 Task: Show me Airbnb apartments in Lake Tahoe and explore  with private access to Ski-in/out.
Action: Mouse moved to (488, 65)
Screenshot: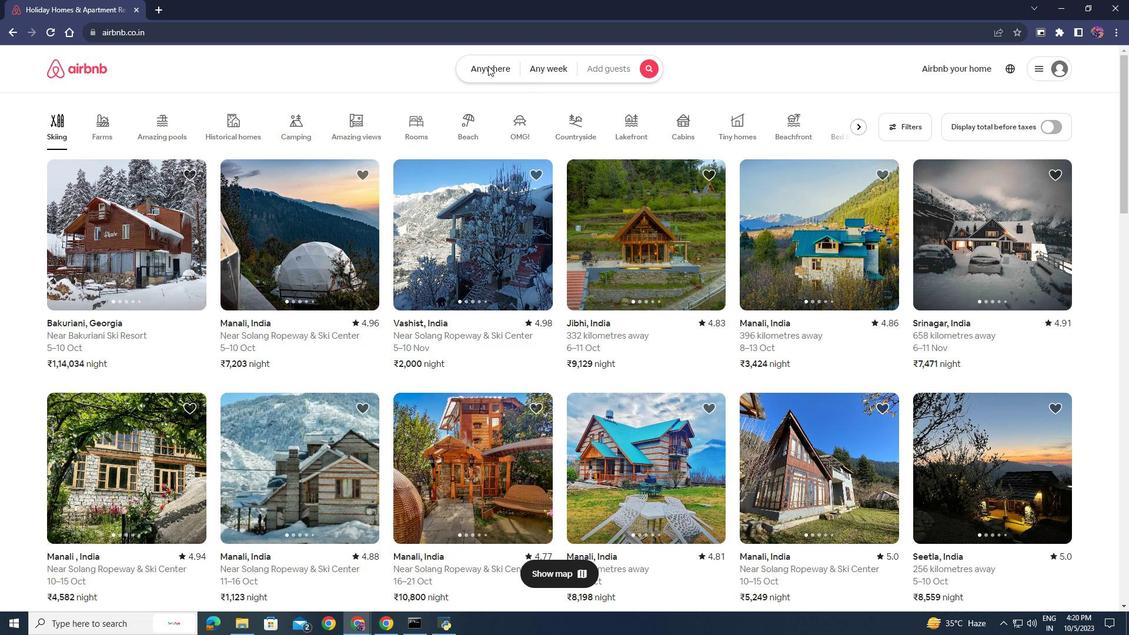 
Action: Mouse pressed left at (488, 65)
Screenshot: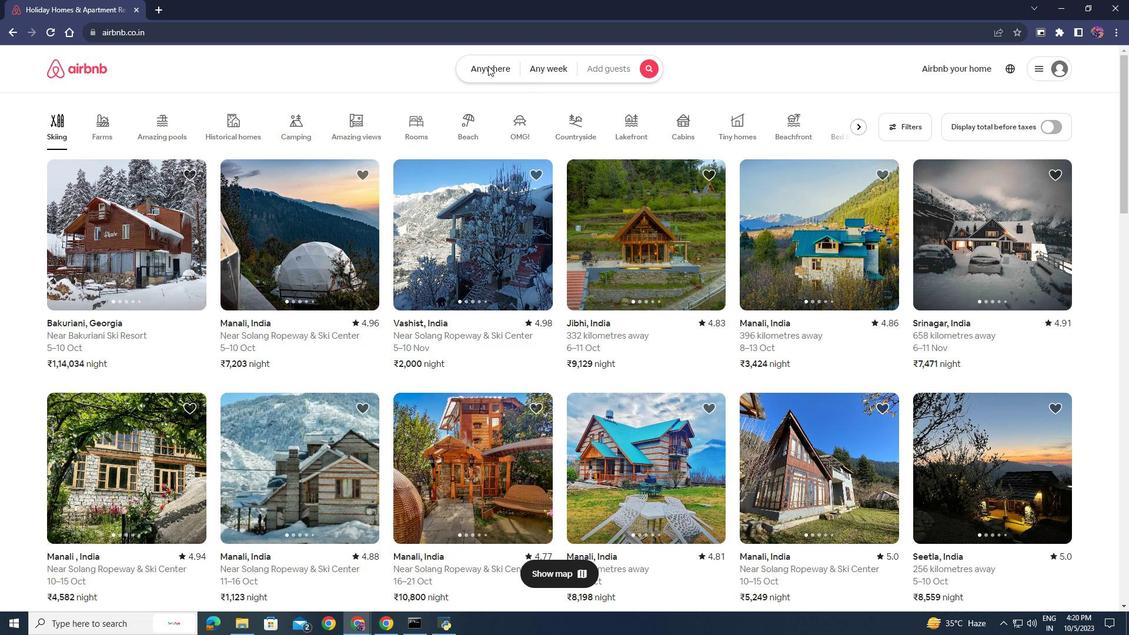 
Action: Mouse moved to (374, 115)
Screenshot: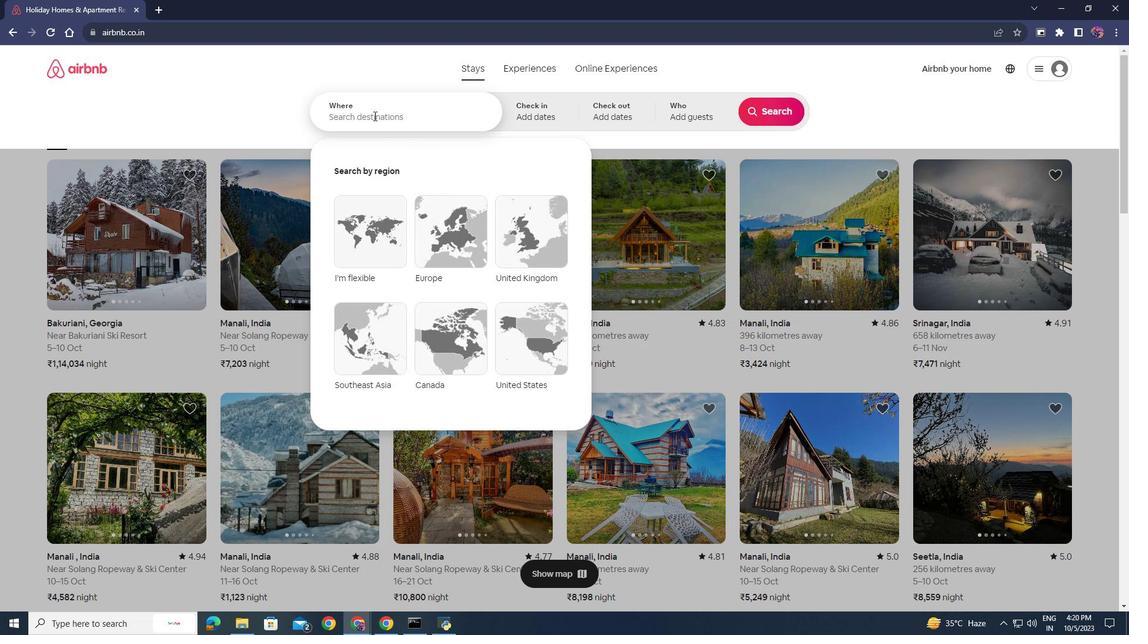 
Action: Mouse pressed left at (374, 115)
Screenshot: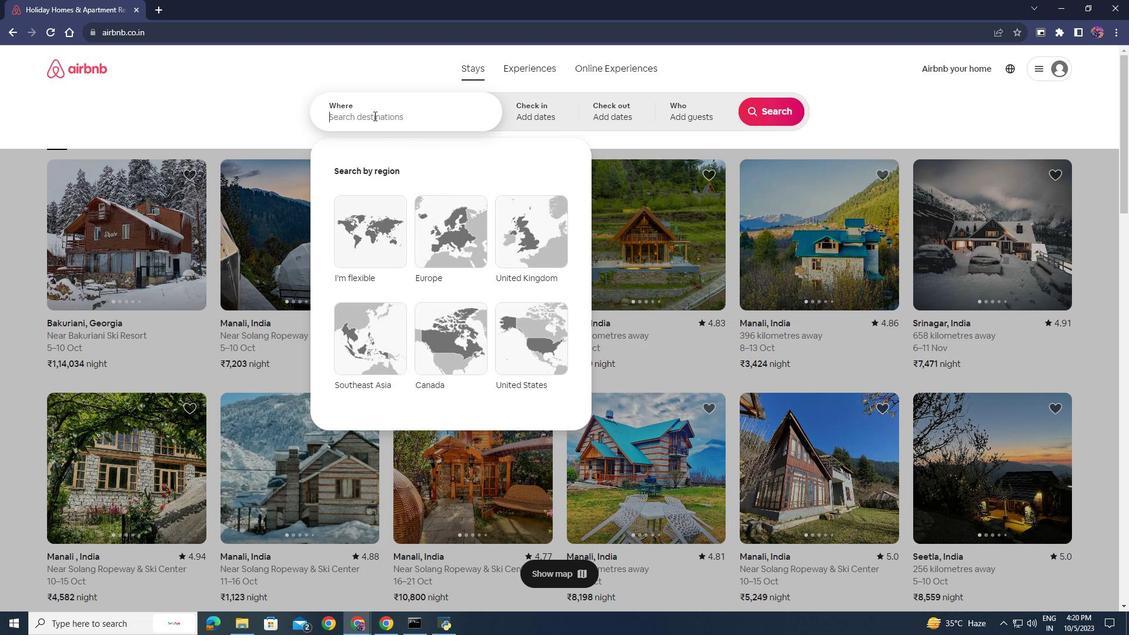 
Action: Key pressed a<Key.backspace>lakr<Key.backspace>e<Key.space>tahoe<Key.enter>
Screenshot: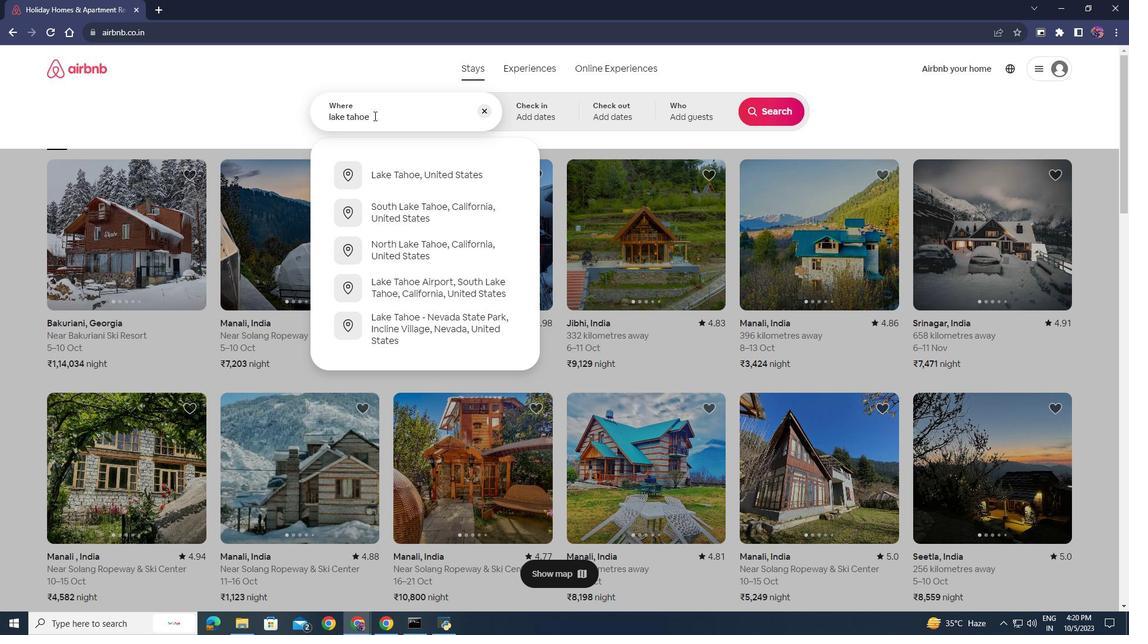 
Action: Mouse moved to (762, 109)
Screenshot: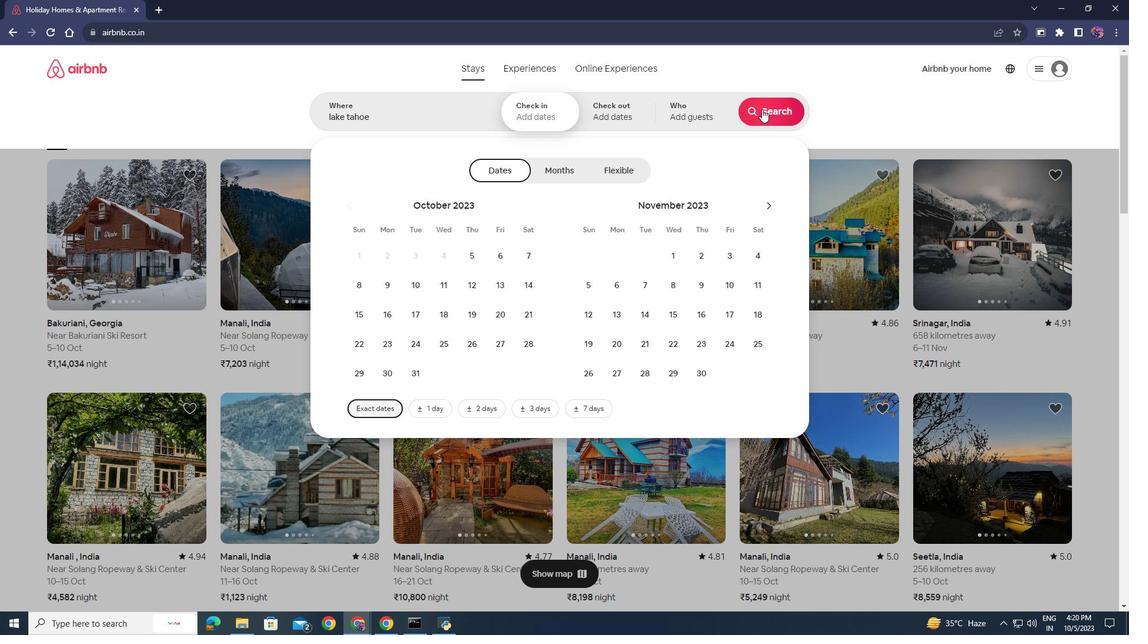 
Action: Mouse pressed left at (762, 109)
Screenshot: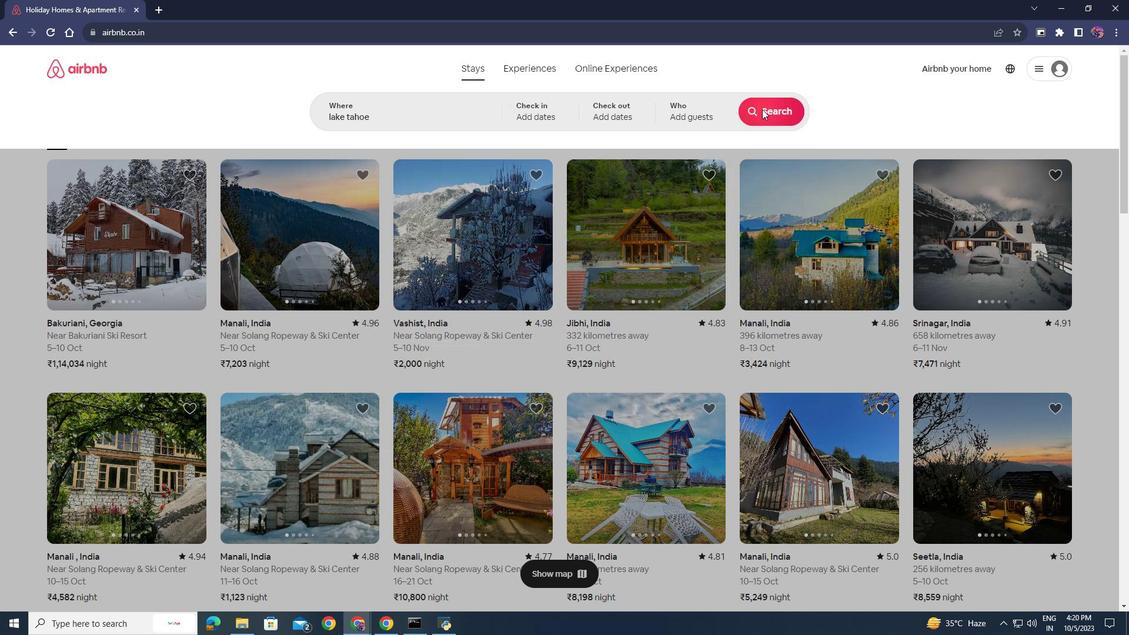 
Action: Mouse moved to (359, 113)
Screenshot: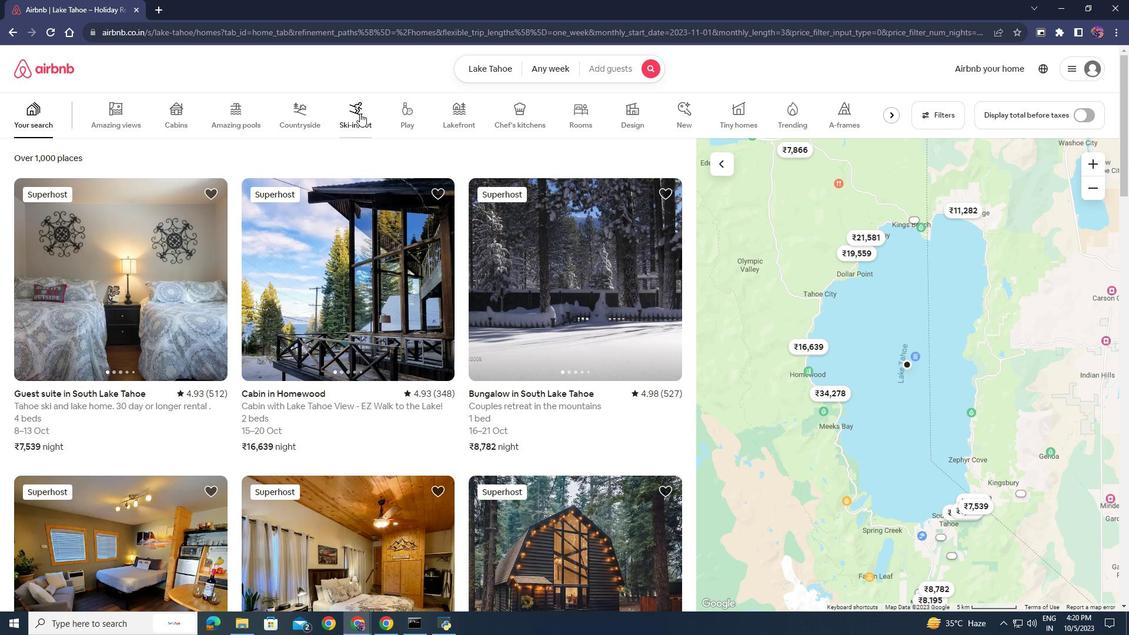 
Action: Mouse pressed left at (359, 113)
Screenshot: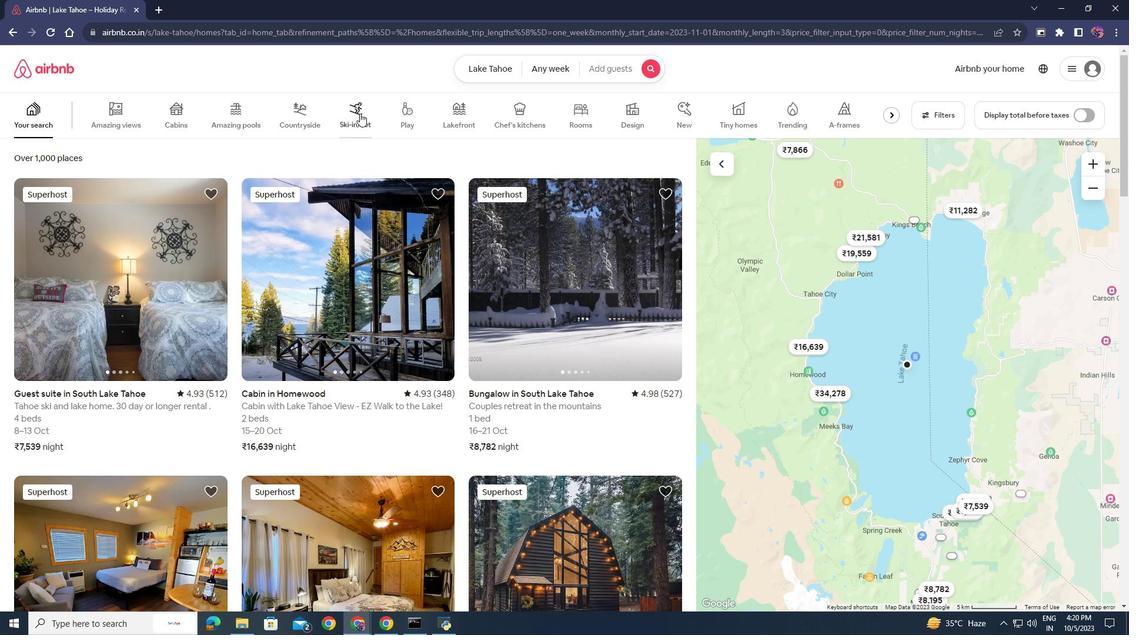 
Action: Mouse moved to (499, 288)
Screenshot: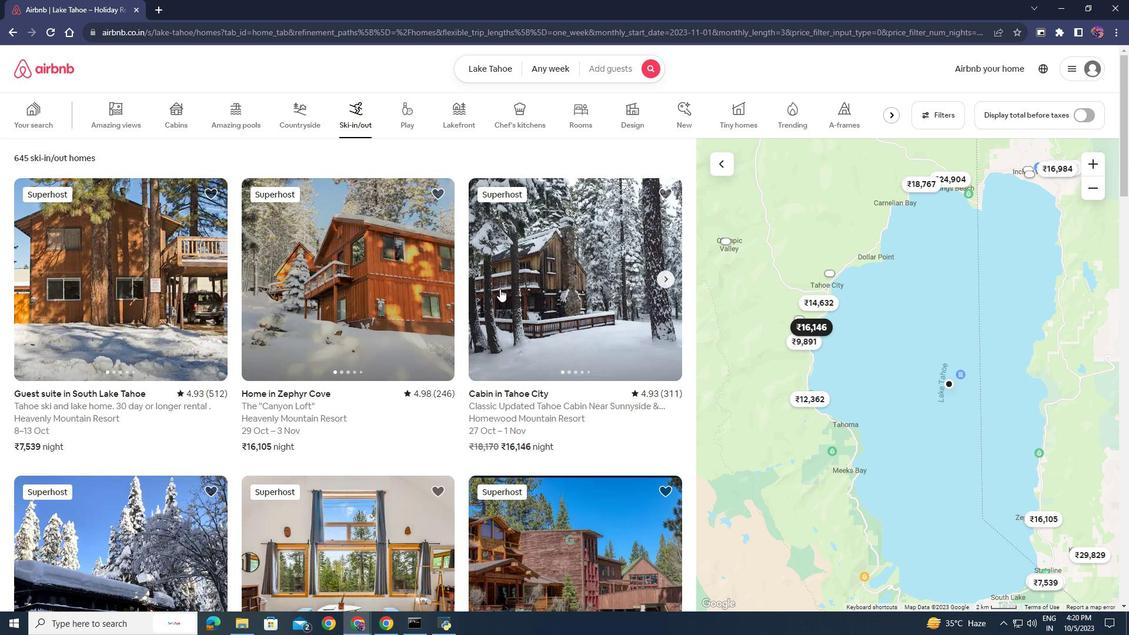 
Action: Mouse scrolled (499, 288) with delta (0, 0)
Screenshot: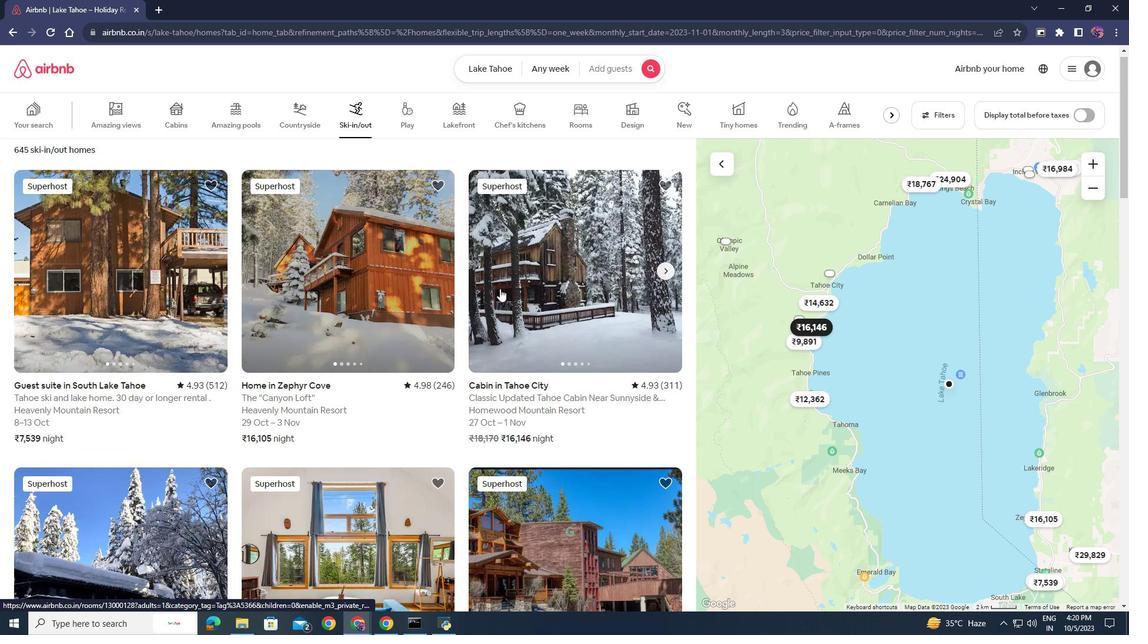 
Action: Mouse moved to (493, 285)
Screenshot: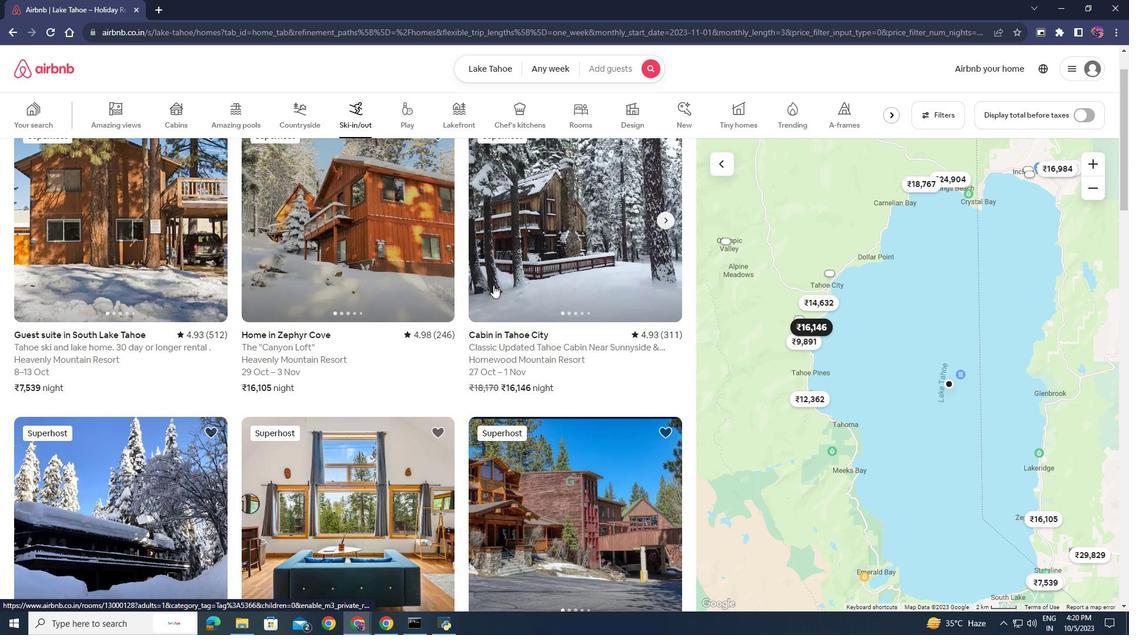 
Action: Mouse scrolled (493, 285) with delta (0, 0)
Screenshot: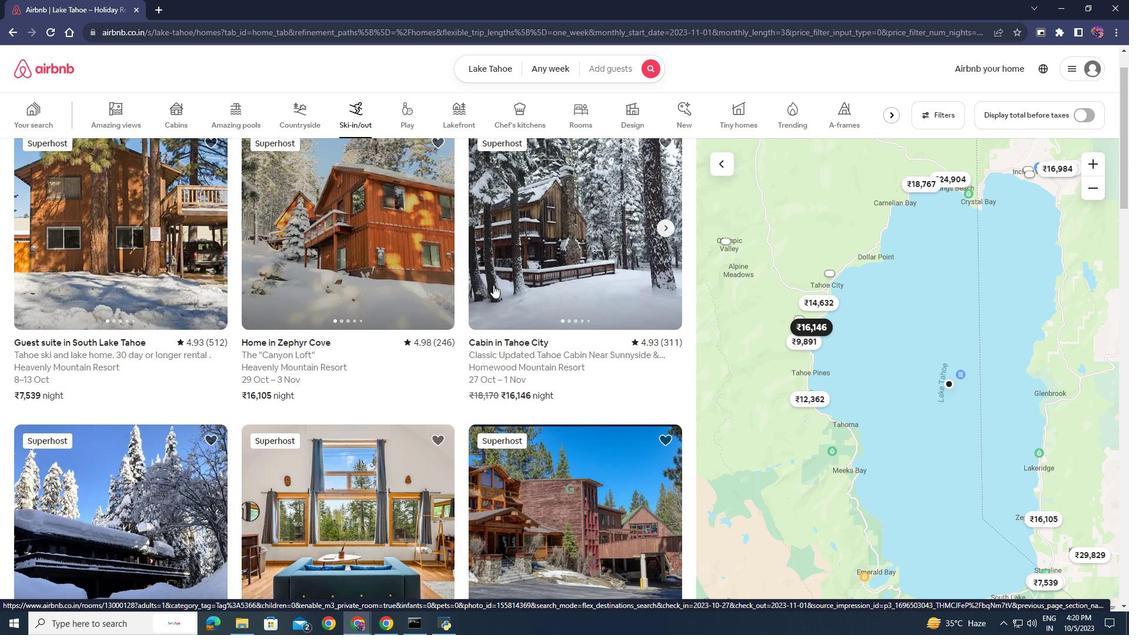 
Action: Mouse scrolled (493, 285) with delta (0, 0)
Screenshot: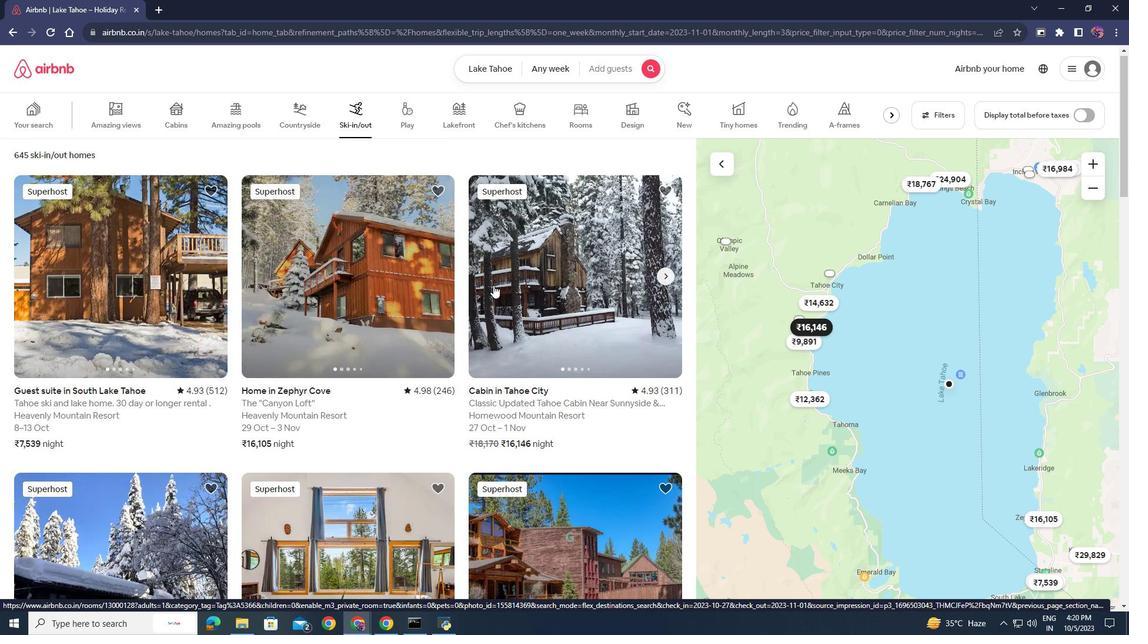 
Action: Mouse moved to (148, 289)
Screenshot: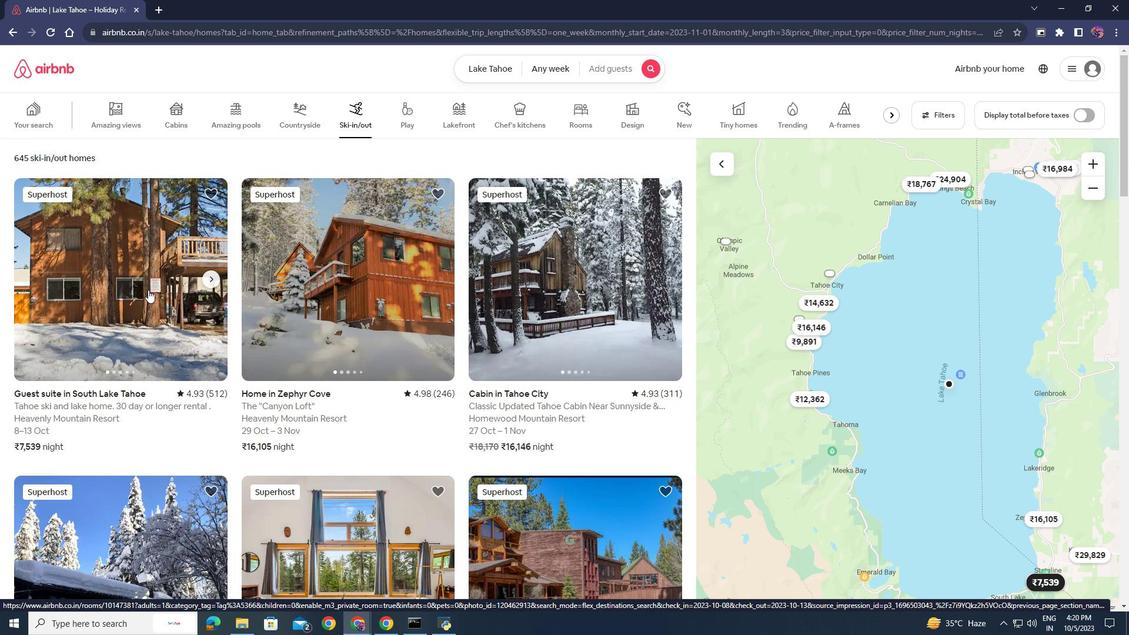 
Action: Mouse pressed left at (148, 289)
Screenshot: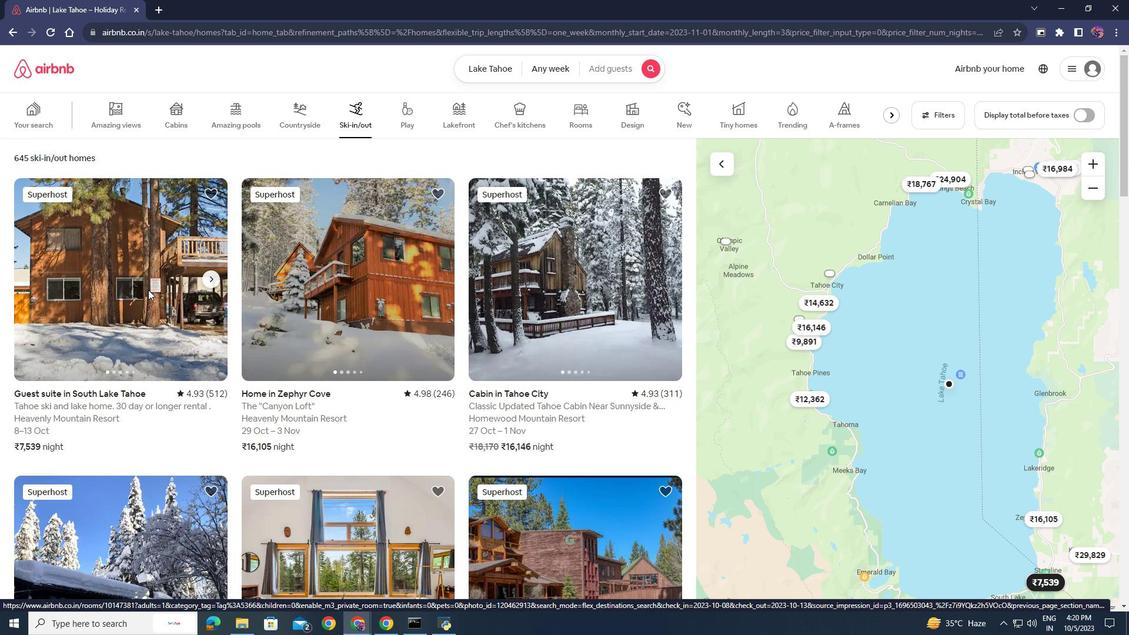 
Action: Mouse moved to (451, 329)
Screenshot: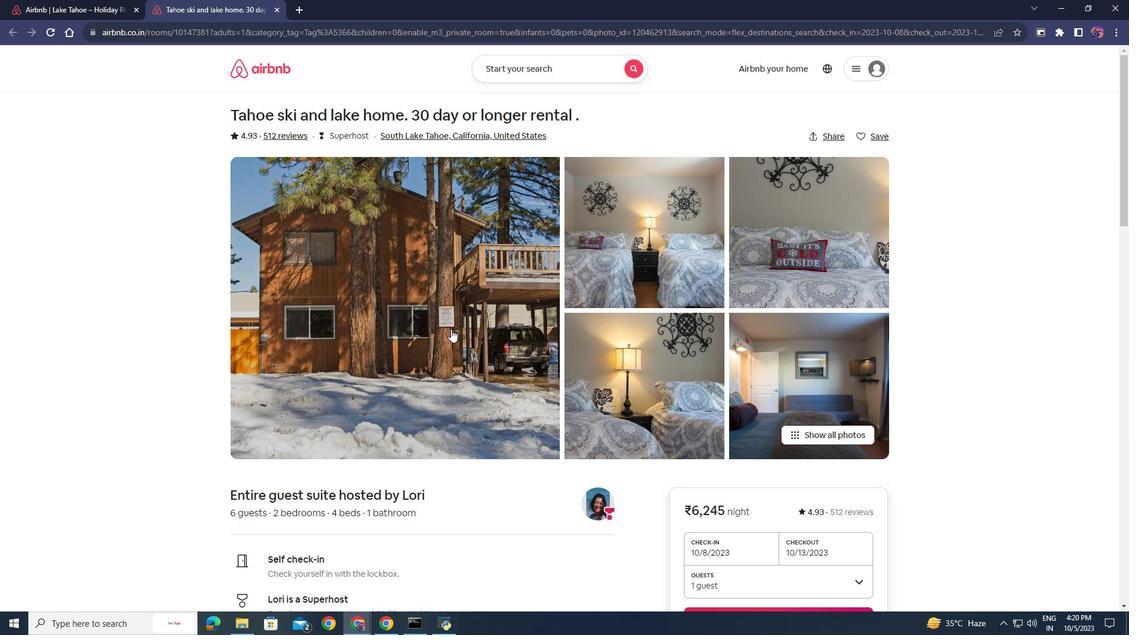 
Action: Mouse scrolled (451, 328) with delta (0, 0)
Screenshot: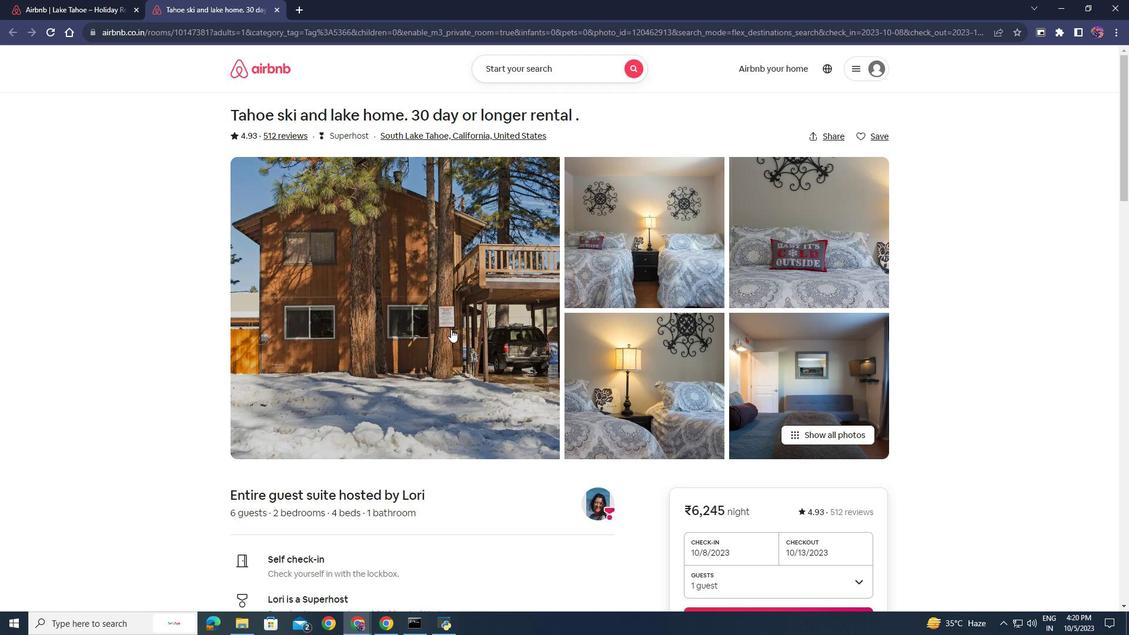 
Action: Mouse scrolled (451, 328) with delta (0, 0)
Screenshot: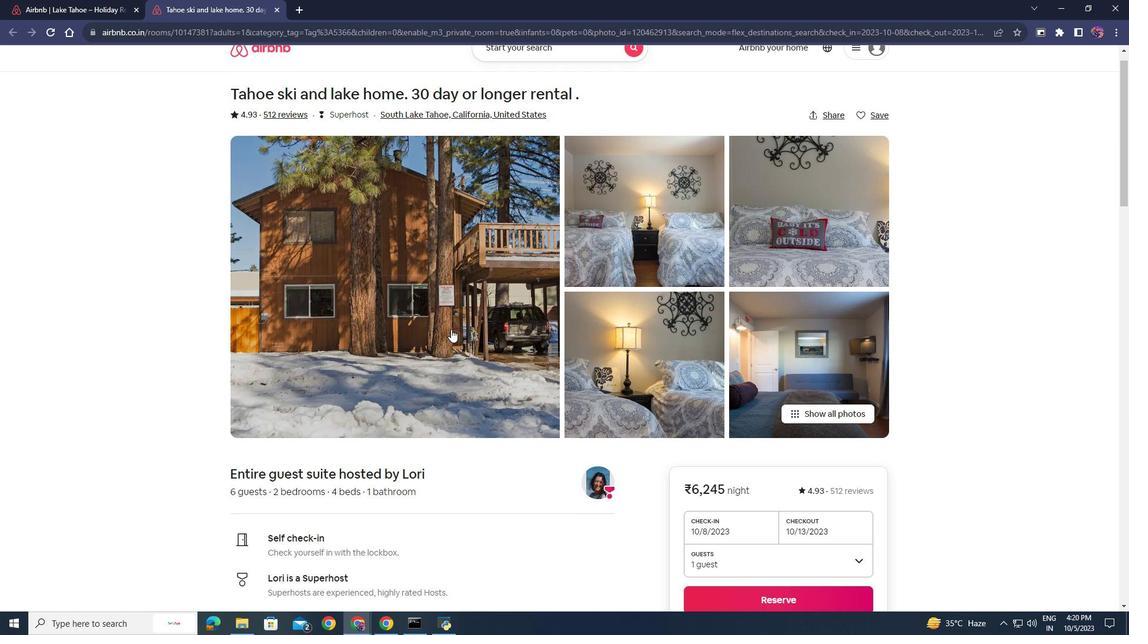 
Action: Mouse moved to (822, 316)
Screenshot: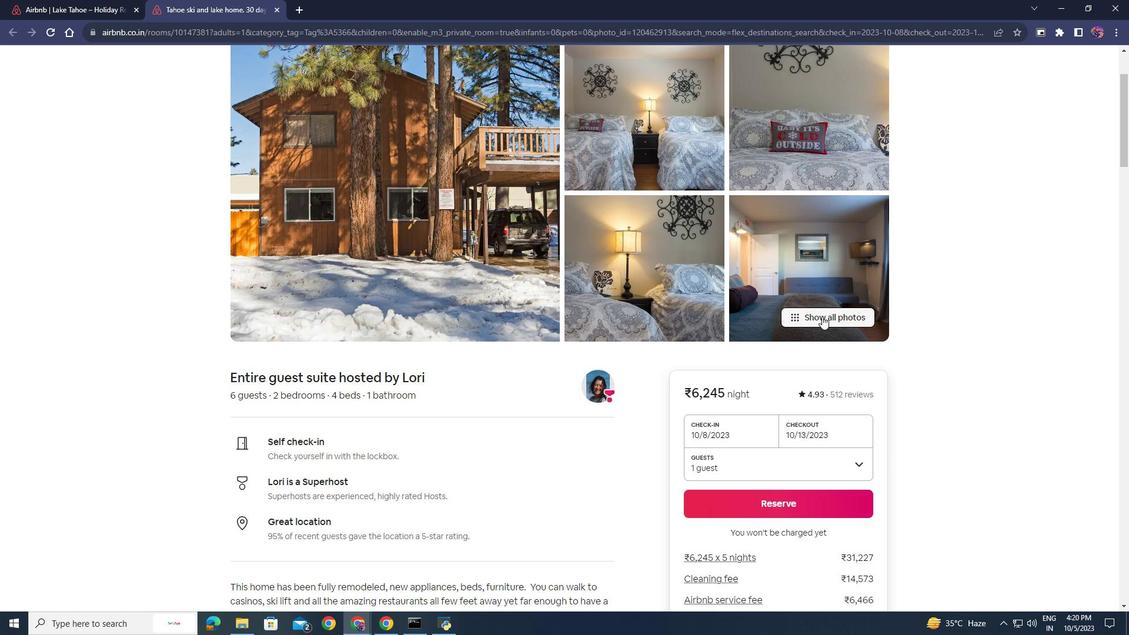 
Action: Mouse pressed left at (822, 316)
Screenshot: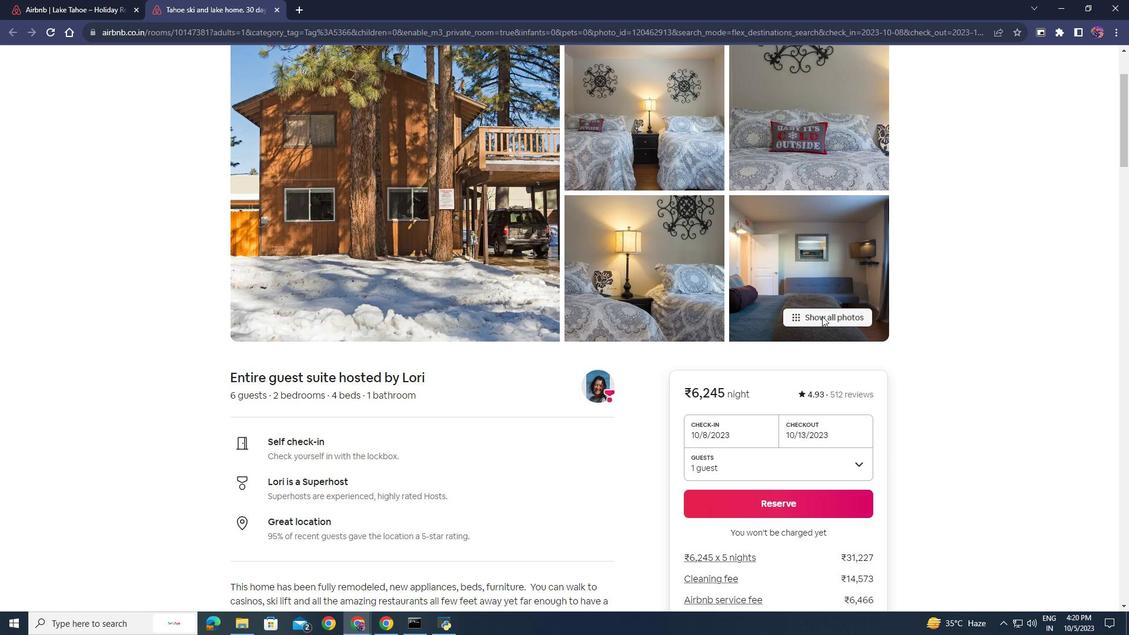 
Action: Mouse moved to (486, 396)
Screenshot: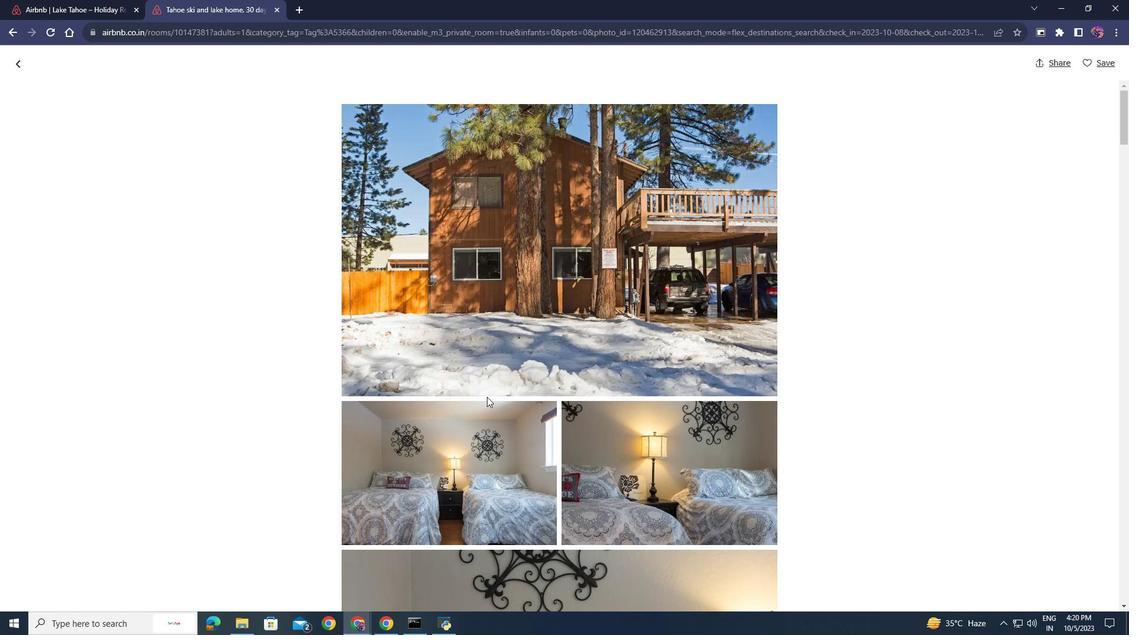 
Action: Mouse scrolled (486, 396) with delta (0, 0)
Screenshot: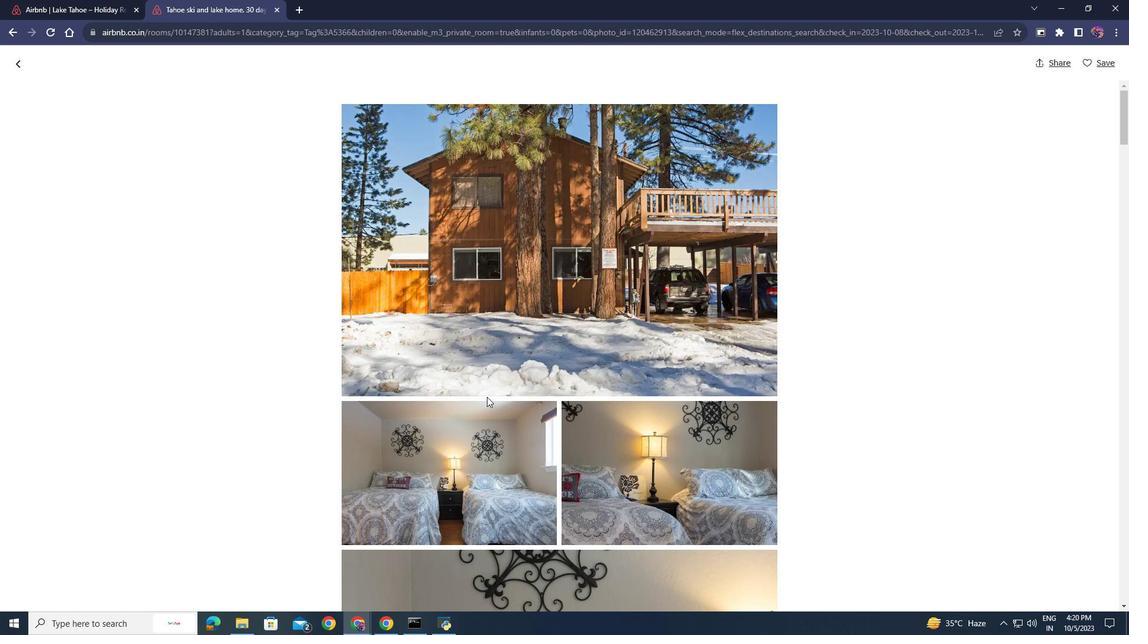 
Action: Mouse scrolled (486, 396) with delta (0, 0)
Screenshot: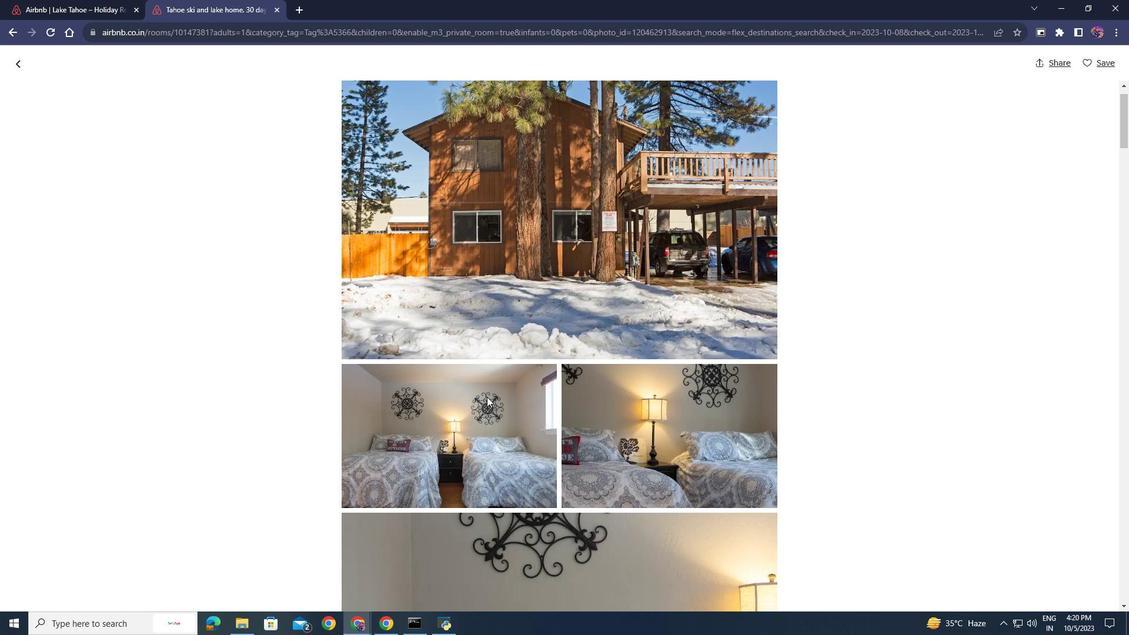 
Action: Mouse scrolled (486, 396) with delta (0, 0)
Screenshot: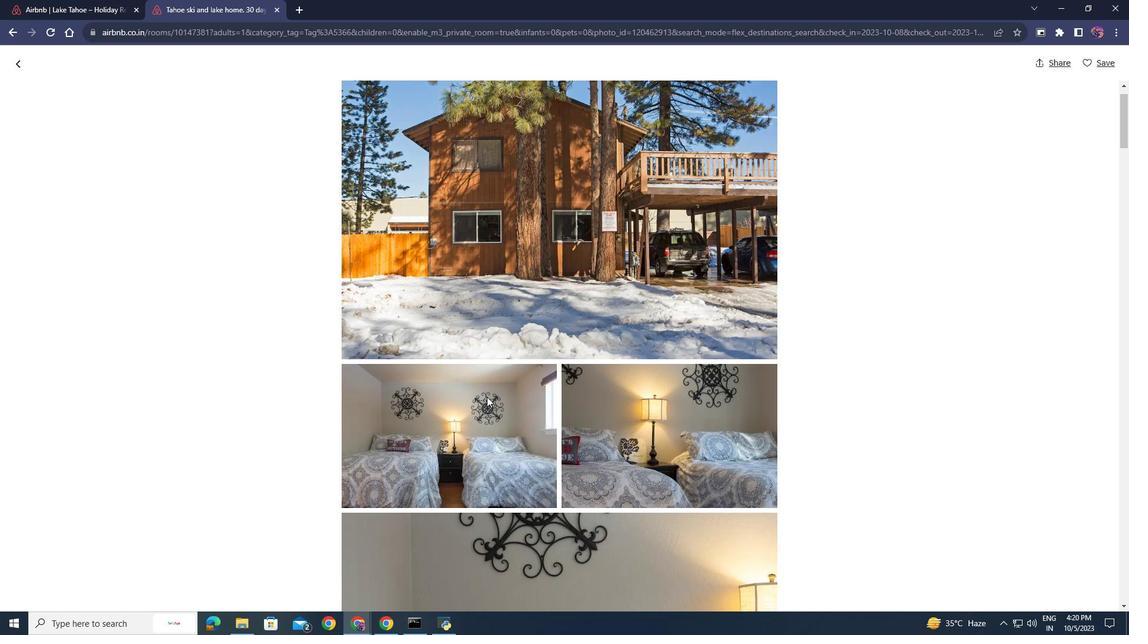 
Action: Mouse scrolled (486, 396) with delta (0, 0)
Screenshot: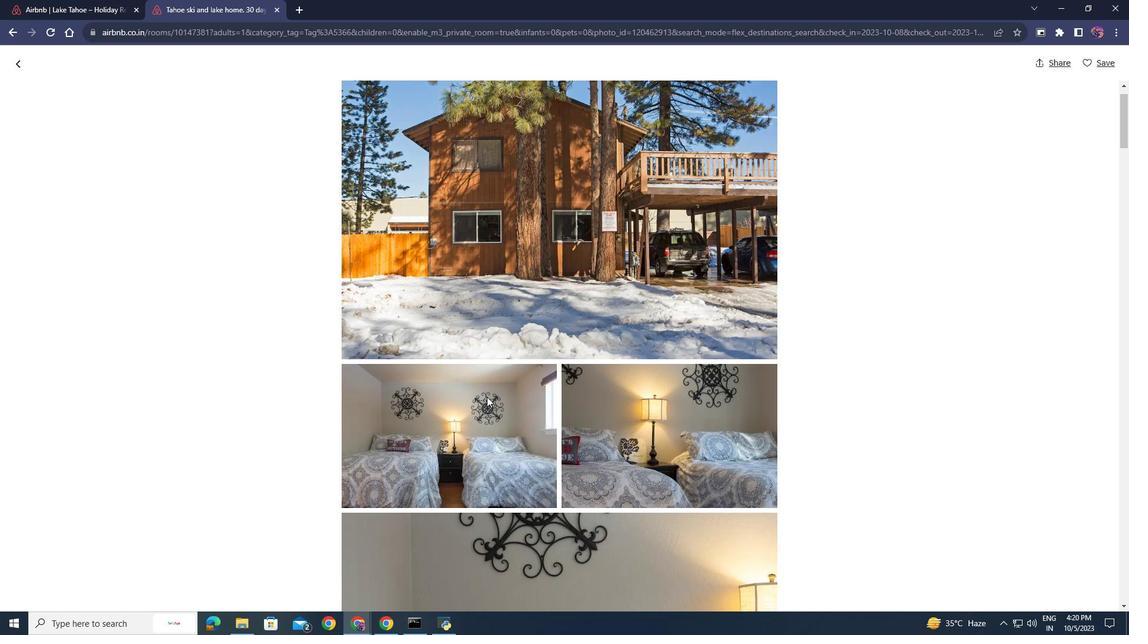 
Action: Mouse scrolled (486, 396) with delta (0, 0)
Screenshot: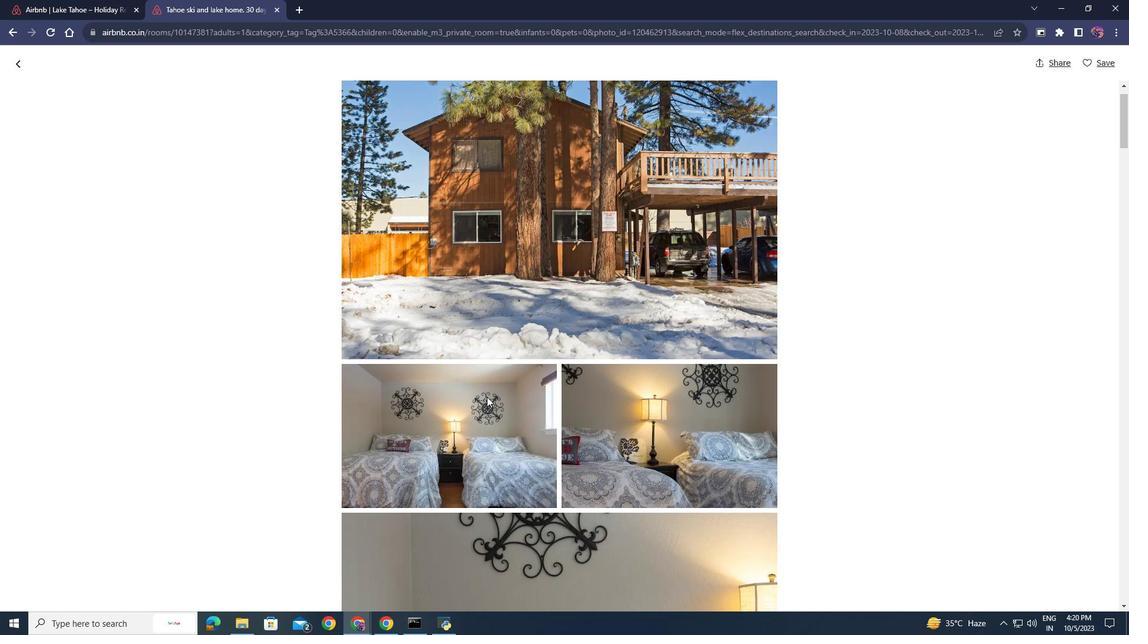
Action: Mouse scrolled (486, 396) with delta (0, 0)
Screenshot: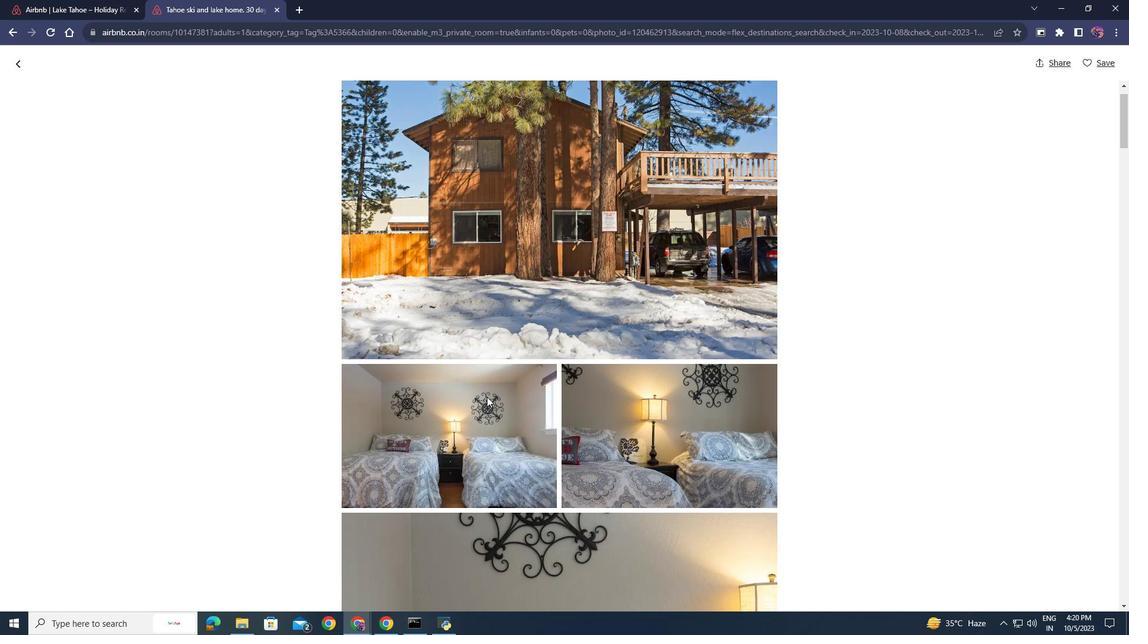 
Action: Mouse moved to (487, 395)
Screenshot: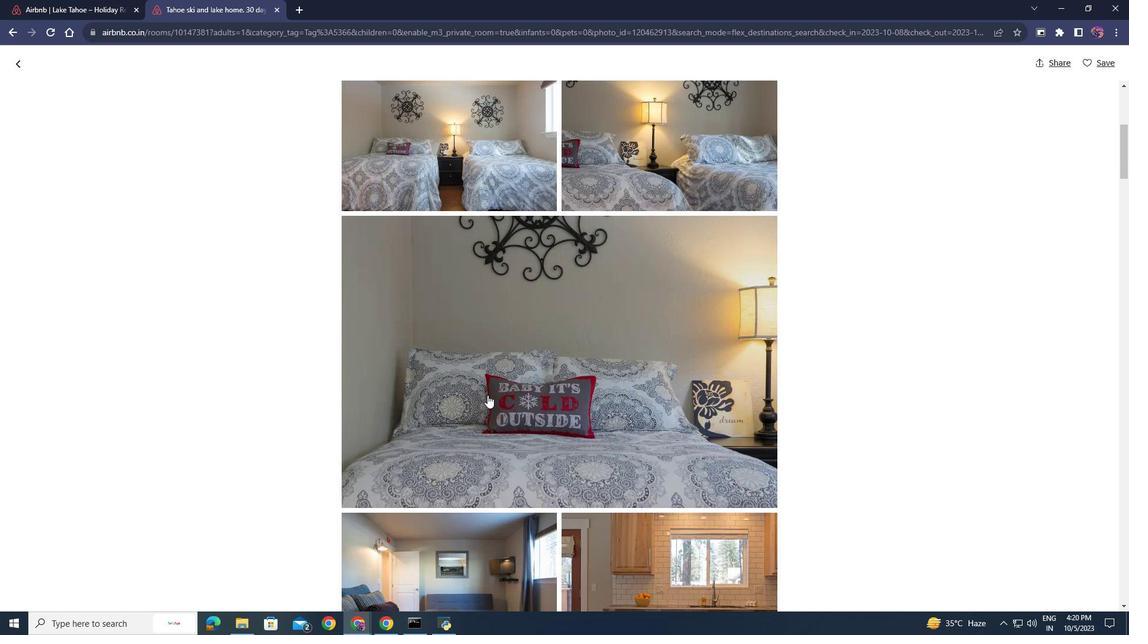 
Action: Mouse scrolled (487, 394) with delta (0, 0)
Screenshot: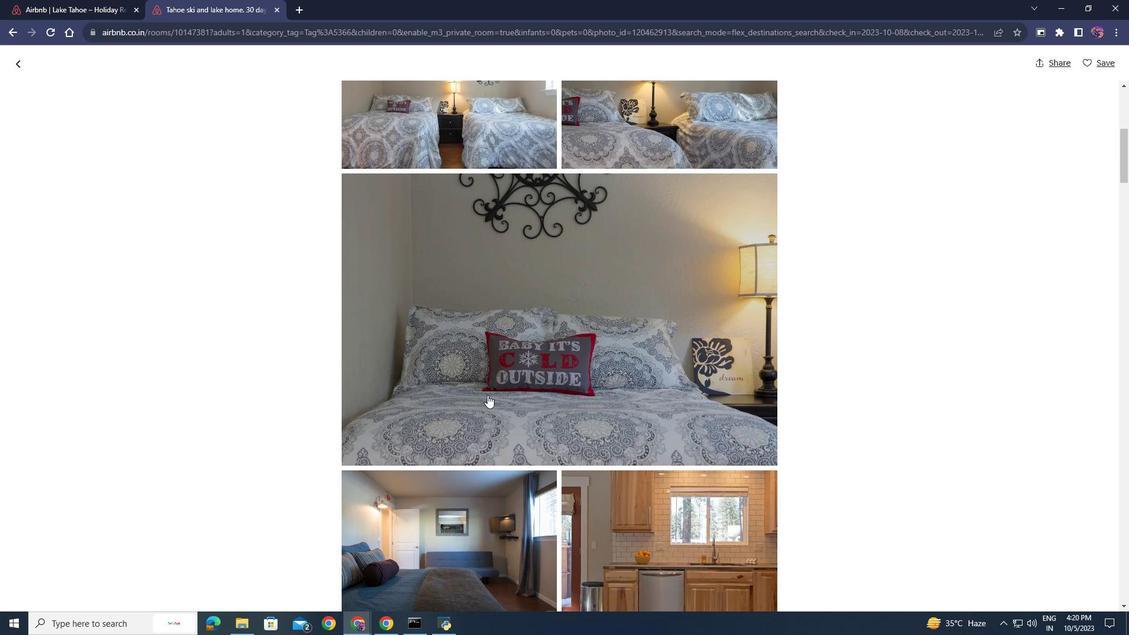 
Action: Mouse scrolled (487, 394) with delta (0, 0)
Screenshot: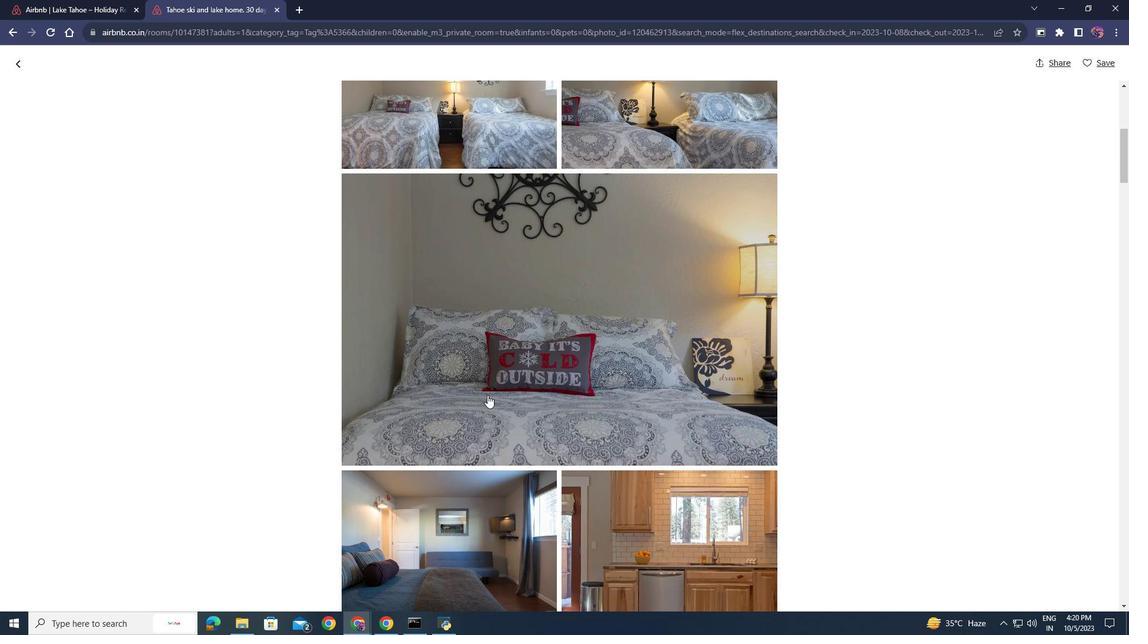 
Action: Mouse scrolled (487, 394) with delta (0, 0)
Screenshot: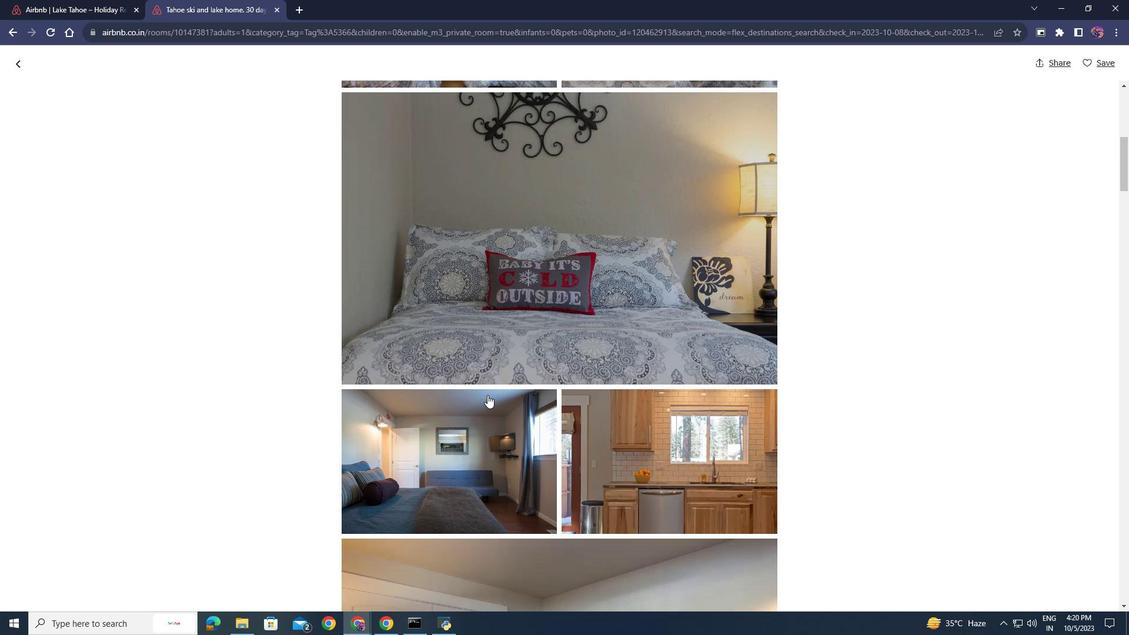
Action: Mouse scrolled (487, 394) with delta (0, 0)
Screenshot: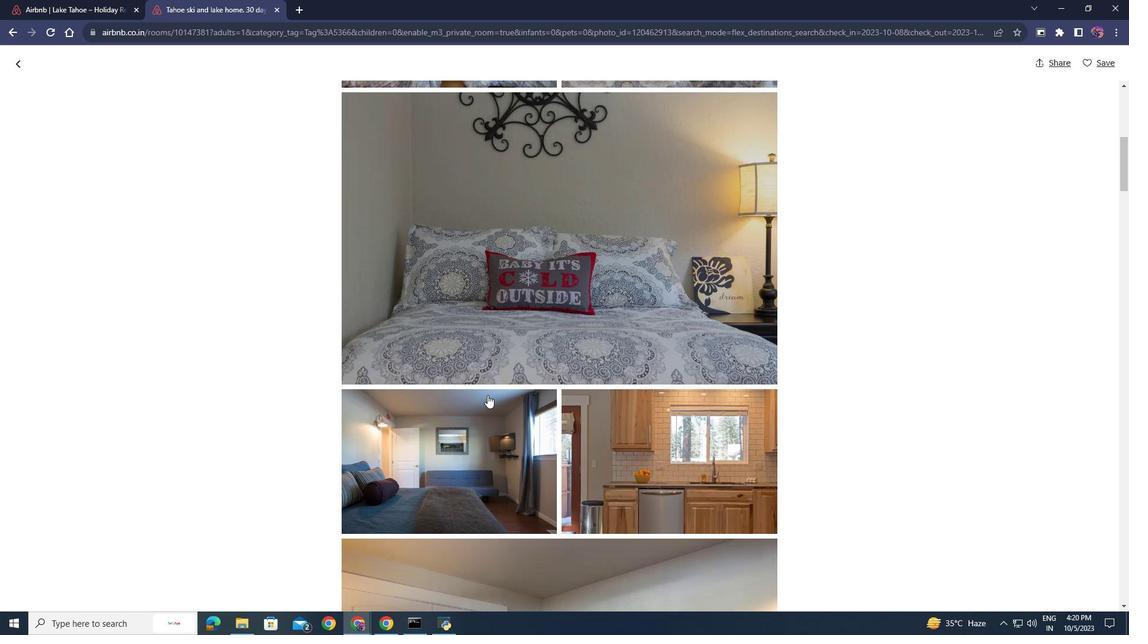
Action: Mouse scrolled (487, 394) with delta (0, 0)
Screenshot: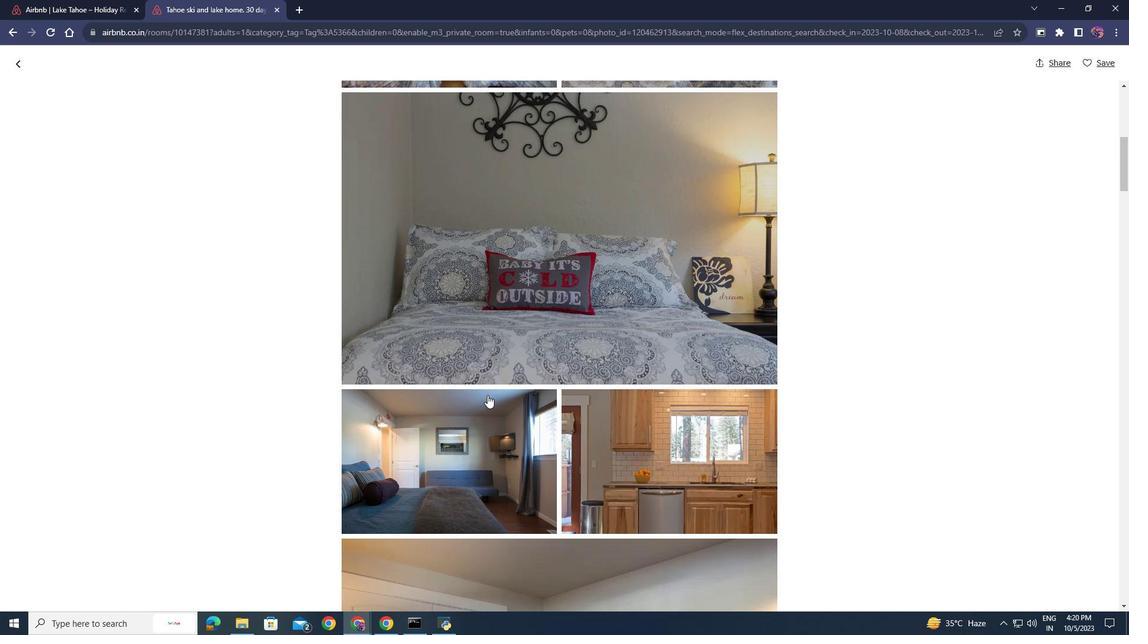 
Action: Mouse scrolled (487, 394) with delta (0, 0)
Screenshot: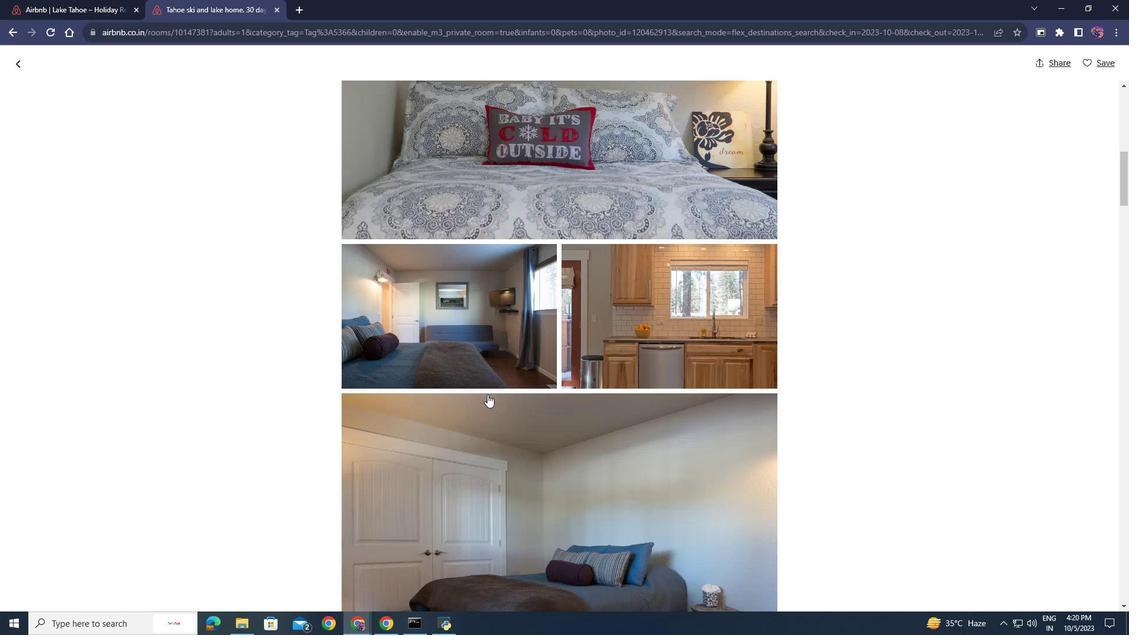 
Action: Mouse moved to (486, 394)
Screenshot: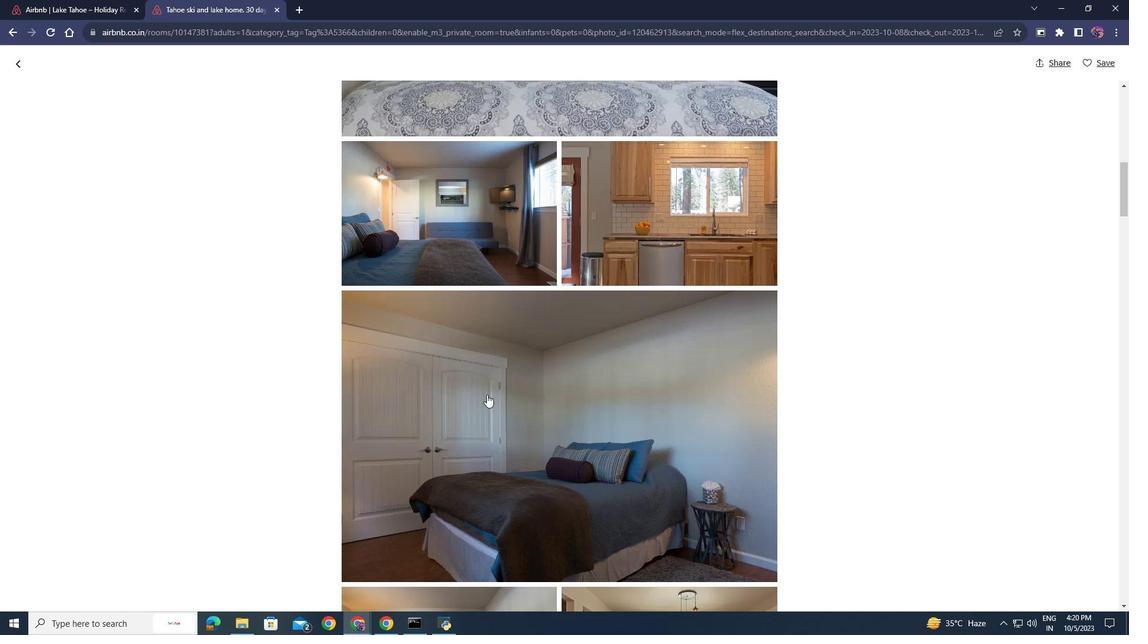 
Action: Mouse scrolled (486, 394) with delta (0, 0)
Screenshot: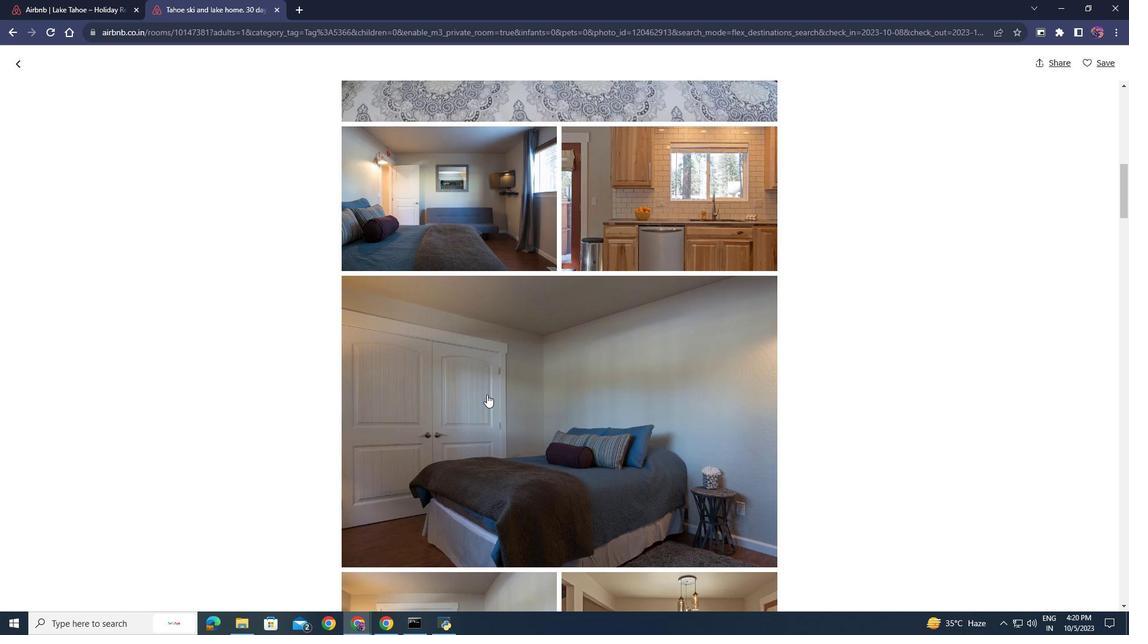 
Action: Mouse scrolled (486, 394) with delta (0, 0)
Screenshot: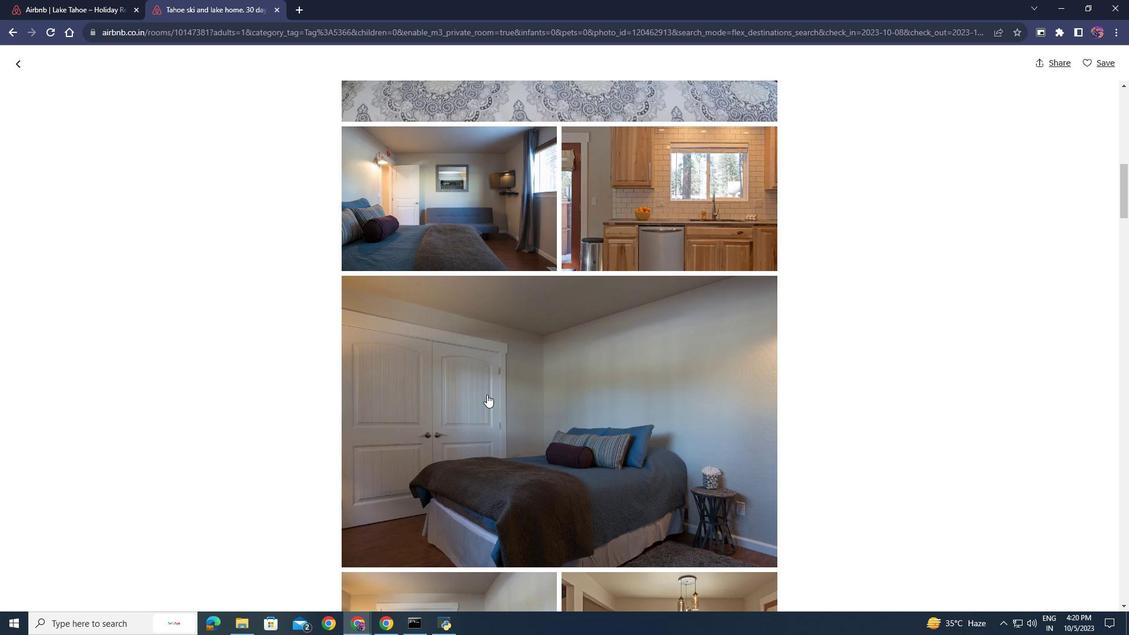 
Action: Mouse scrolled (486, 394) with delta (0, 0)
Screenshot: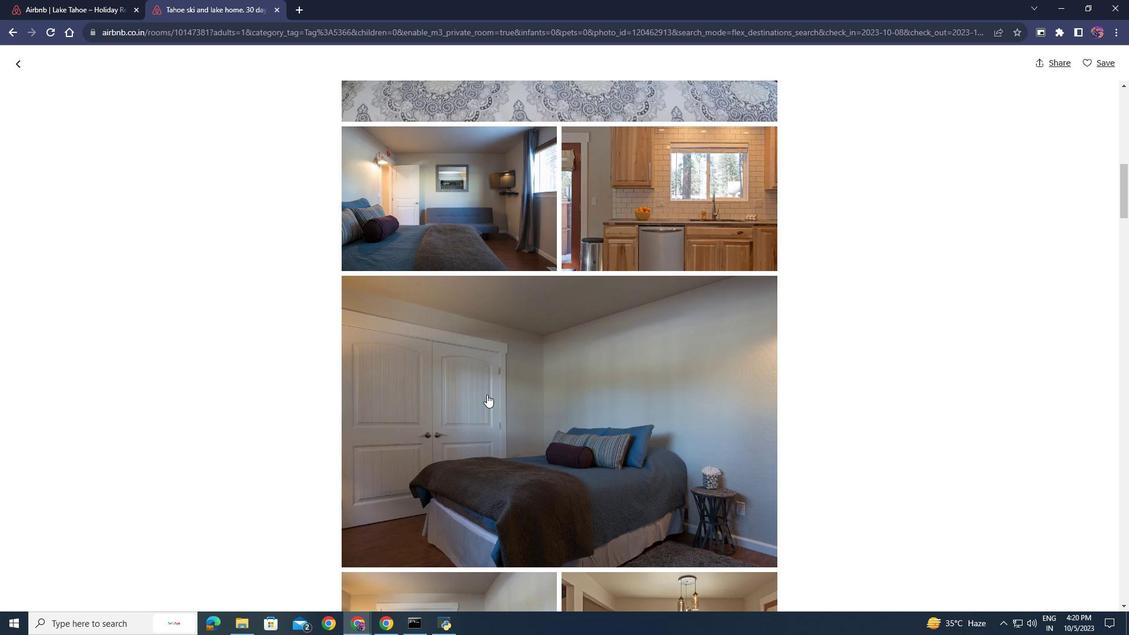 
Action: Mouse scrolled (486, 394) with delta (0, 0)
Screenshot: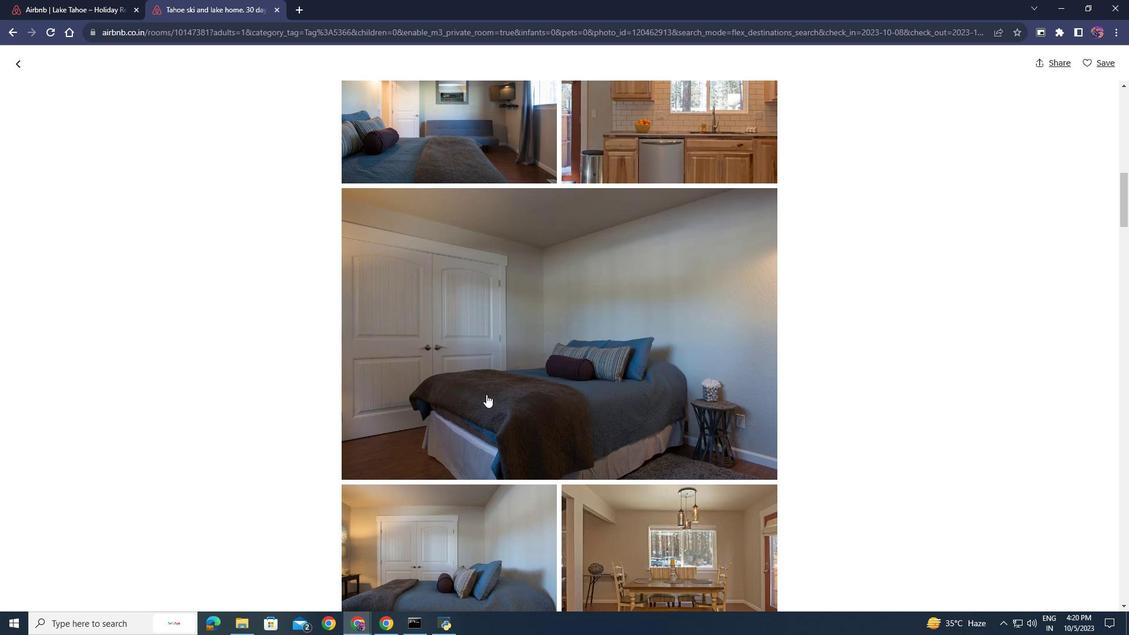 
Action: Mouse scrolled (486, 394) with delta (0, 0)
Screenshot: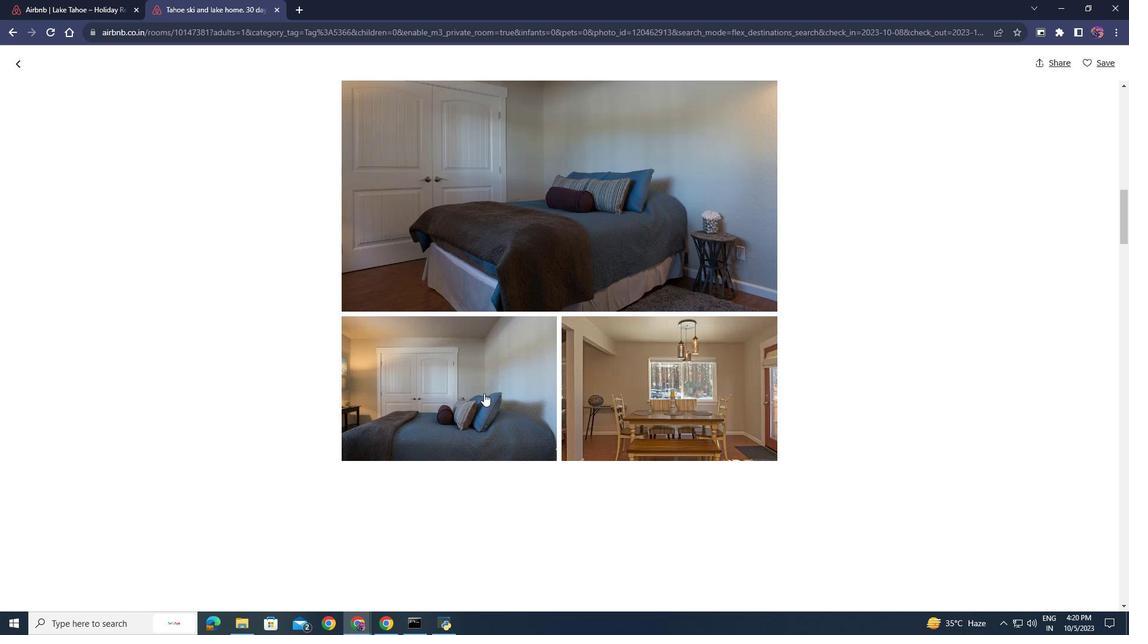 
Action: Mouse moved to (486, 394)
Screenshot: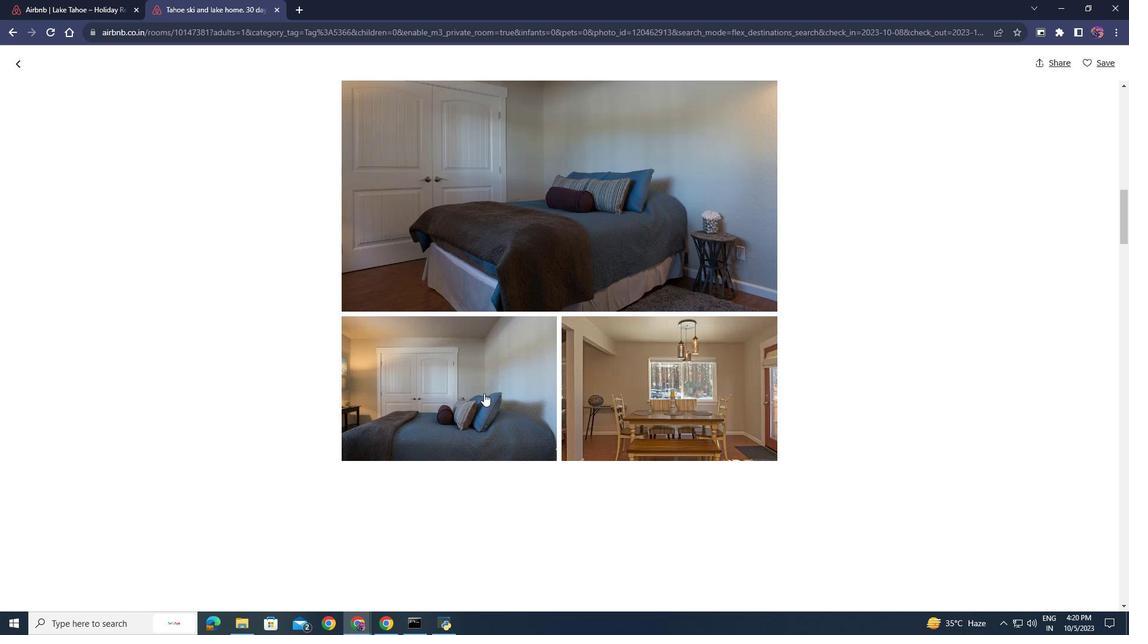 
Action: Mouse scrolled (486, 394) with delta (0, 0)
Screenshot: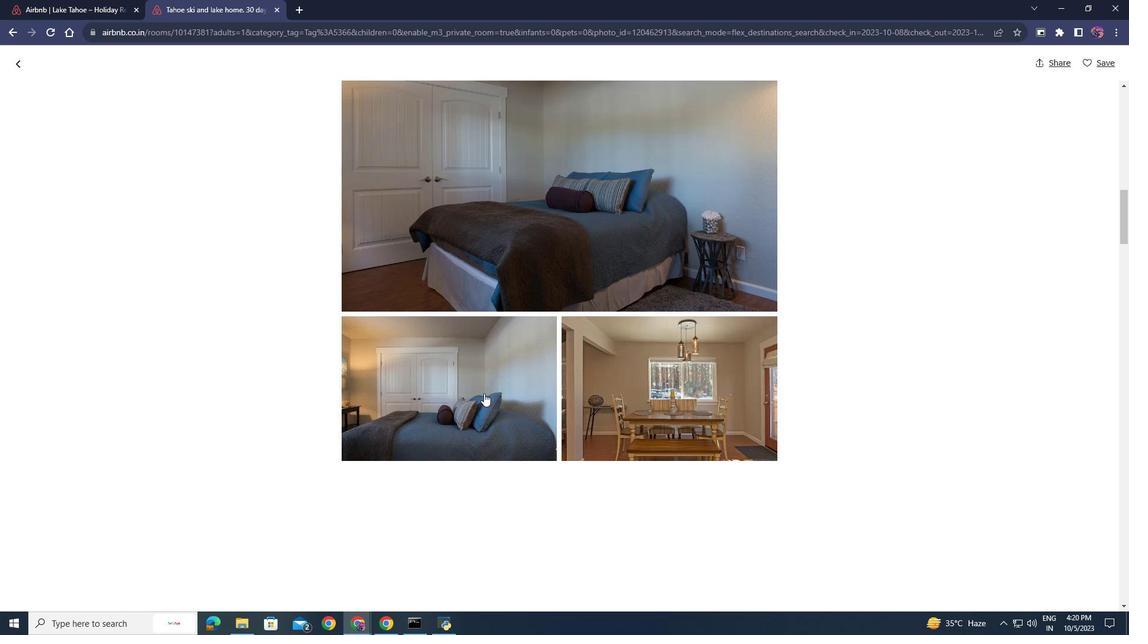 
Action: Mouse moved to (483, 393)
Screenshot: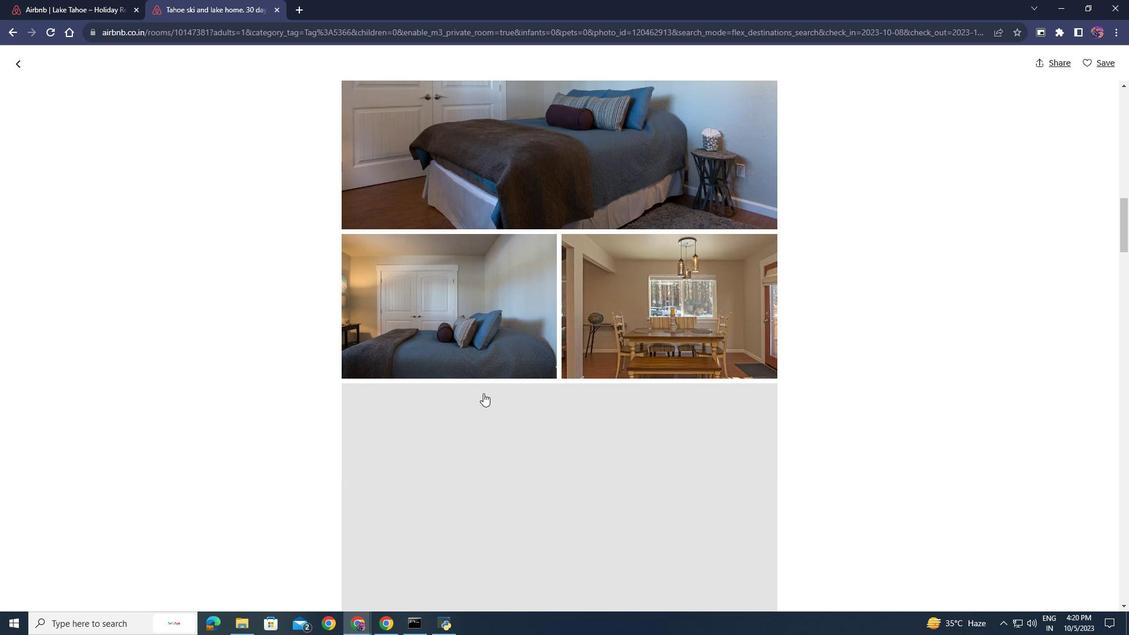 
Action: Mouse scrolled (483, 392) with delta (0, 0)
Screenshot: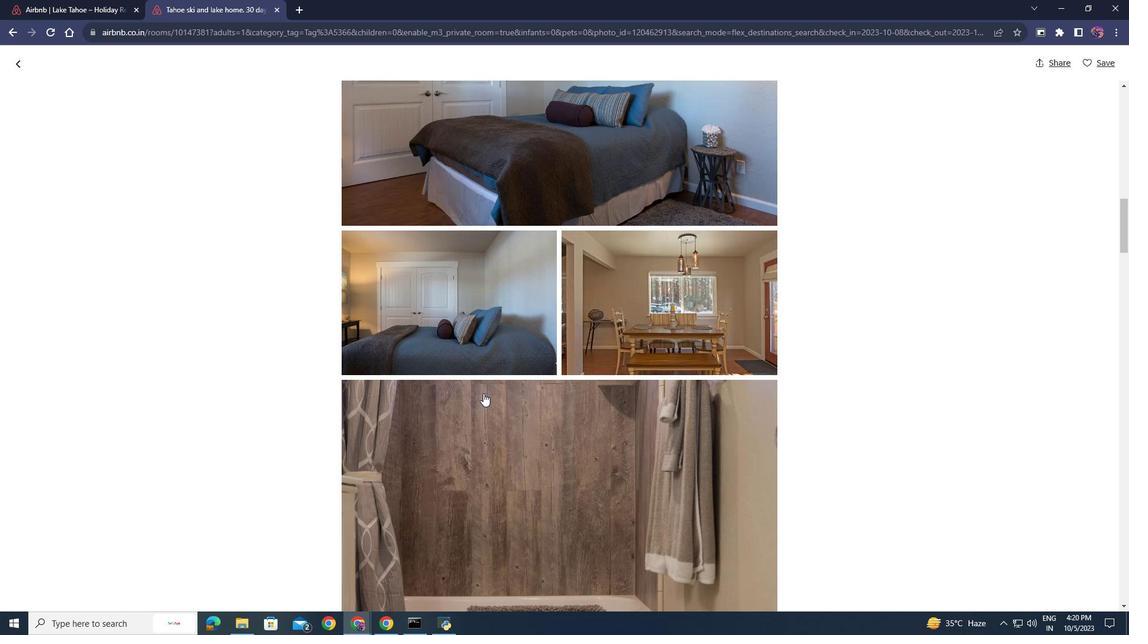 
Action: Mouse scrolled (483, 392) with delta (0, 0)
Screenshot: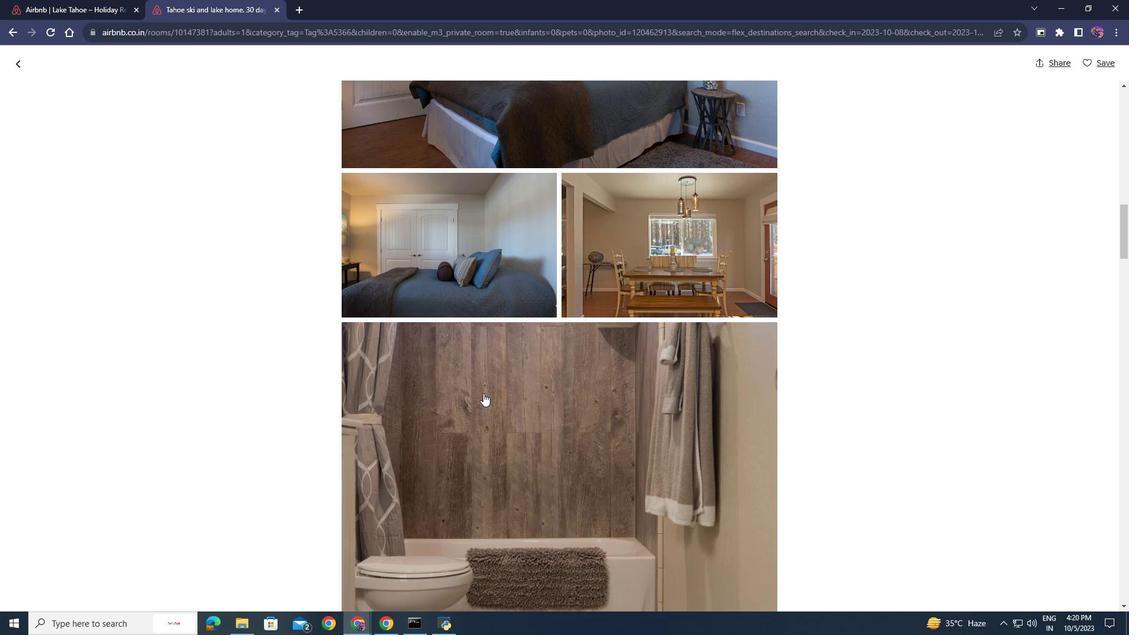 
Action: Mouse scrolled (483, 392) with delta (0, 0)
Screenshot: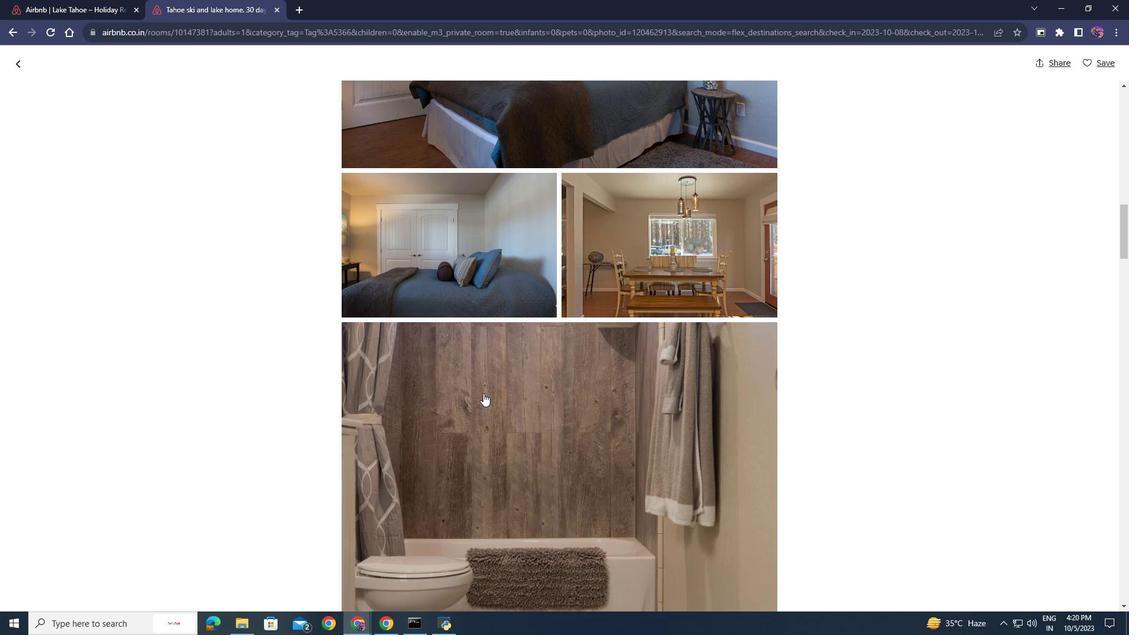 
Action: Mouse scrolled (483, 392) with delta (0, 0)
Screenshot: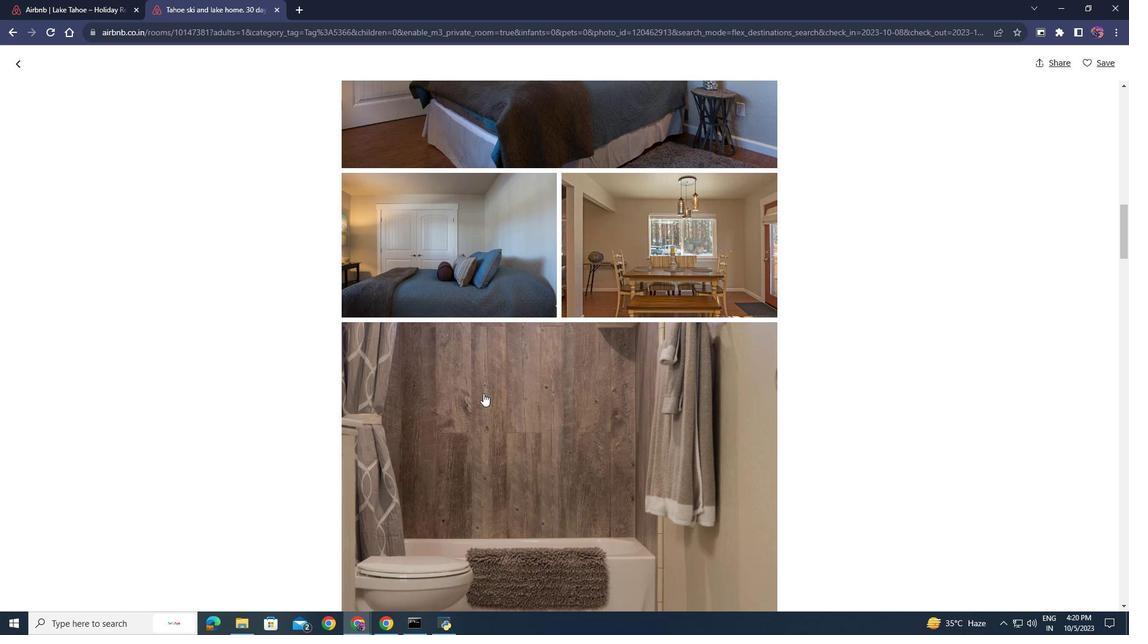 
Action: Mouse scrolled (483, 392) with delta (0, 0)
Screenshot: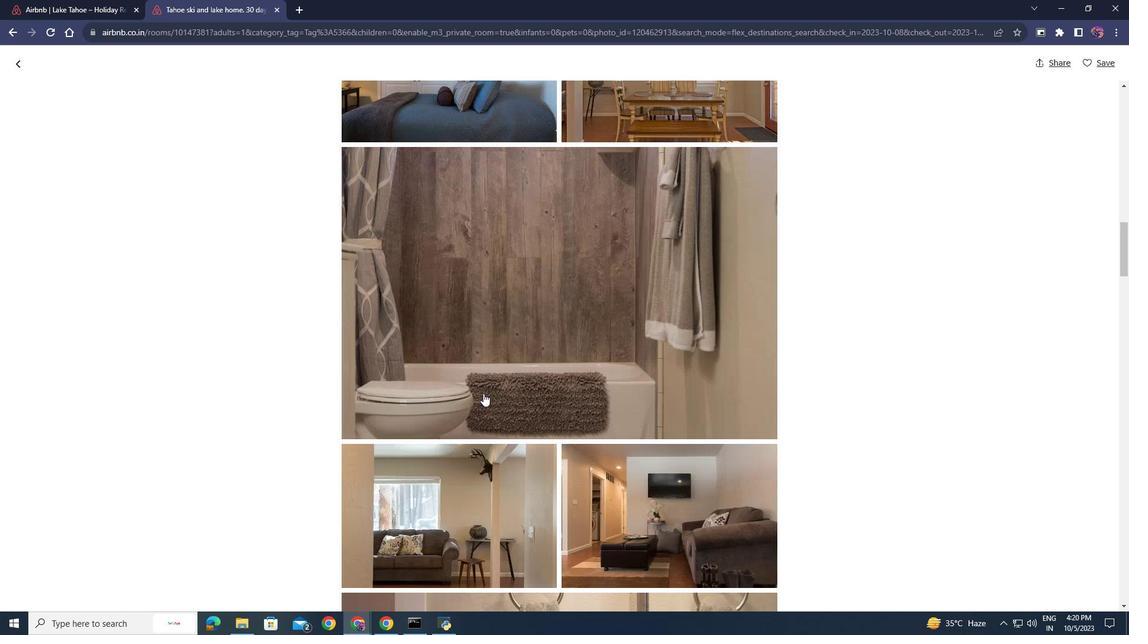 
Action: Mouse scrolled (483, 392) with delta (0, 0)
Screenshot: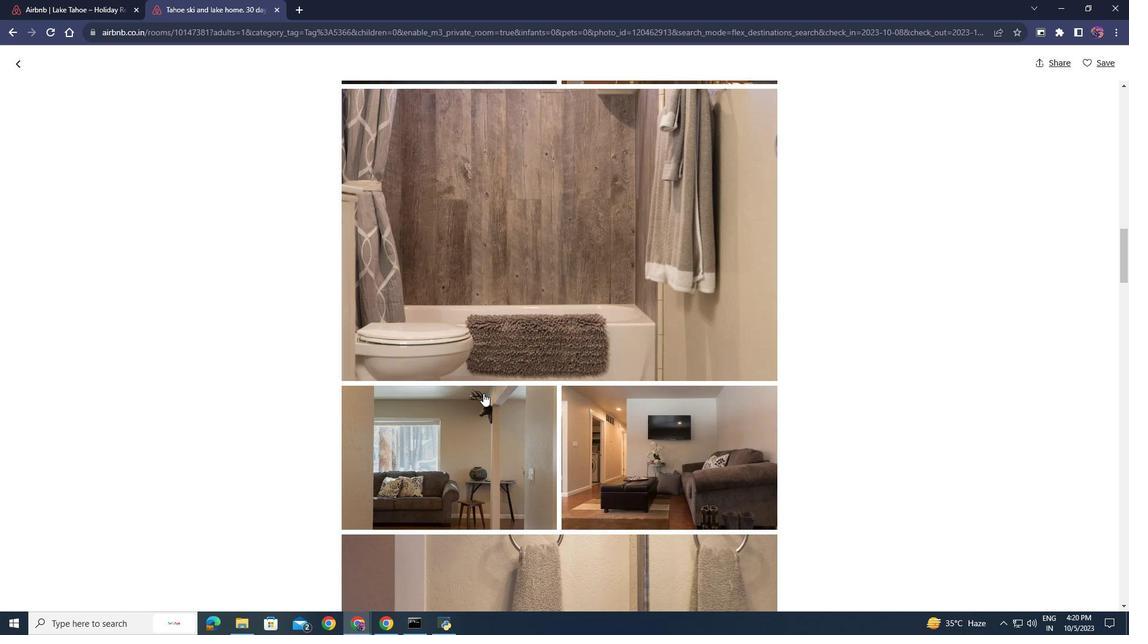 
Action: Mouse scrolled (483, 392) with delta (0, 0)
Screenshot: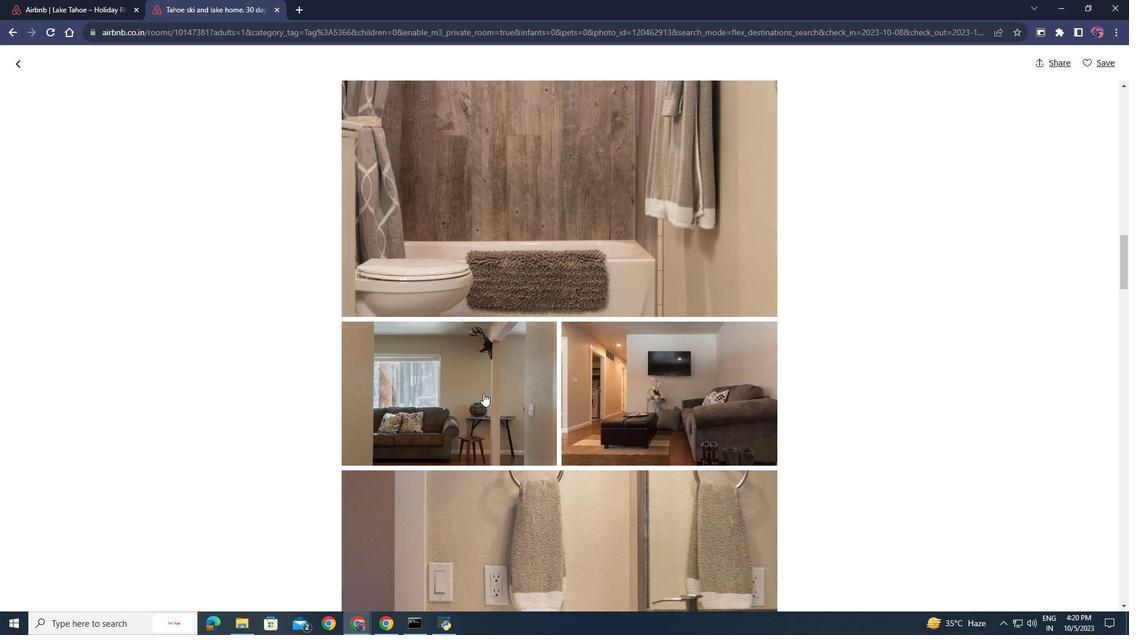 
Action: Mouse scrolled (483, 392) with delta (0, 0)
Screenshot: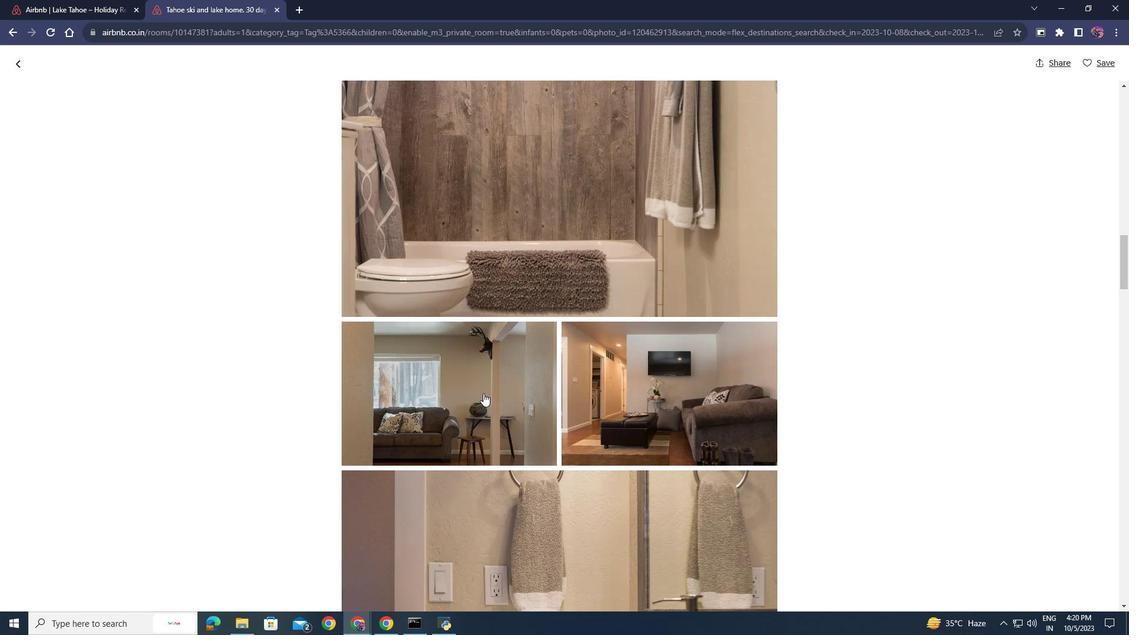 
Action: Mouse scrolled (483, 392) with delta (0, 0)
Screenshot: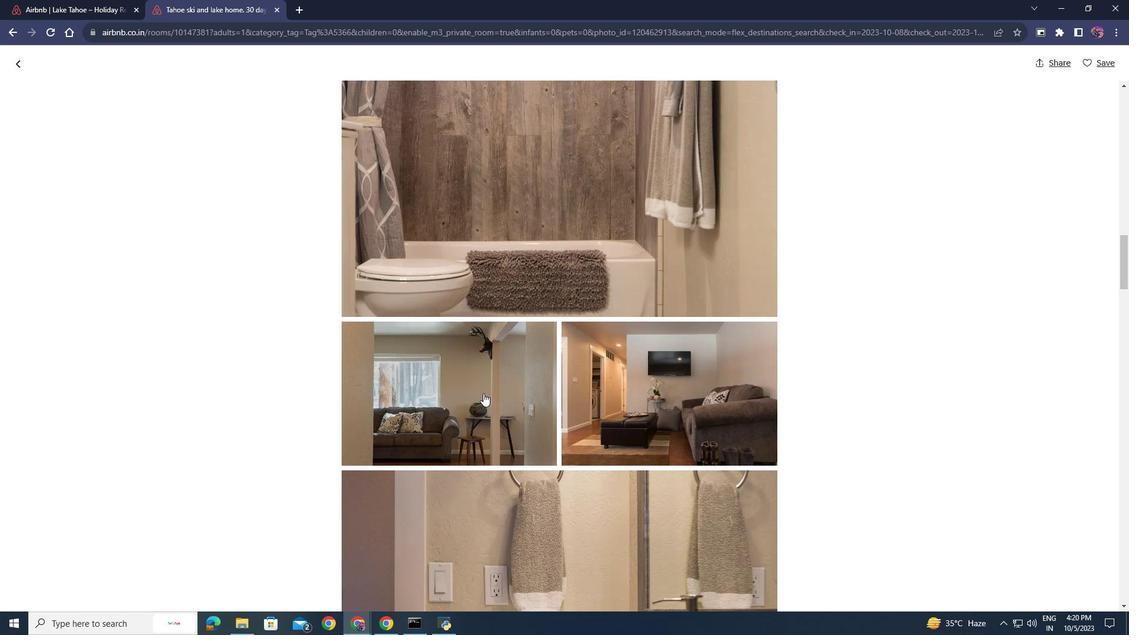 
Action: Mouse scrolled (483, 392) with delta (0, 0)
Screenshot: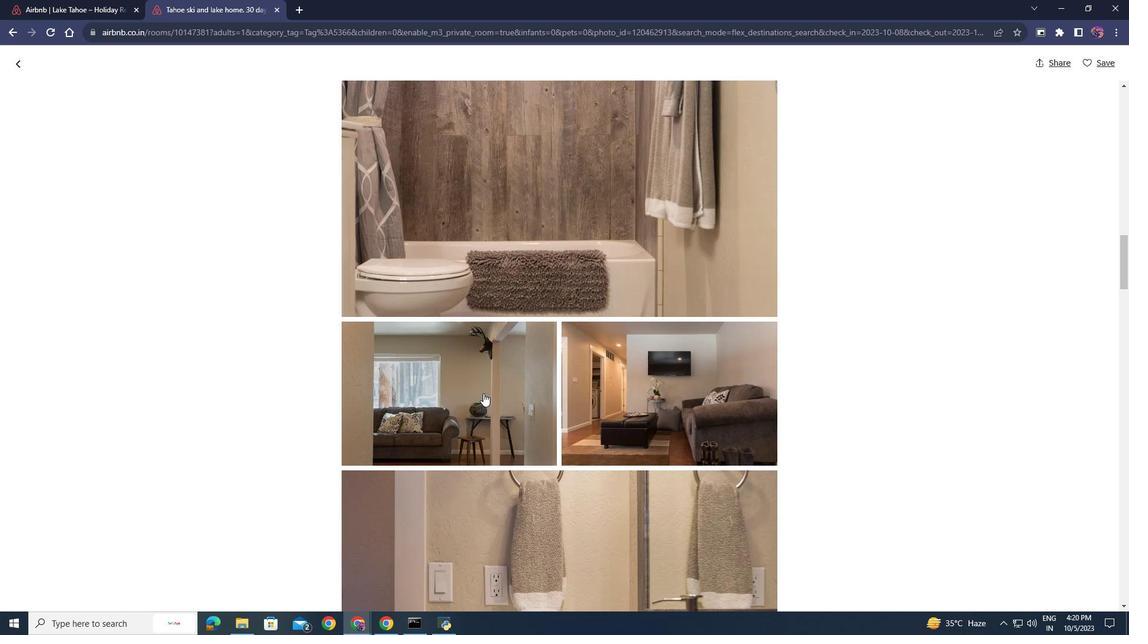 
Action: Mouse scrolled (483, 392) with delta (0, 0)
Screenshot: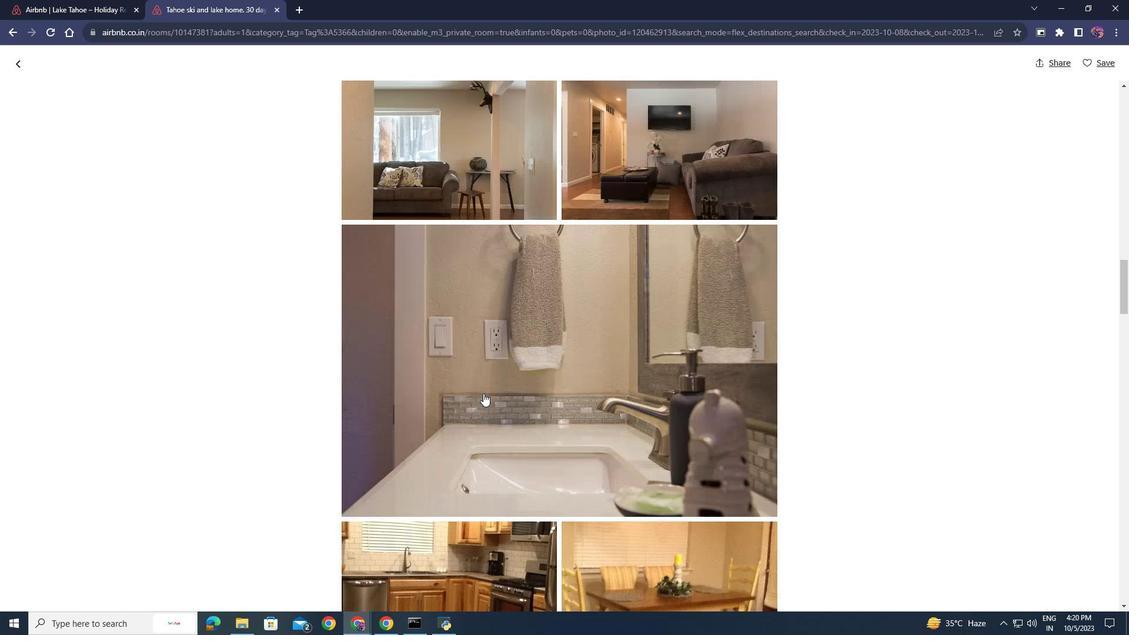 
Action: Mouse moved to (482, 392)
Screenshot: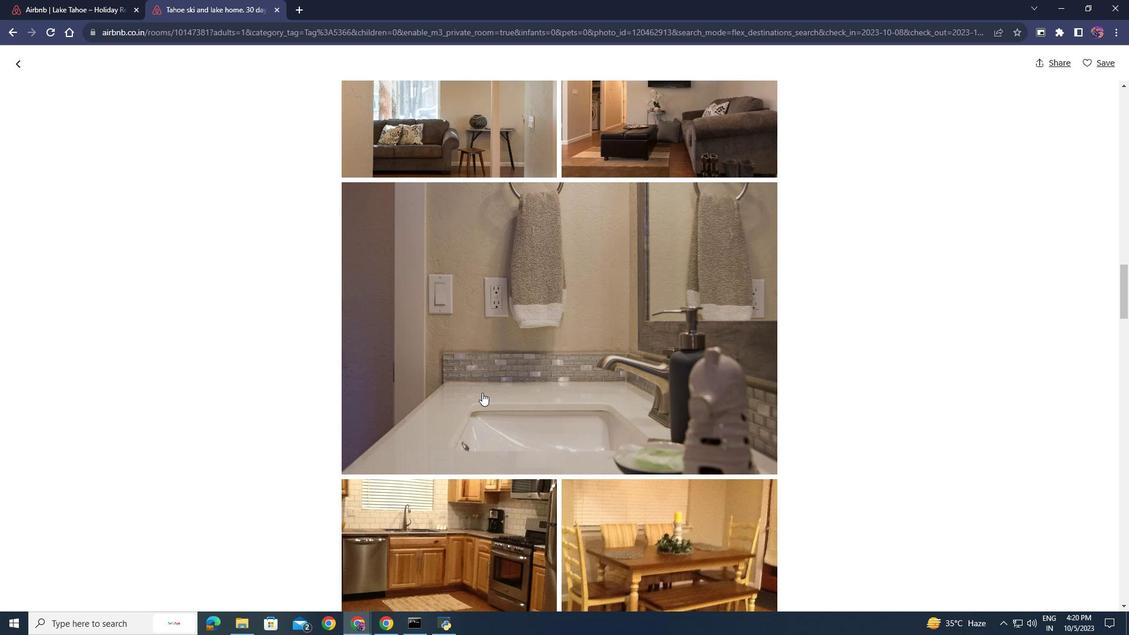 
Action: Mouse scrolled (482, 392) with delta (0, 0)
Screenshot: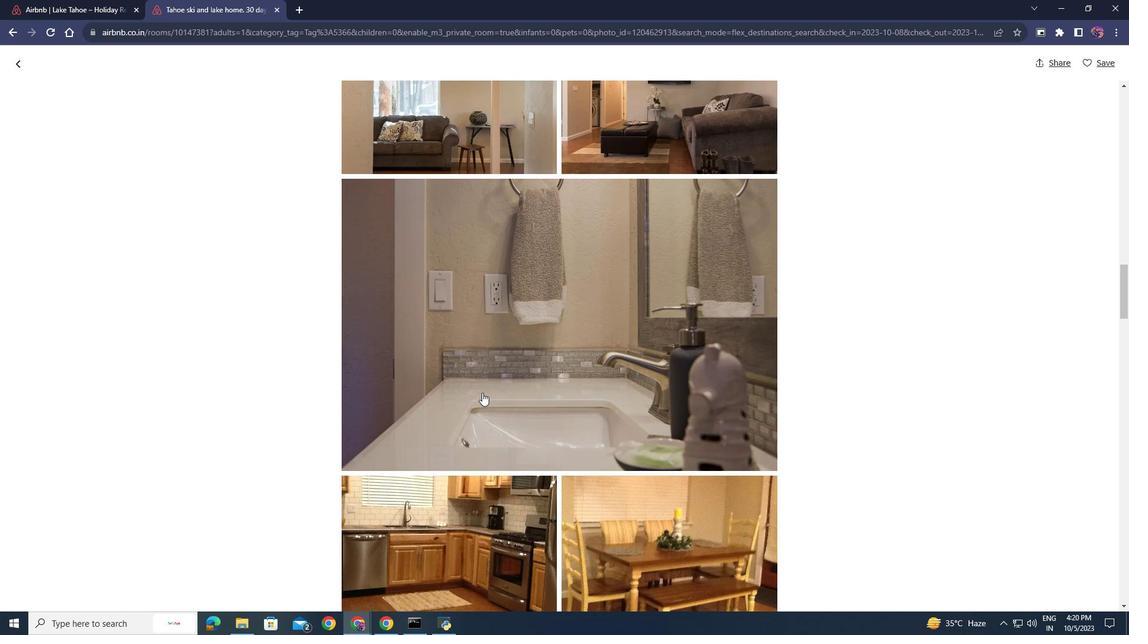 
Action: Mouse scrolled (482, 392) with delta (0, 0)
Screenshot: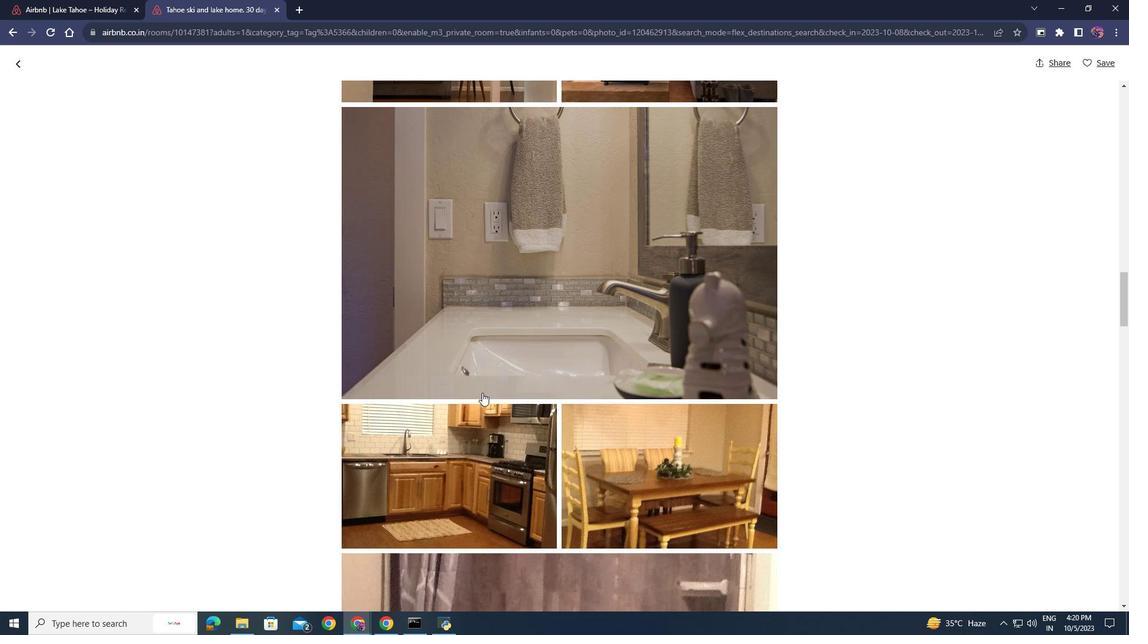 
Action: Mouse scrolled (482, 392) with delta (0, 0)
Screenshot: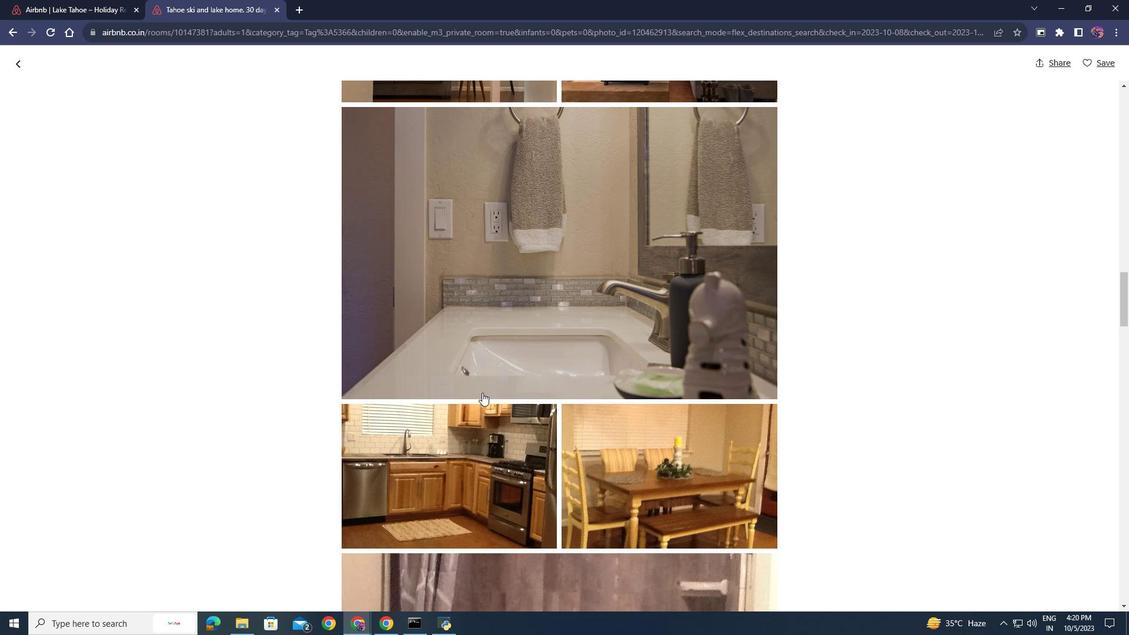
Action: Mouse scrolled (482, 392) with delta (0, 0)
Screenshot: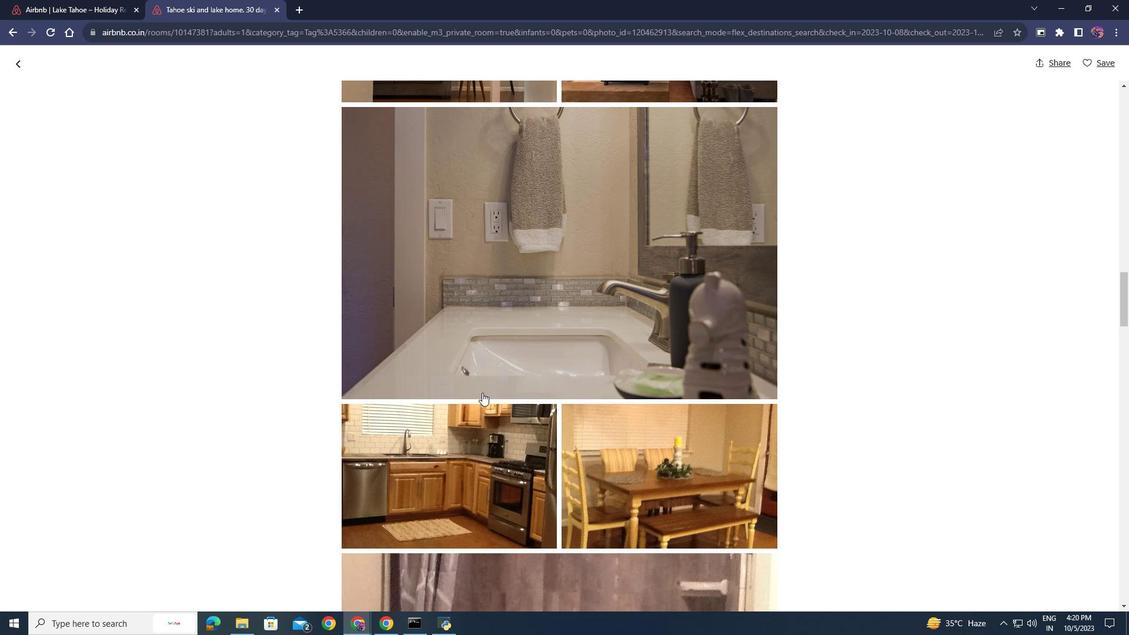 
Action: Mouse scrolled (482, 392) with delta (0, 0)
Screenshot: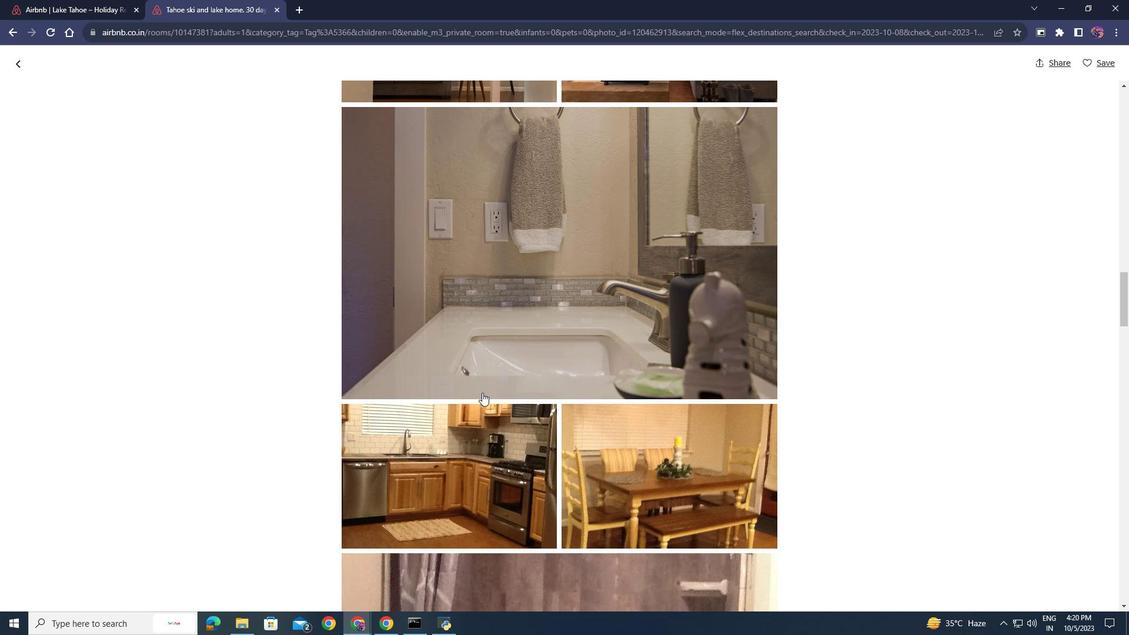 
Action: Mouse scrolled (482, 392) with delta (0, 0)
Screenshot: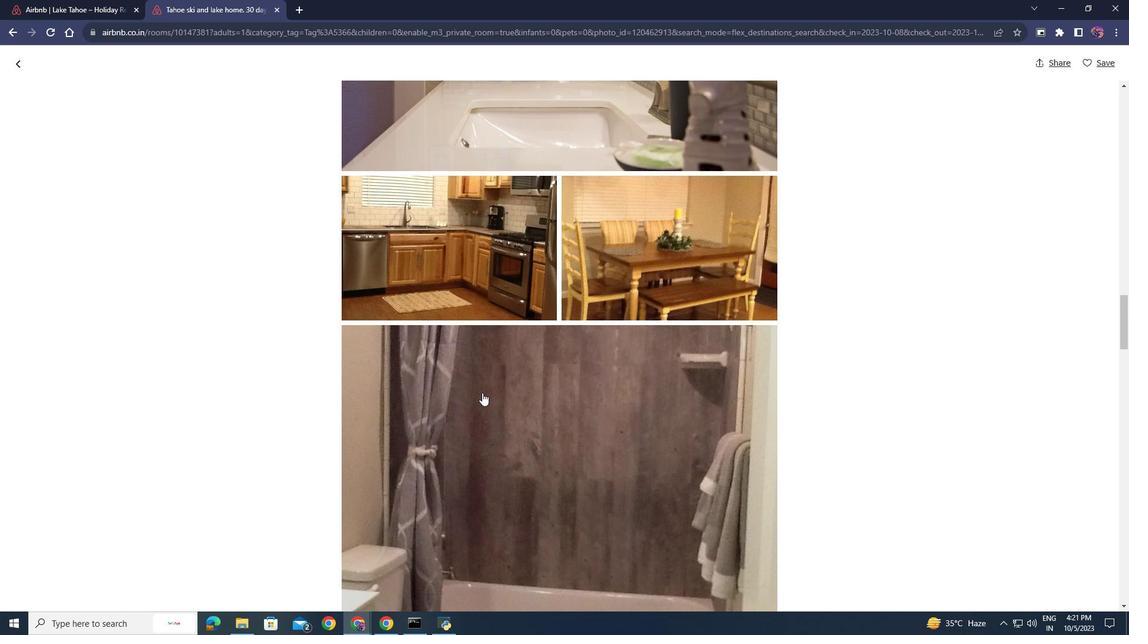 
Action: Mouse scrolled (482, 392) with delta (0, 0)
Screenshot: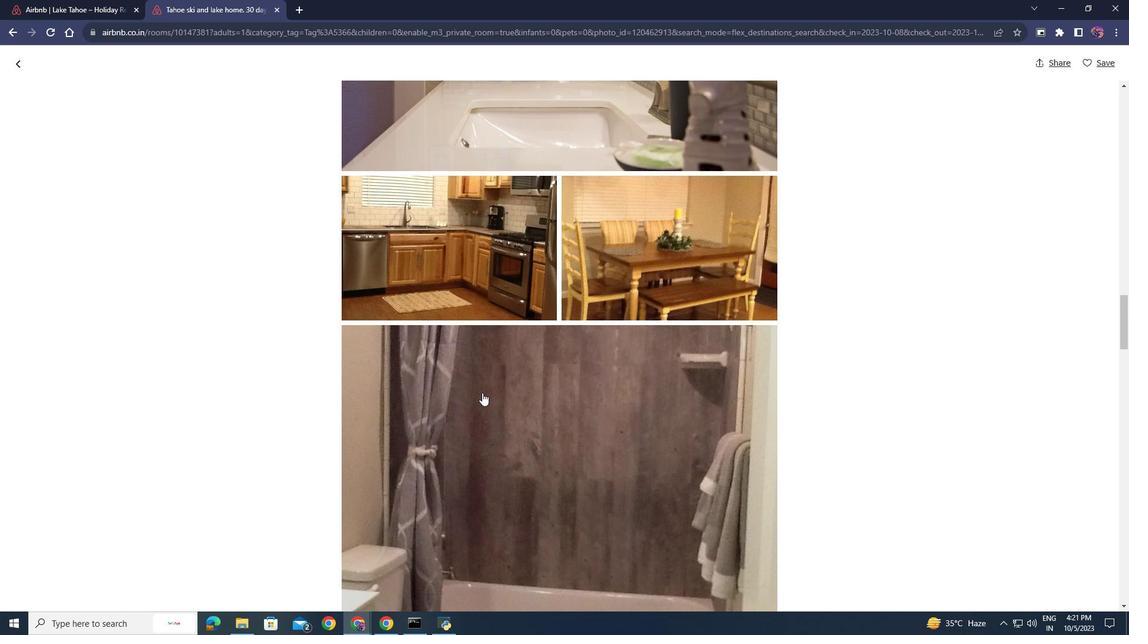 
Action: Mouse scrolled (482, 392) with delta (0, 0)
Screenshot: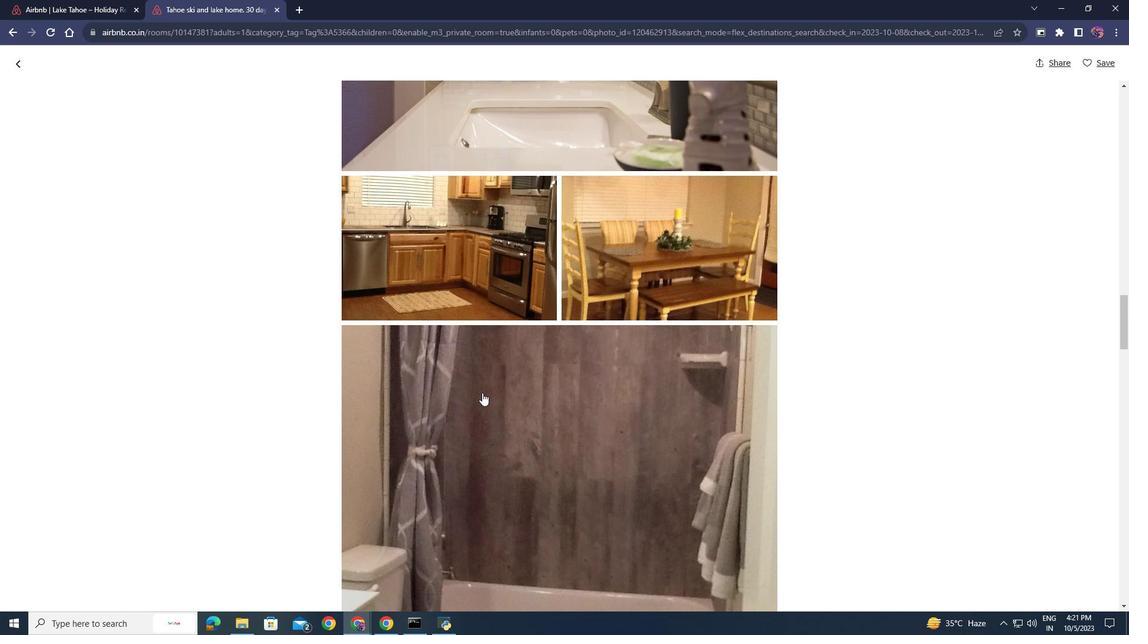
Action: Mouse scrolled (482, 392) with delta (0, 0)
Screenshot: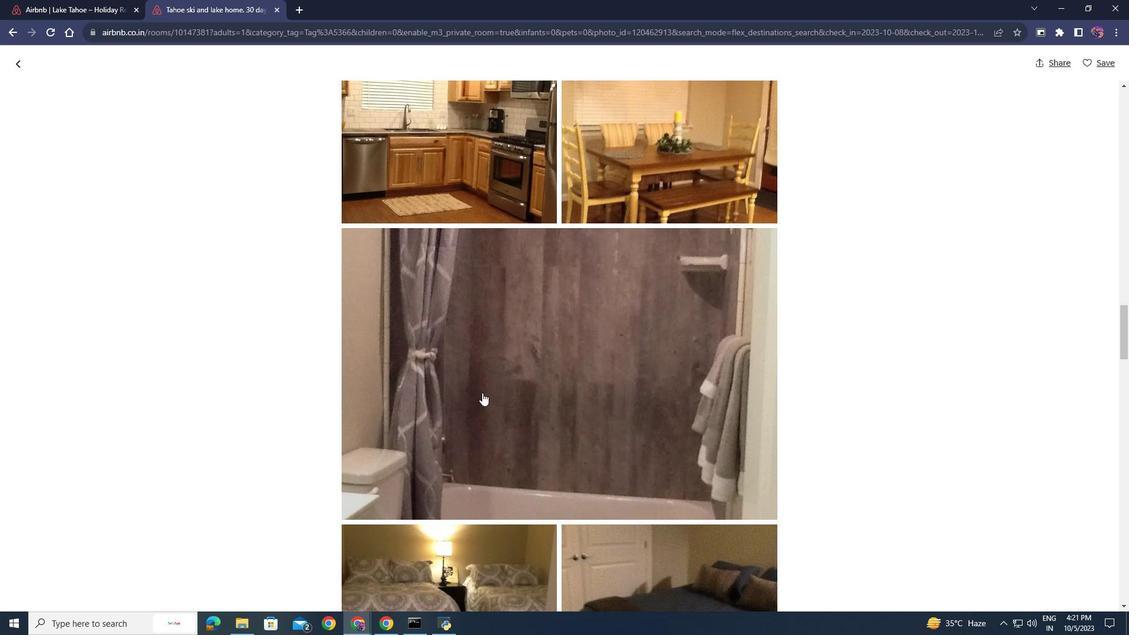 
Action: Mouse scrolled (482, 392) with delta (0, 0)
Screenshot: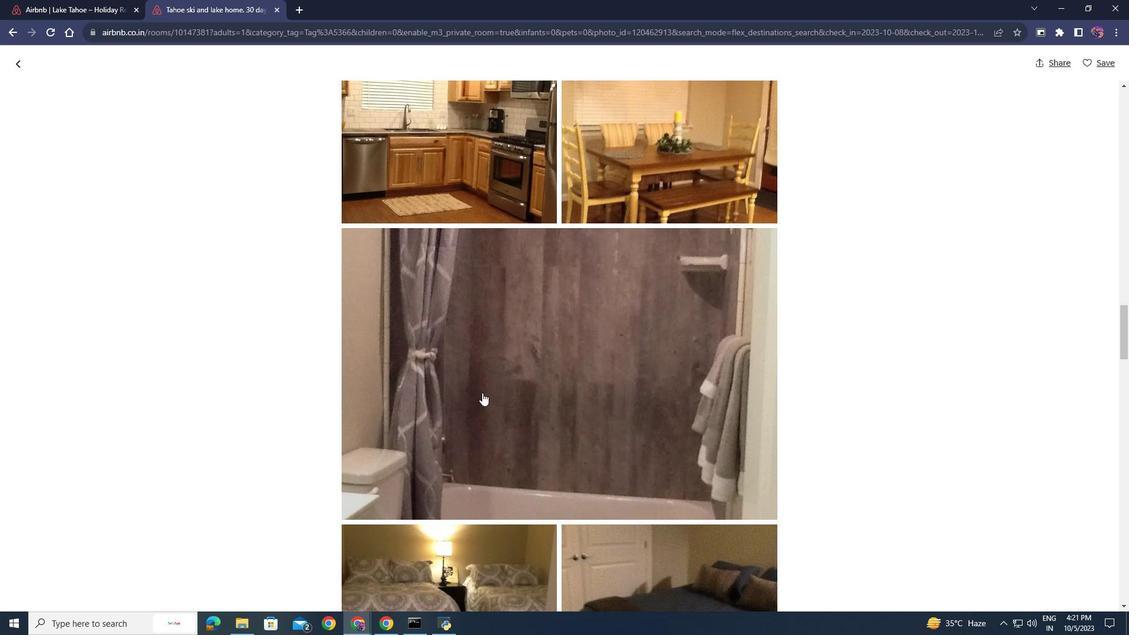 
Action: Mouse scrolled (482, 392) with delta (0, 0)
Screenshot: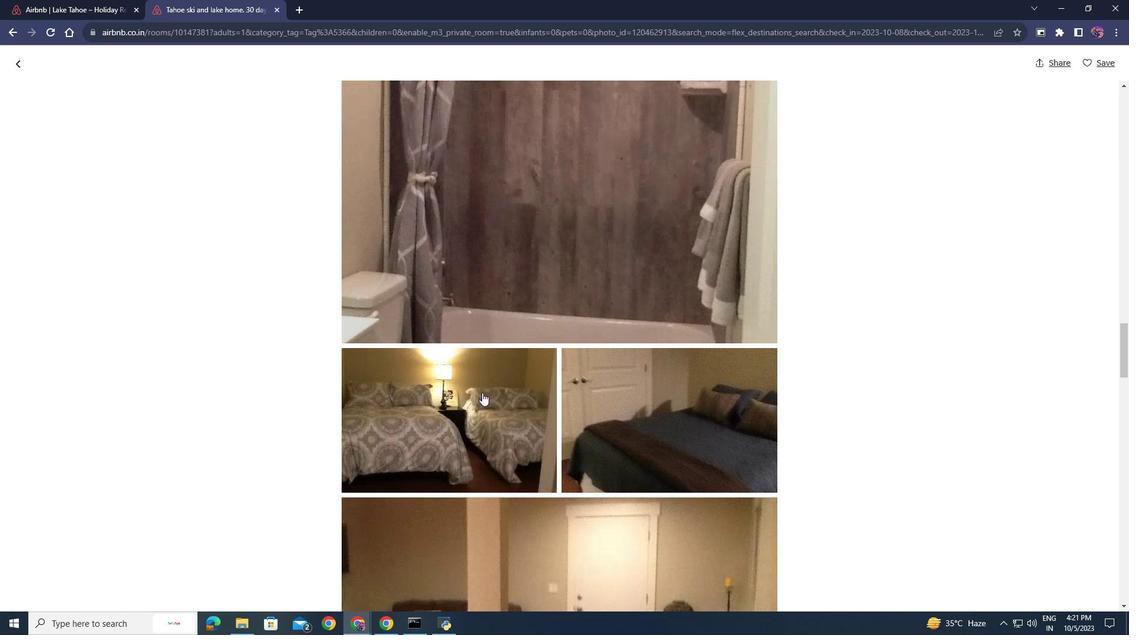 
Action: Mouse scrolled (482, 392) with delta (0, 0)
Screenshot: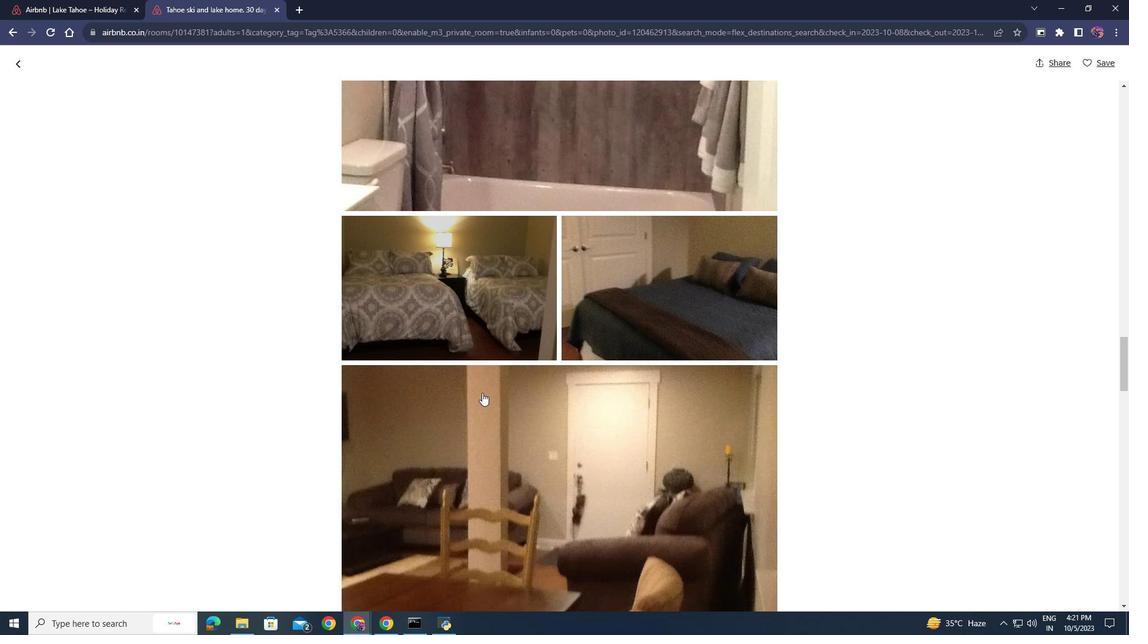 
Action: Mouse scrolled (482, 392) with delta (0, 0)
Screenshot: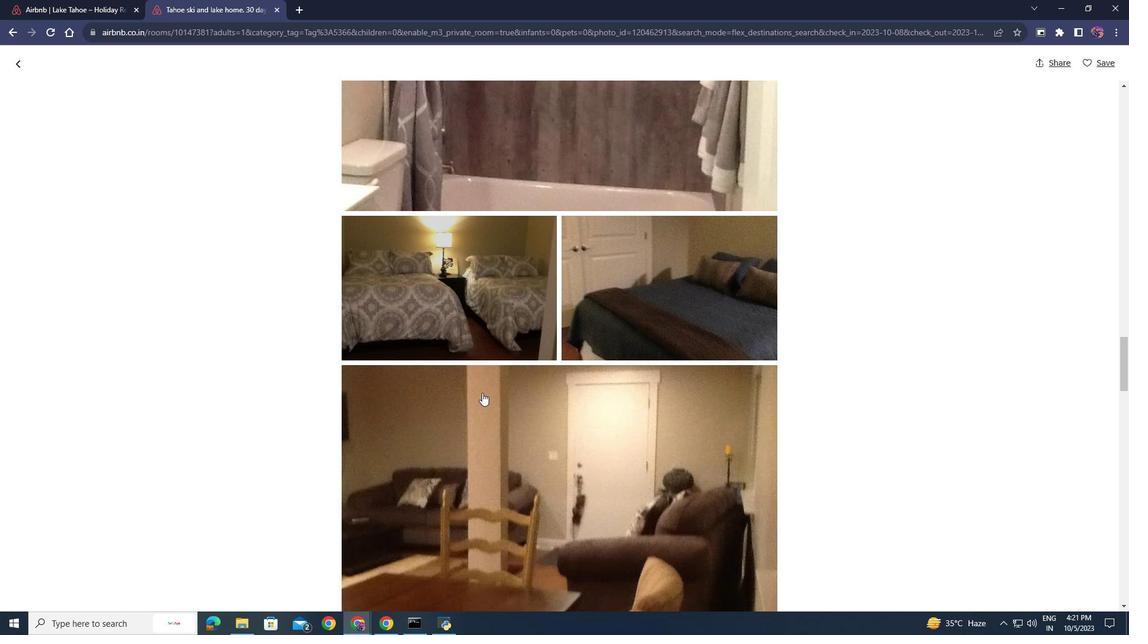 
Action: Mouse scrolled (482, 392) with delta (0, 0)
Screenshot: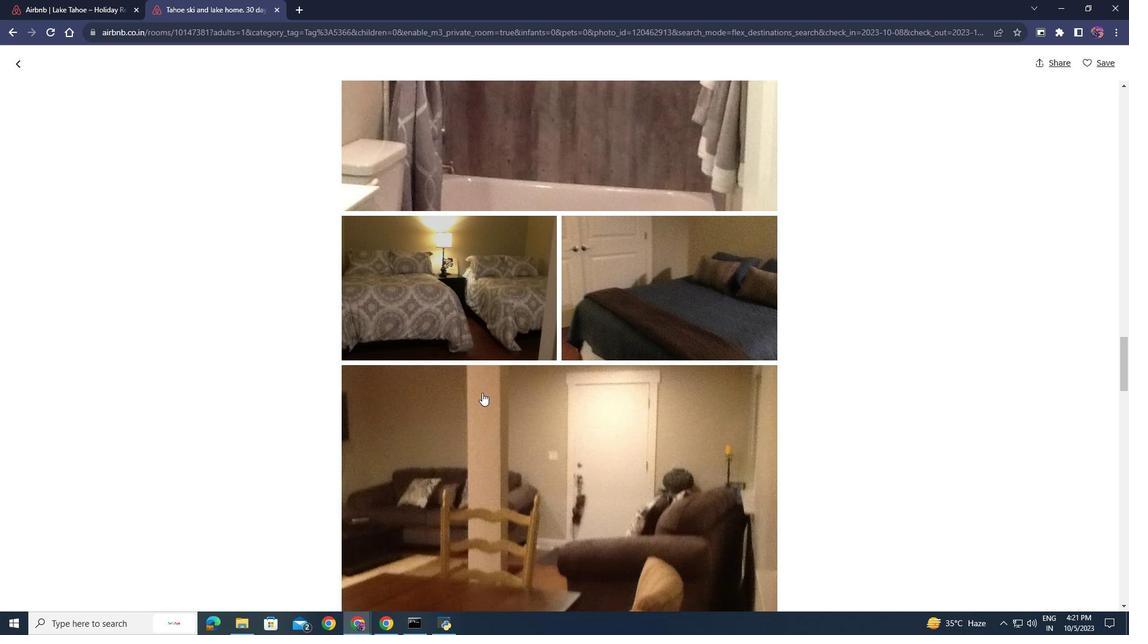 
Action: Mouse scrolled (482, 392) with delta (0, 0)
Screenshot: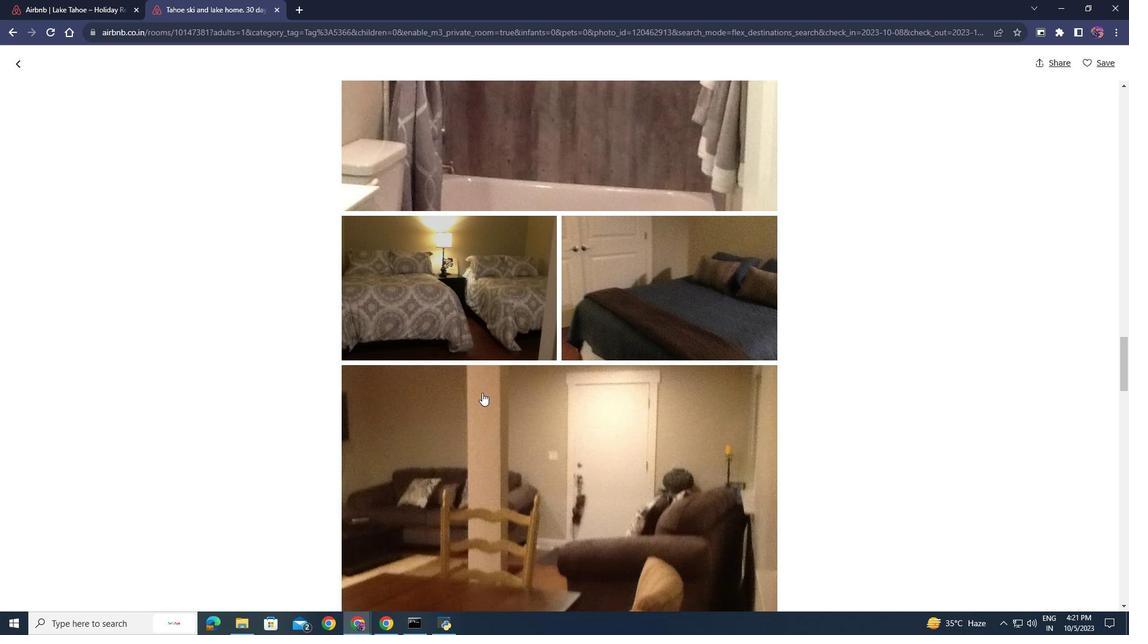 
Action: Mouse scrolled (482, 392) with delta (0, 0)
Screenshot: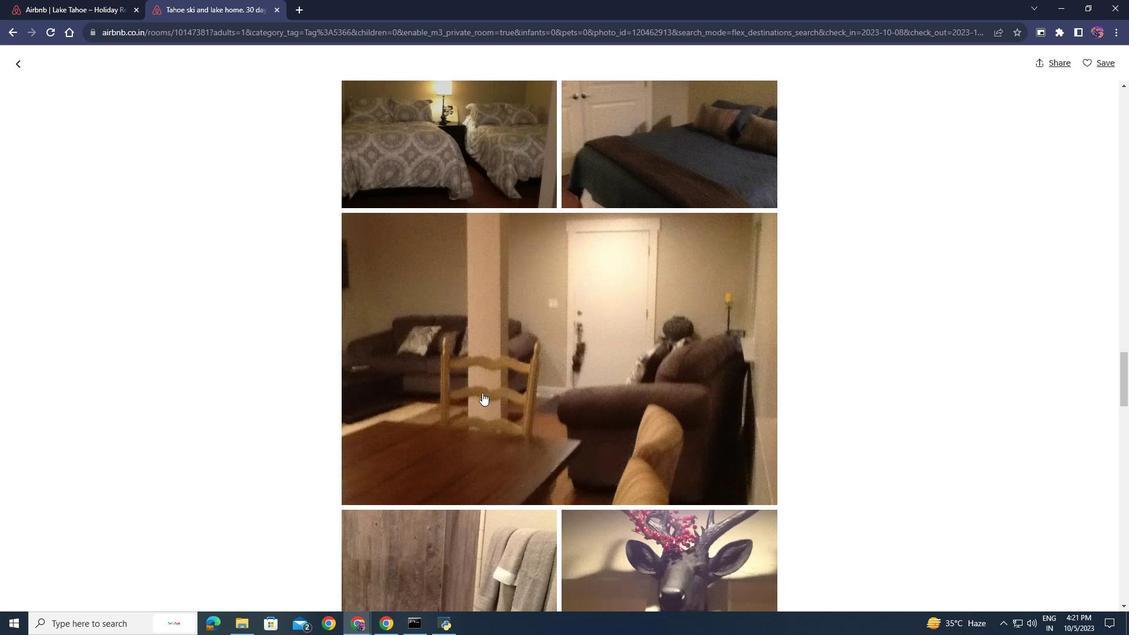 
Action: Mouse moved to (480, 392)
Screenshot: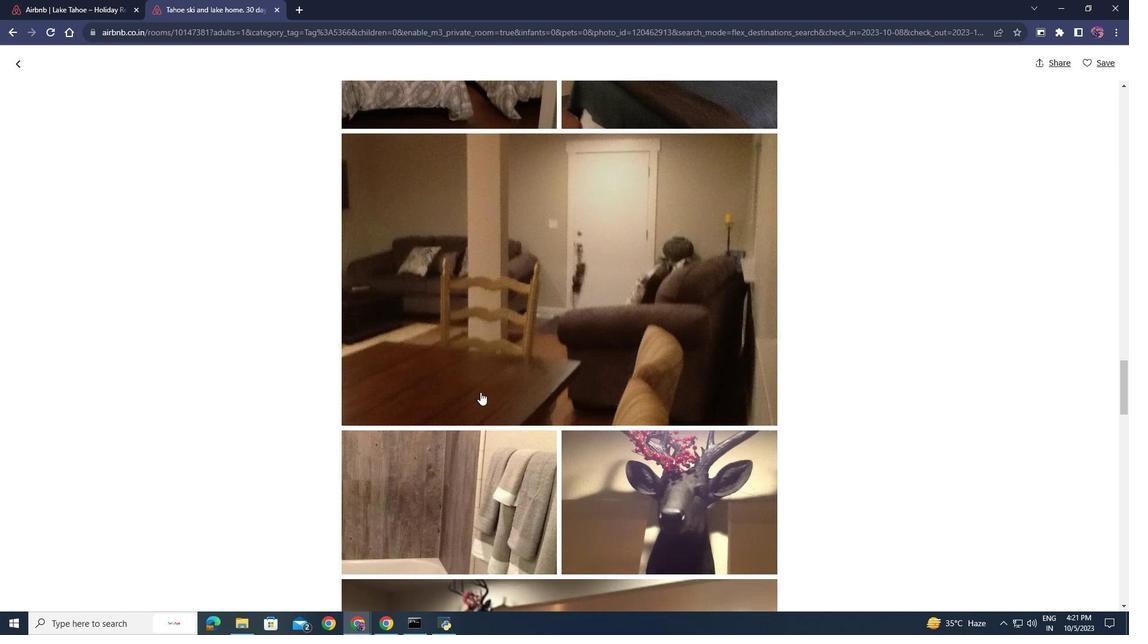 
Action: Mouse scrolled (480, 391) with delta (0, 0)
Screenshot: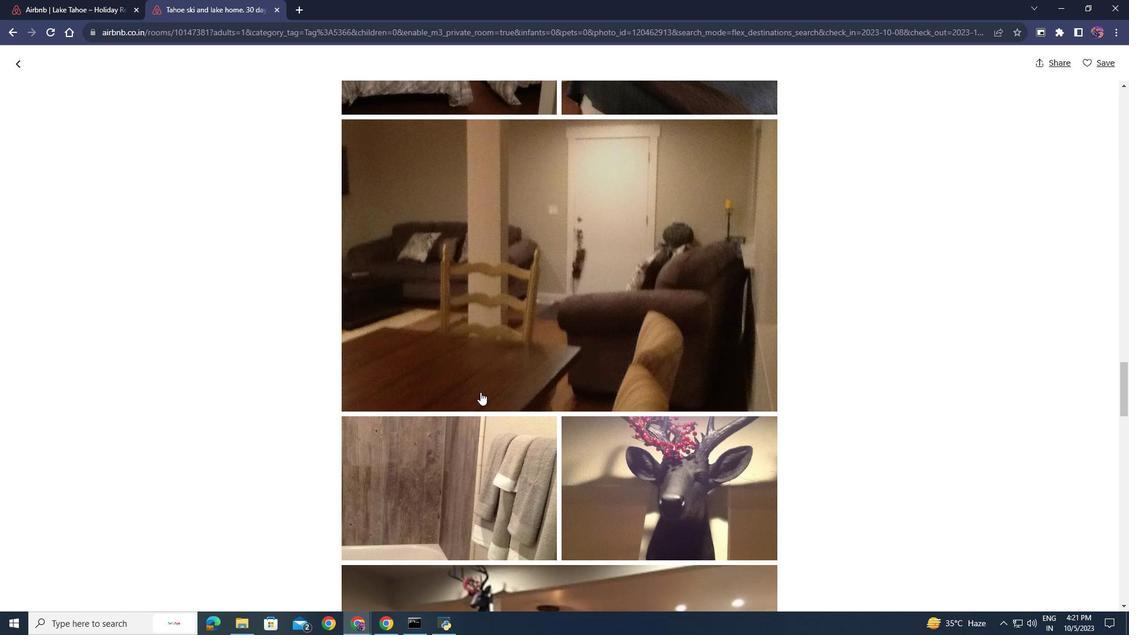 
Action: Mouse scrolled (480, 391) with delta (0, 0)
Screenshot: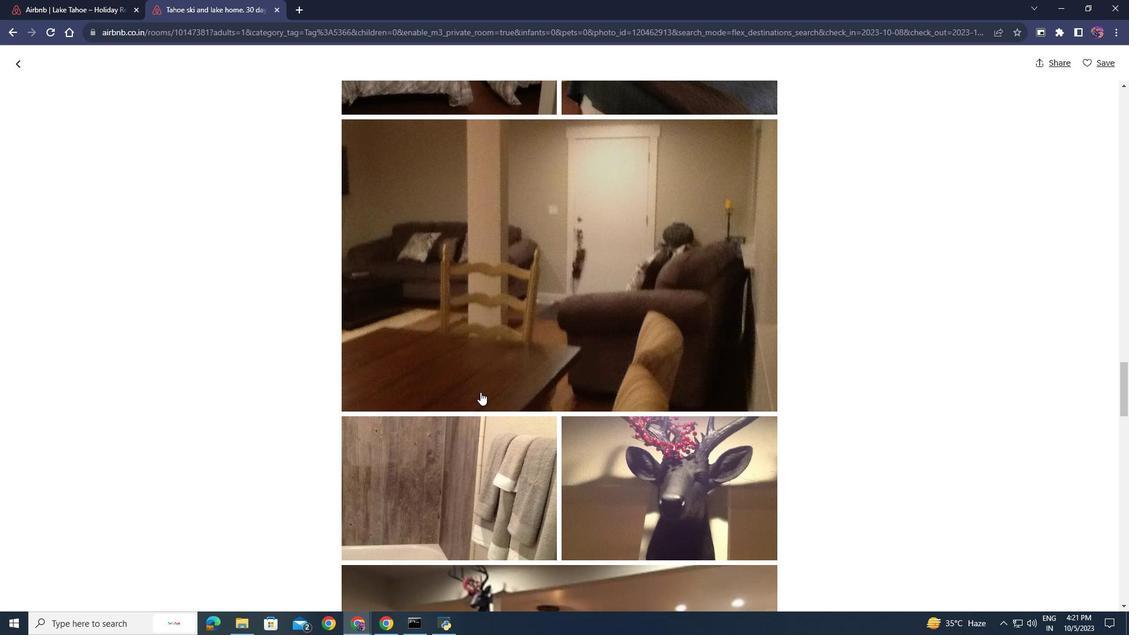 
Action: Mouse scrolled (480, 391) with delta (0, 0)
Screenshot: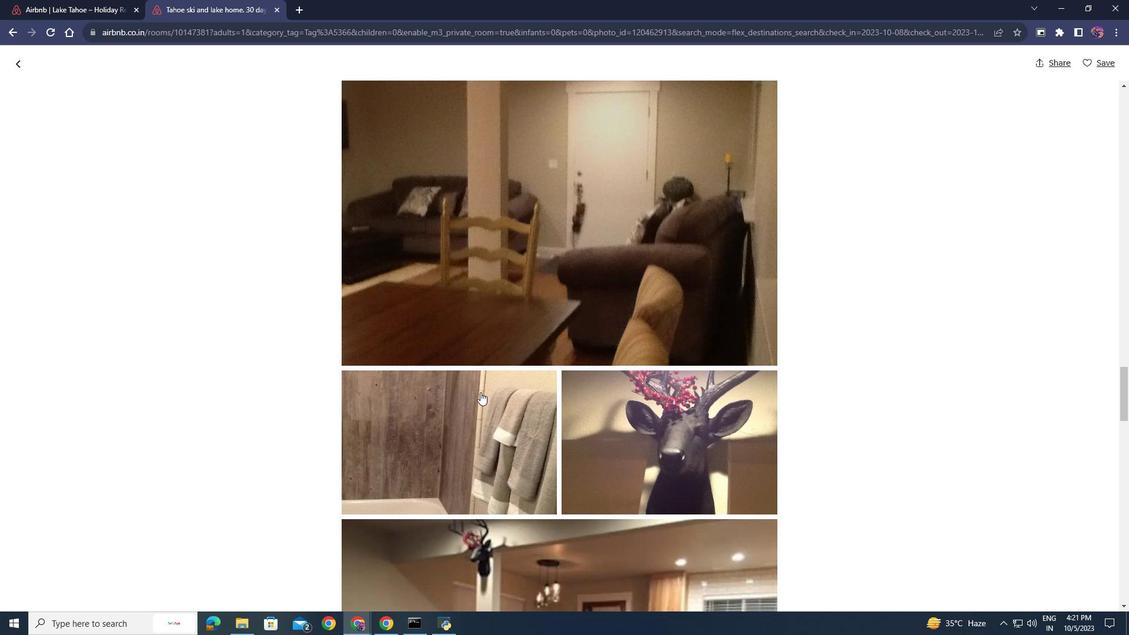 
Action: Mouse scrolled (480, 391) with delta (0, 0)
Screenshot: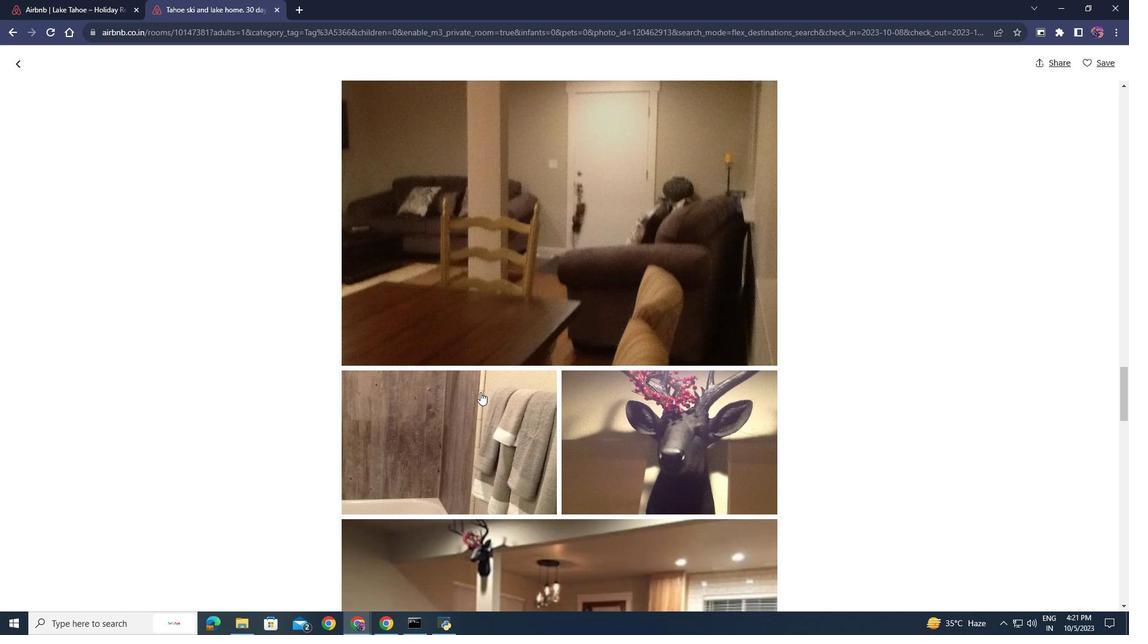 
Action: Mouse scrolled (480, 391) with delta (0, 0)
Screenshot: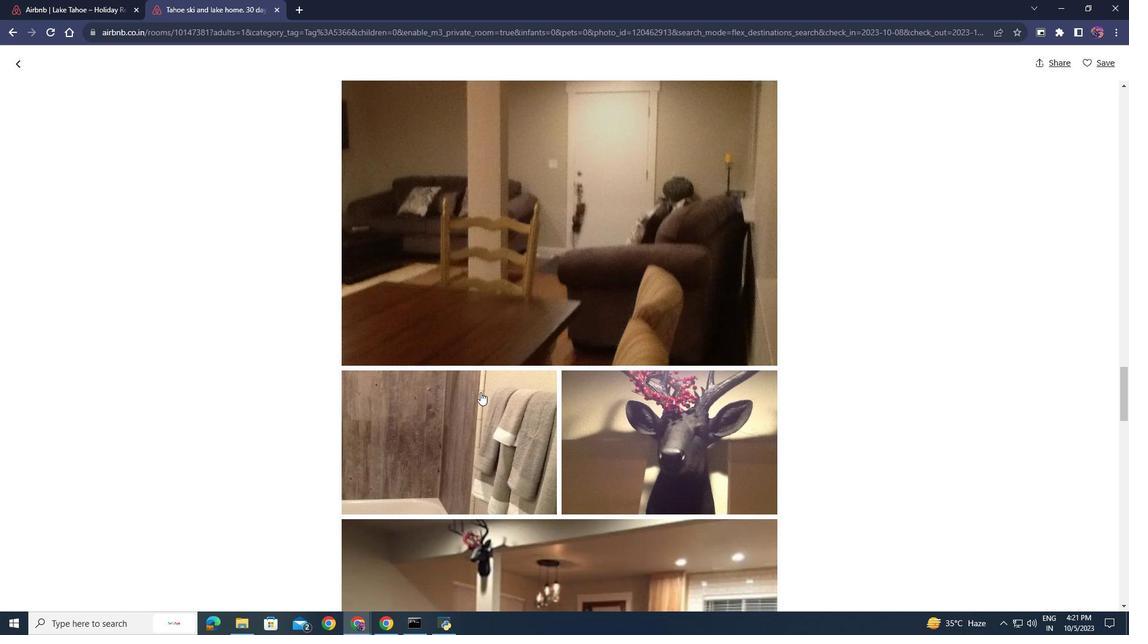 
Action: Mouse scrolled (480, 391) with delta (0, 0)
Screenshot: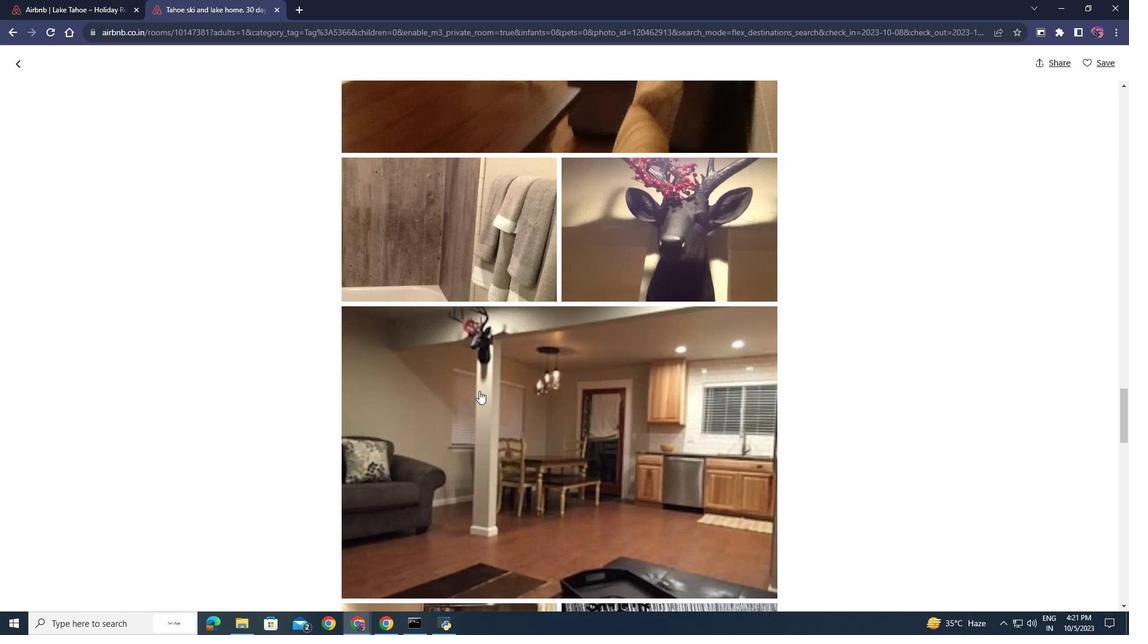 
Action: Mouse moved to (479, 391)
Screenshot: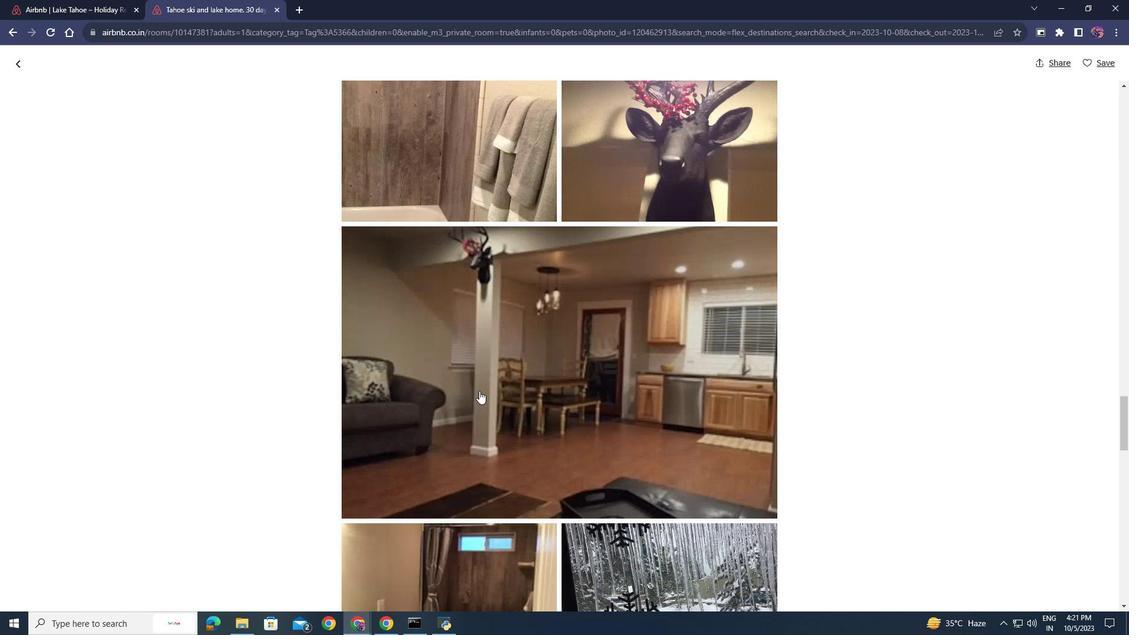 
Action: Mouse scrolled (479, 390) with delta (0, 0)
Screenshot: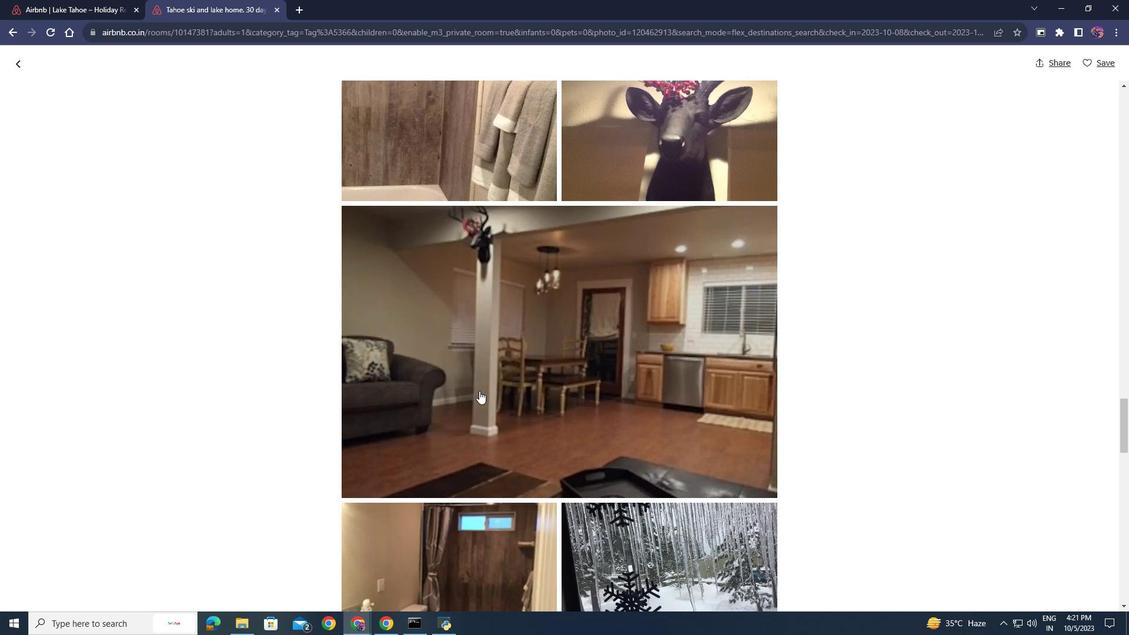 
Action: Mouse scrolled (479, 390) with delta (0, 0)
Screenshot: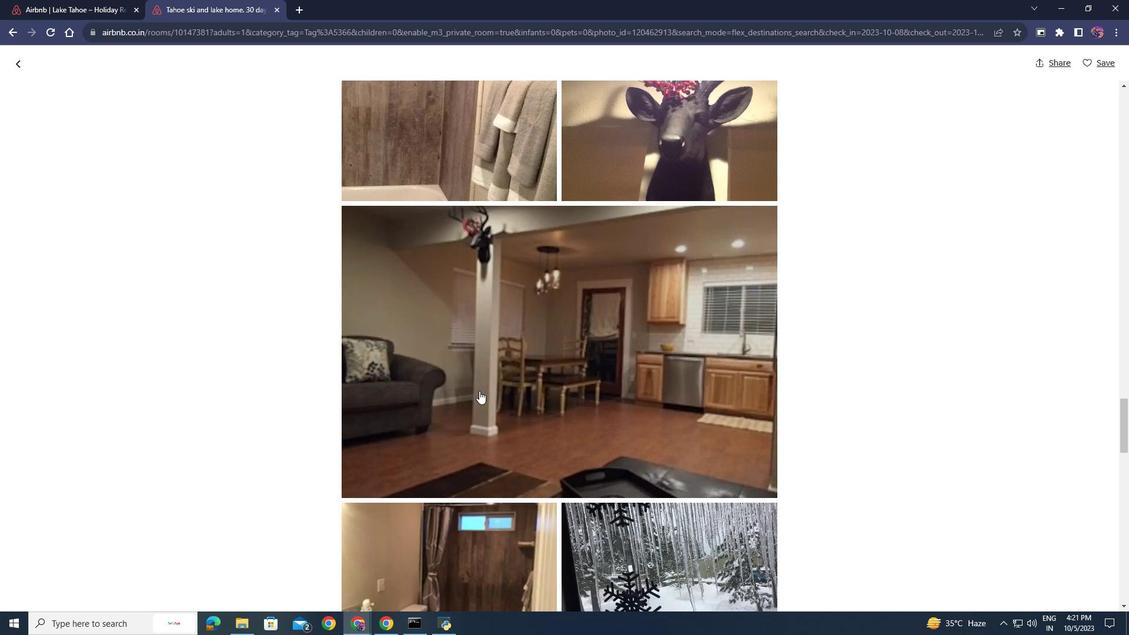 
Action: Mouse scrolled (479, 390) with delta (0, 0)
Screenshot: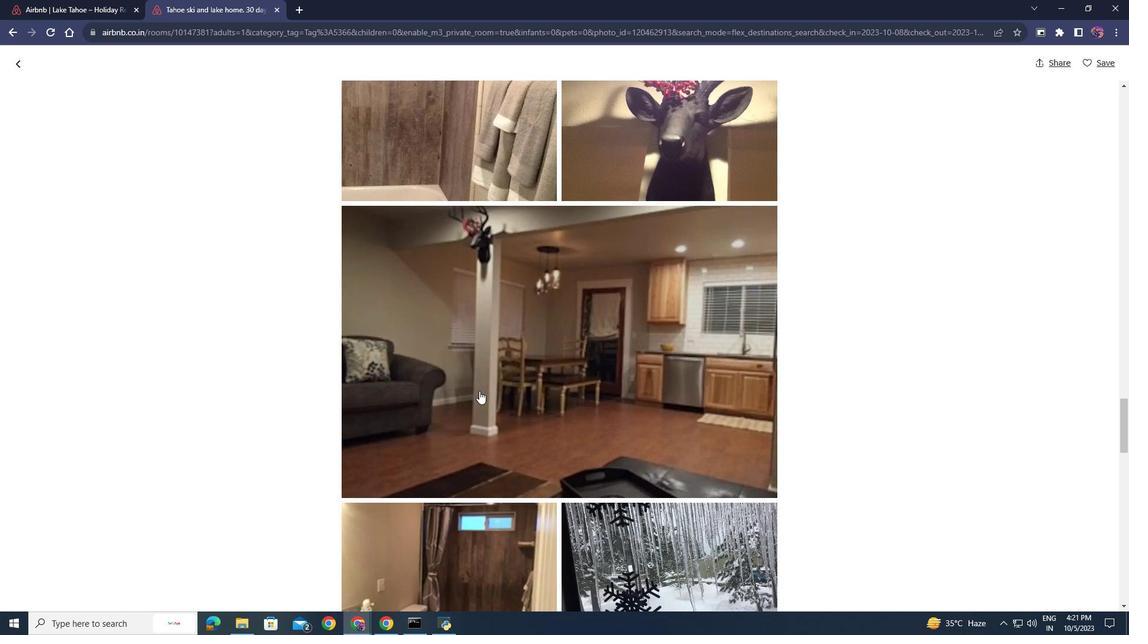 
Action: Mouse scrolled (479, 390) with delta (0, 0)
Screenshot: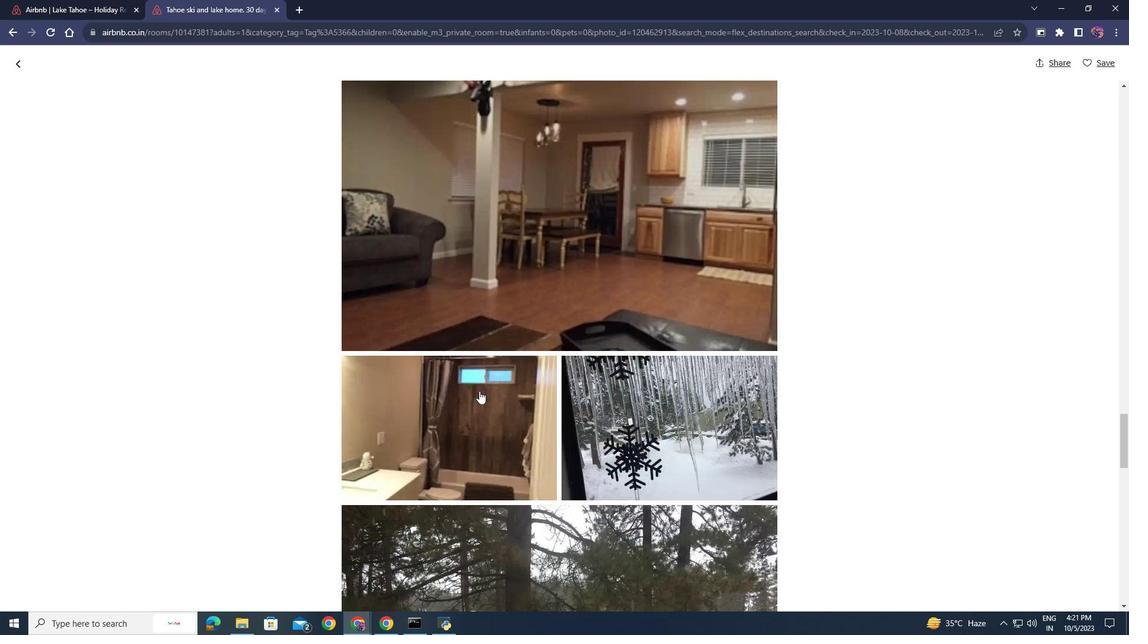 
Action: Mouse scrolled (479, 390) with delta (0, 0)
Screenshot: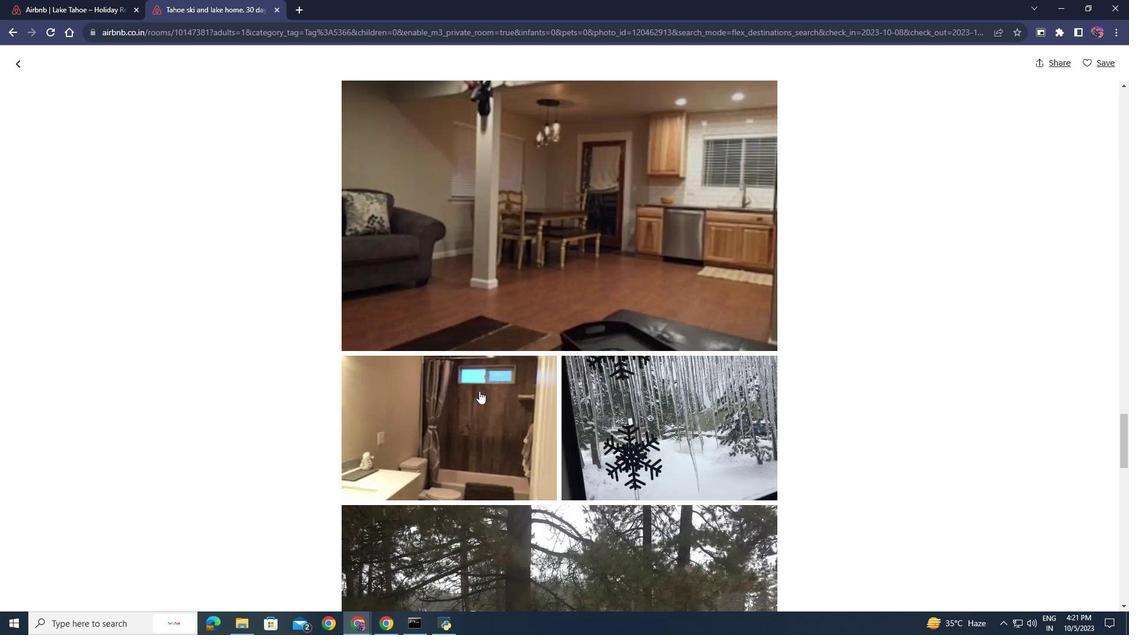 
Action: Mouse scrolled (479, 390) with delta (0, 0)
Screenshot: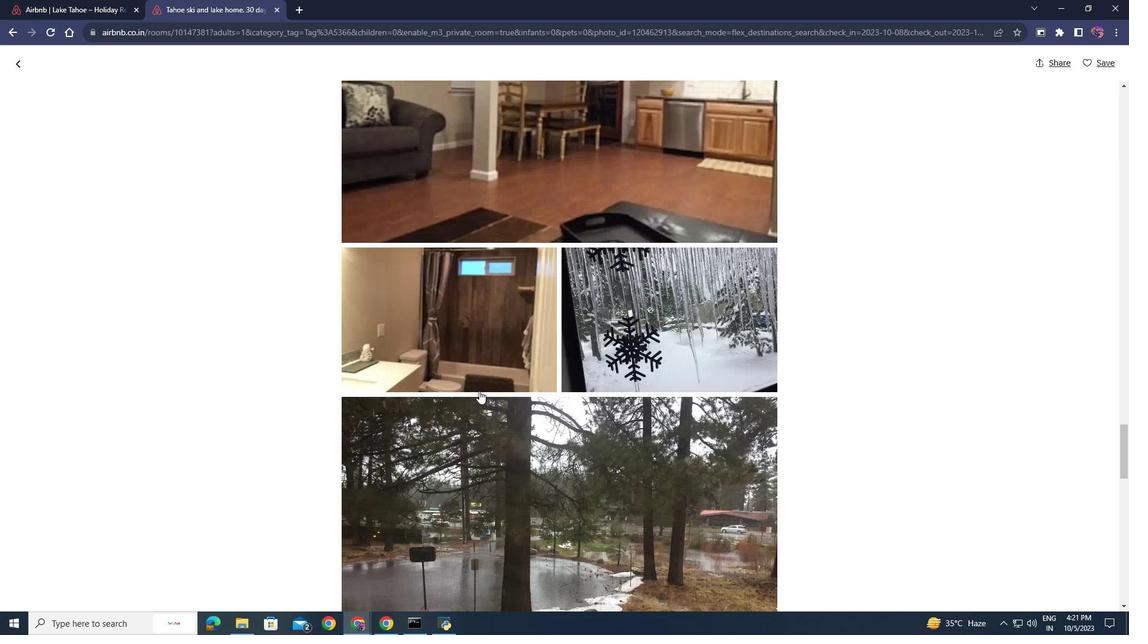 
Action: Mouse scrolled (479, 390) with delta (0, 0)
Screenshot: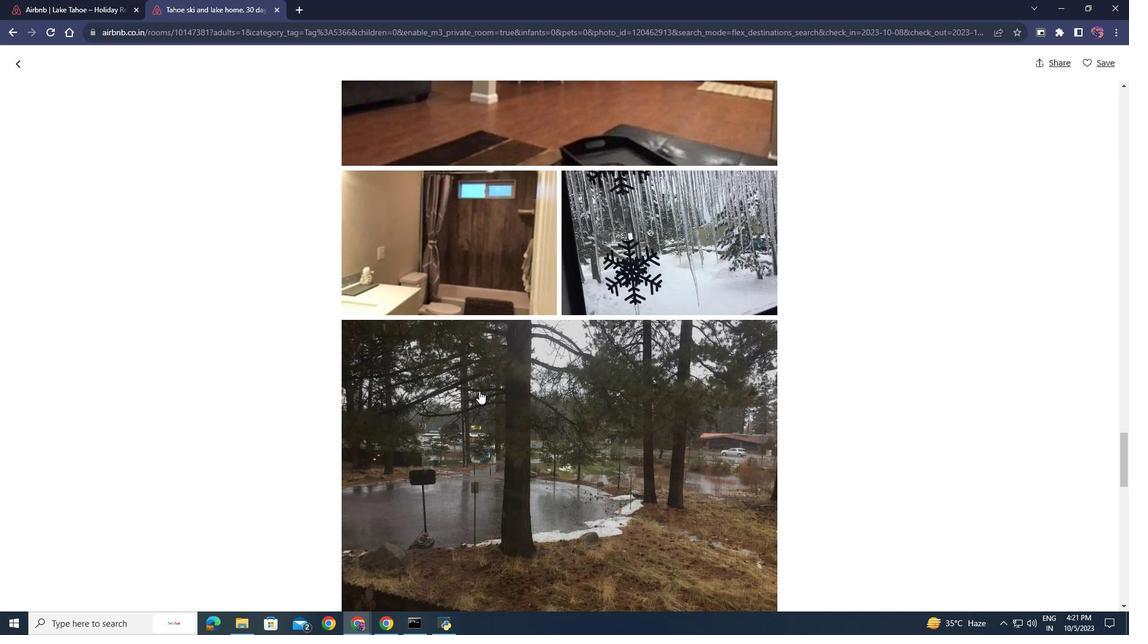 
Action: Mouse scrolled (479, 390) with delta (0, 0)
Screenshot: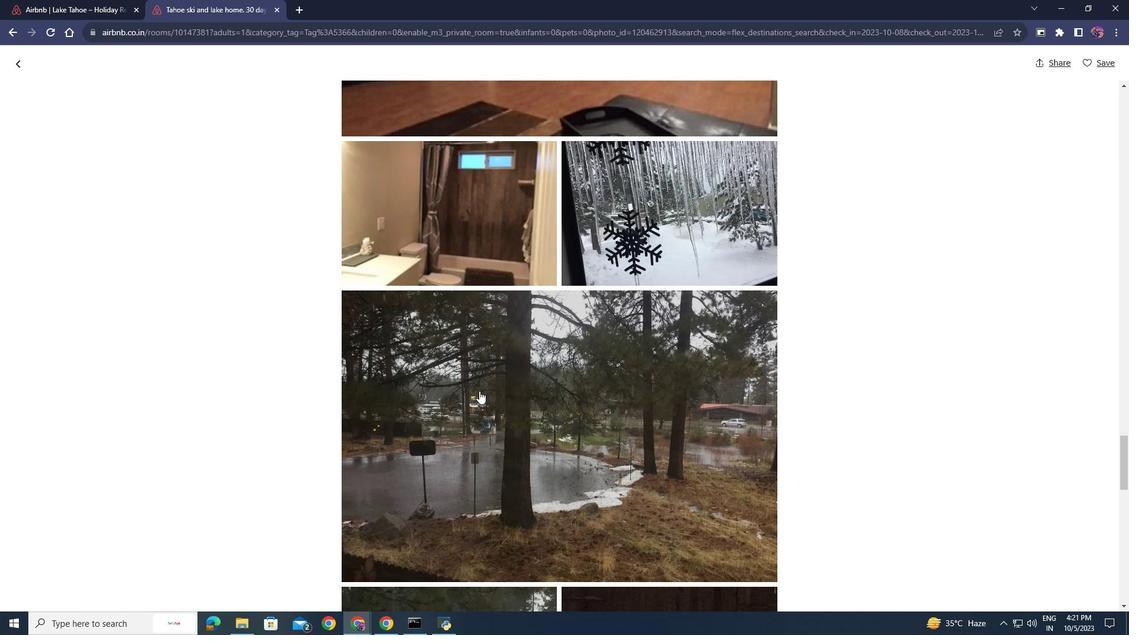 
Action: Mouse scrolled (479, 390) with delta (0, 0)
Screenshot: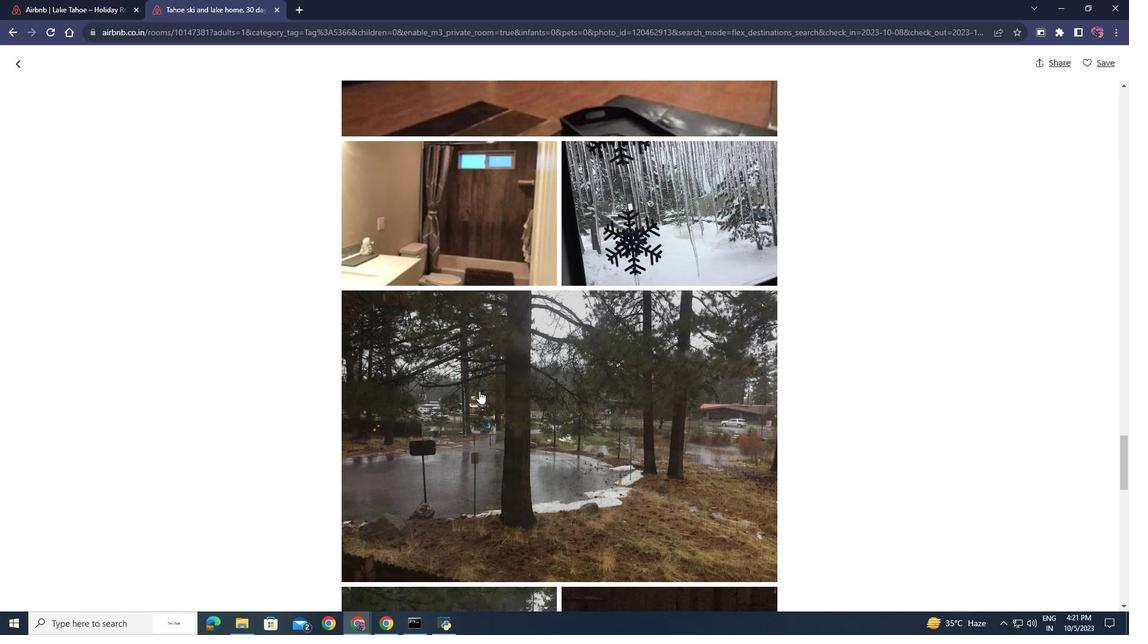 
Action: Mouse scrolled (479, 390) with delta (0, 0)
Screenshot: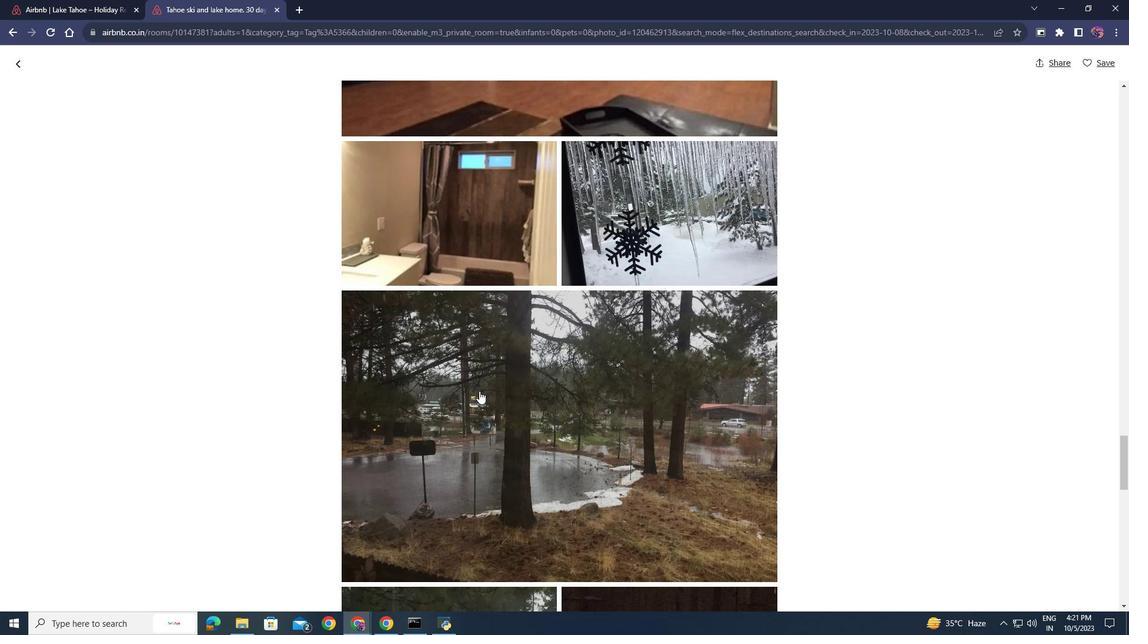 
Action: Mouse scrolled (479, 390) with delta (0, 0)
Screenshot: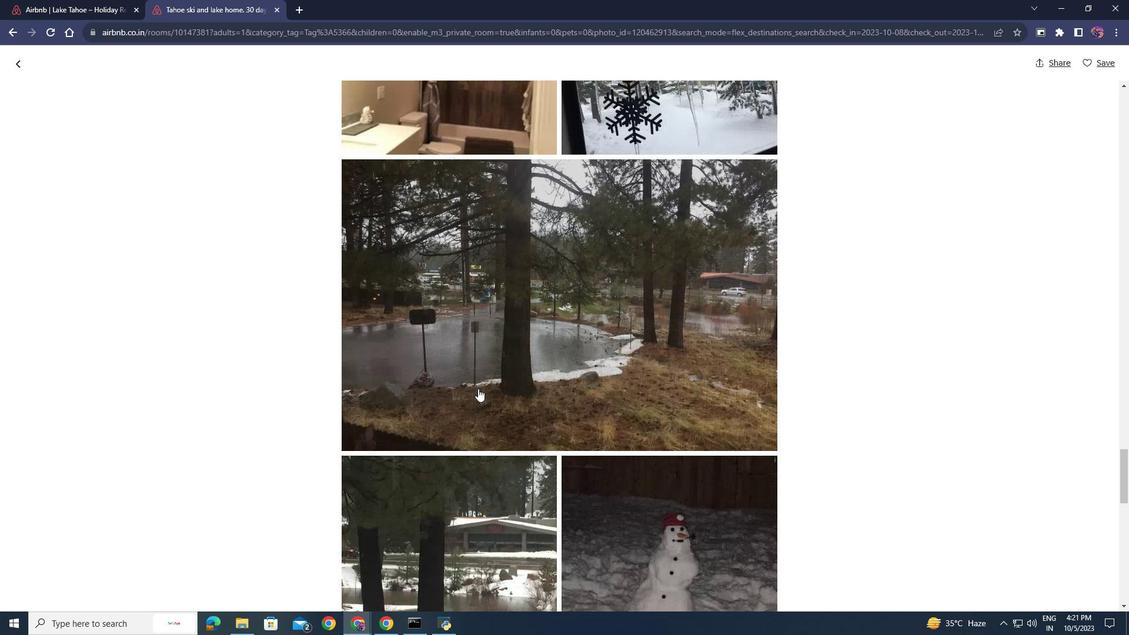 
Action: Mouse moved to (478, 388)
Screenshot: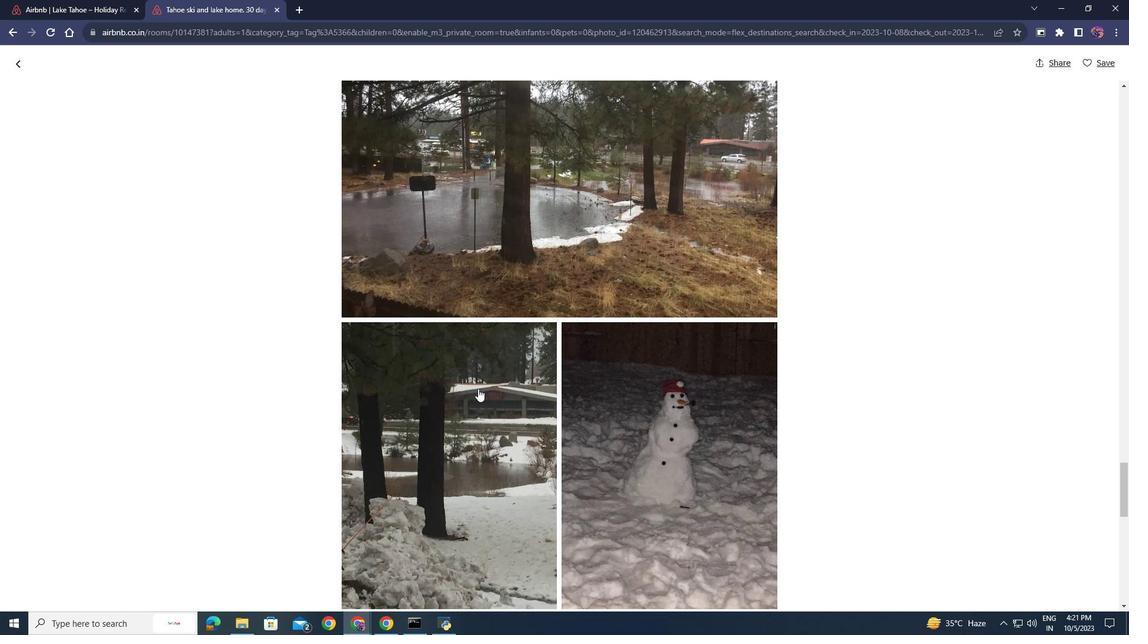 
Action: Mouse scrolled (478, 388) with delta (0, 0)
Screenshot: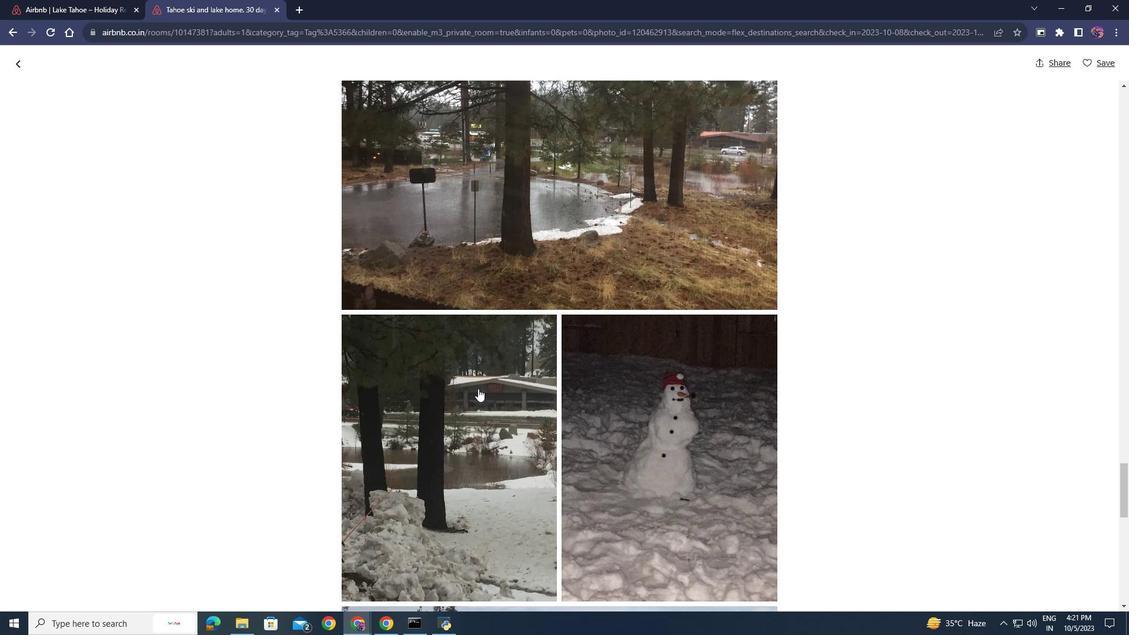 
Action: Mouse scrolled (478, 388) with delta (0, 0)
Screenshot: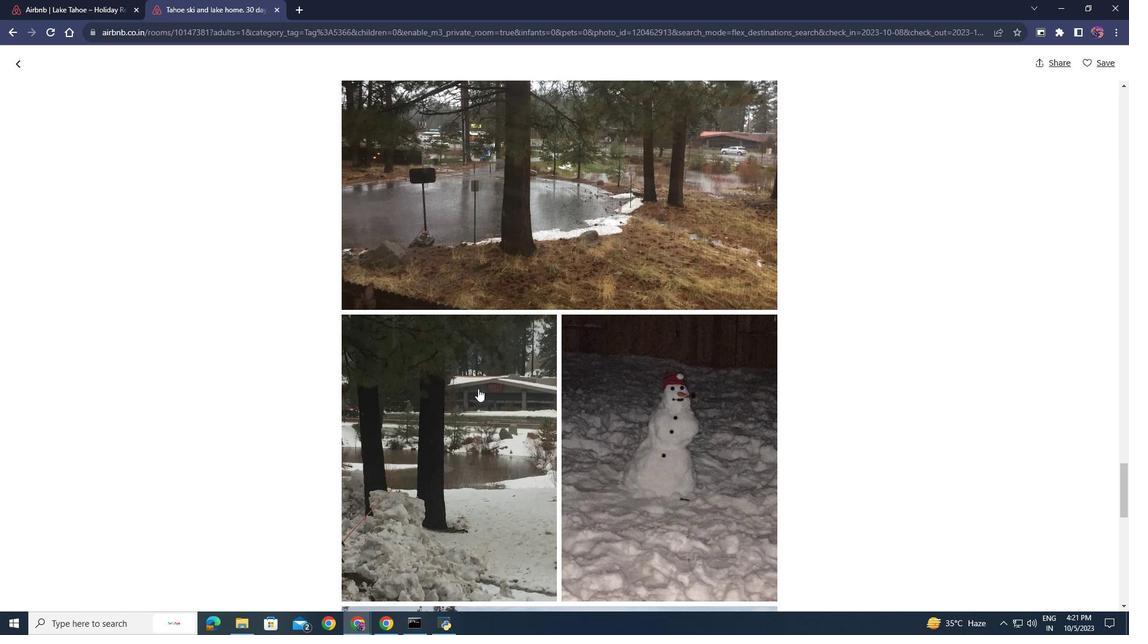 
Action: Mouse scrolled (478, 388) with delta (0, 0)
Screenshot: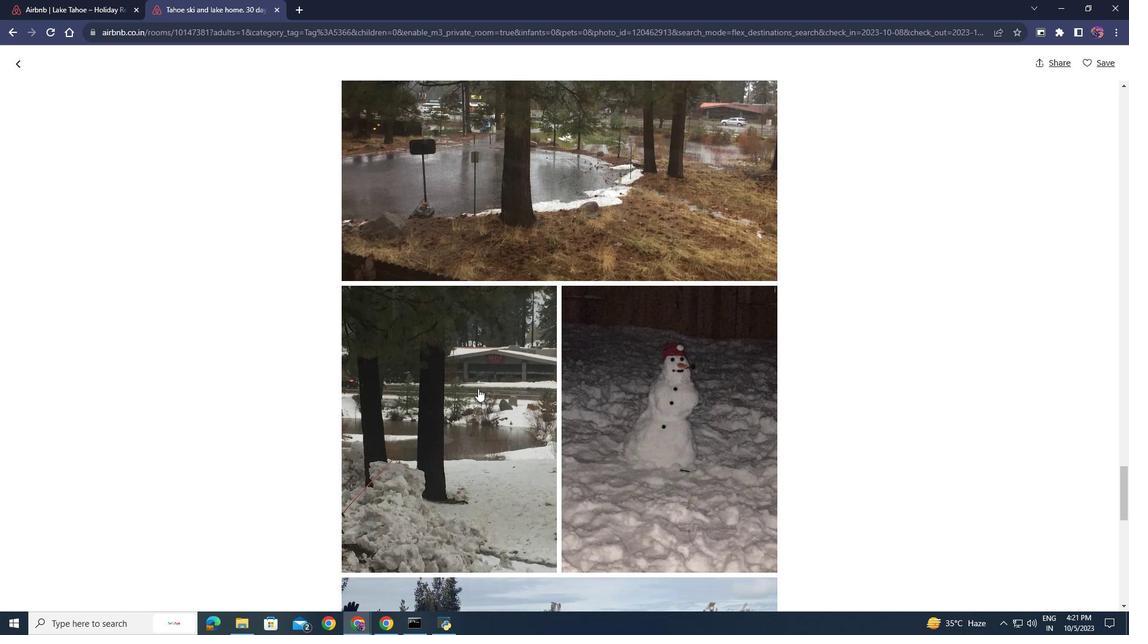 
Action: Mouse scrolled (478, 388) with delta (0, 0)
Screenshot: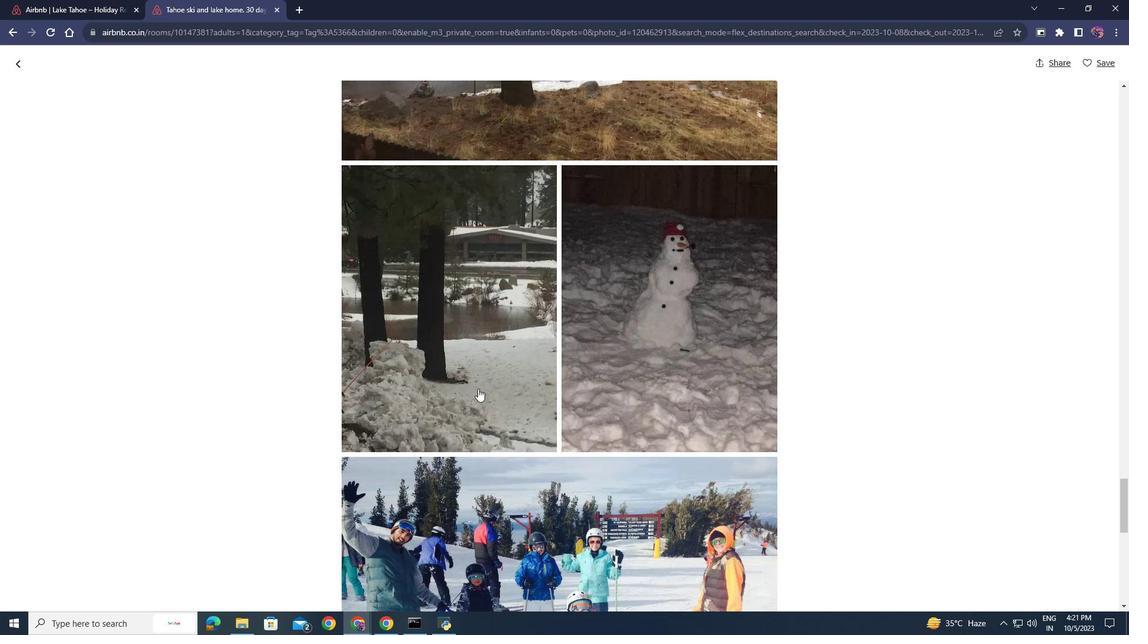
Action: Mouse moved to (475, 389)
Screenshot: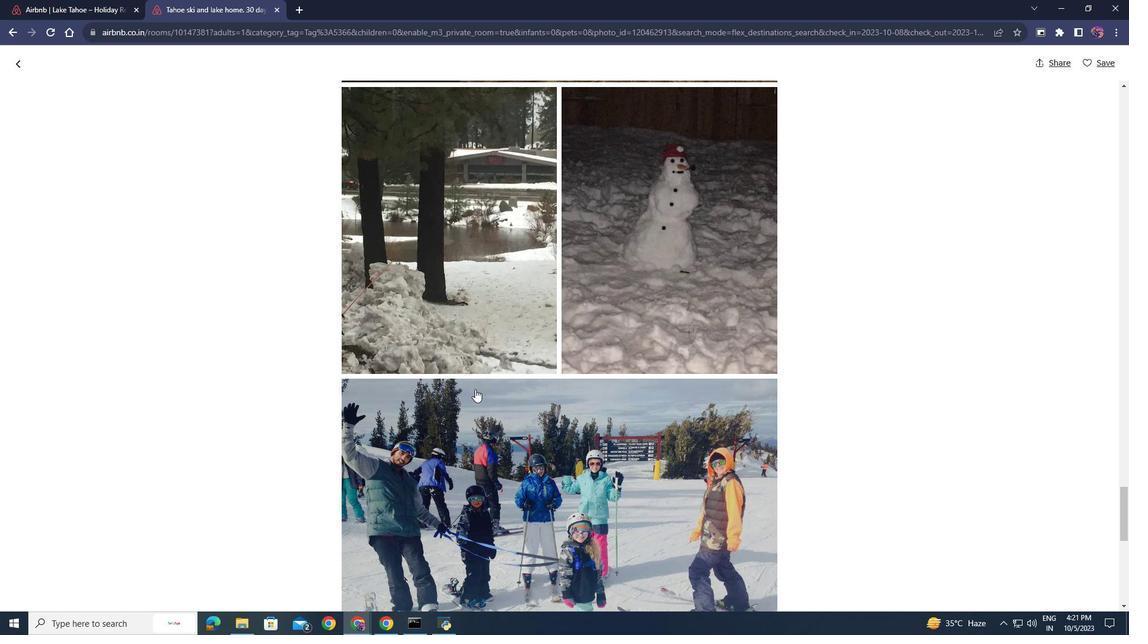 
Action: Mouse scrolled (475, 388) with delta (0, 0)
Screenshot: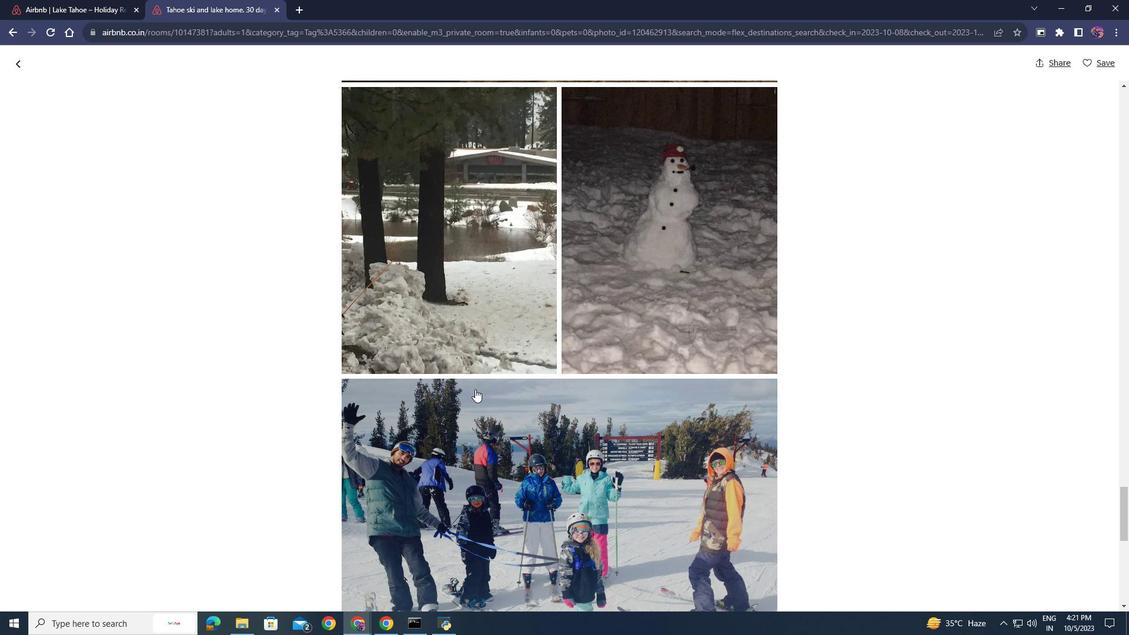 
Action: Mouse scrolled (475, 388) with delta (0, 0)
Screenshot: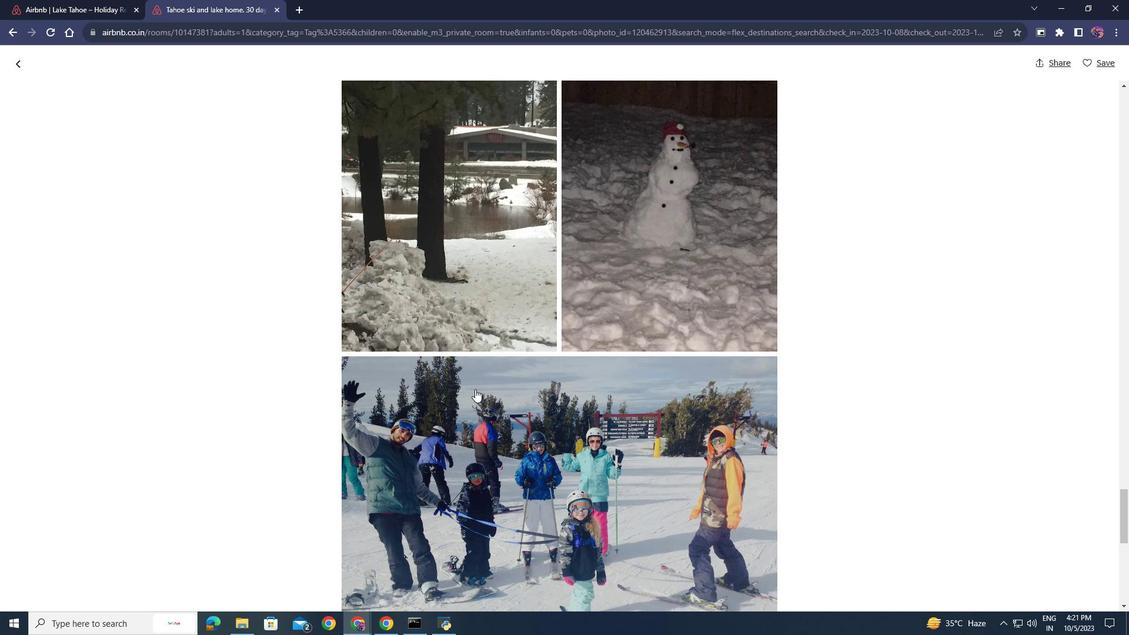 
Action: Mouse scrolled (475, 388) with delta (0, 0)
Screenshot: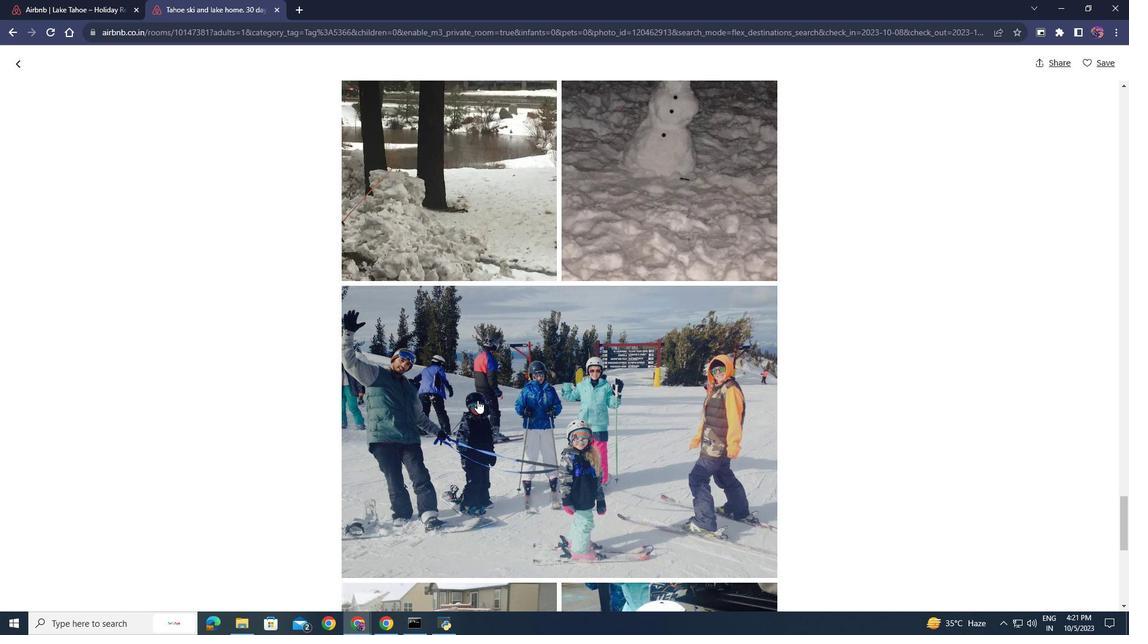
Action: Mouse moved to (481, 466)
Screenshot: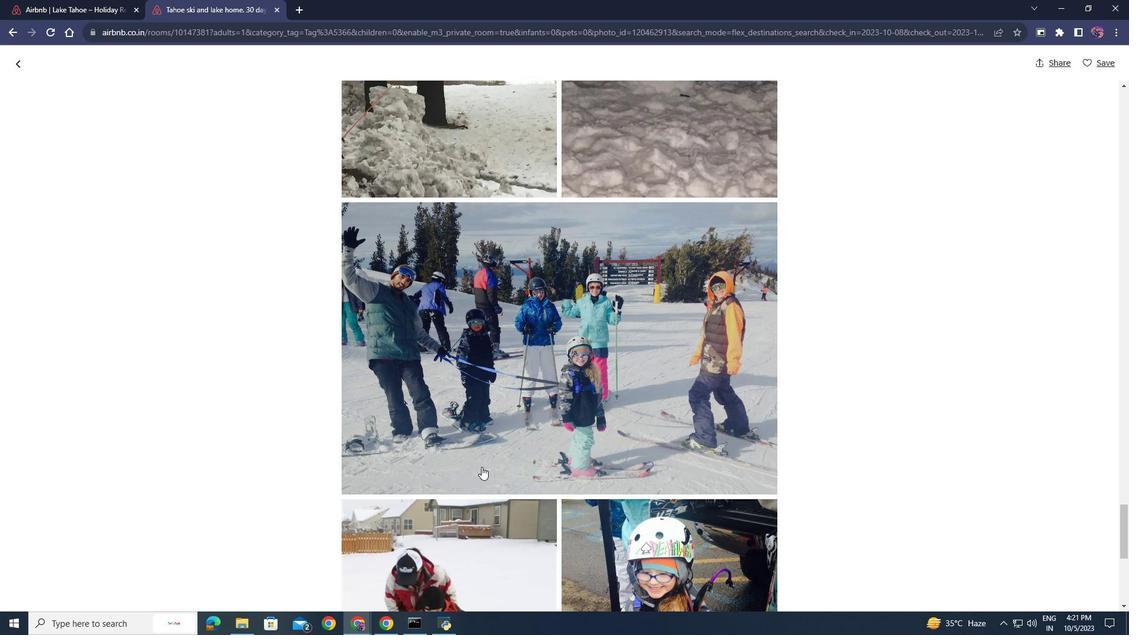 
Action: Mouse scrolled (481, 466) with delta (0, 0)
Screenshot: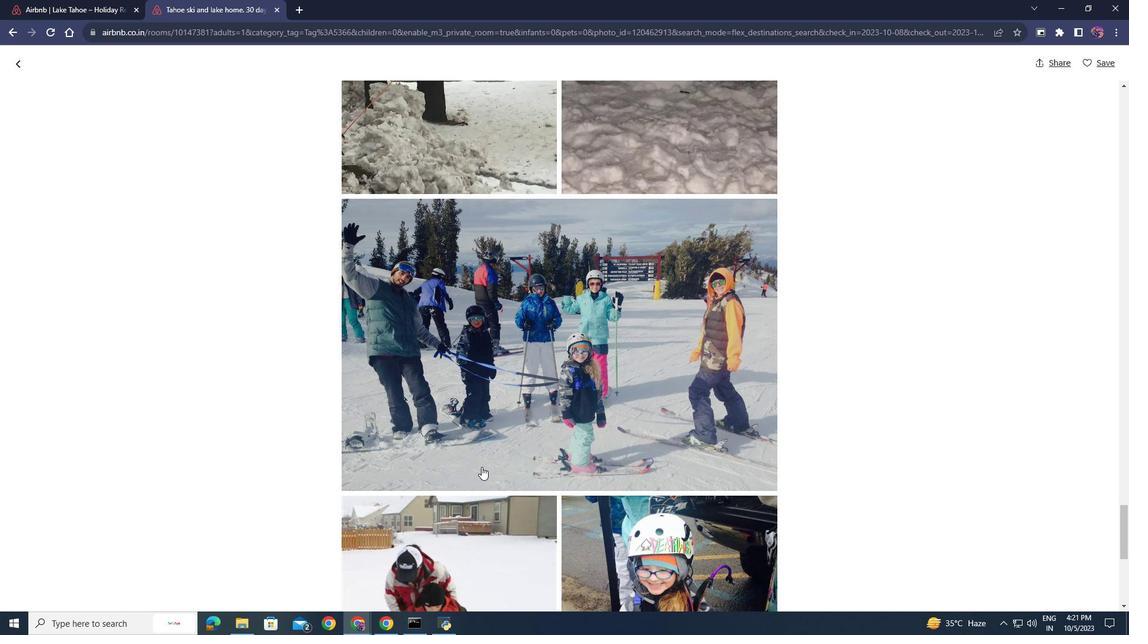 
Action: Mouse scrolled (481, 466) with delta (0, 0)
Screenshot: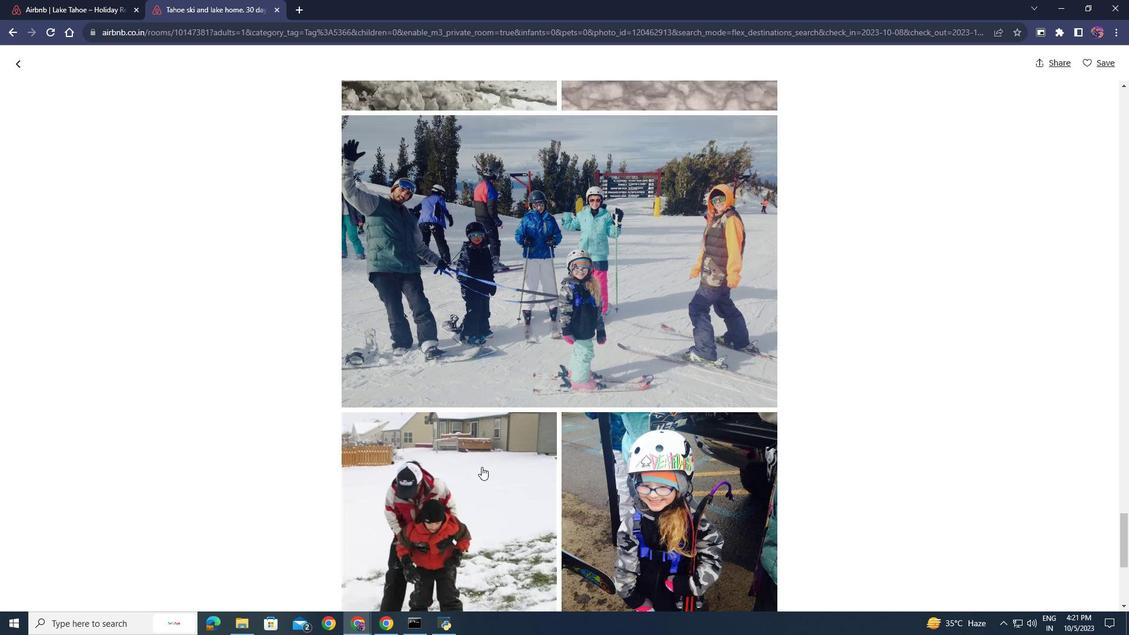 
Action: Mouse scrolled (481, 466) with delta (0, 0)
Screenshot: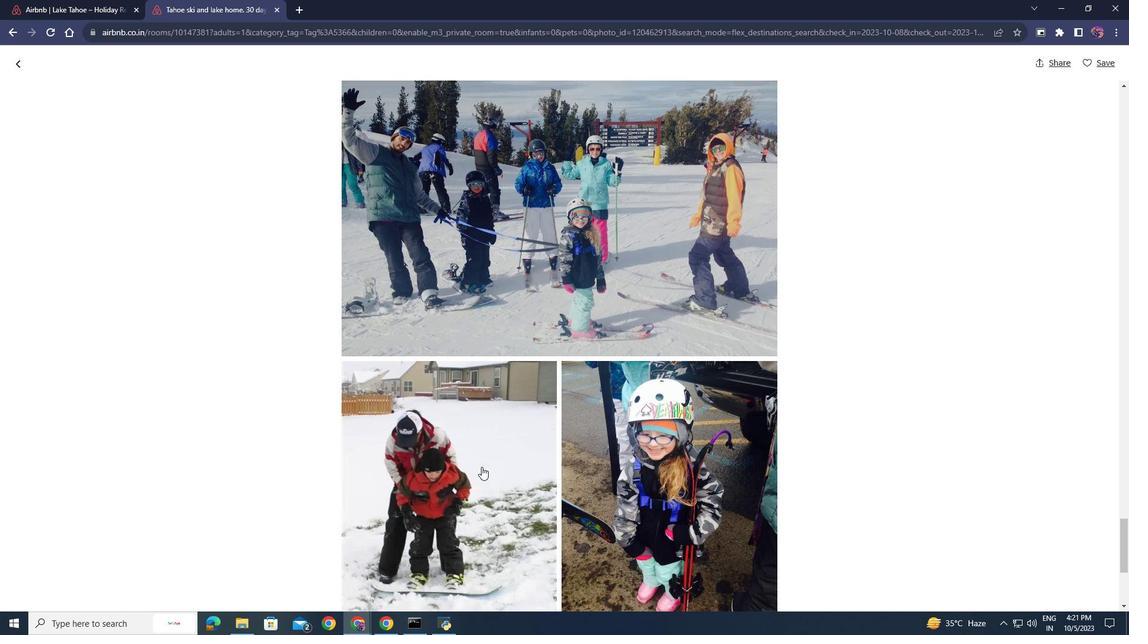 
Action: Mouse scrolled (481, 466) with delta (0, 0)
Screenshot: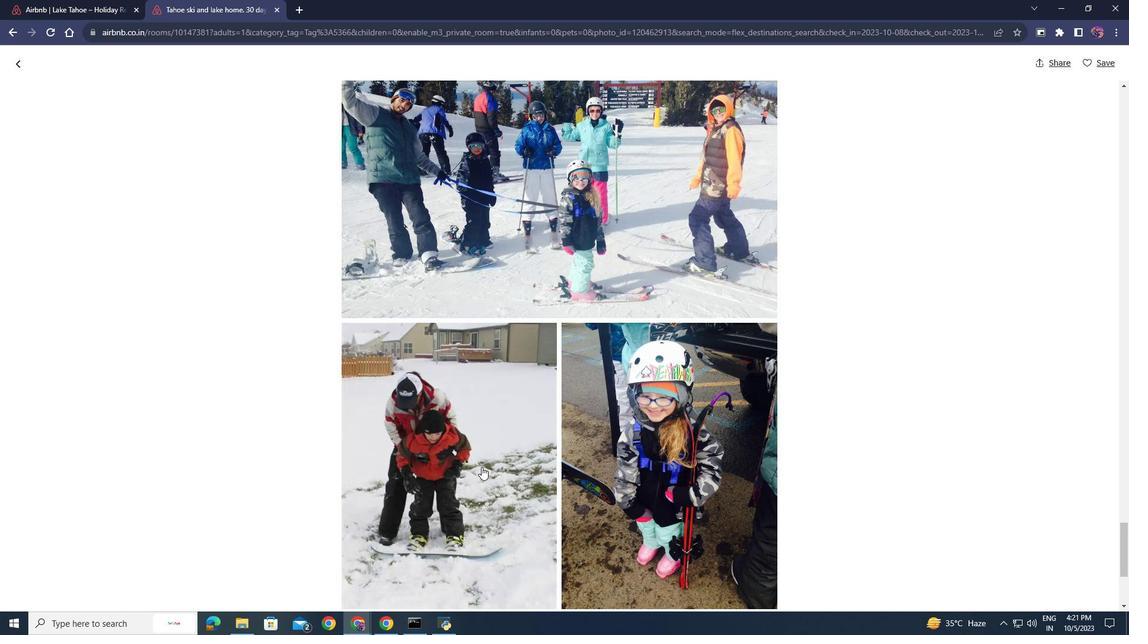 
Action: Mouse scrolled (481, 466) with delta (0, 0)
Screenshot: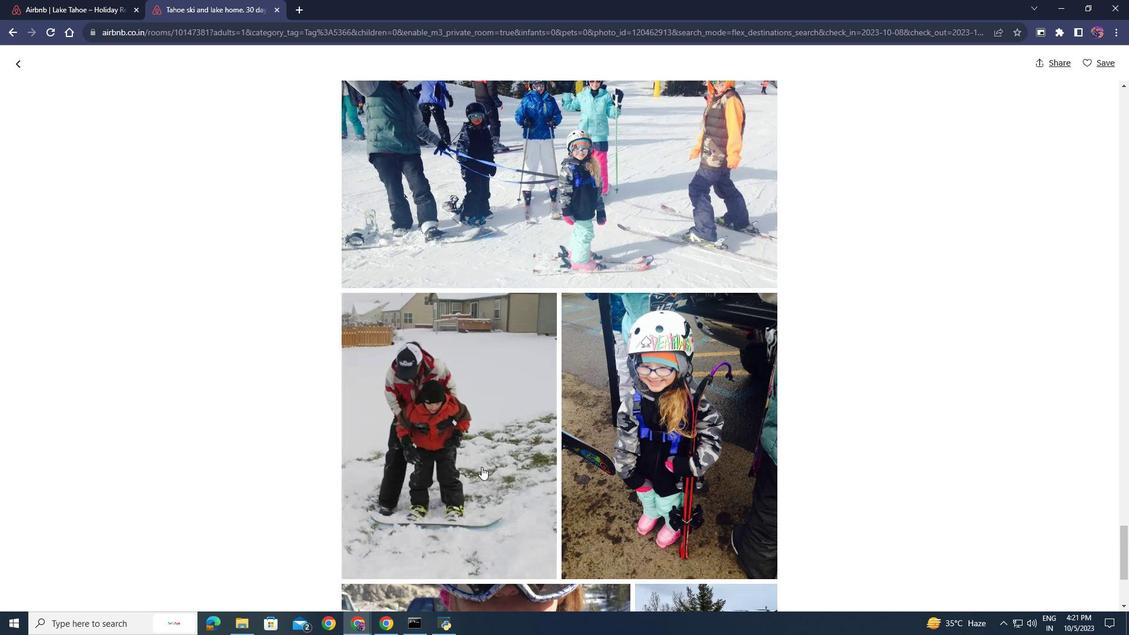 
Action: Mouse scrolled (481, 466) with delta (0, 0)
Screenshot: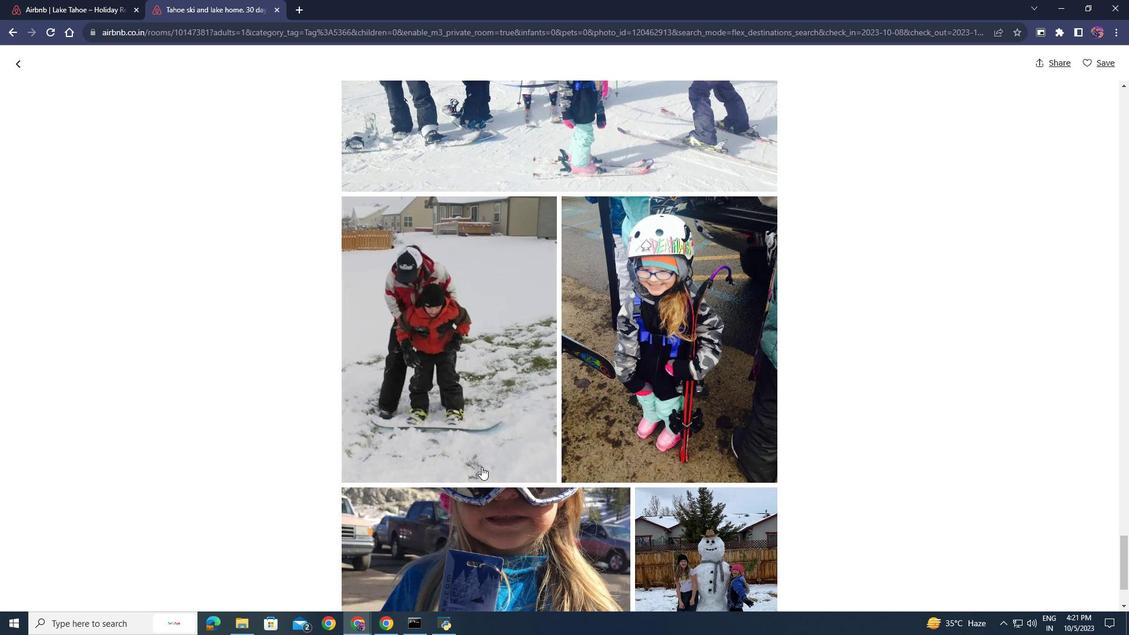 
Action: Mouse scrolled (481, 466) with delta (0, 0)
Screenshot: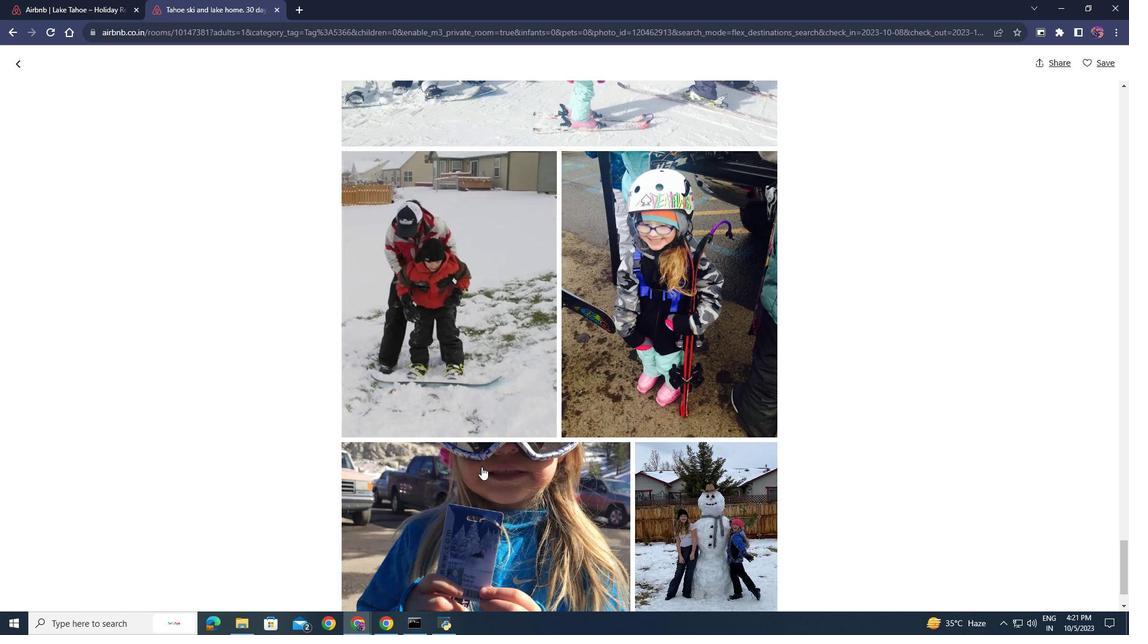 
Action: Mouse scrolled (481, 466) with delta (0, 0)
Screenshot: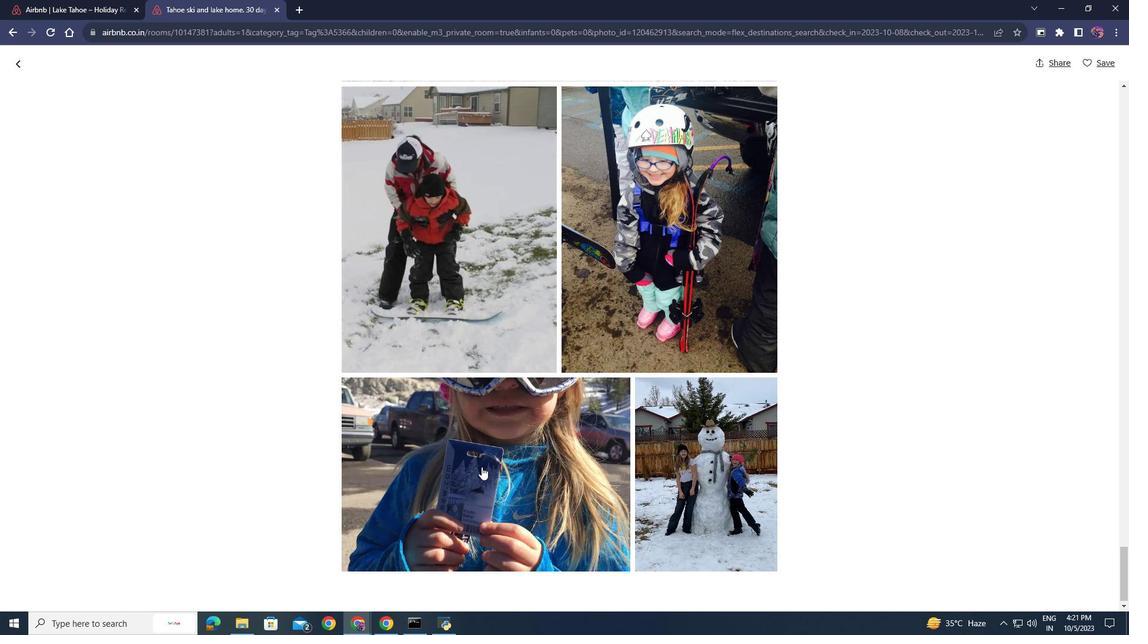 
Action: Mouse moved to (695, 466)
Screenshot: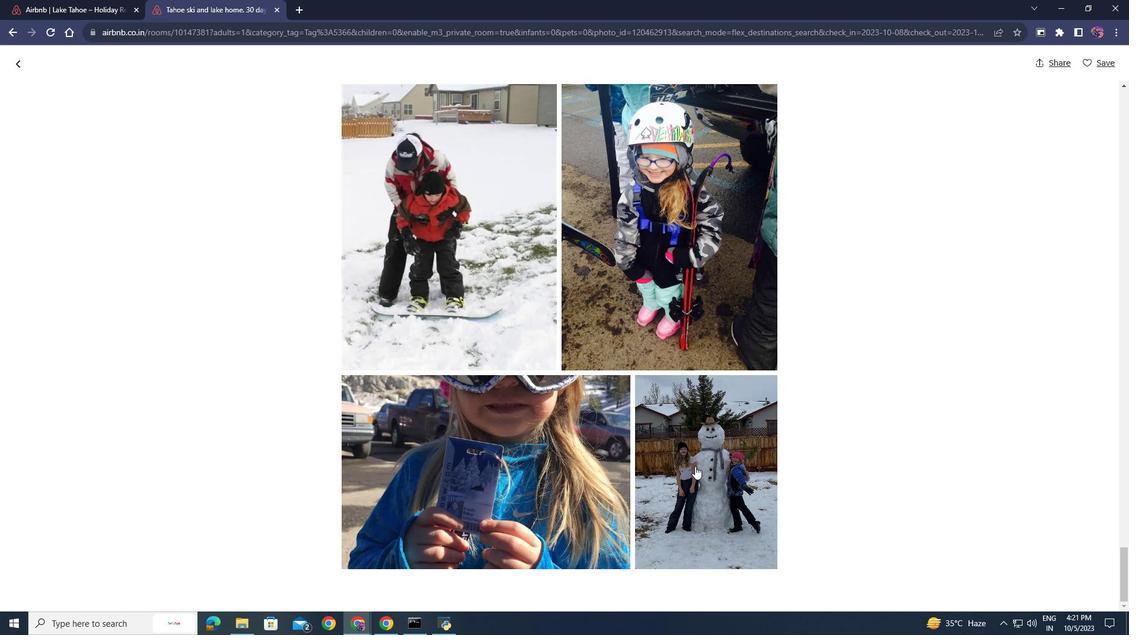 
Action: Mouse pressed left at (695, 466)
Screenshot: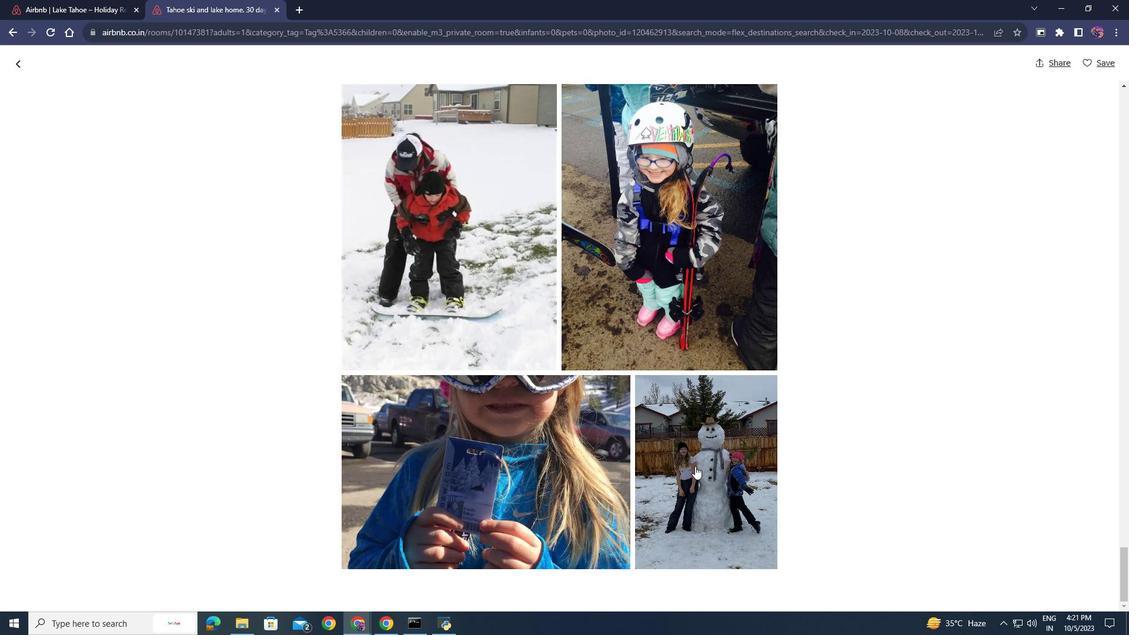 
Action: Mouse moved to (43, 75)
Screenshot: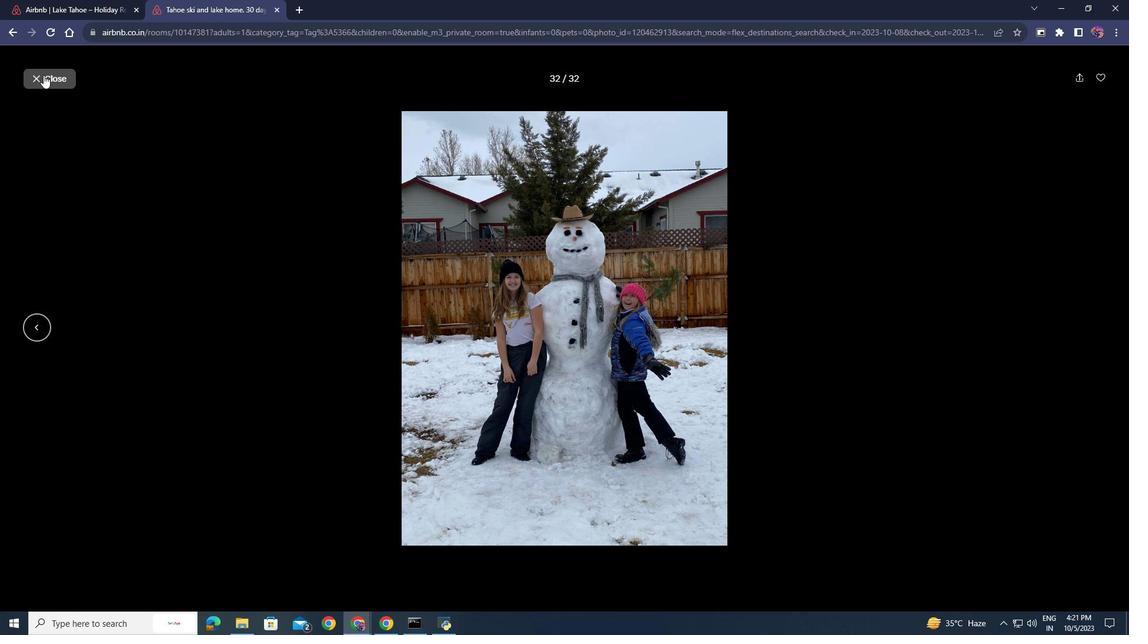
Action: Mouse pressed left at (43, 75)
Screenshot: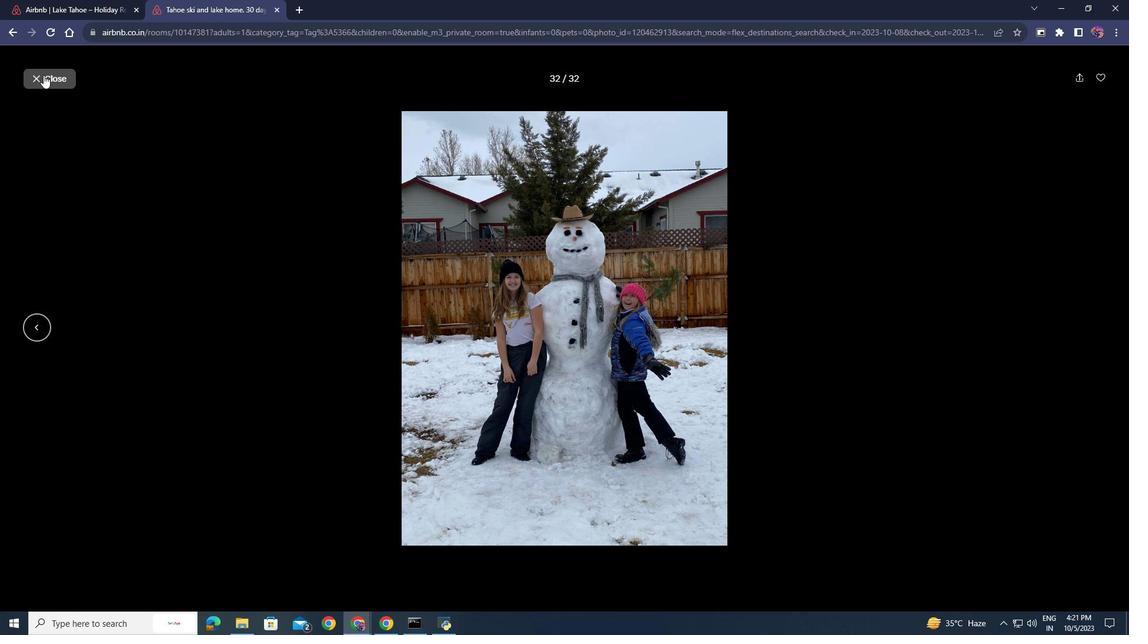 
Action: Mouse moved to (355, 284)
Screenshot: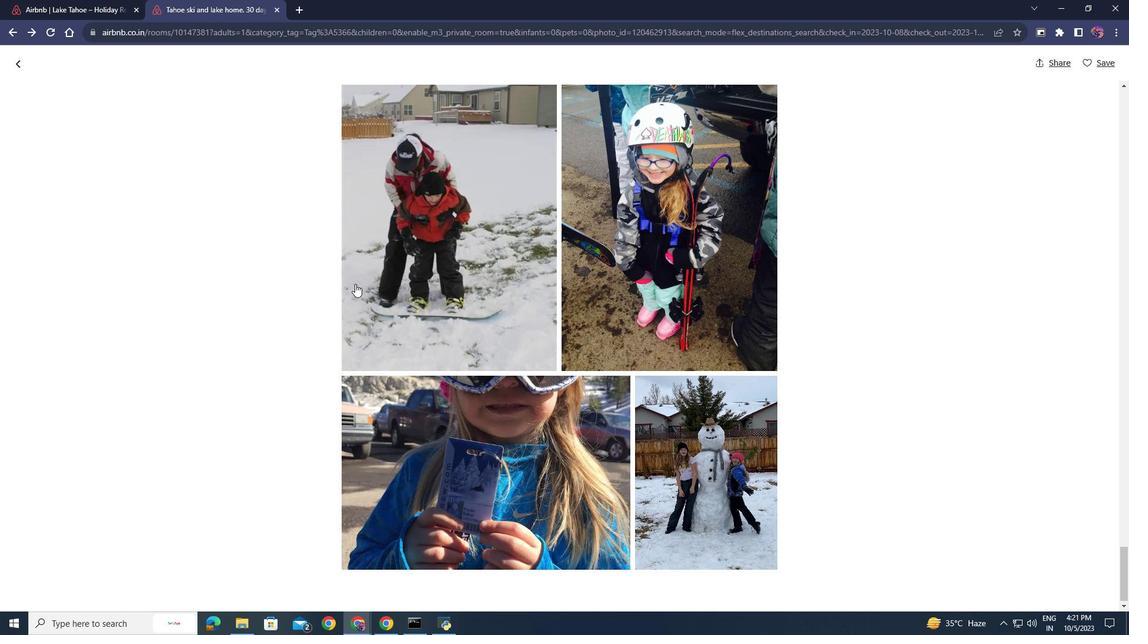 
Action: Mouse scrolled (355, 284) with delta (0, 0)
Screenshot: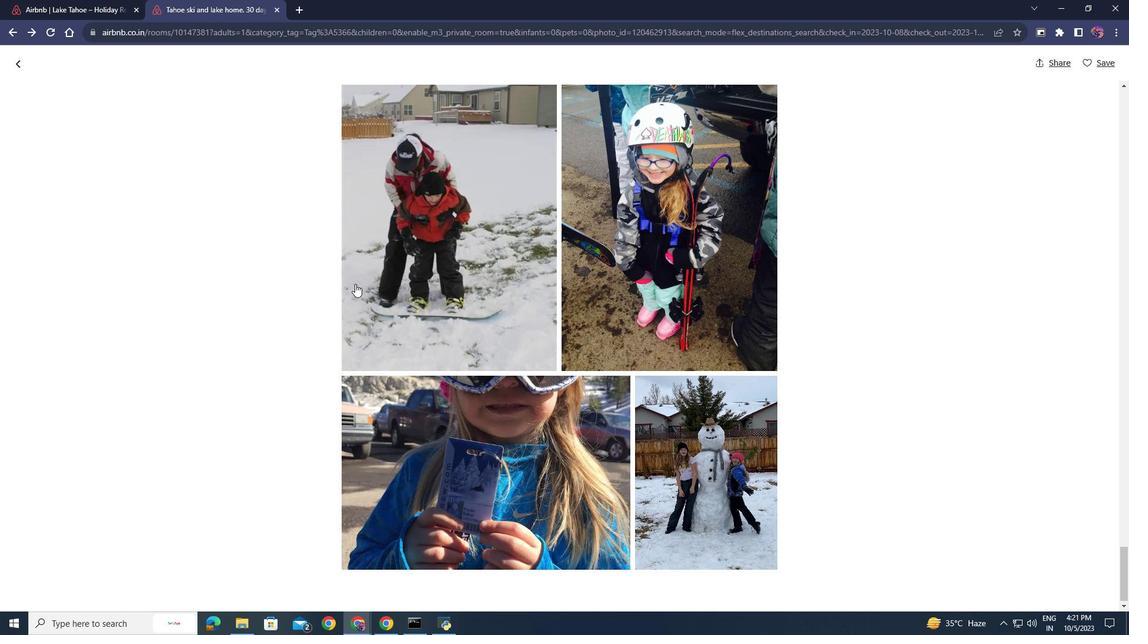 
Action: Mouse scrolled (355, 284) with delta (0, 0)
Screenshot: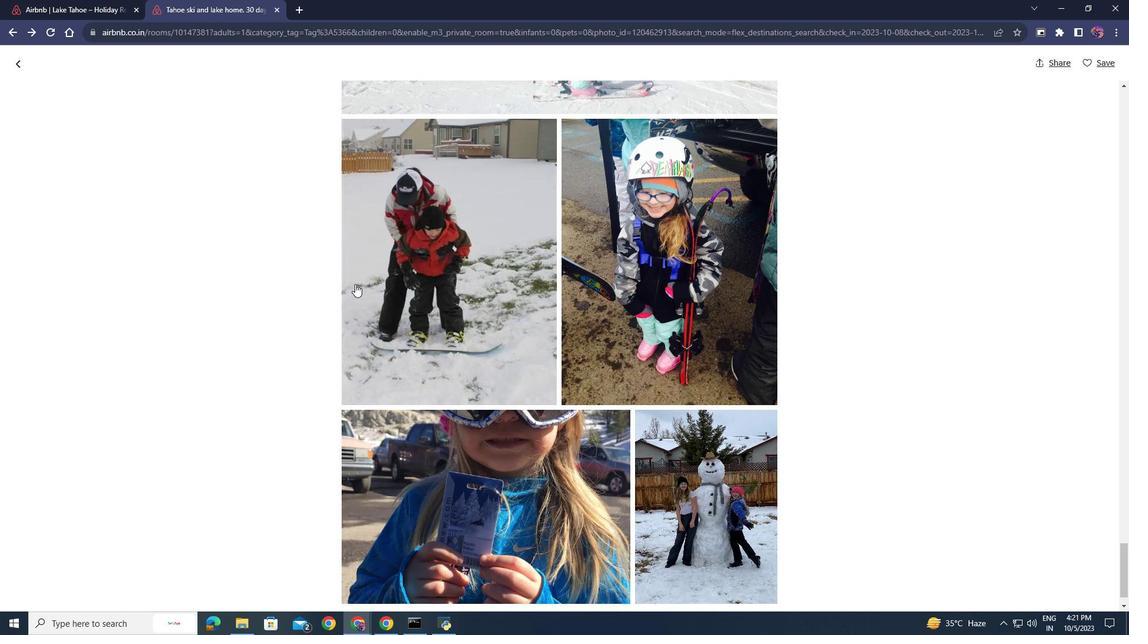
Action: Mouse scrolled (355, 284) with delta (0, 0)
Screenshot: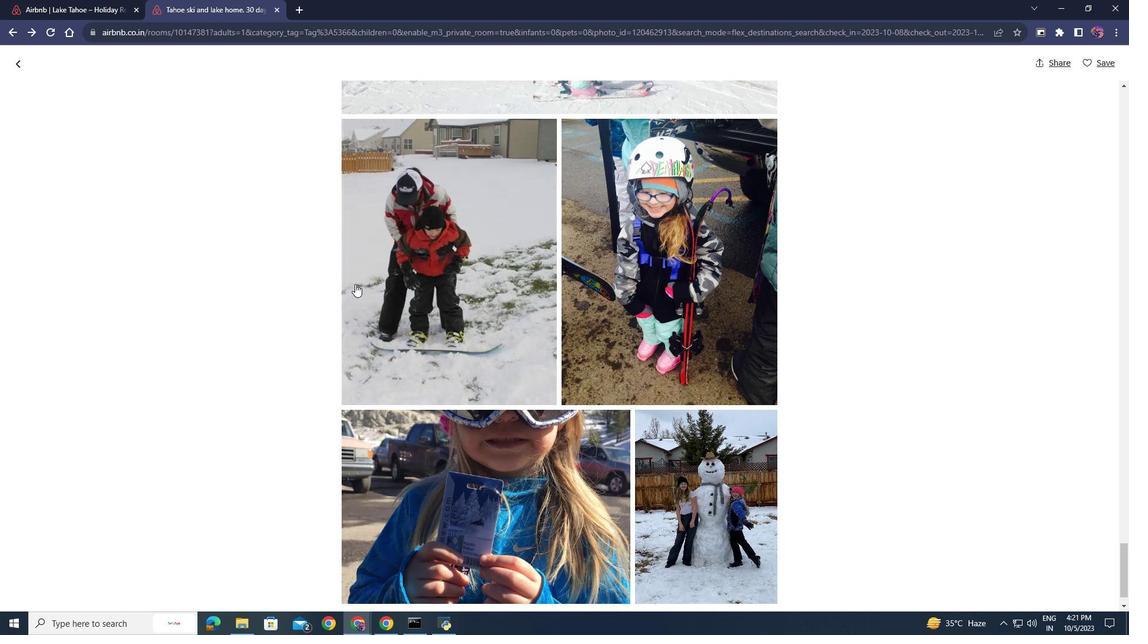 
Action: Mouse scrolled (355, 284) with delta (0, 0)
Screenshot: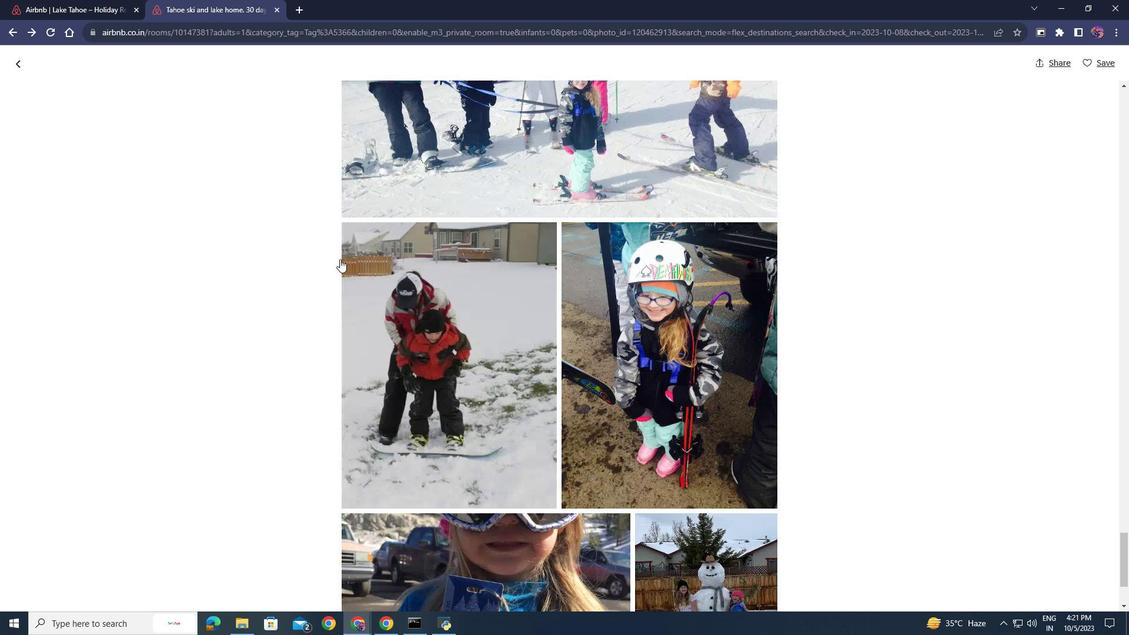 
Action: Mouse moved to (17, 61)
Screenshot: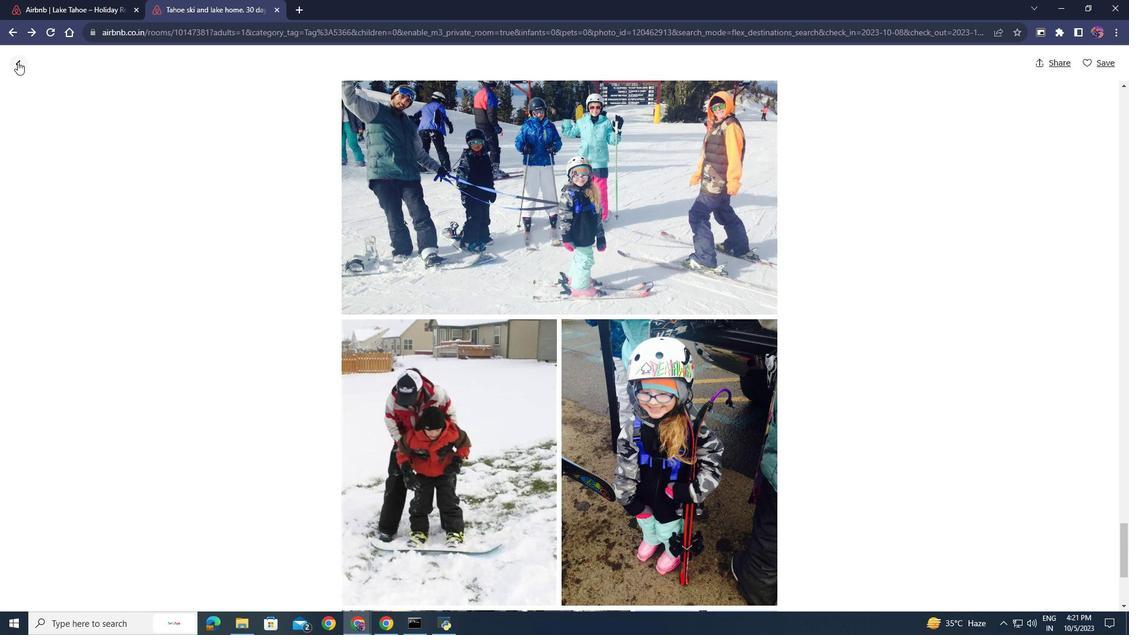 
Action: Mouse pressed left at (17, 61)
Screenshot: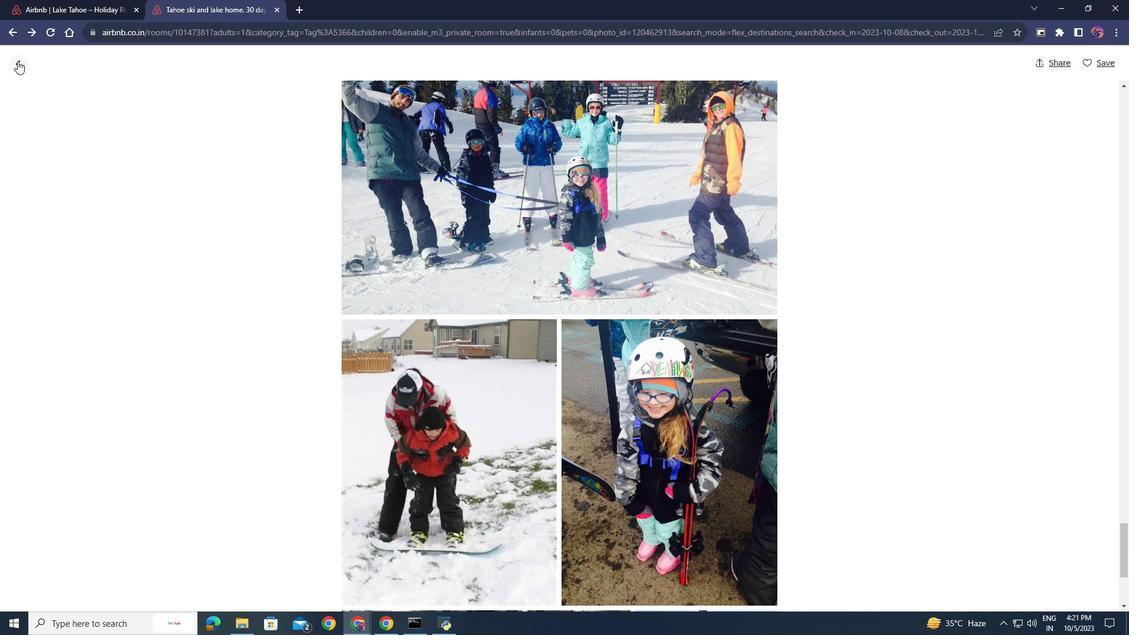 
Action: Mouse moved to (485, 430)
Screenshot: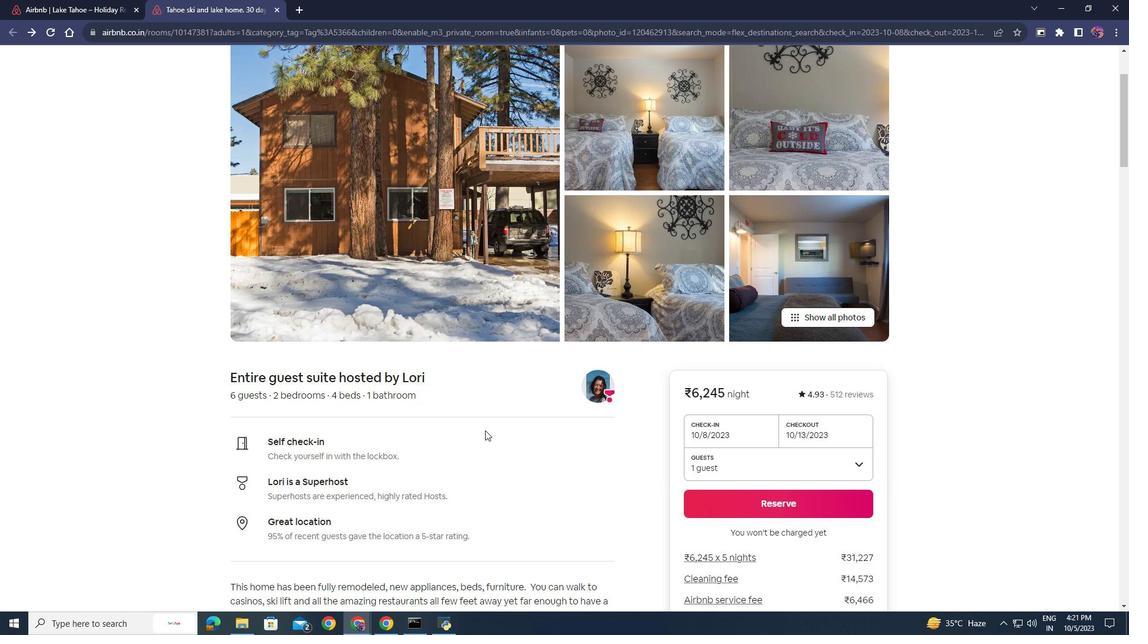 
Action: Mouse scrolled (485, 429) with delta (0, 0)
Screenshot: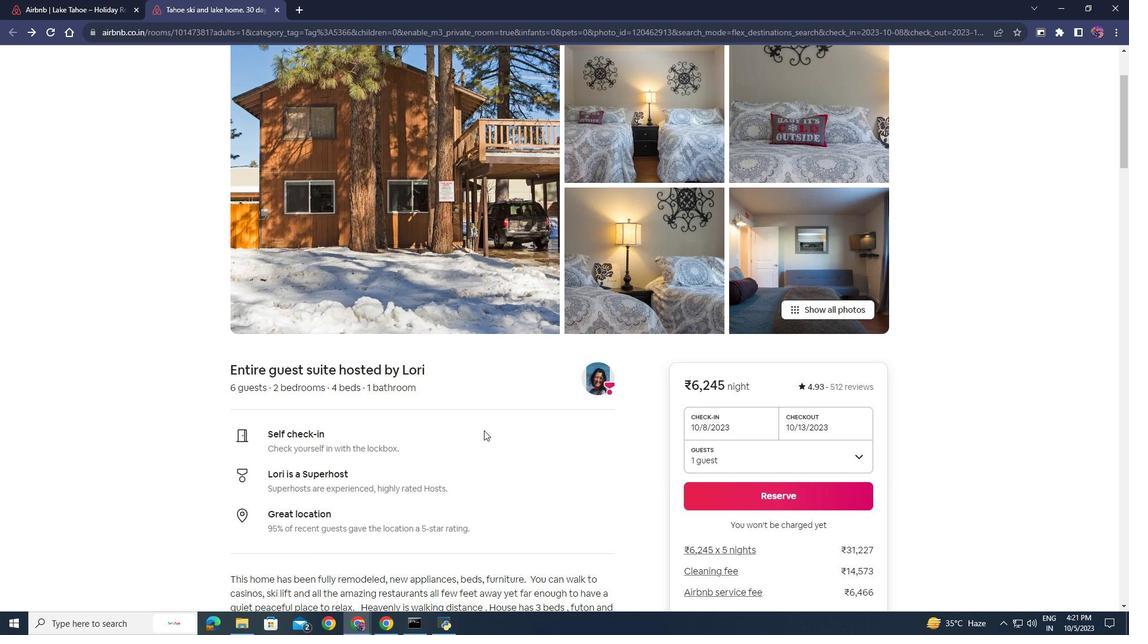 
Action: Mouse moved to (484, 430)
Screenshot: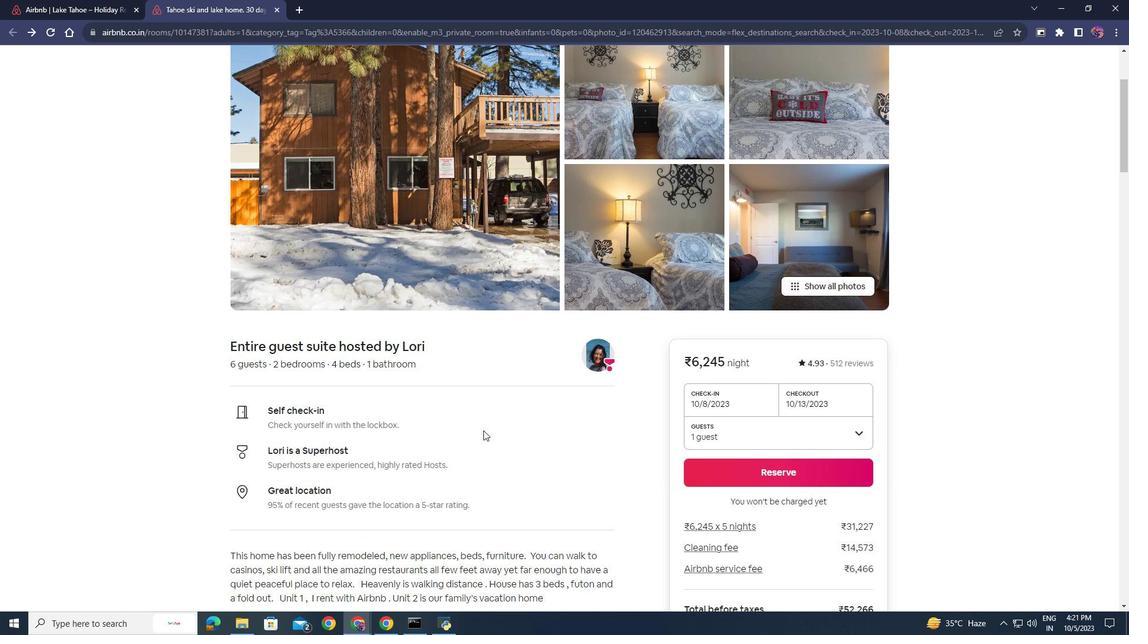 
Action: Mouse scrolled (484, 429) with delta (0, 0)
Screenshot: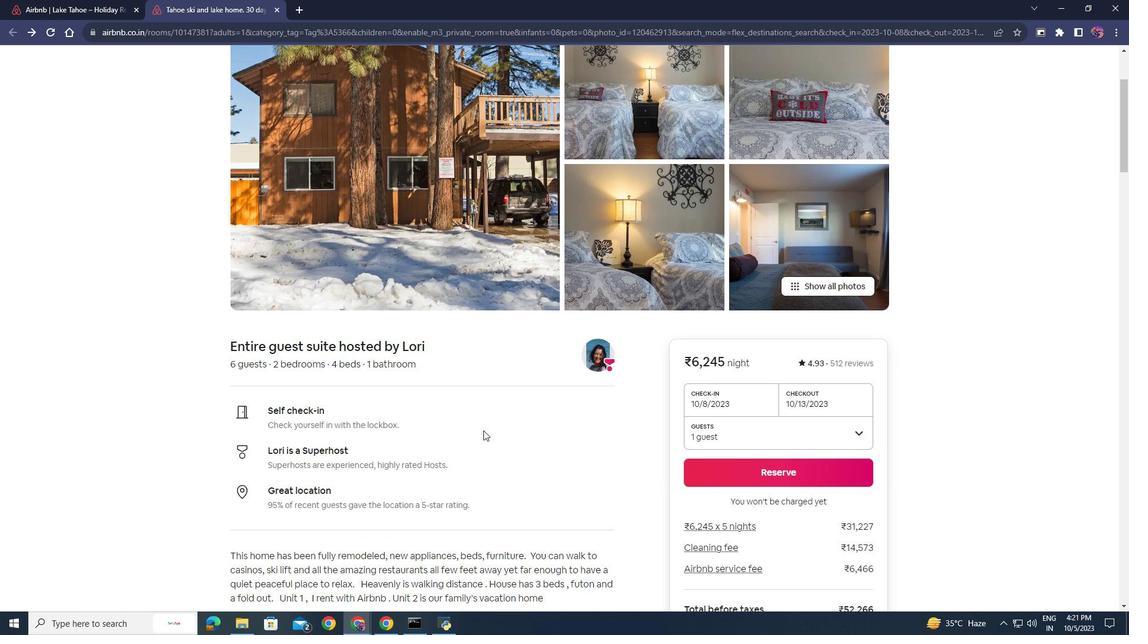 
Action: Mouse moved to (483, 430)
Screenshot: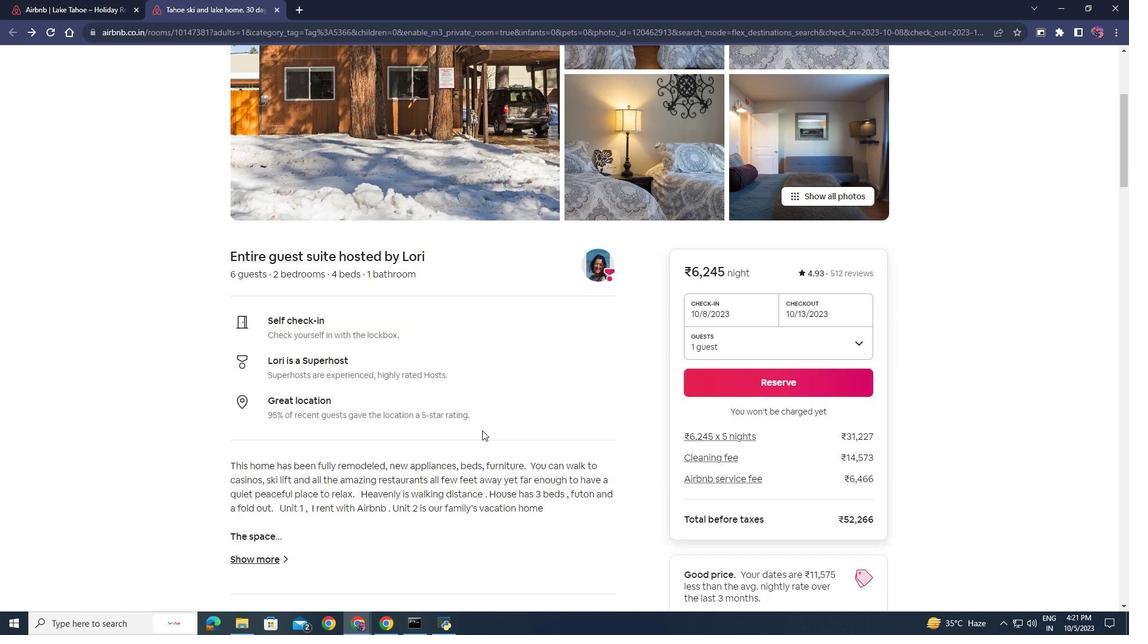 
Action: Mouse scrolled (483, 429) with delta (0, 0)
Screenshot: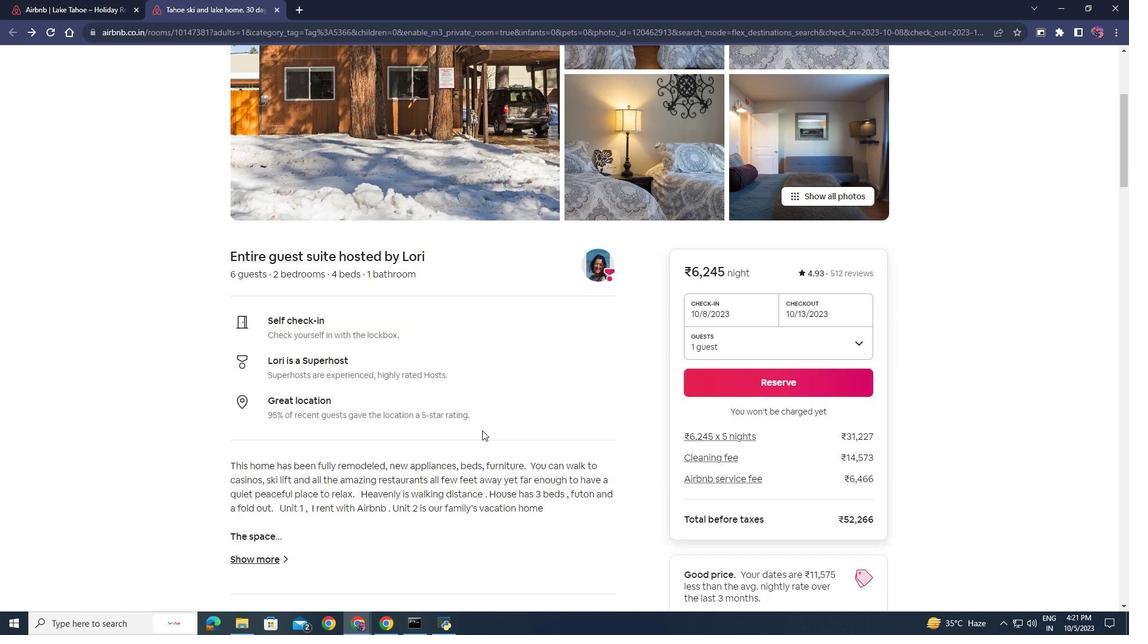 
Action: Mouse moved to (482, 430)
Screenshot: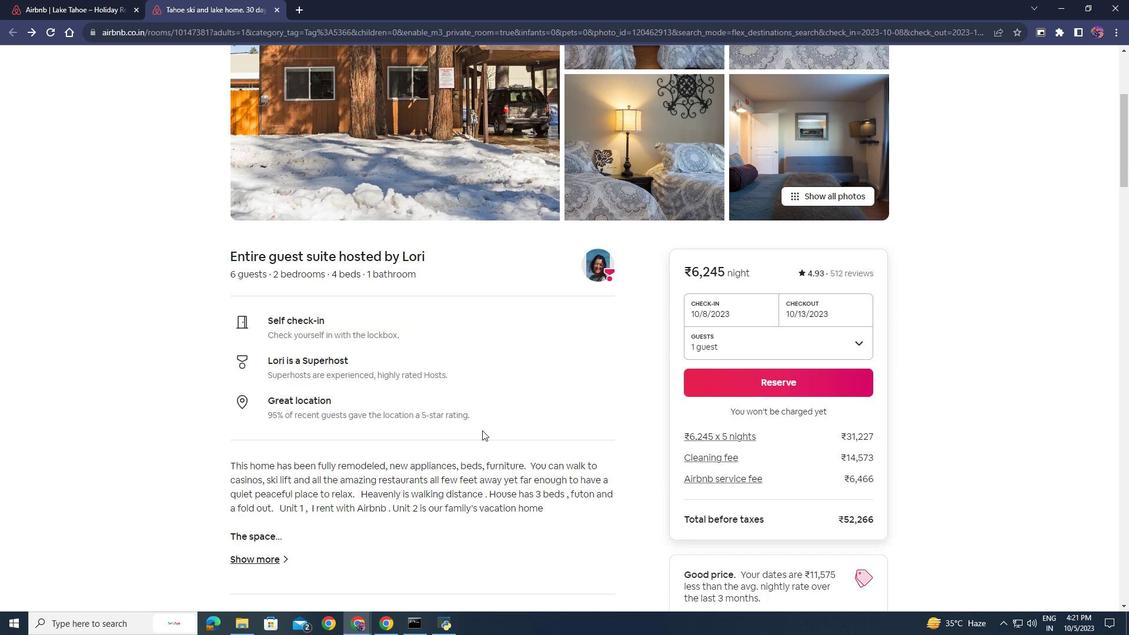 
Action: Mouse scrolled (482, 429) with delta (0, 0)
Screenshot: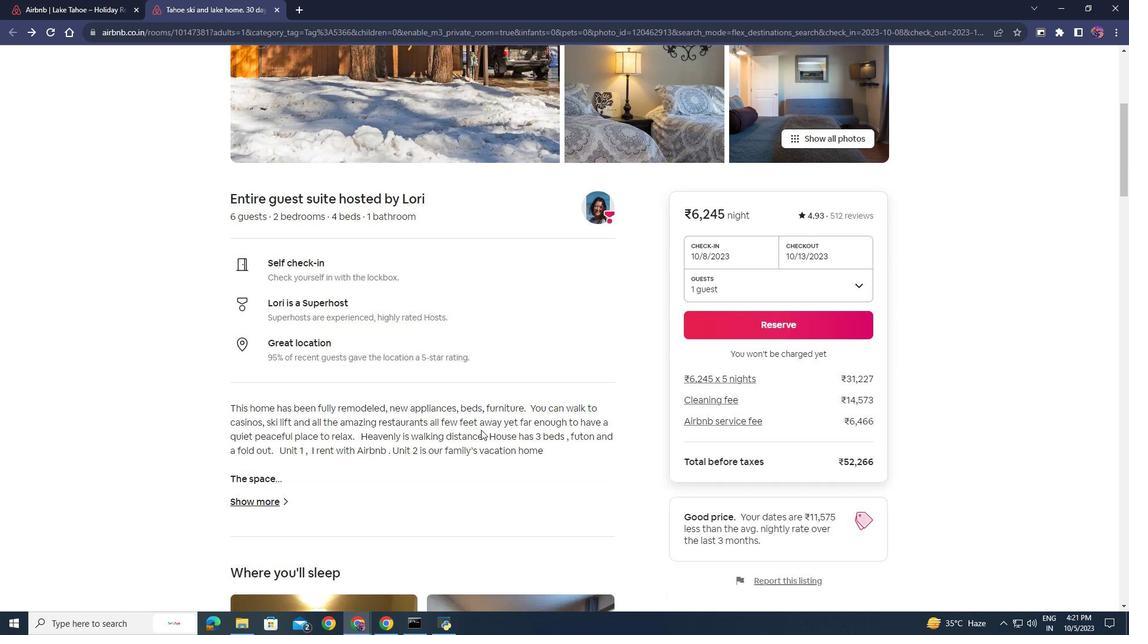 
Action: Mouse moved to (477, 427)
Screenshot: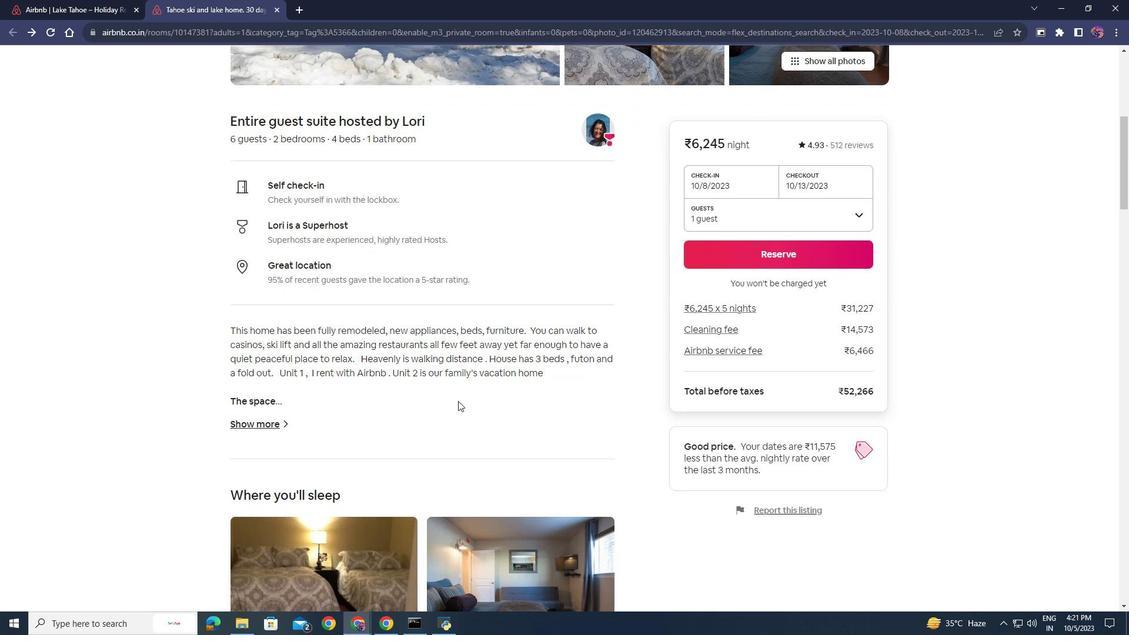 
Action: Mouse scrolled (477, 426) with delta (0, 0)
Screenshot: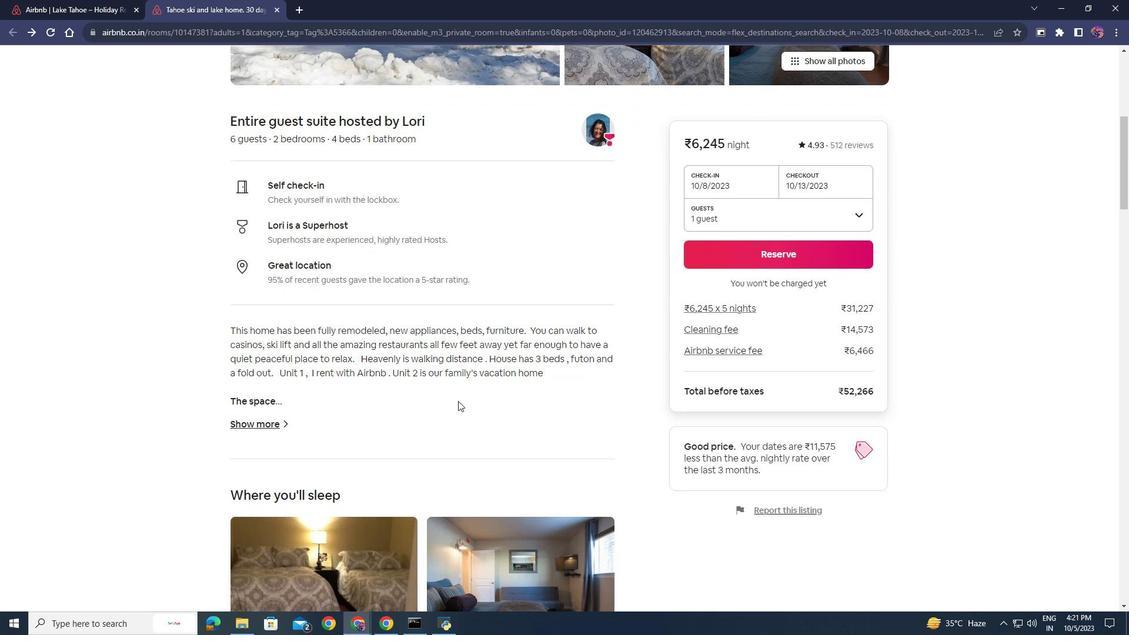 
Action: Mouse moved to (459, 404)
Screenshot: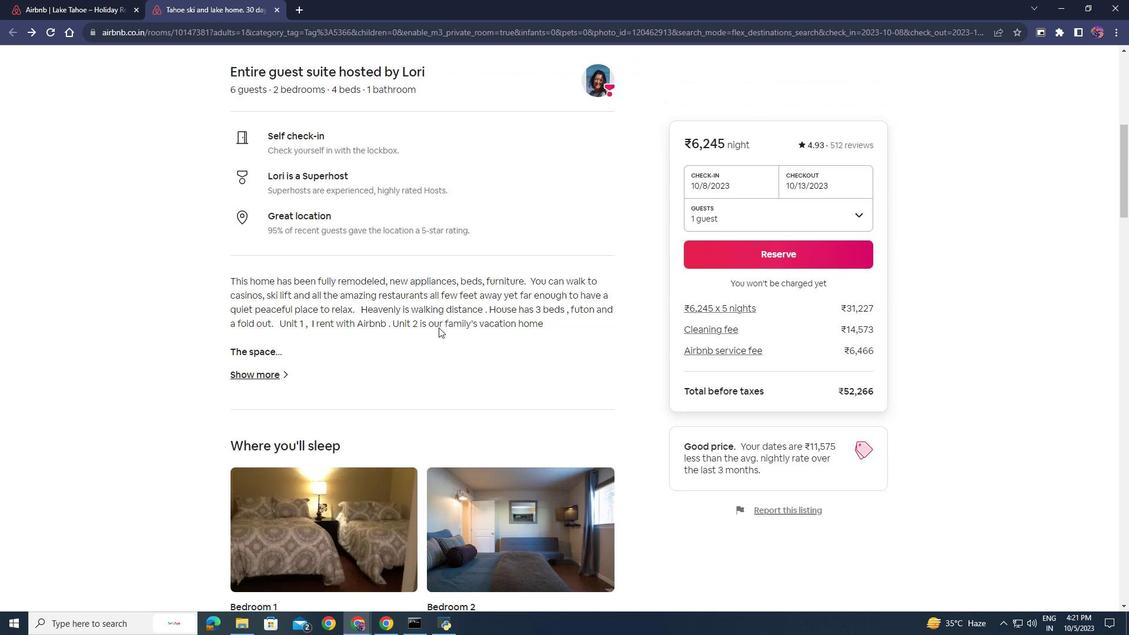 
Action: Mouse scrolled (459, 404) with delta (0, 0)
Screenshot: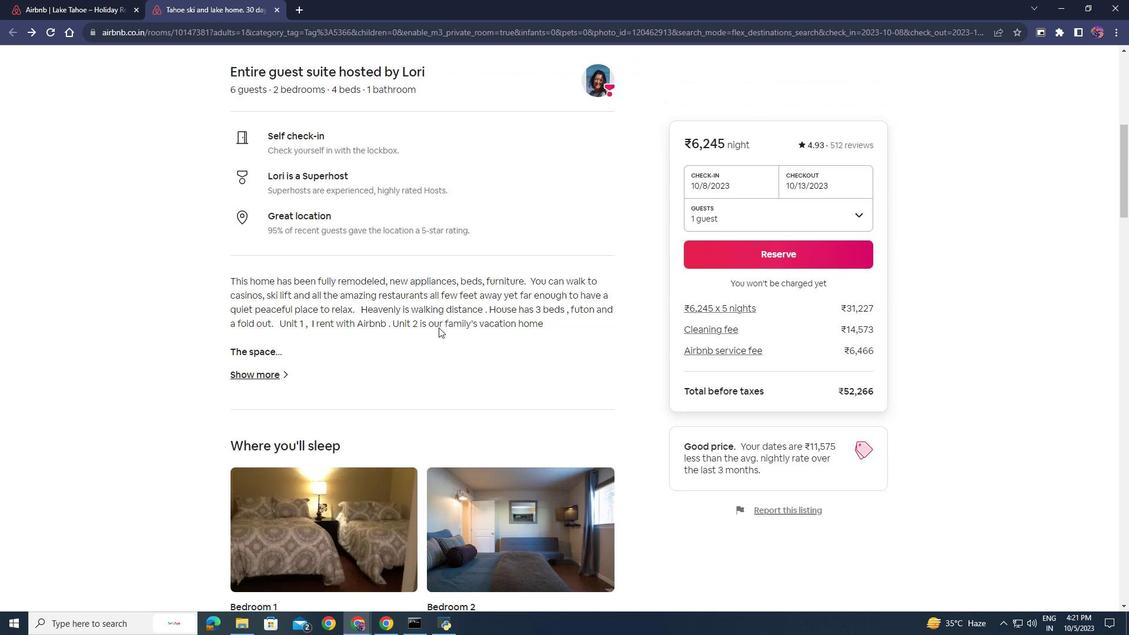 
Action: Mouse moved to (414, 254)
Screenshot: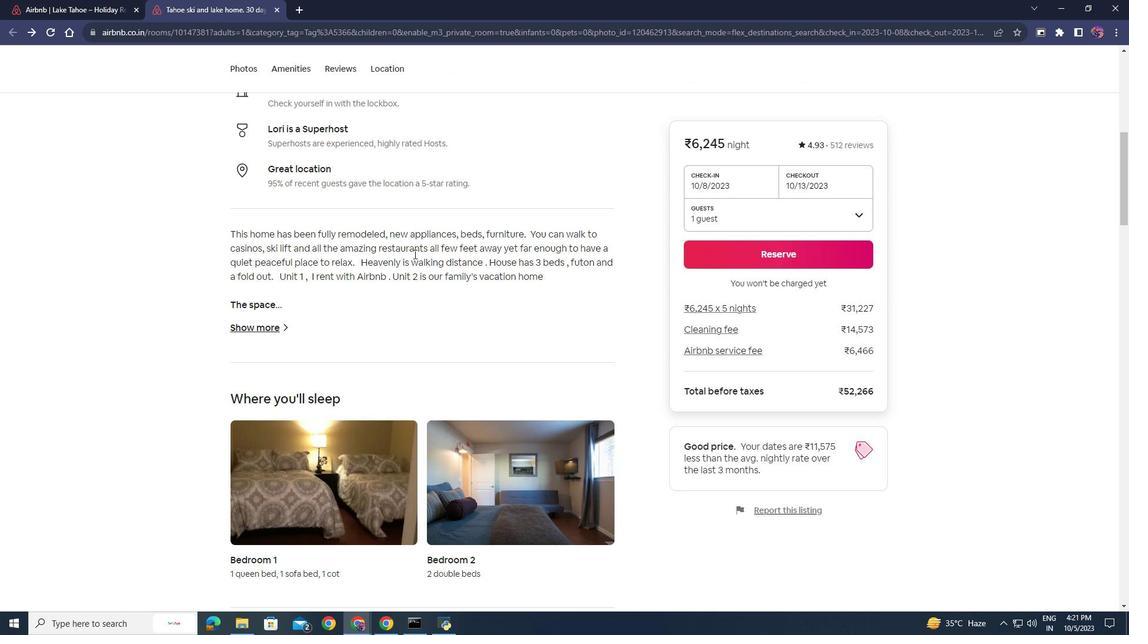 
Action: Mouse scrolled (414, 253) with delta (0, 0)
Screenshot: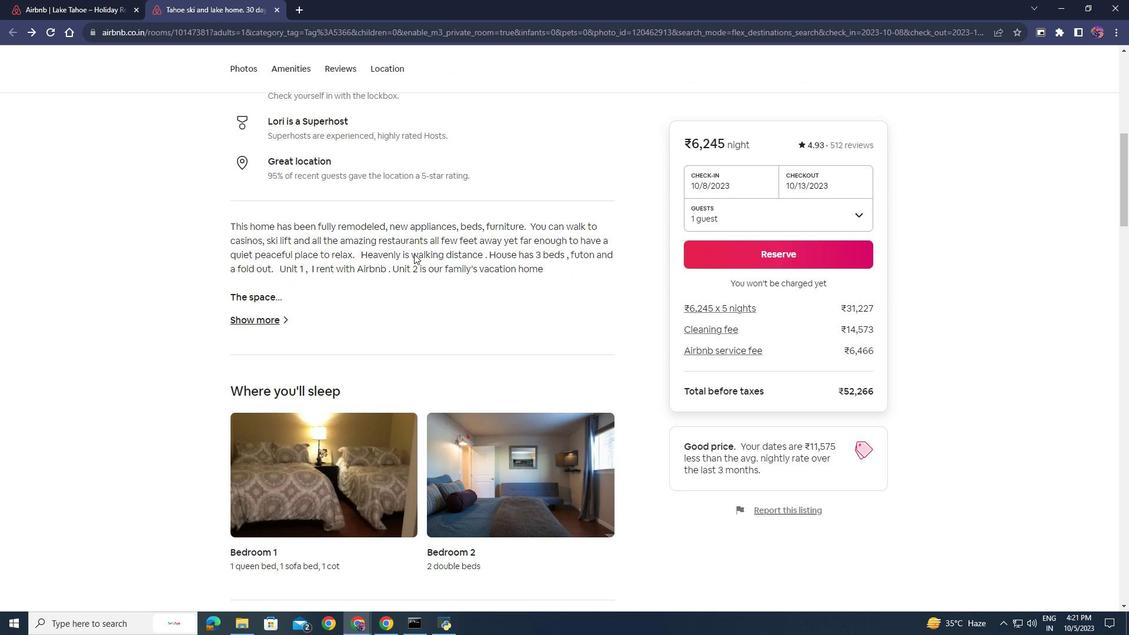 
Action: Mouse scrolled (414, 253) with delta (0, 0)
Screenshot: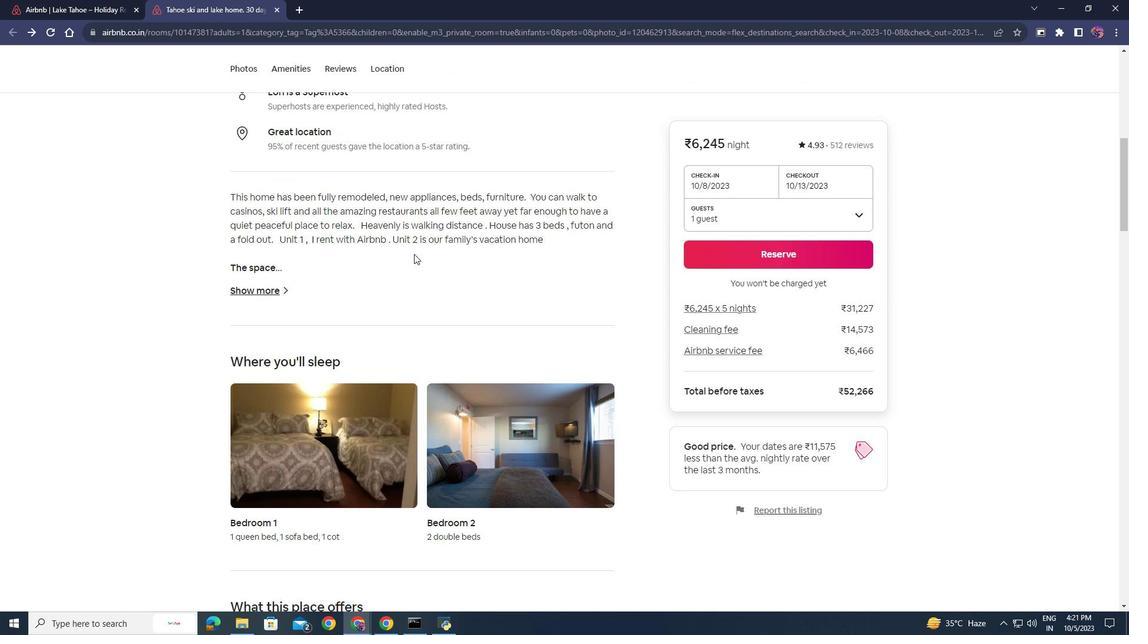 
Action: Mouse scrolled (414, 253) with delta (0, 0)
Screenshot: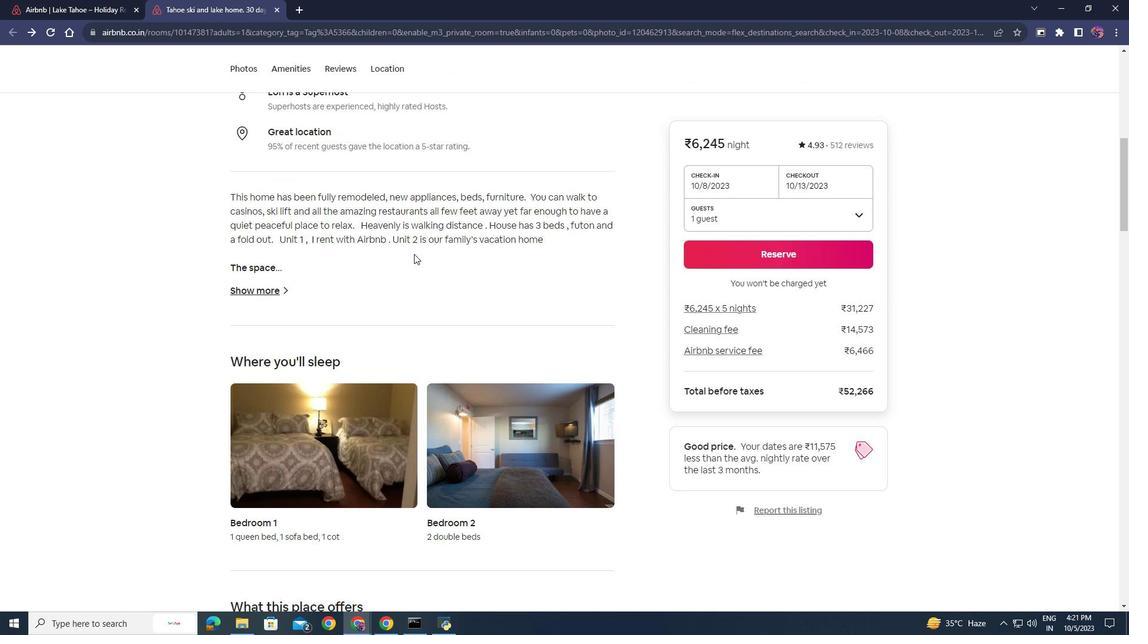 
Action: Mouse moved to (285, 67)
Screenshot: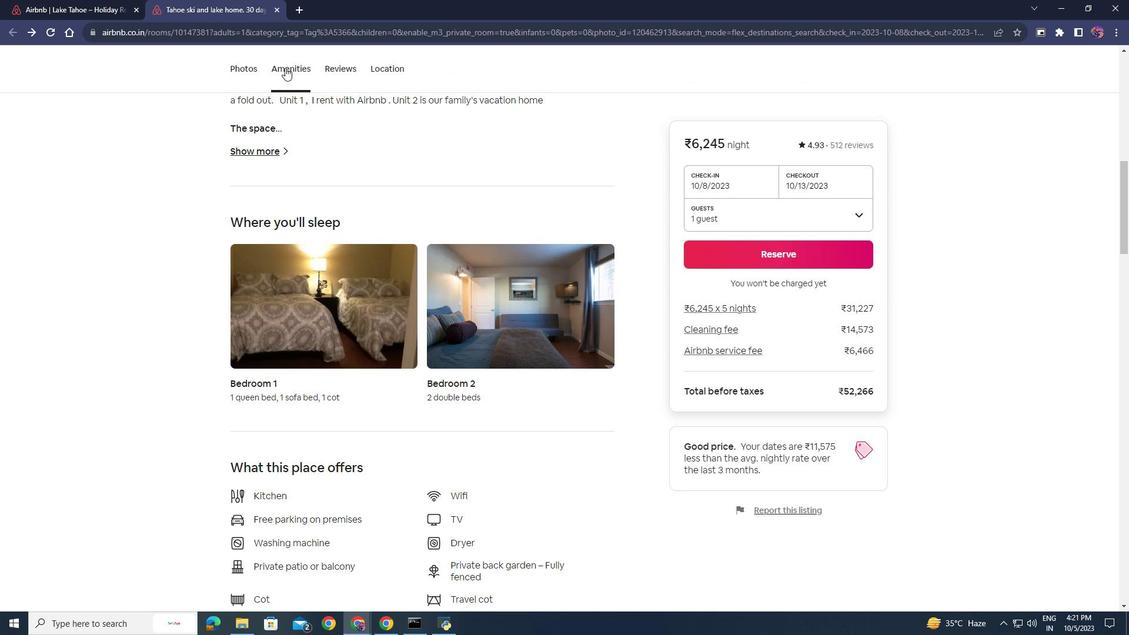 
Action: Mouse pressed left at (285, 67)
Screenshot: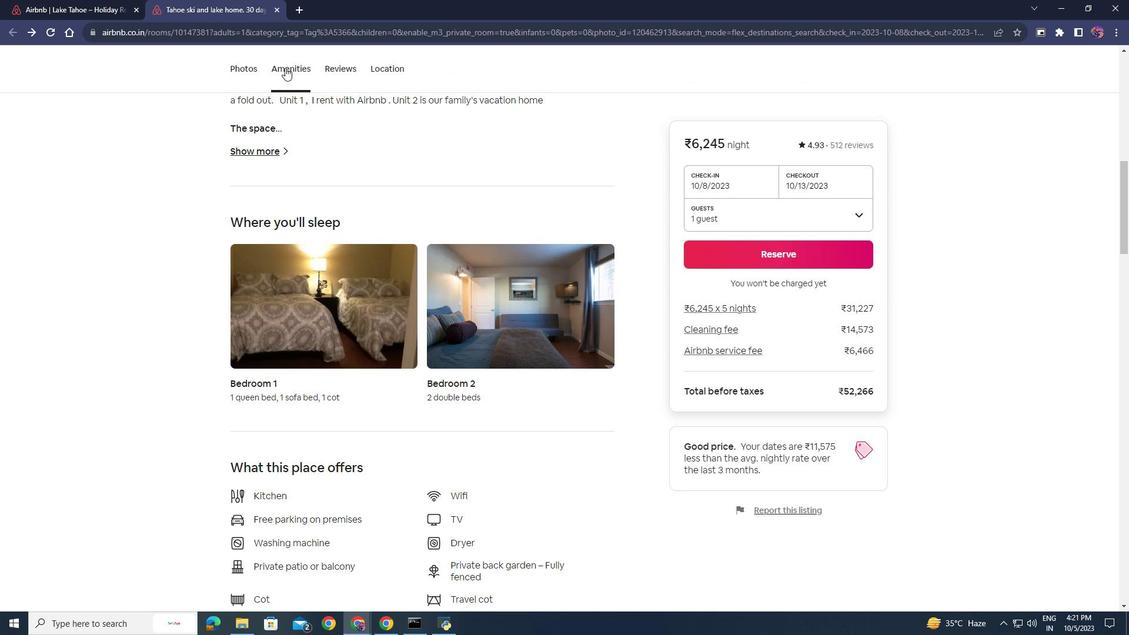 
Action: Mouse moved to (292, 301)
Screenshot: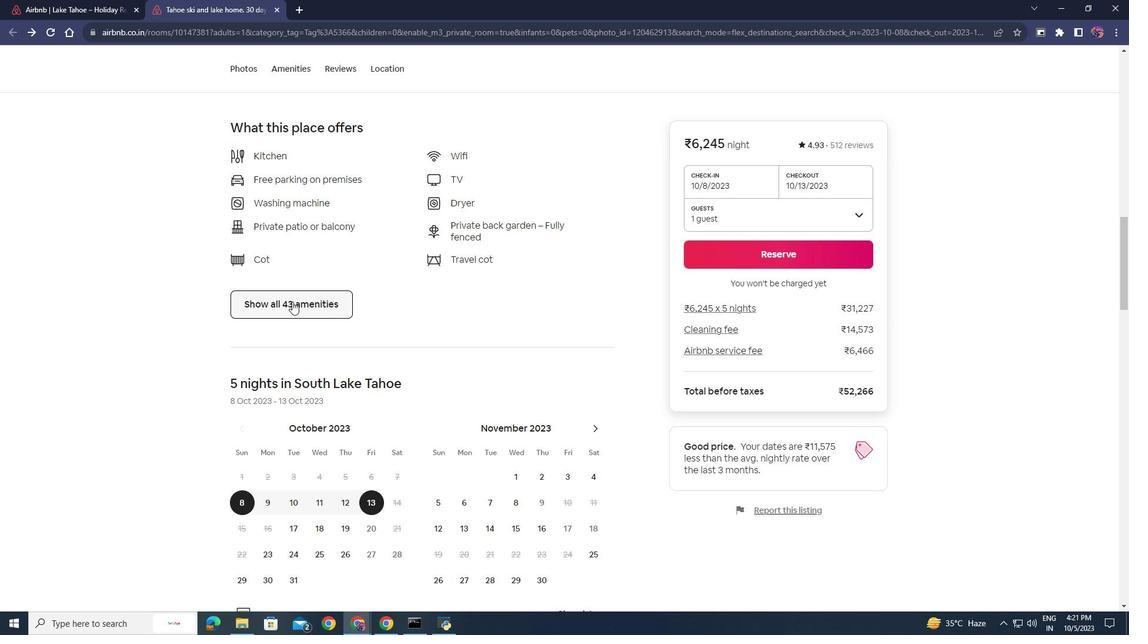 
Action: Mouse pressed left at (292, 301)
Screenshot: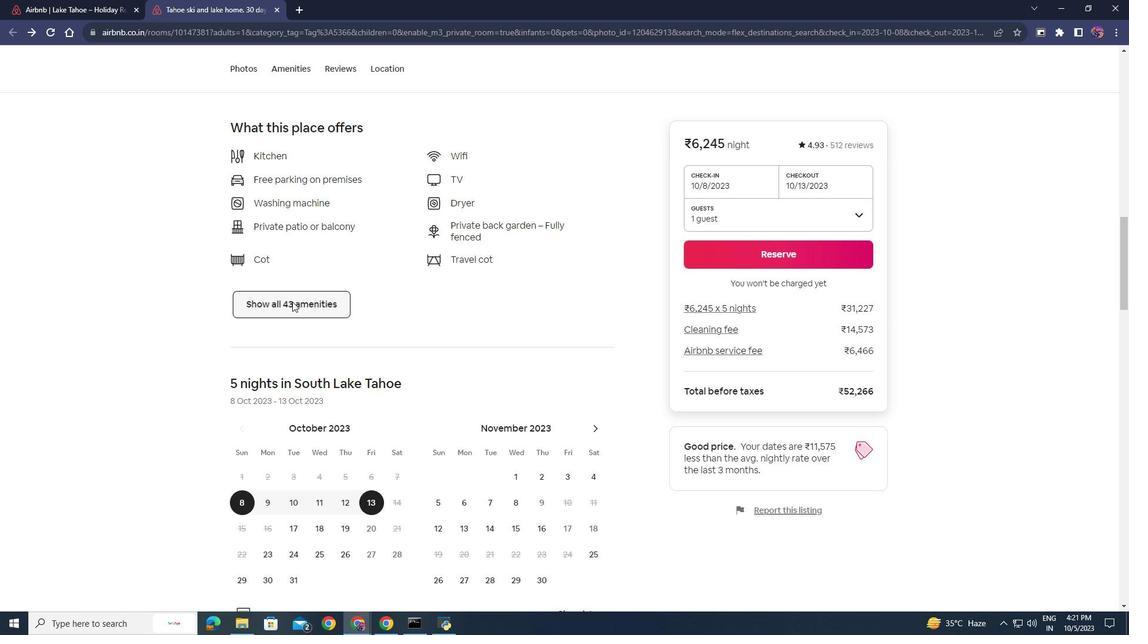 
Action: Mouse moved to (534, 388)
Screenshot: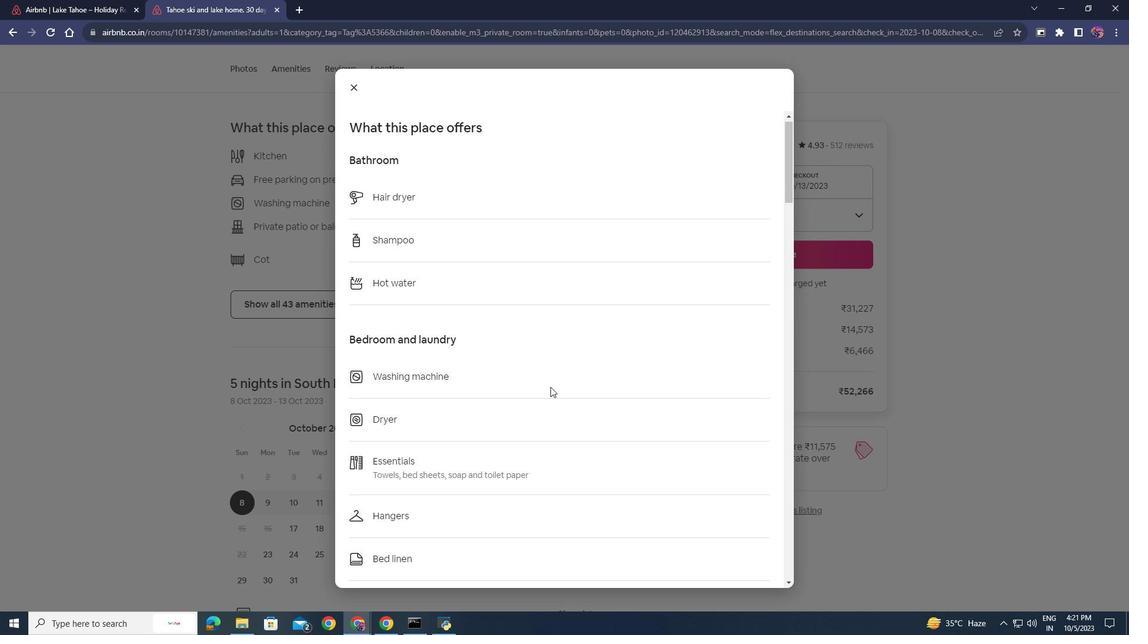 
Action: Mouse scrolled (534, 388) with delta (0, 0)
Screenshot: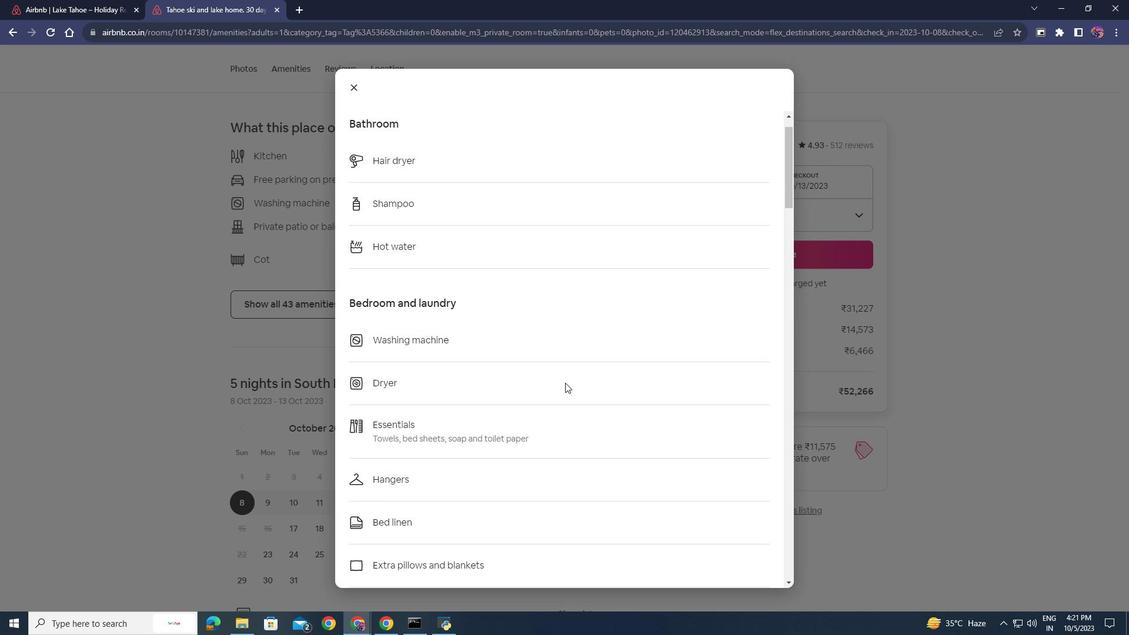 
Action: Mouse moved to (538, 388)
Screenshot: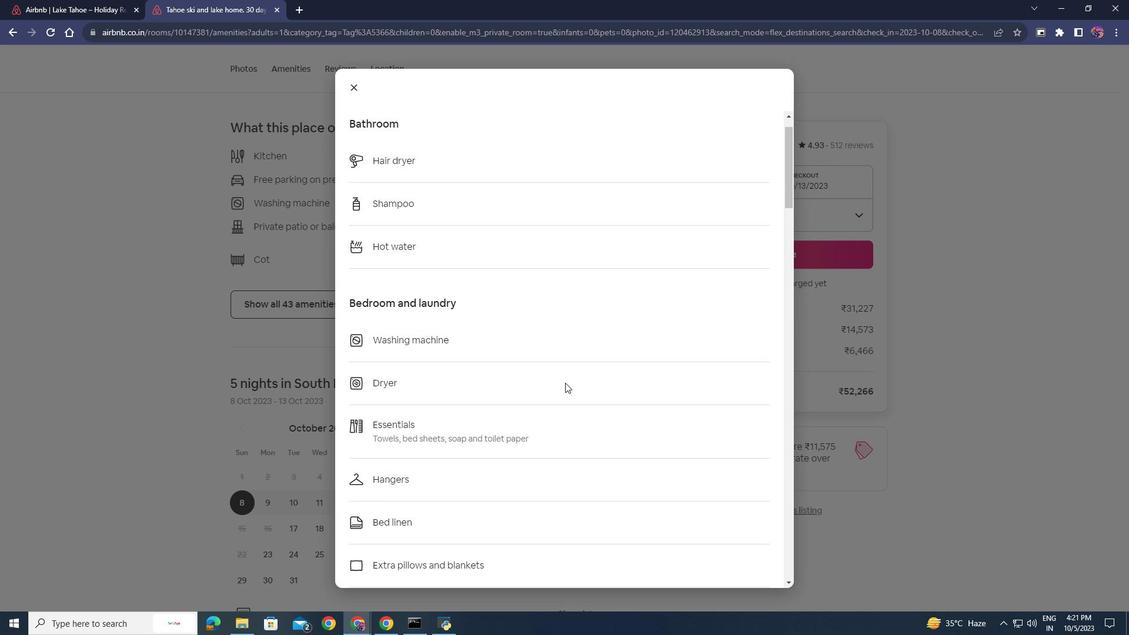 
Action: Mouse scrolled (538, 388) with delta (0, 0)
Screenshot: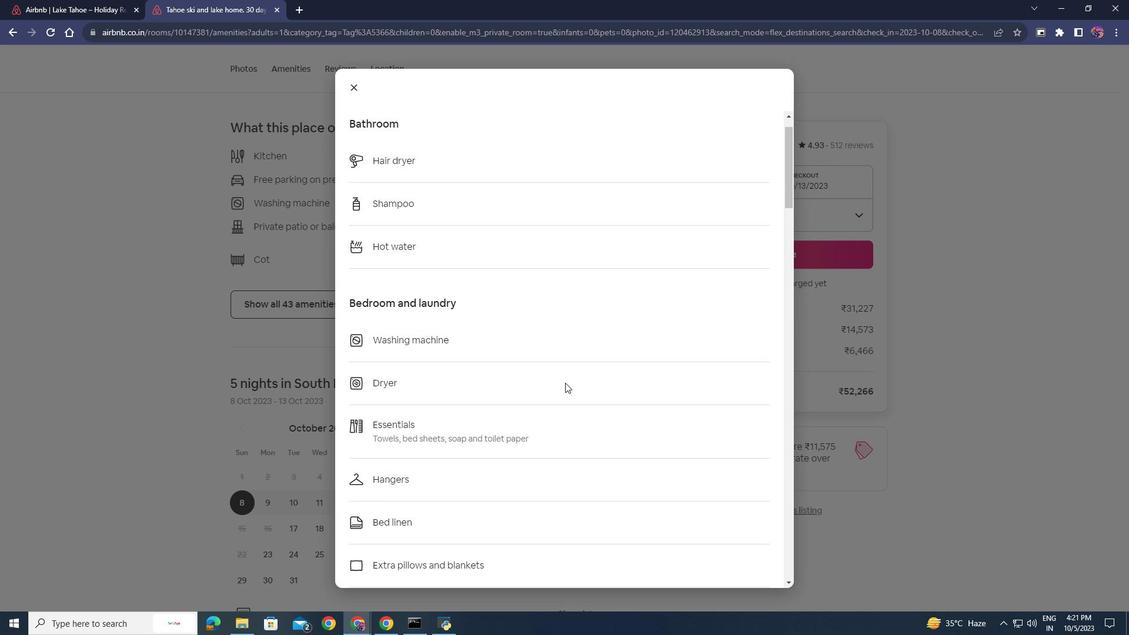 
Action: Mouse moved to (548, 387)
Screenshot: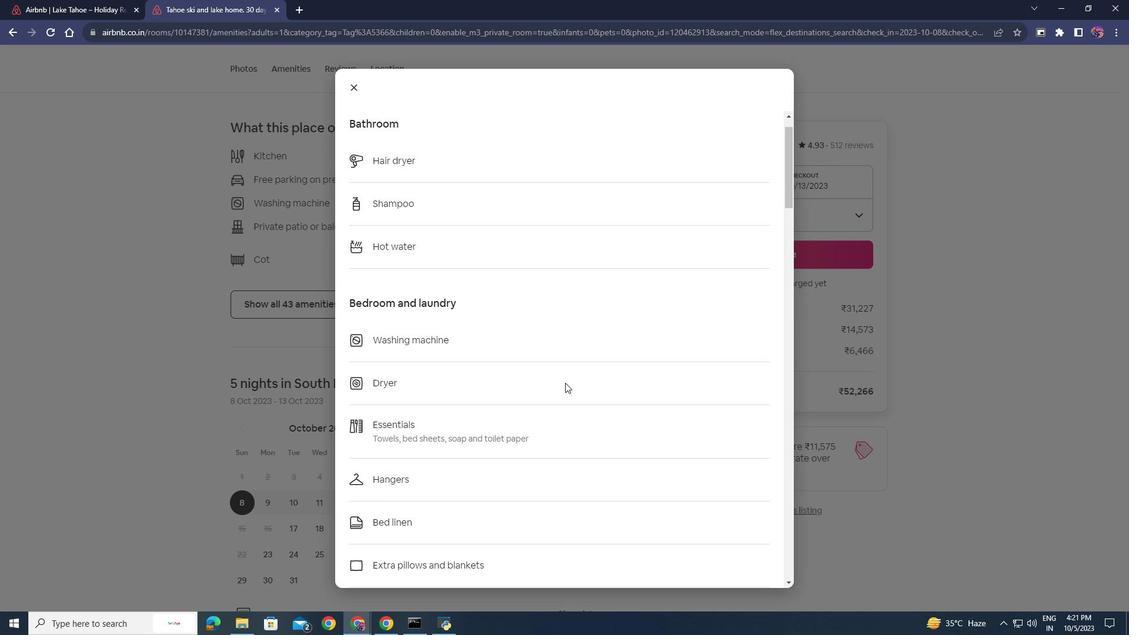 
Action: Mouse scrolled (548, 386) with delta (0, 0)
Screenshot: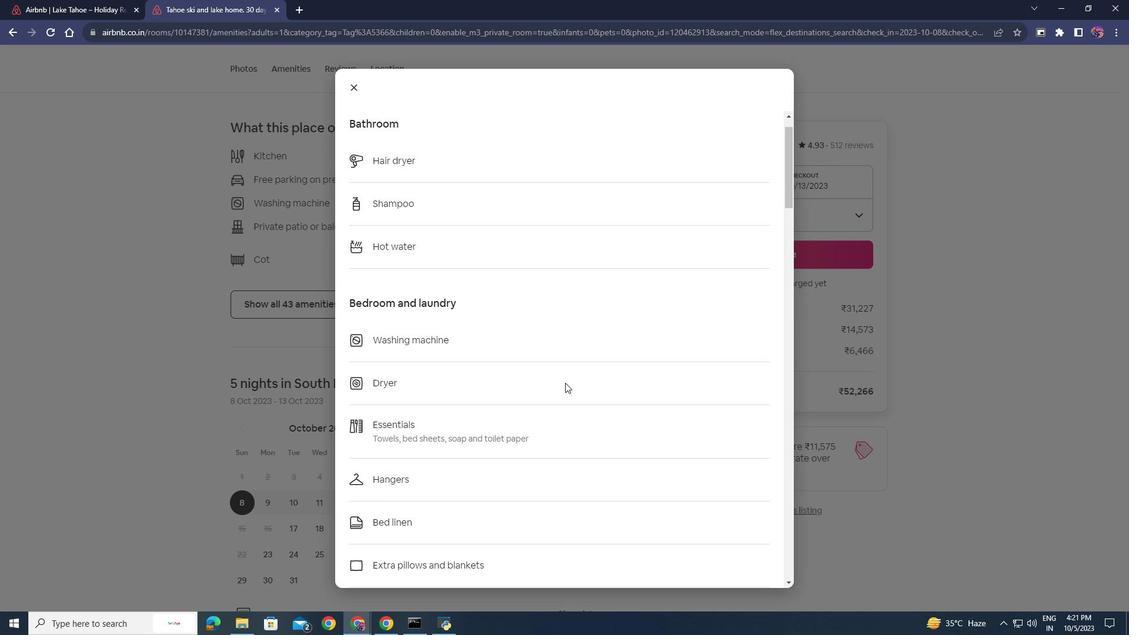 
Action: Mouse moved to (555, 385)
Screenshot: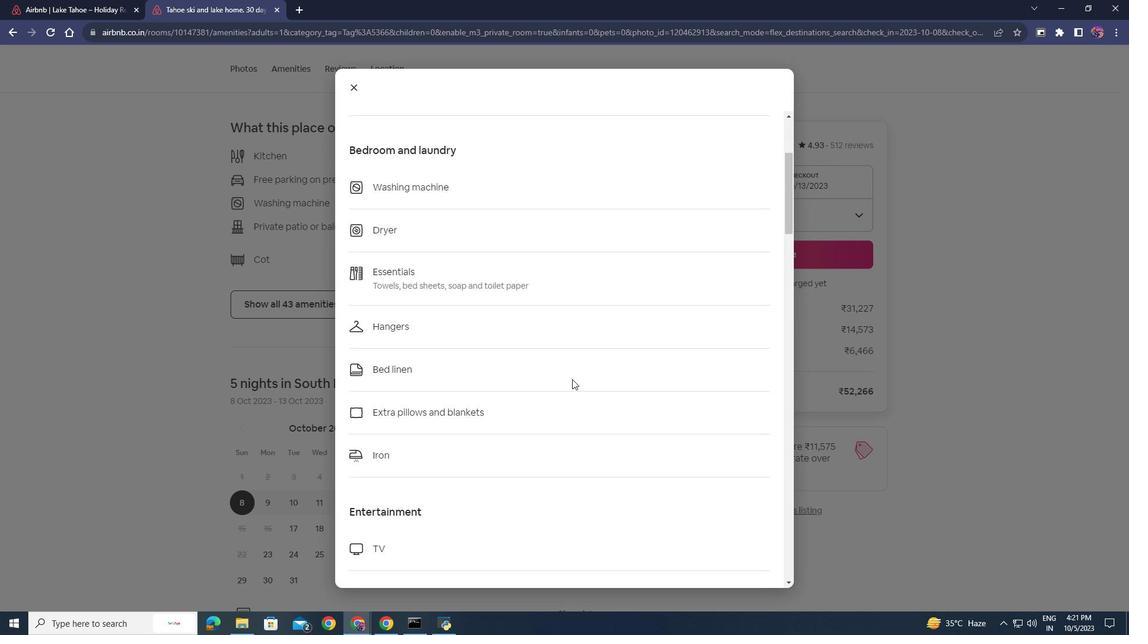 
Action: Mouse scrolled (555, 385) with delta (0, 0)
Screenshot: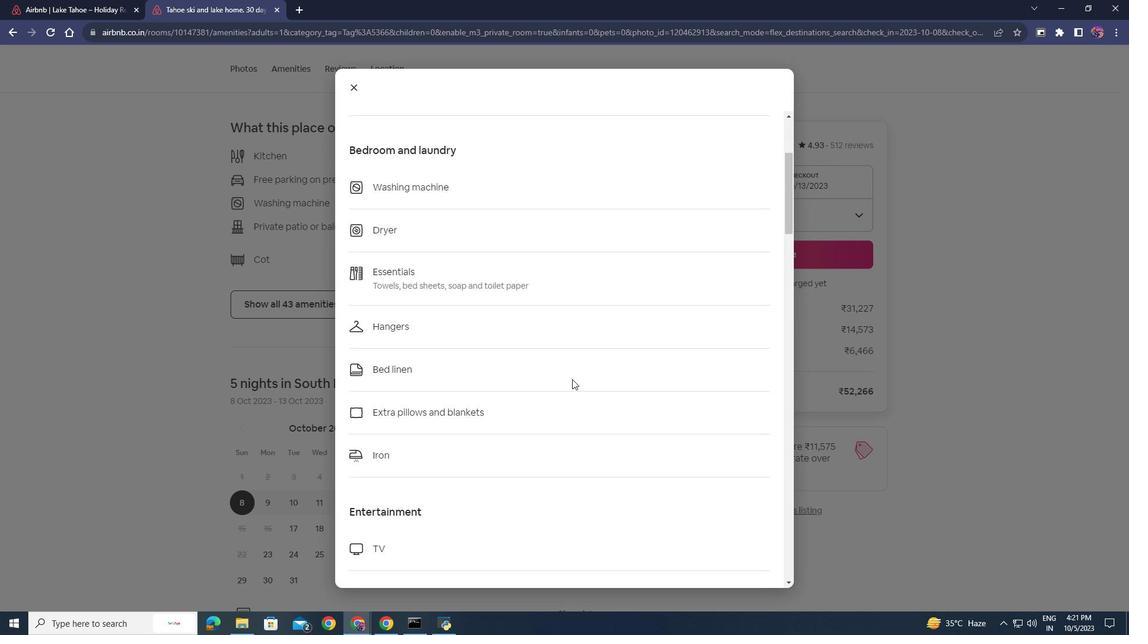 
Action: Mouse moved to (563, 383)
Screenshot: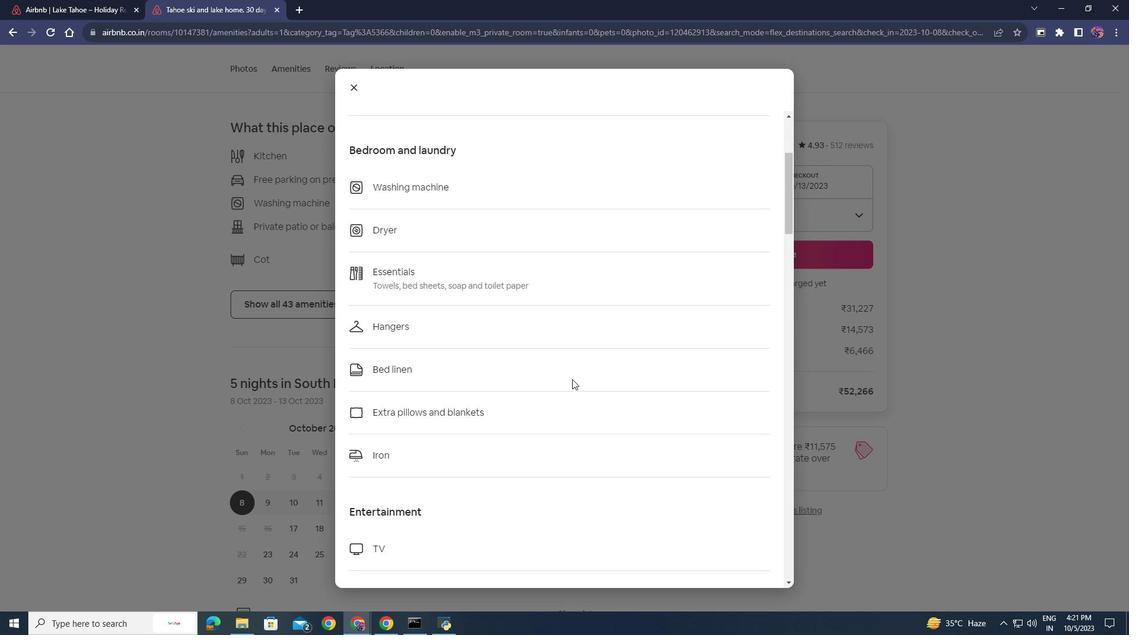 
Action: Mouse scrolled (563, 382) with delta (0, 0)
Screenshot: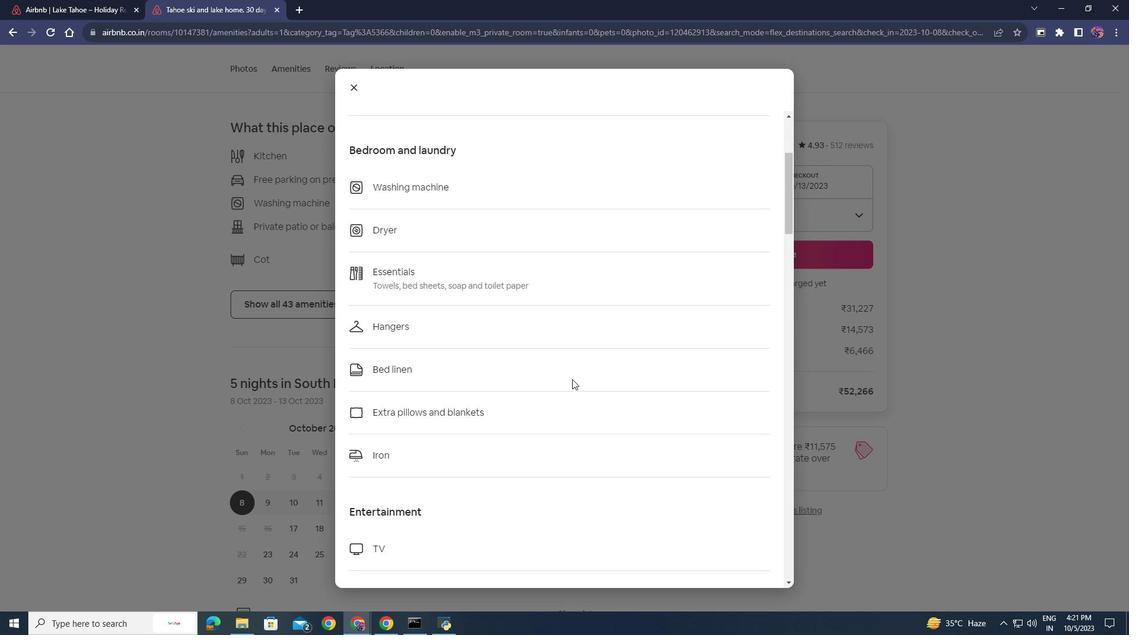 
Action: Mouse moved to (571, 379)
Screenshot: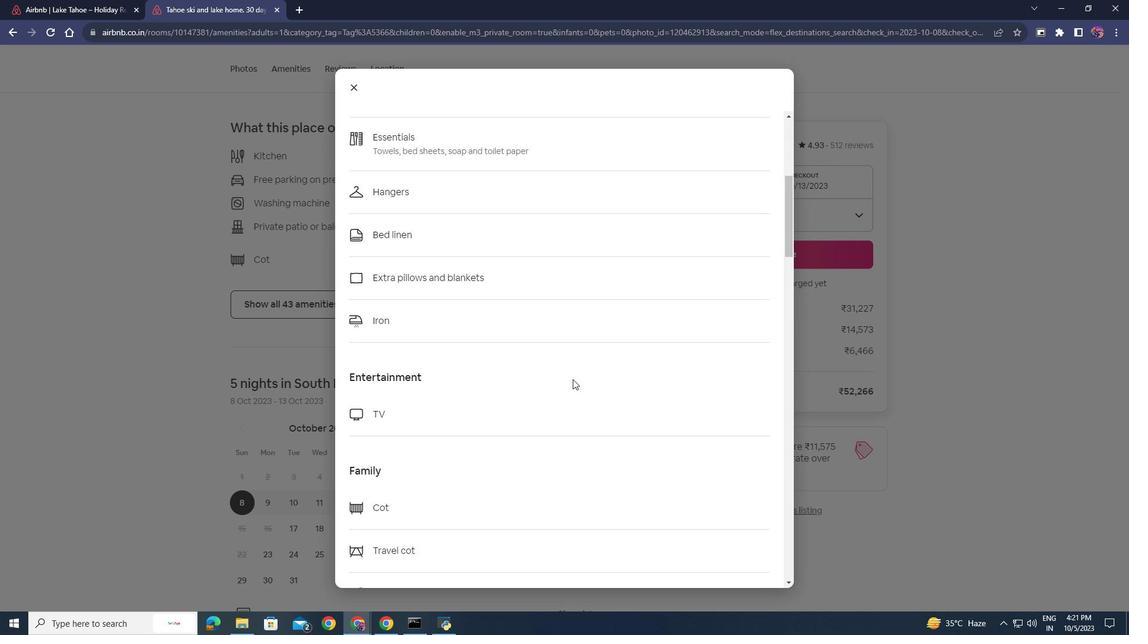 
Action: Mouse scrolled (571, 379) with delta (0, 0)
Screenshot: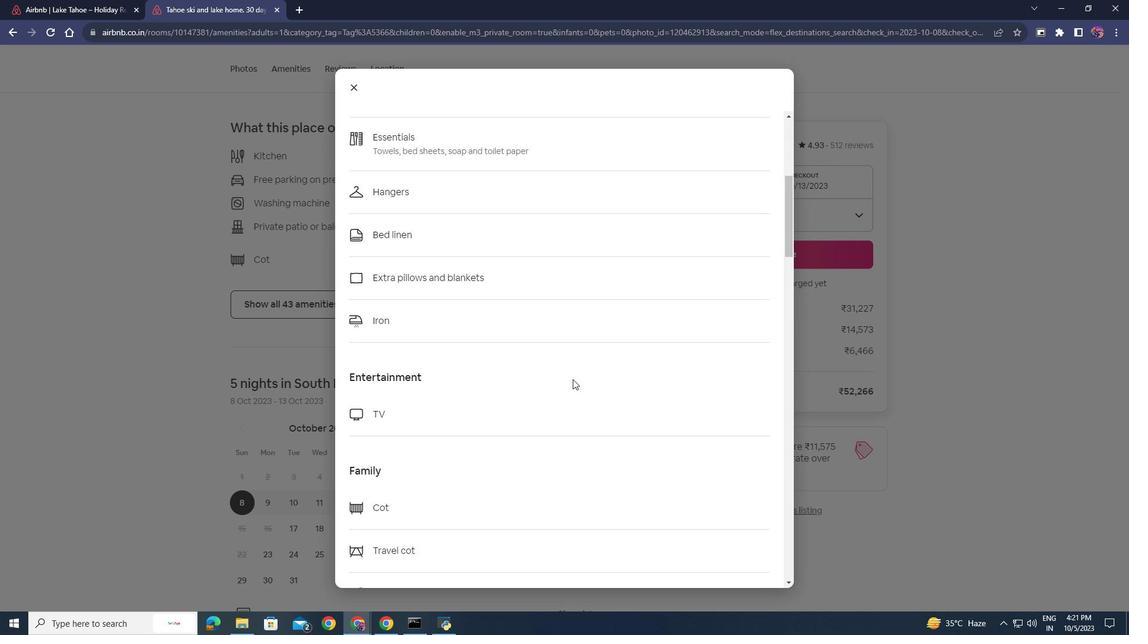 
Action: Mouse moved to (574, 377)
Screenshot: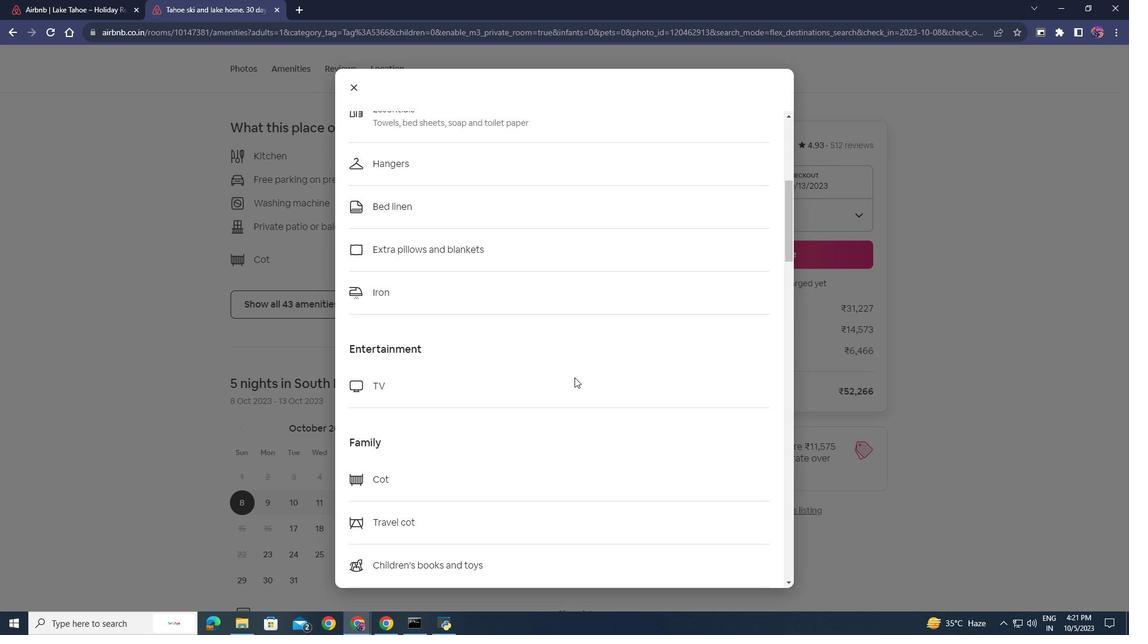 
Action: Mouse scrolled (574, 376) with delta (0, 0)
Screenshot: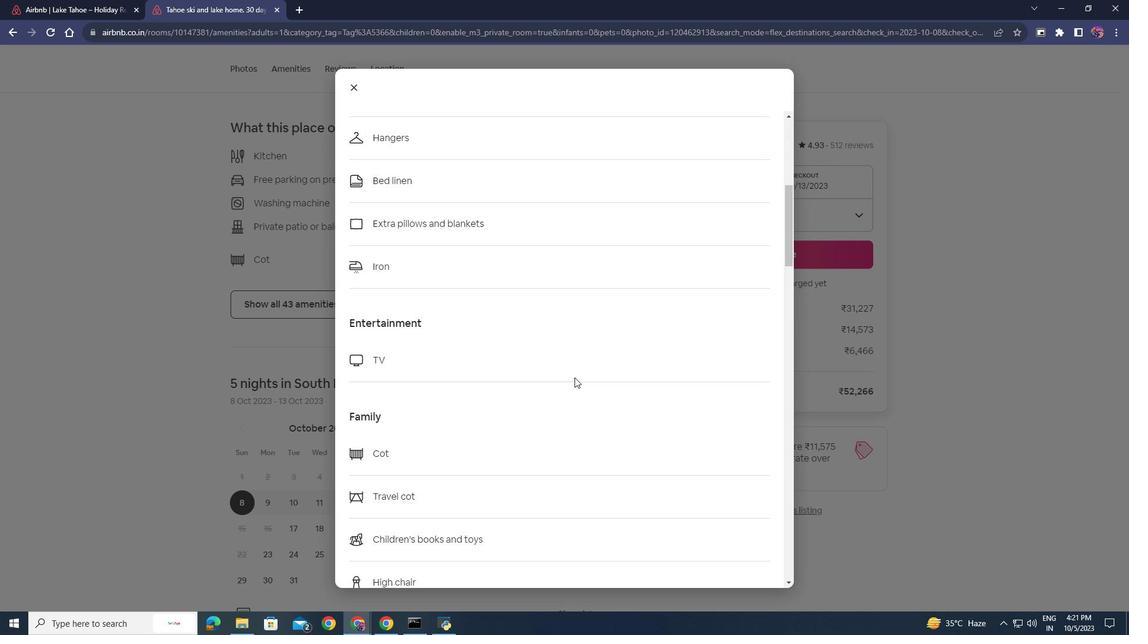 
Action: Mouse scrolled (574, 376) with delta (0, 0)
Screenshot: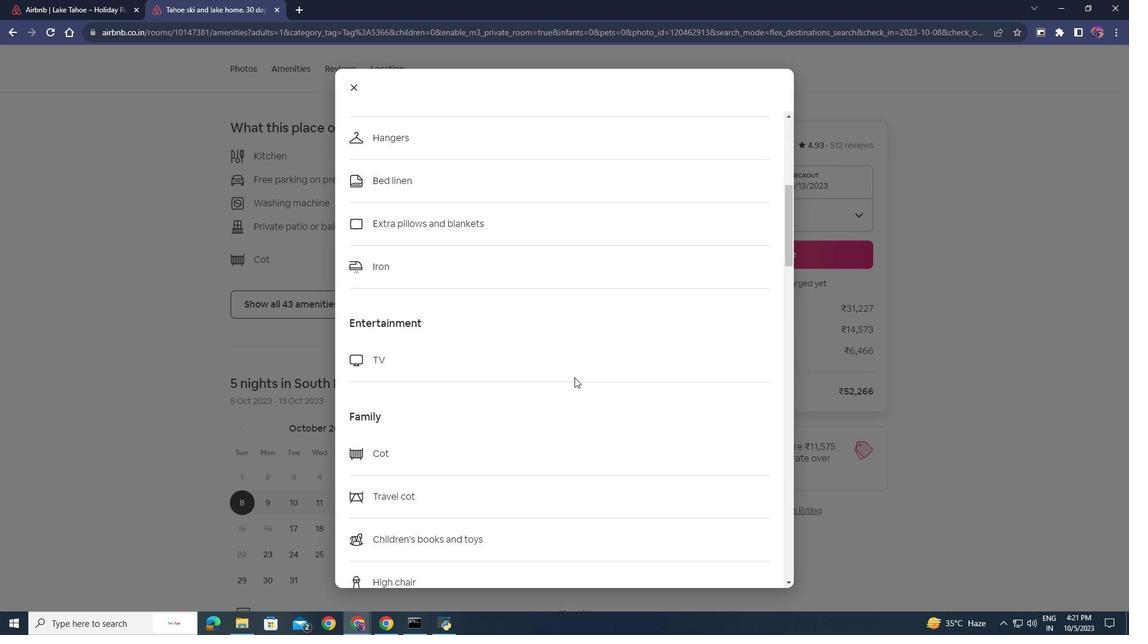 
Action: Mouse scrolled (574, 376) with delta (0, 0)
Screenshot: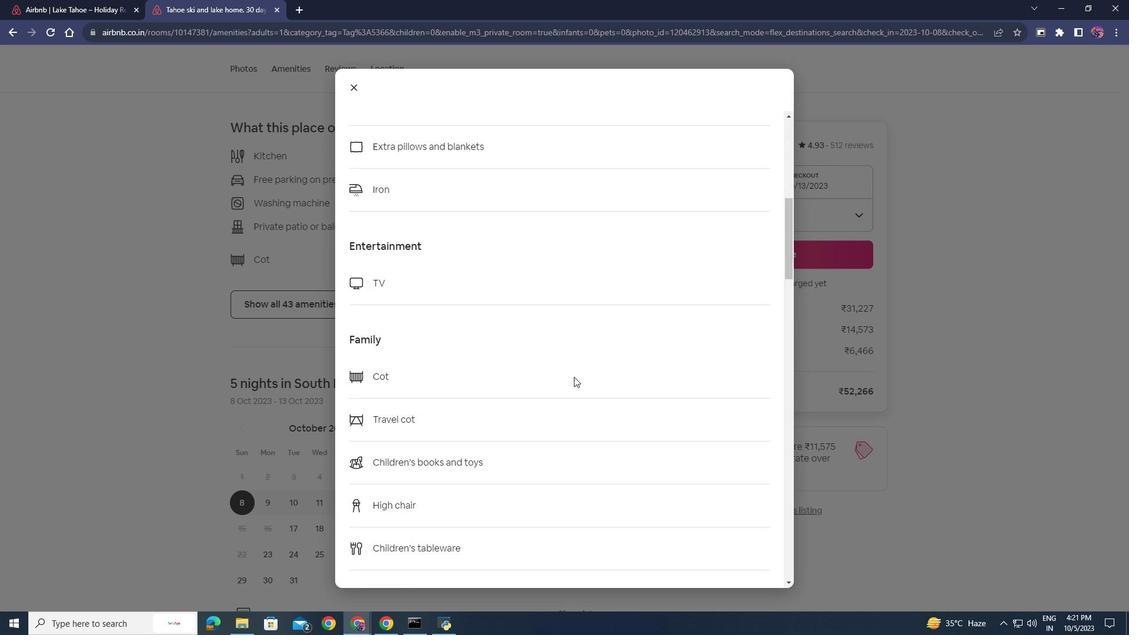 
Action: Mouse scrolled (574, 376) with delta (0, 0)
Screenshot: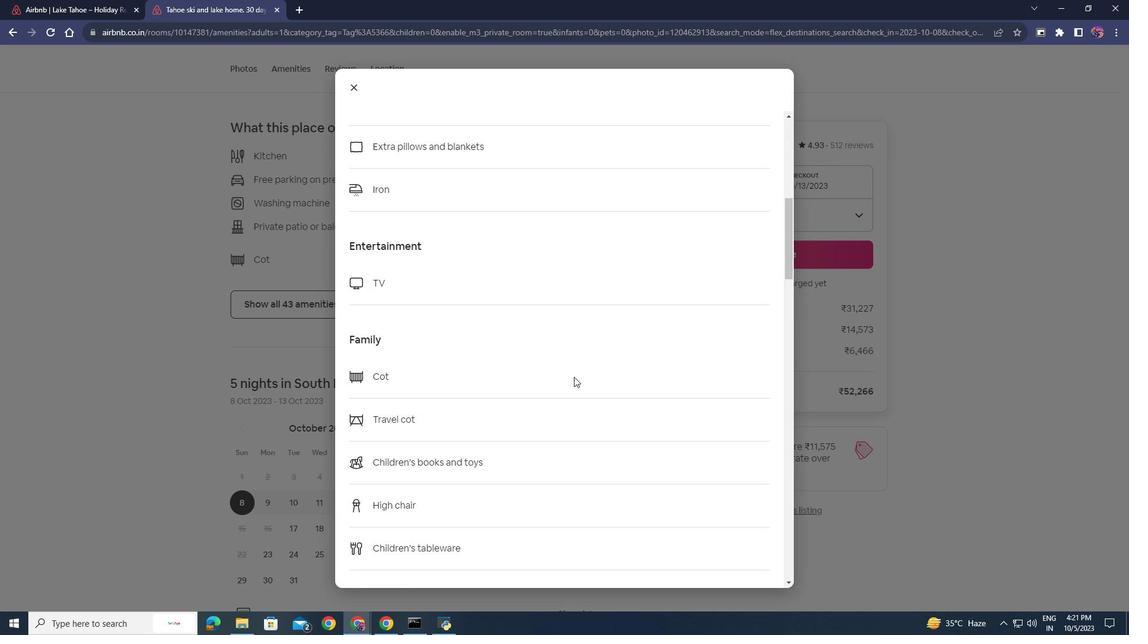 
Action: Mouse moved to (574, 376)
Screenshot: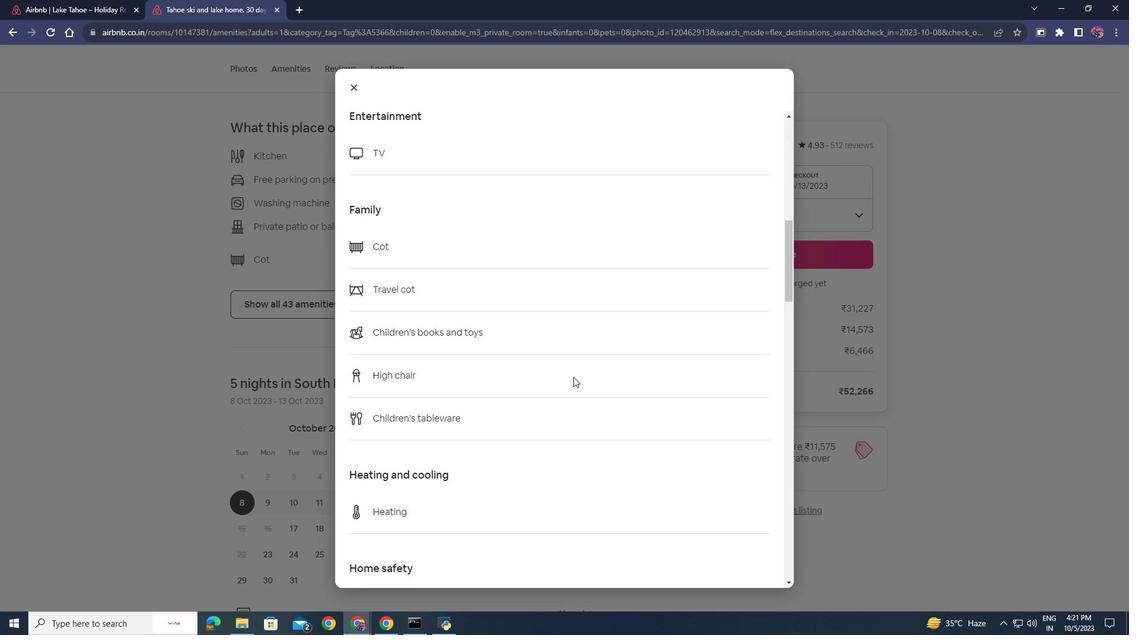 
Action: Mouse scrolled (574, 376) with delta (0, 0)
Screenshot: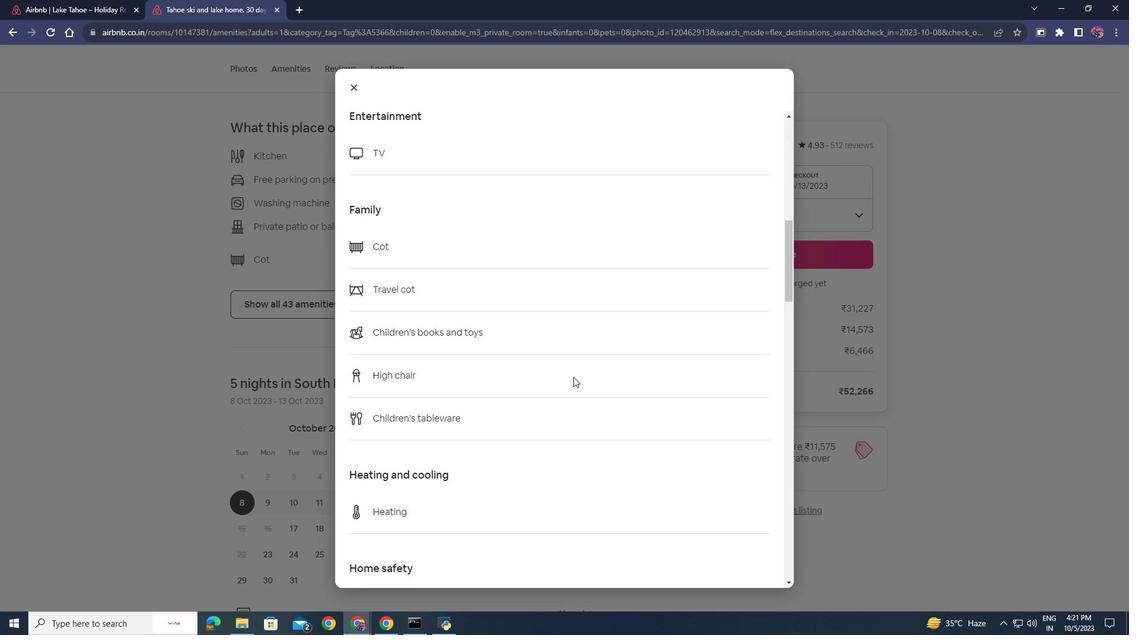 
Action: Mouse moved to (573, 376)
Screenshot: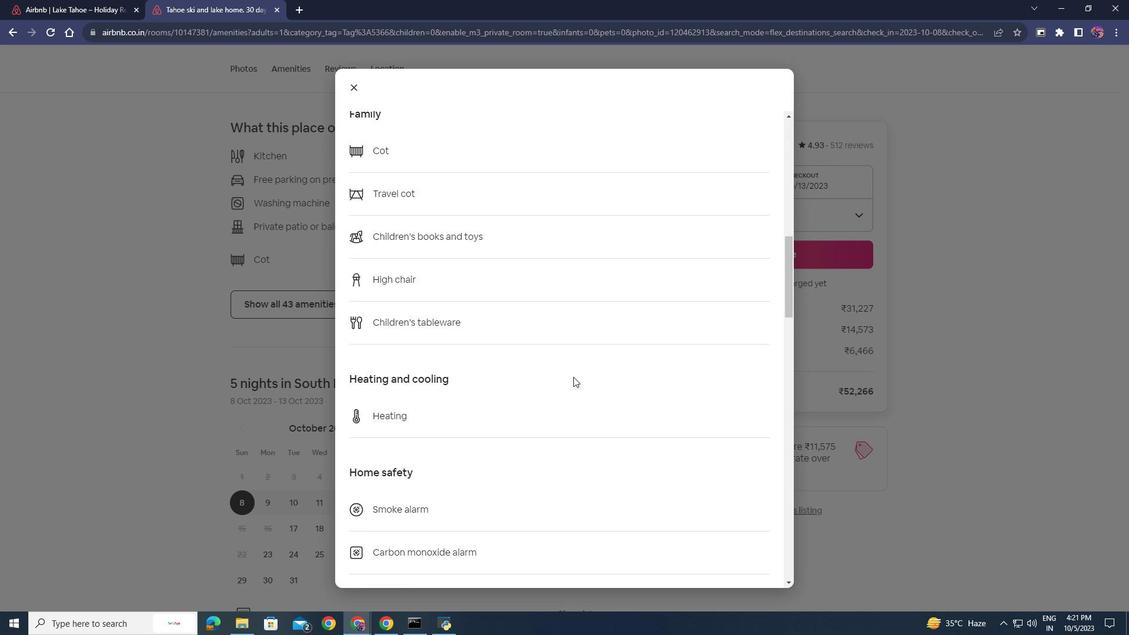 
Action: Mouse scrolled (573, 376) with delta (0, 0)
Screenshot: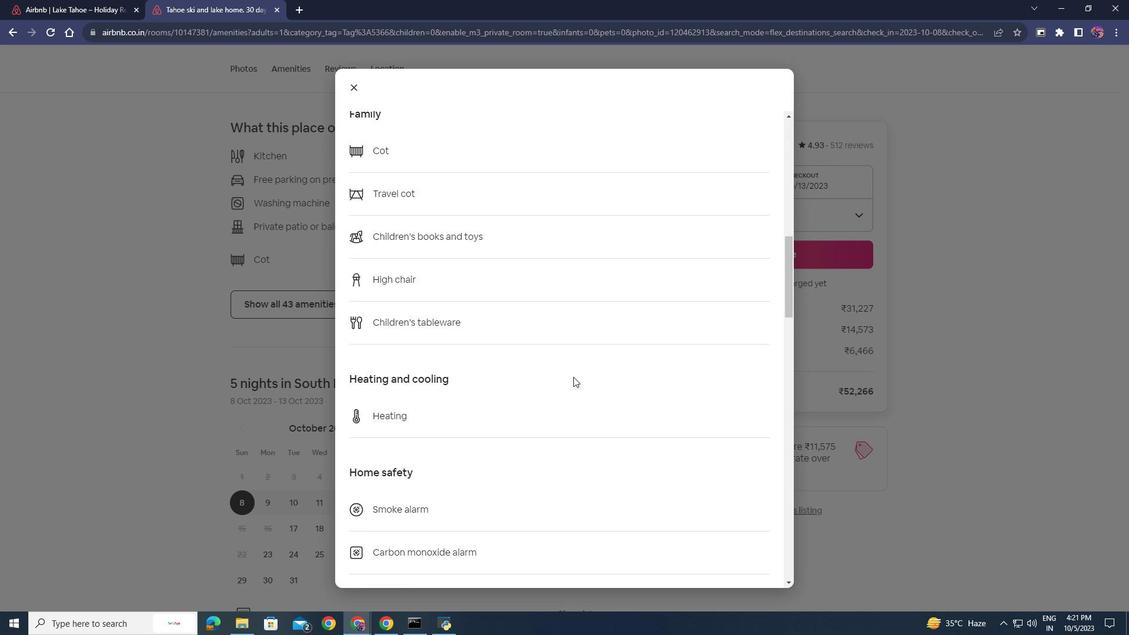 
Action: Mouse moved to (569, 375)
Screenshot: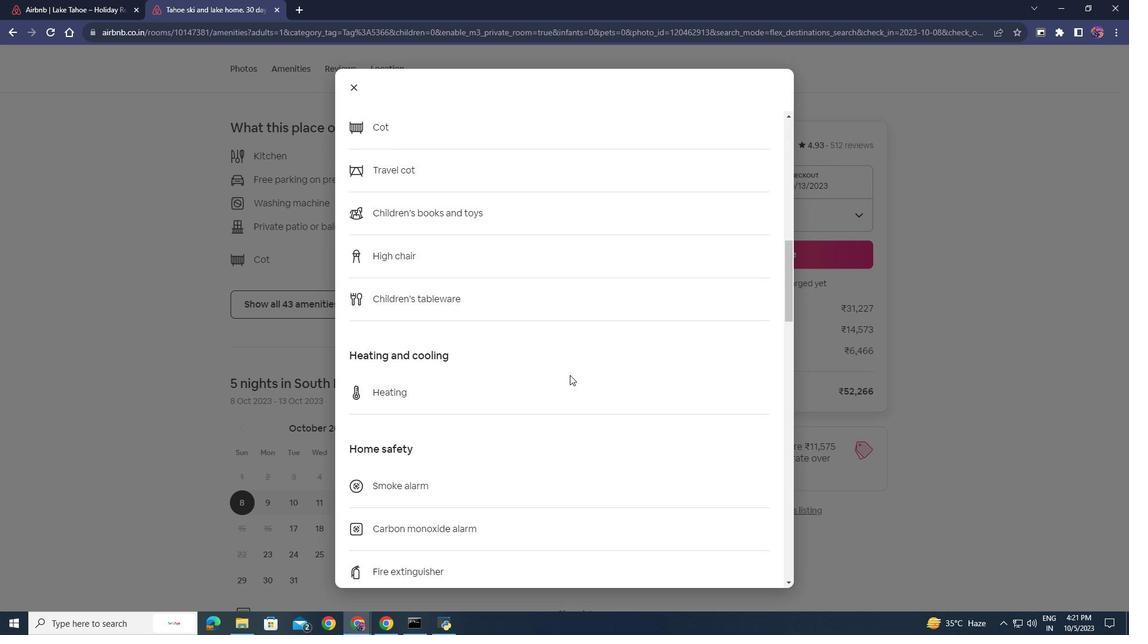 
Action: Mouse scrolled (569, 375) with delta (0, 0)
Screenshot: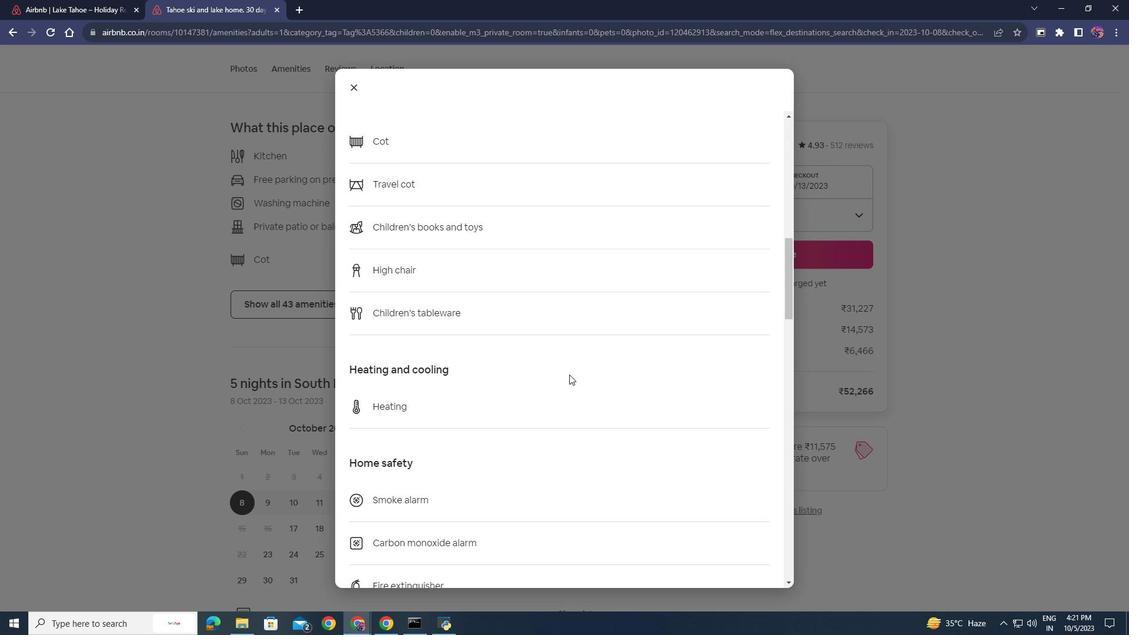 
Action: Mouse scrolled (569, 375) with delta (0, 0)
Screenshot: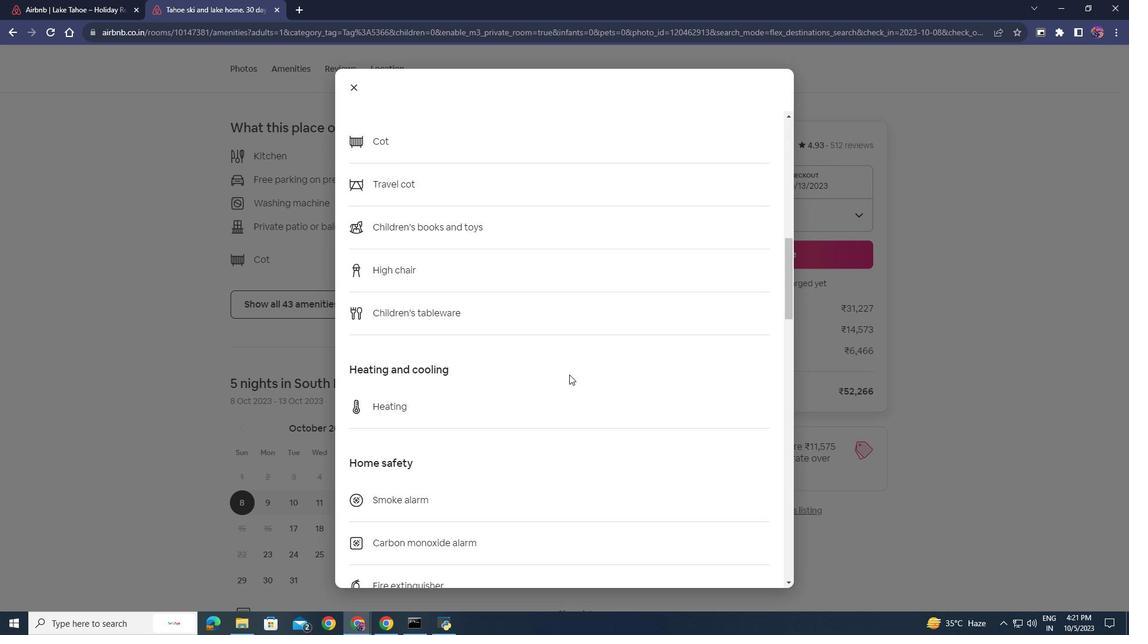 
Action: Mouse moved to (569, 375)
Screenshot: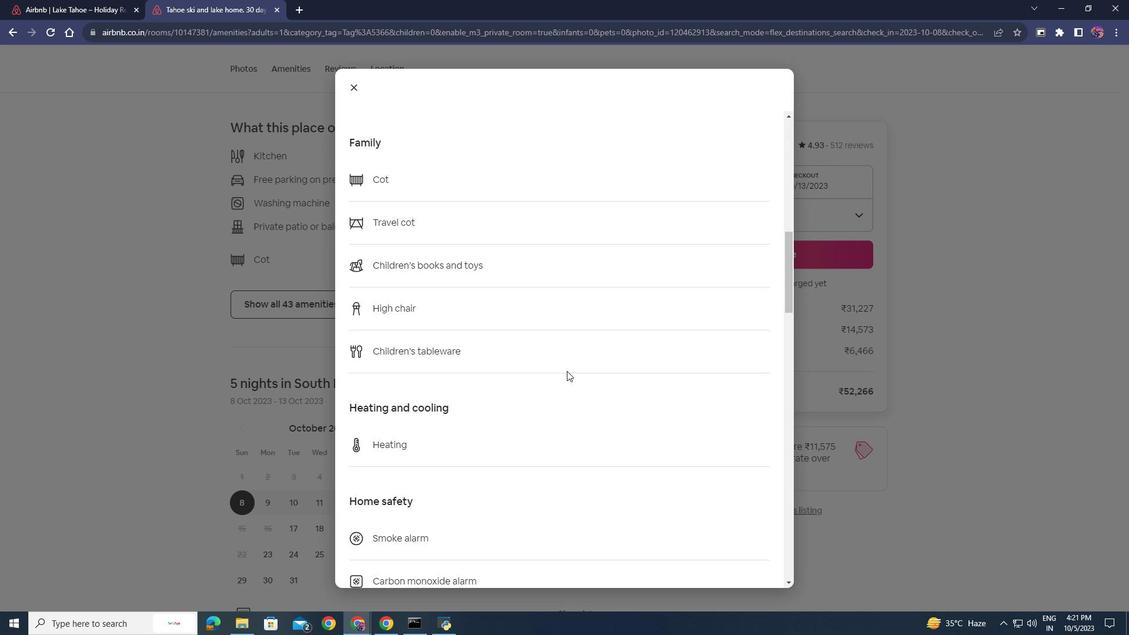 
Action: Mouse scrolled (569, 375) with delta (0, 0)
Screenshot: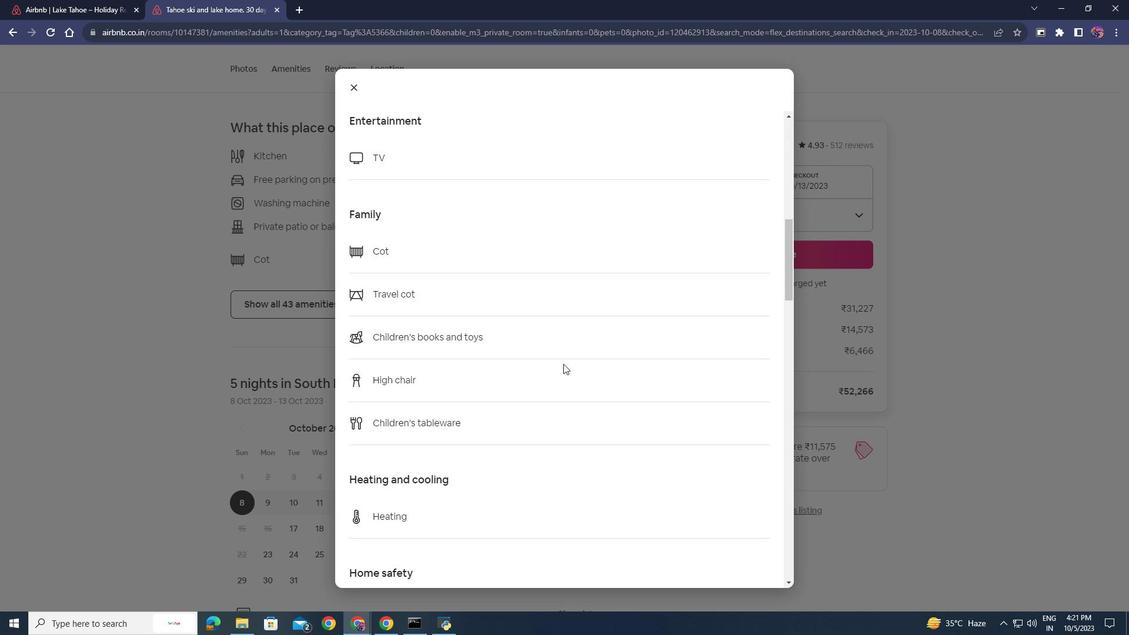 
Action: Mouse moved to (569, 374)
Screenshot: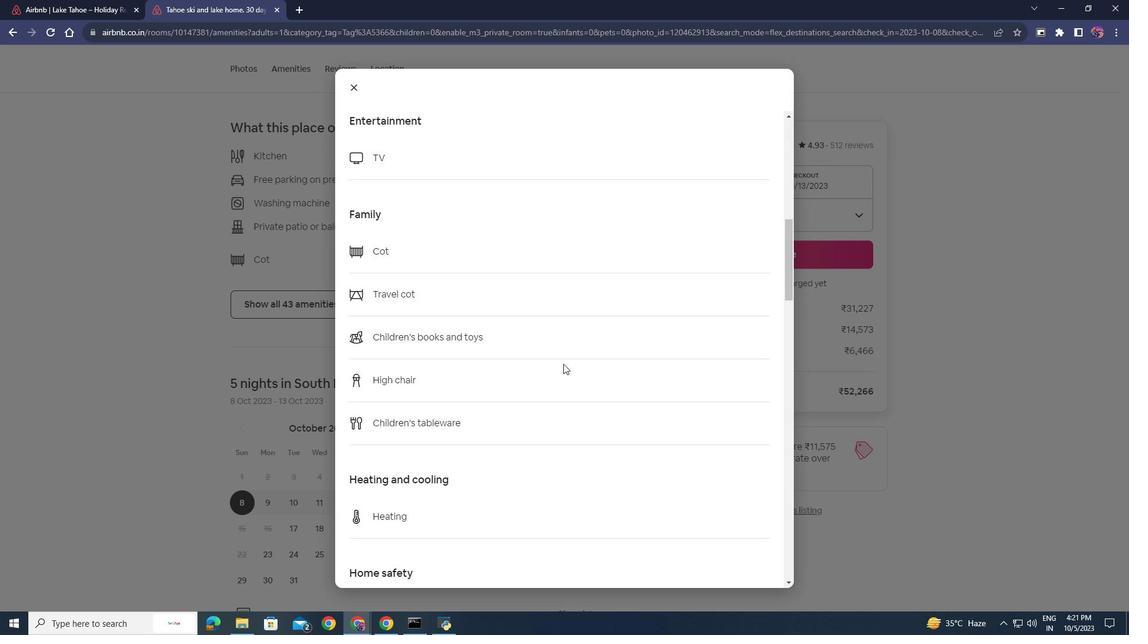 
Action: Mouse scrolled (569, 375) with delta (0, 0)
Screenshot: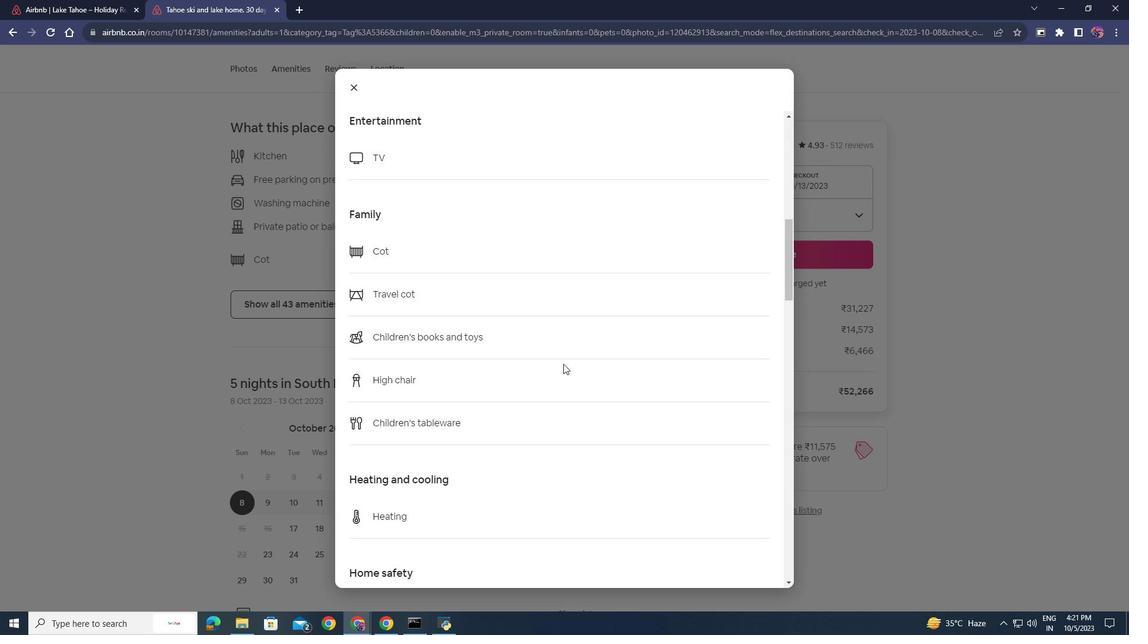
Action: Mouse moved to (564, 365)
Screenshot: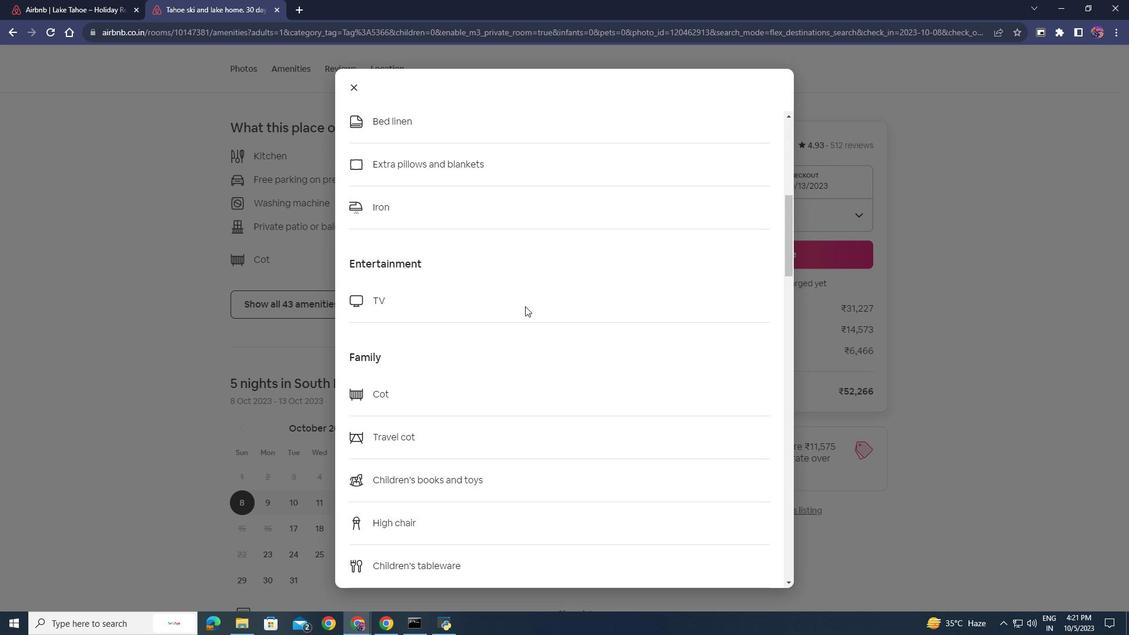 
Action: Mouse scrolled (564, 366) with delta (0, 0)
Screenshot: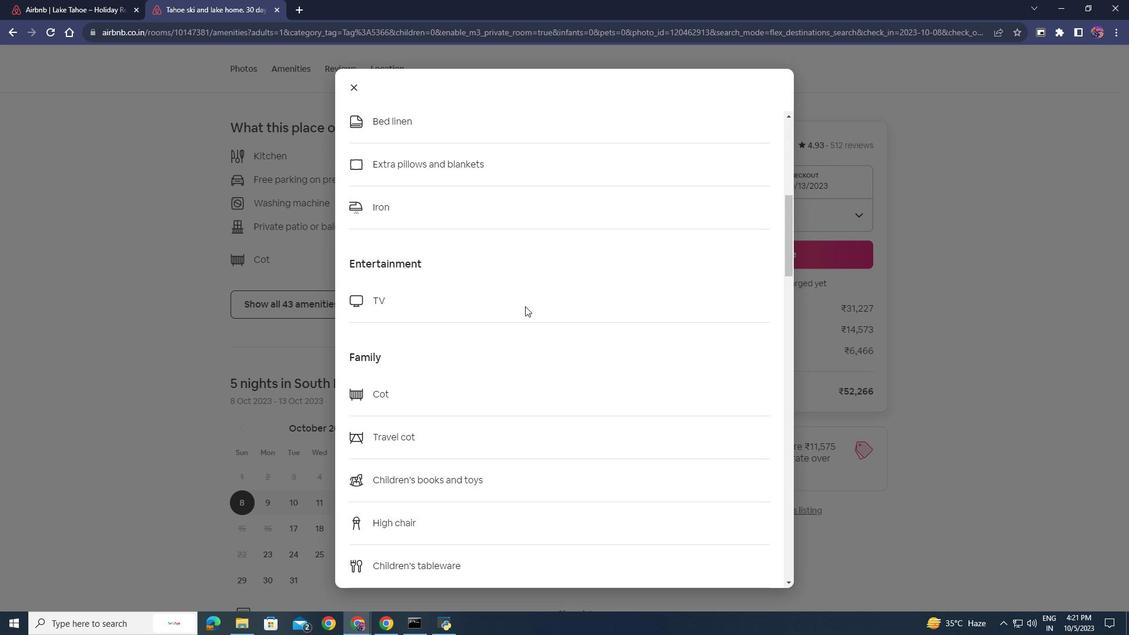 
Action: Mouse moved to (357, 87)
Screenshot: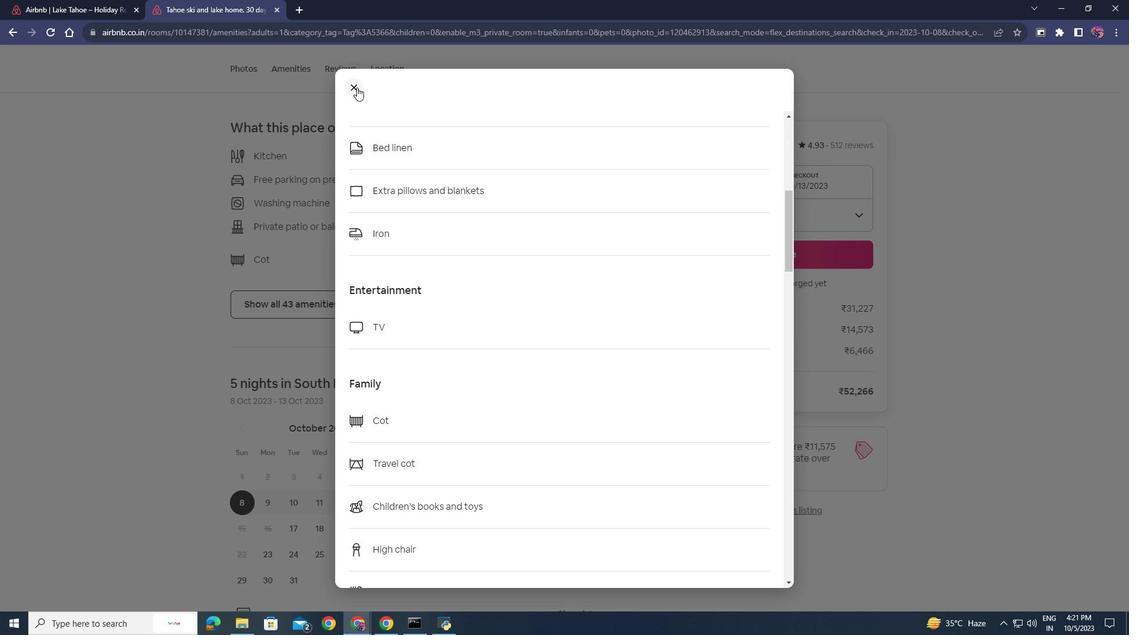 
Action: Mouse pressed left at (357, 87)
Screenshot: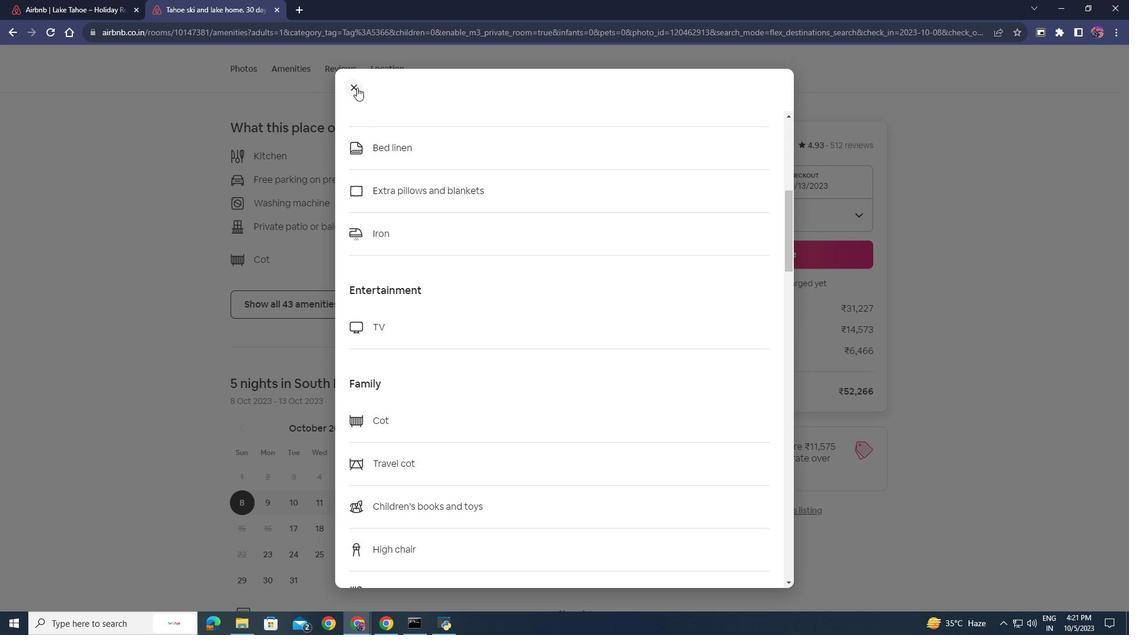 
Action: Mouse moved to (344, 69)
Screenshot: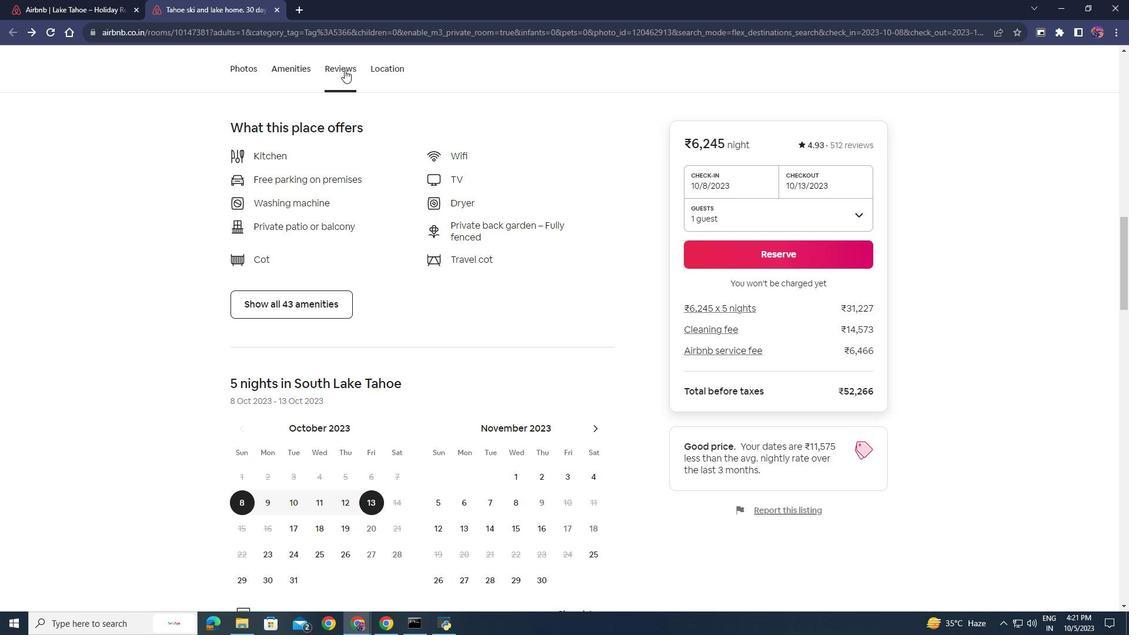 
Action: Mouse pressed left at (344, 69)
Screenshot: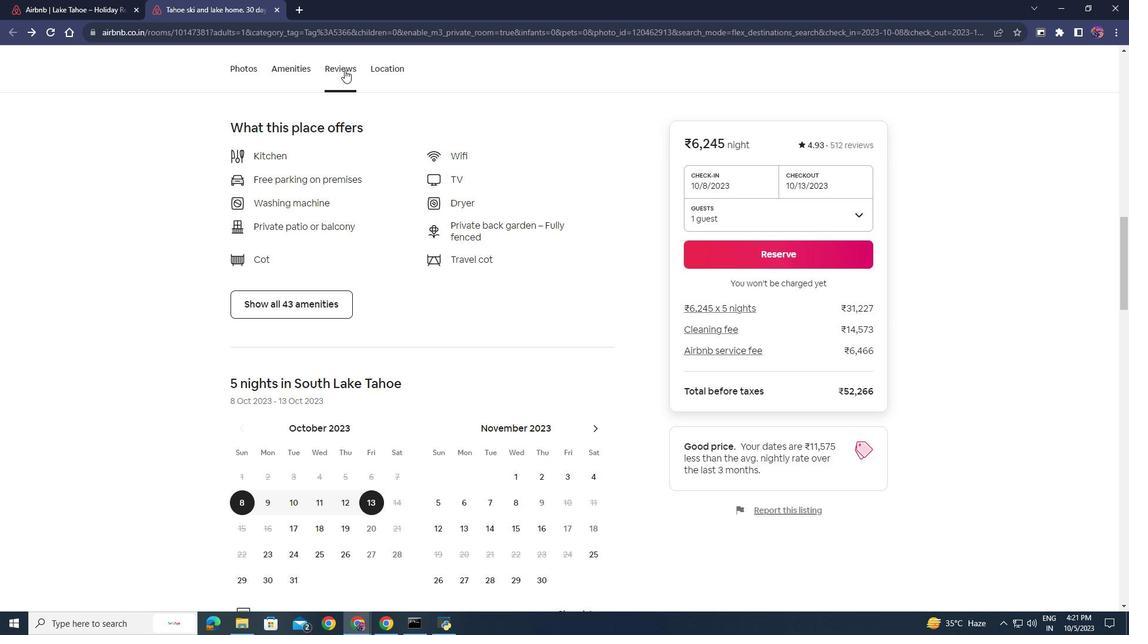 
Action: Mouse moved to (378, 346)
Screenshot: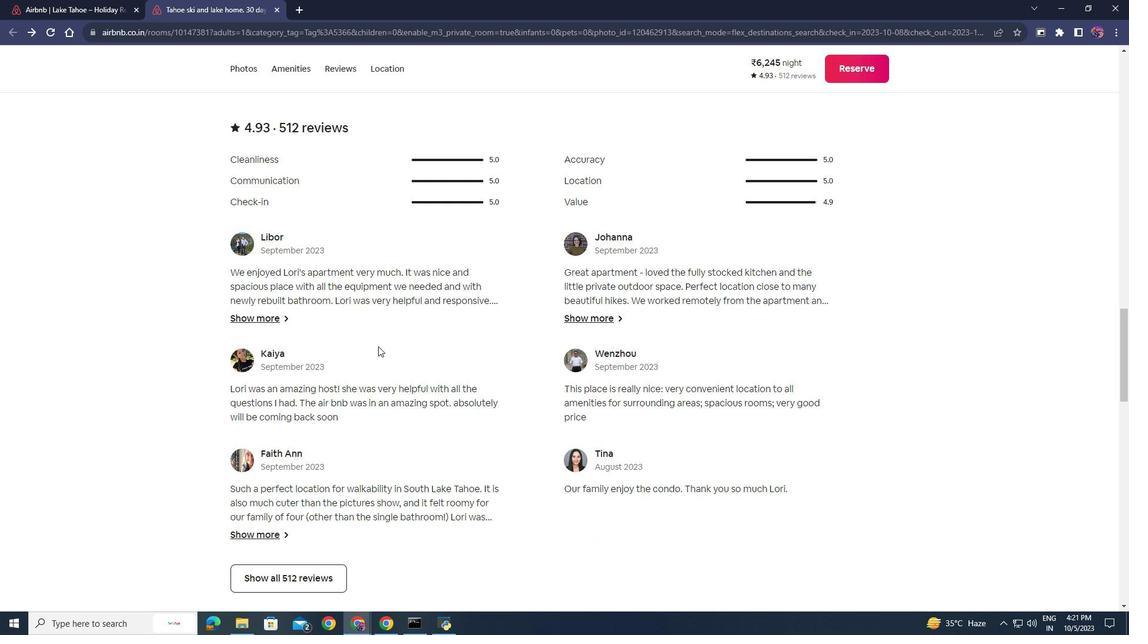 
Action: Mouse scrolled (378, 345) with delta (0, 0)
Screenshot: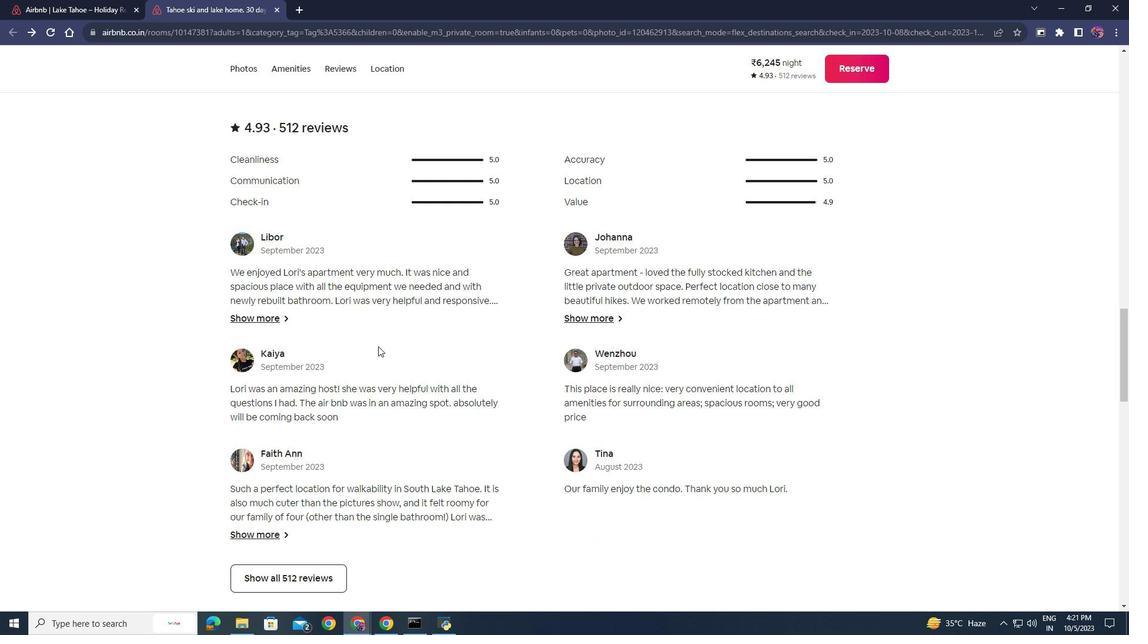 
Action: Mouse scrolled (378, 345) with delta (0, 0)
Screenshot: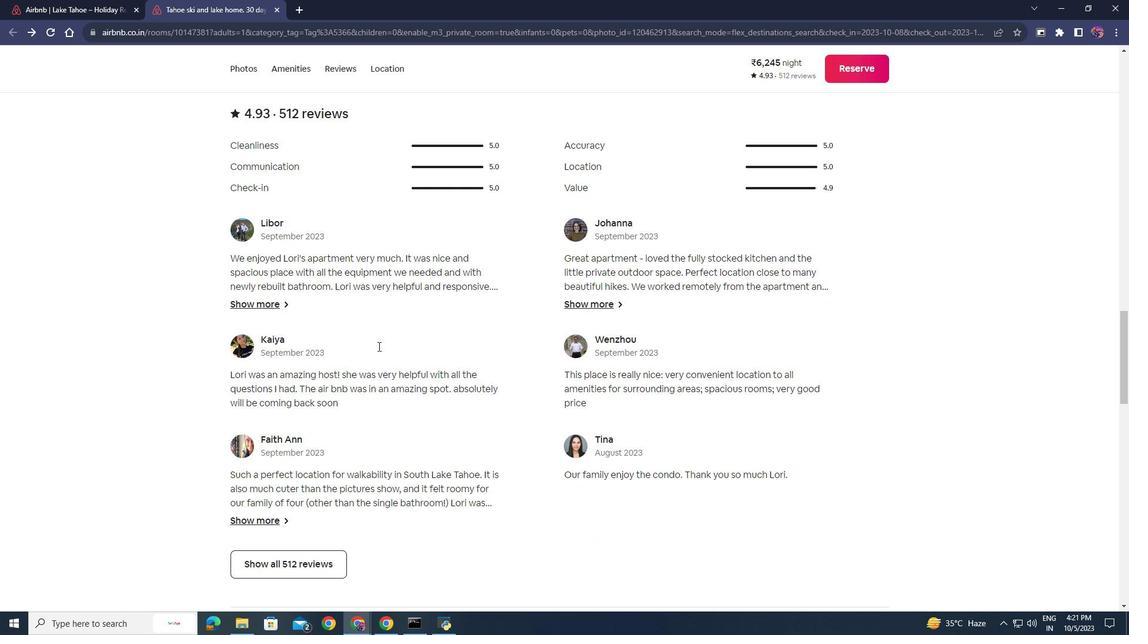 
Action: Mouse scrolled (378, 347) with delta (0, 0)
Screenshot: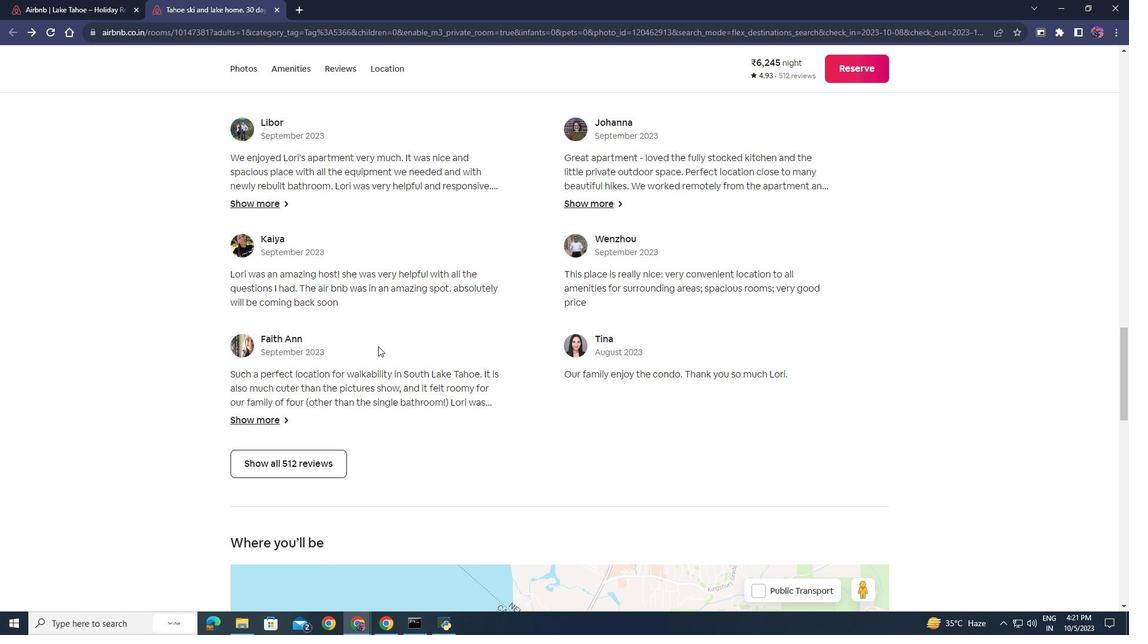 
Action: Mouse moved to (376, 346)
Screenshot: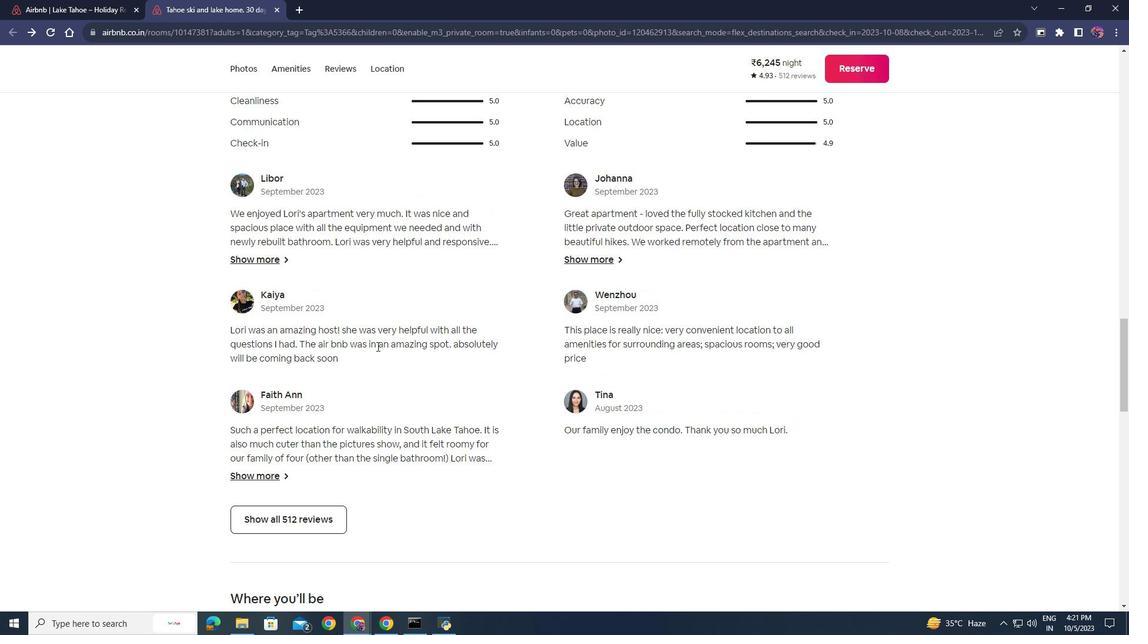 
Action: Mouse scrolled (376, 345) with delta (0, 0)
Screenshot: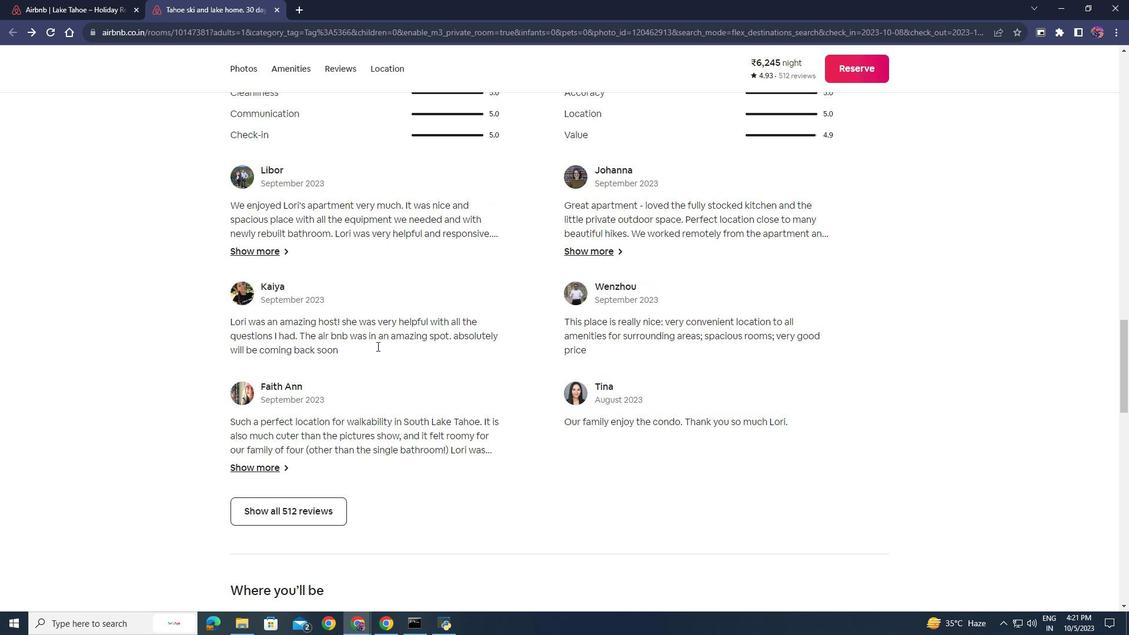 
Action: Mouse scrolled (376, 345) with delta (0, 0)
Screenshot: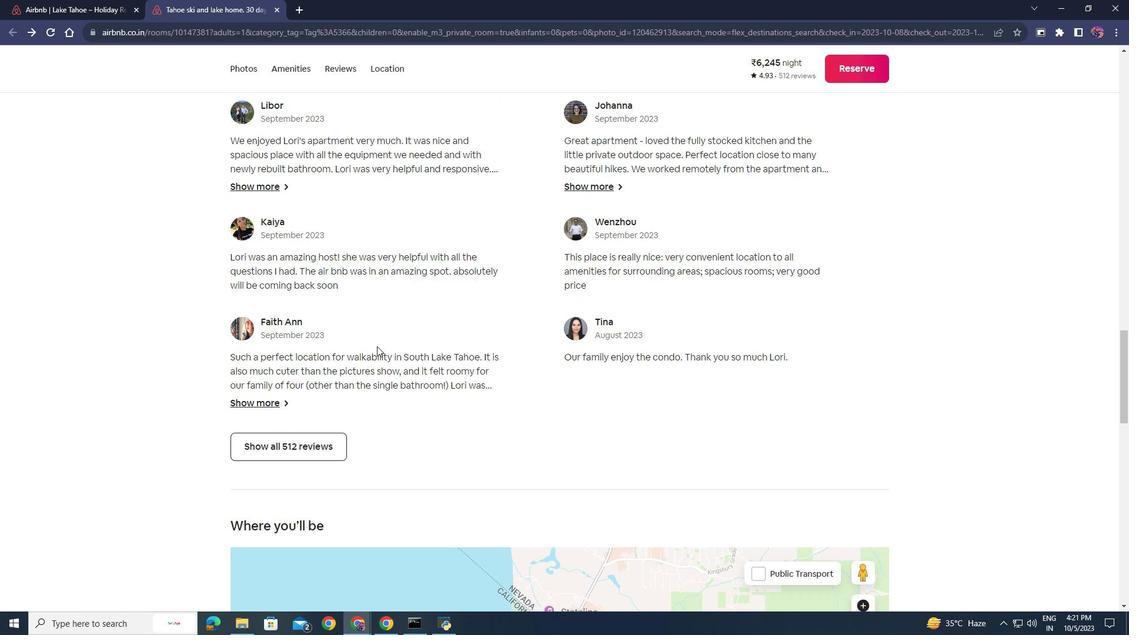 
Action: Mouse scrolled (376, 347) with delta (0, 0)
Screenshot: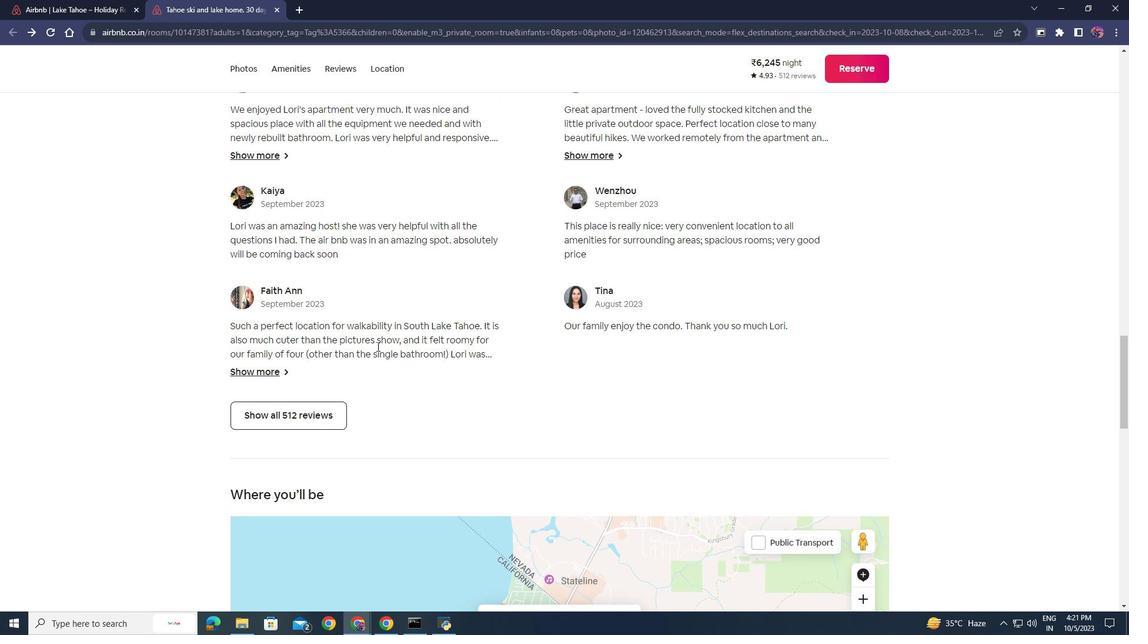 
Action: Mouse scrolled (376, 347) with delta (0, 0)
Screenshot: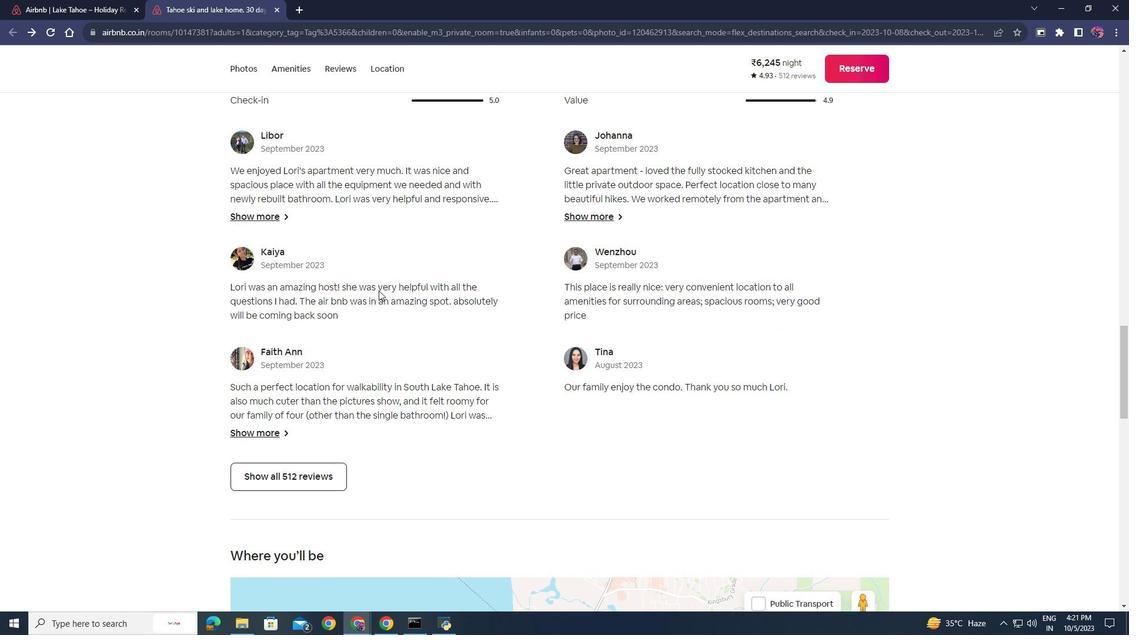 
Action: Mouse moved to (375, 64)
Screenshot: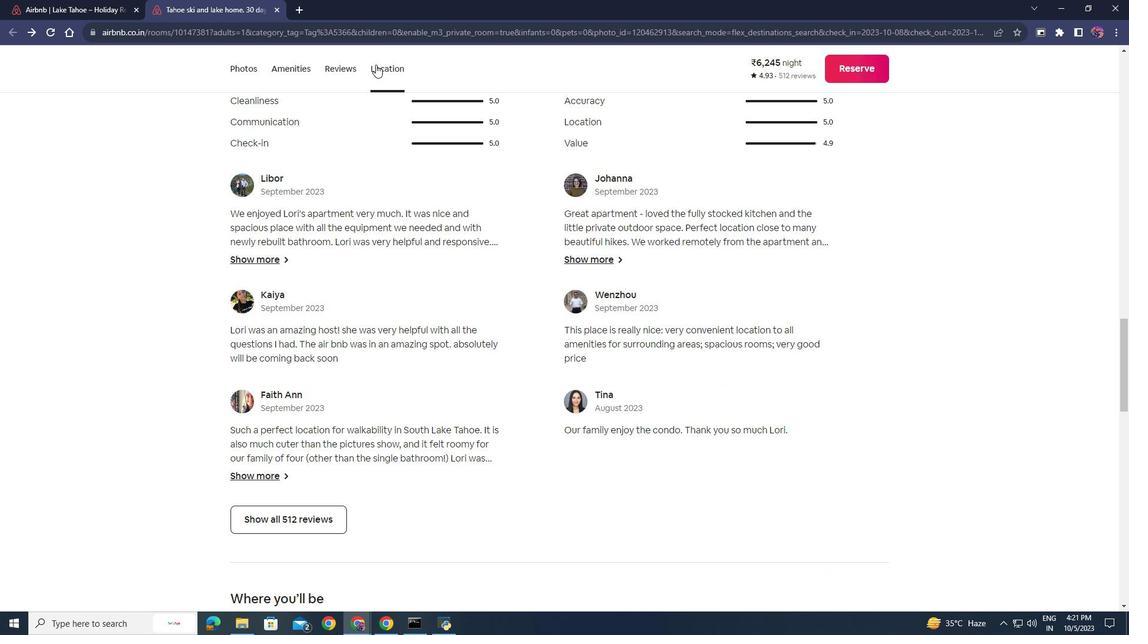 
Action: Mouse pressed left at (375, 64)
Screenshot: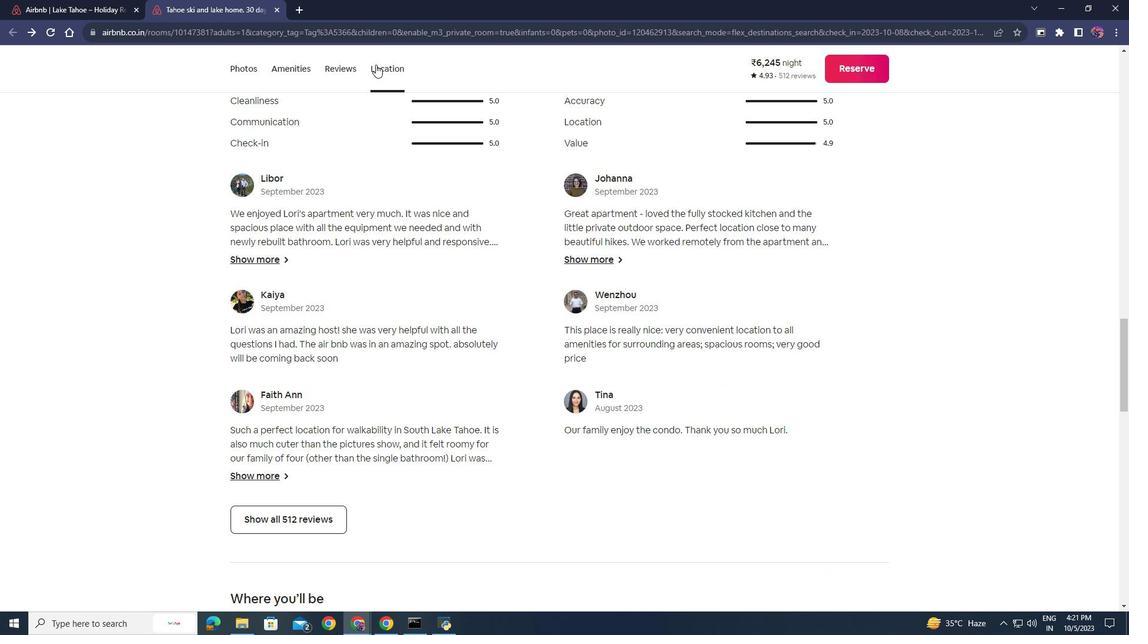 
Action: Mouse moved to (424, 313)
Screenshot: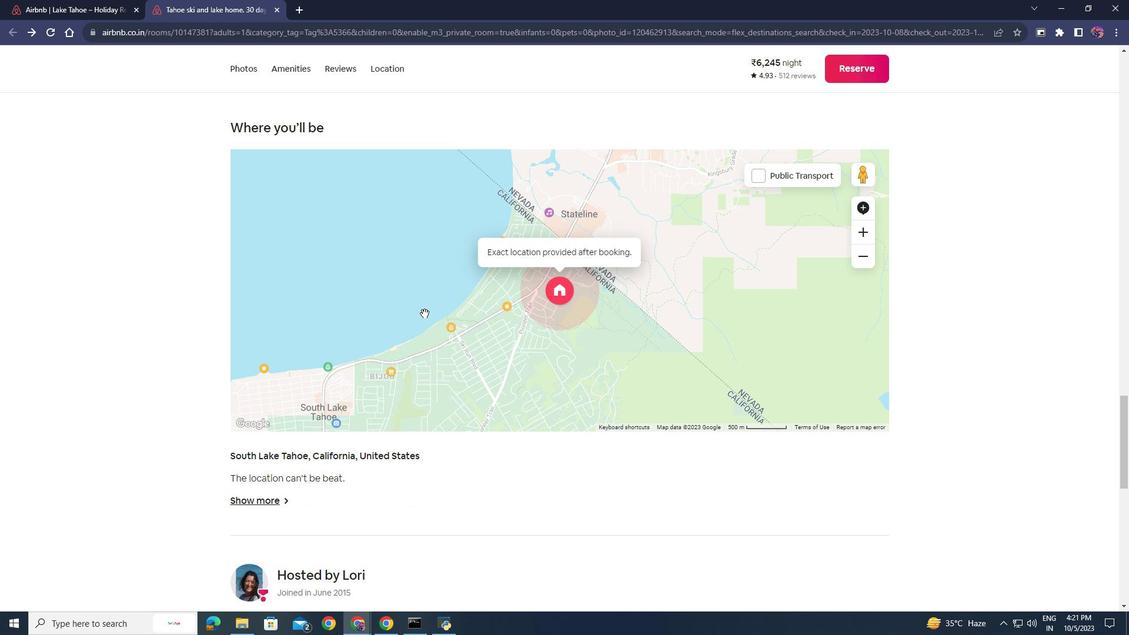 
Action: Mouse scrolled (424, 312) with delta (0, 0)
Screenshot: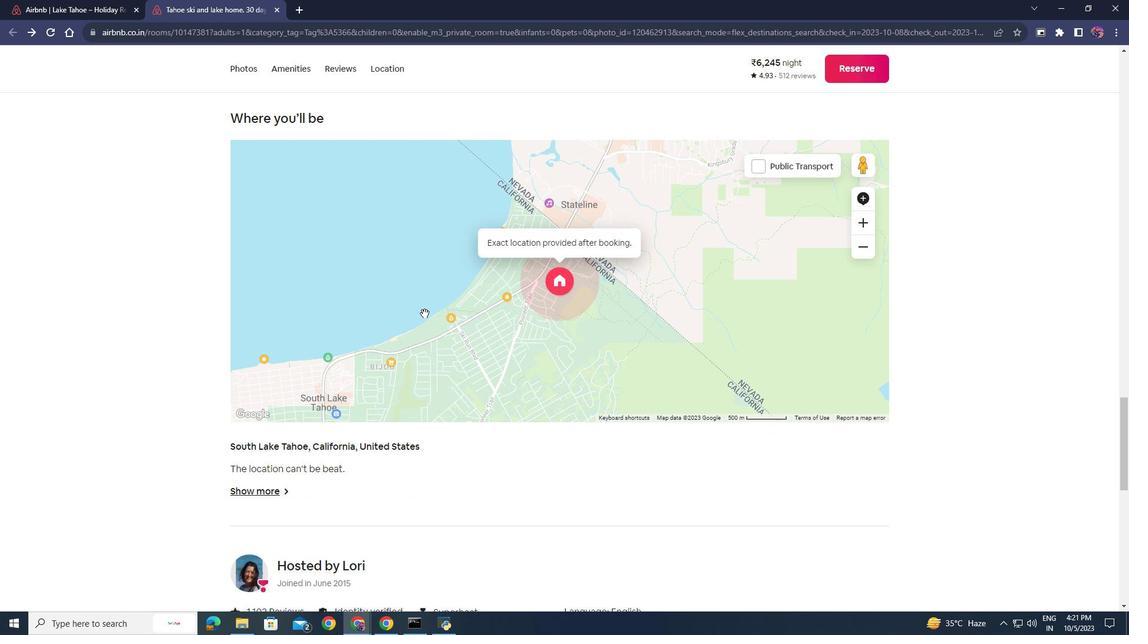 
Action: Mouse scrolled (424, 312) with delta (0, 0)
Screenshot: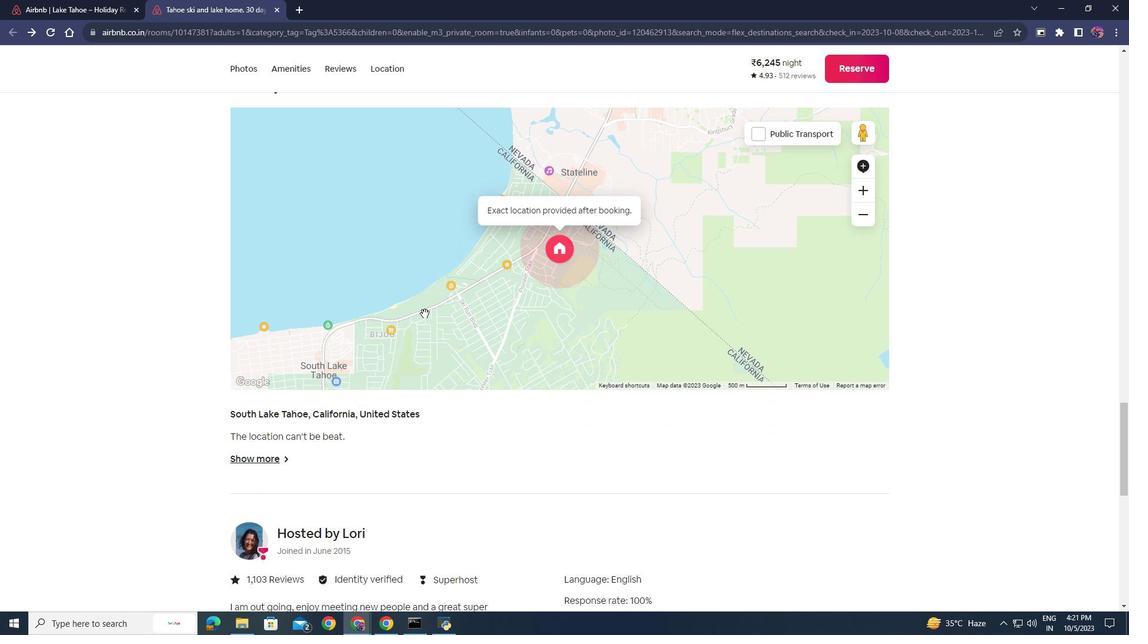 
Action: Mouse scrolled (424, 312) with delta (0, 0)
Screenshot: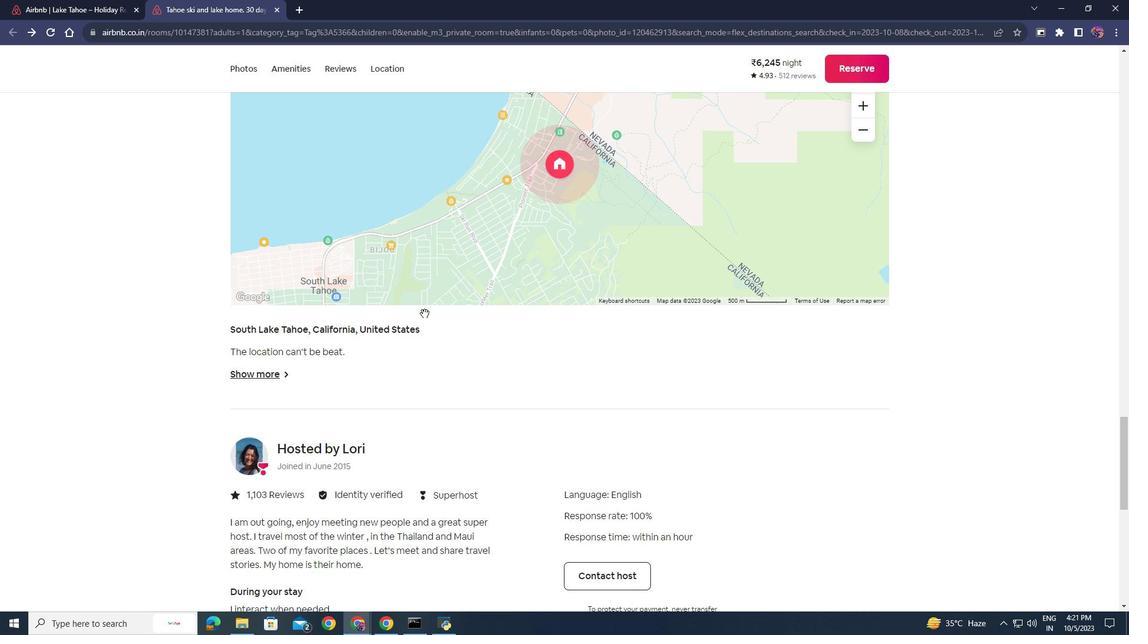 
Action: Mouse scrolled (424, 312) with delta (0, 0)
Screenshot: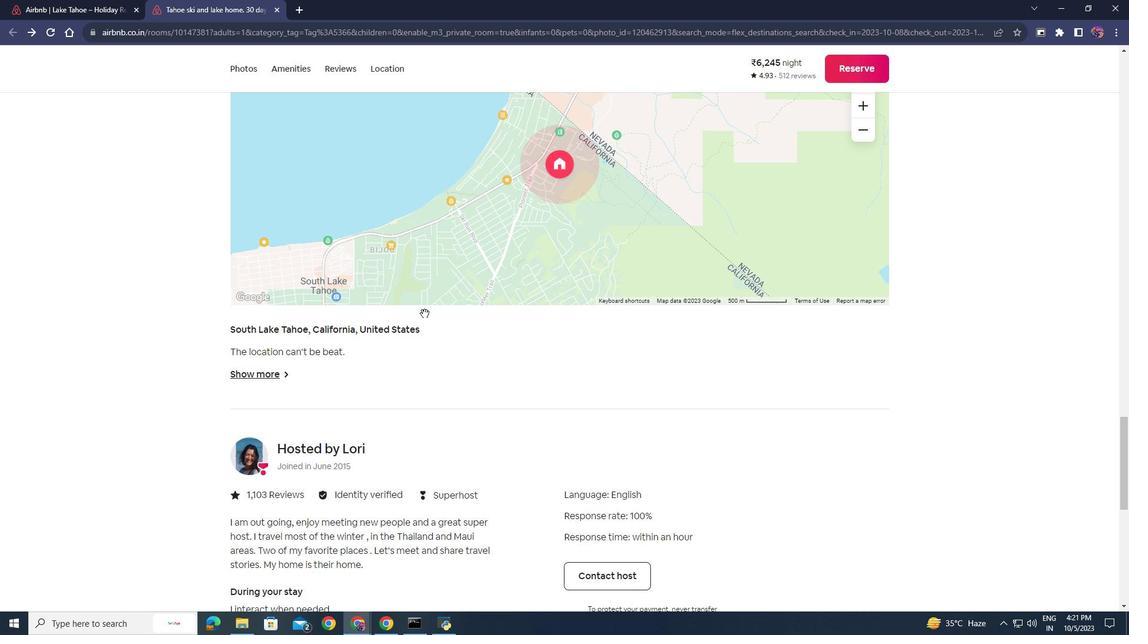 
Action: Mouse scrolled (424, 312) with delta (0, 0)
Screenshot: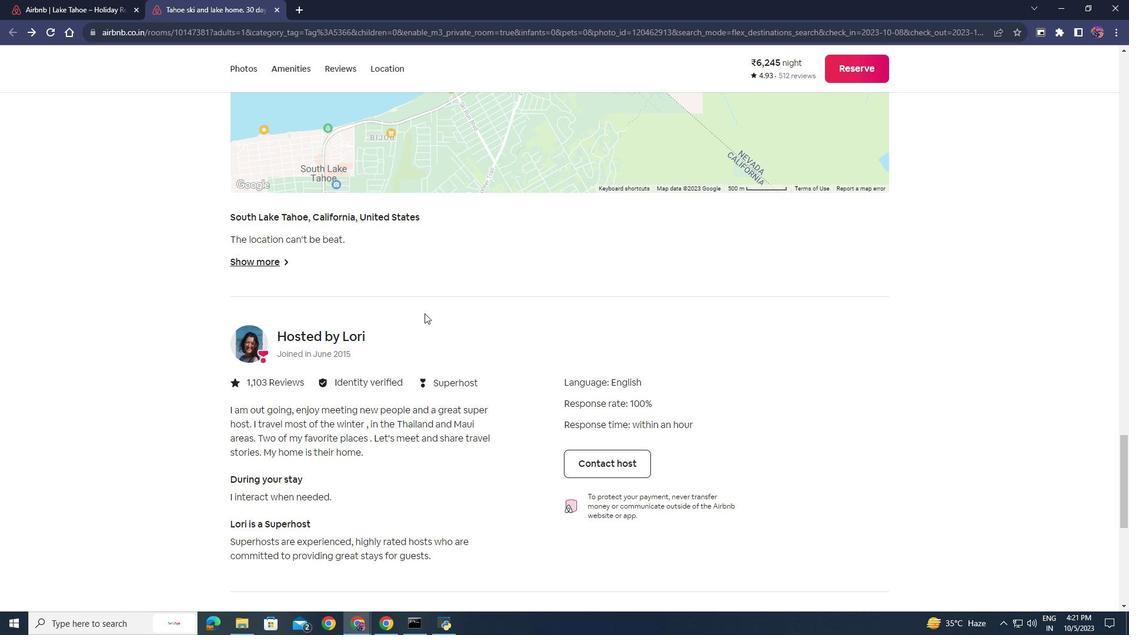 
Action: Mouse scrolled (424, 312) with delta (0, 0)
Screenshot: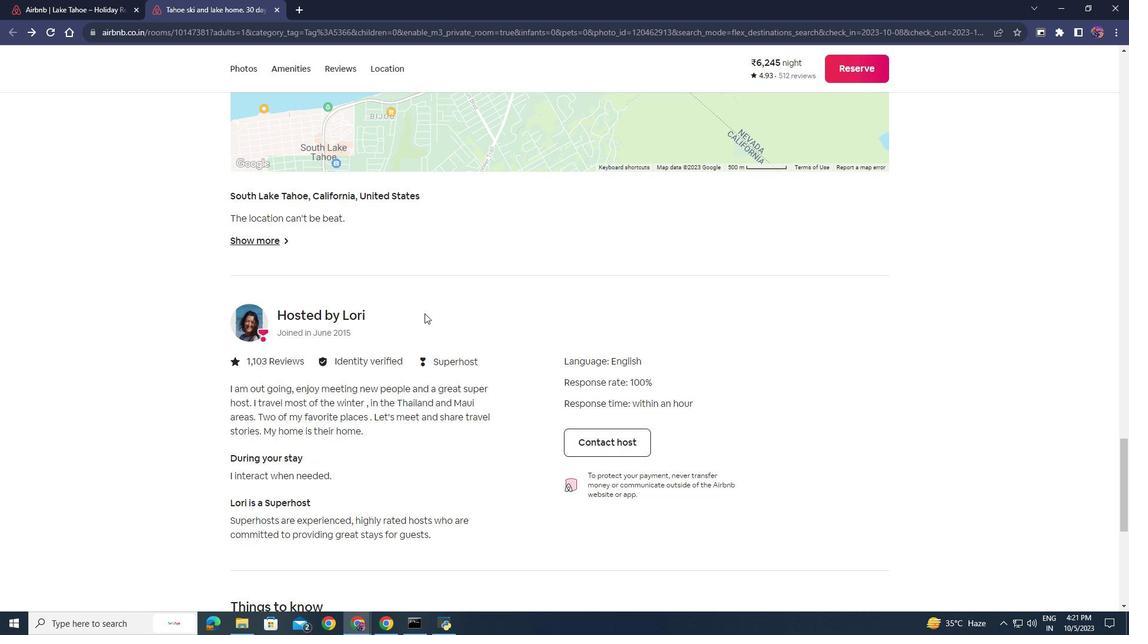 
Action: Mouse scrolled (424, 312) with delta (0, 0)
Screenshot: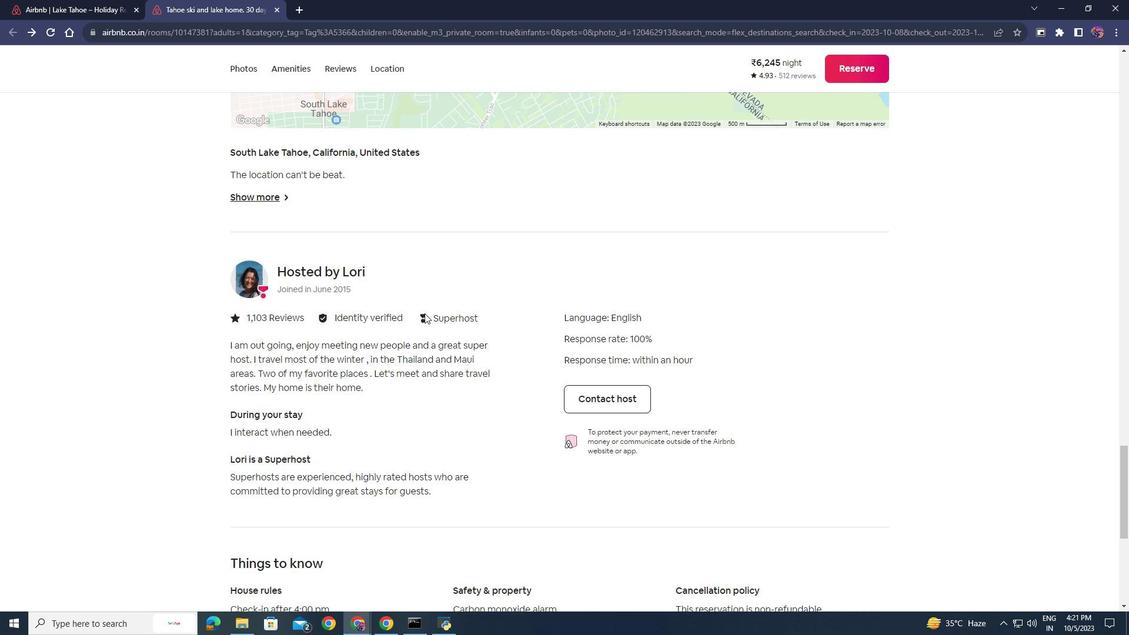 
Action: Mouse scrolled (424, 312) with delta (0, 0)
Screenshot: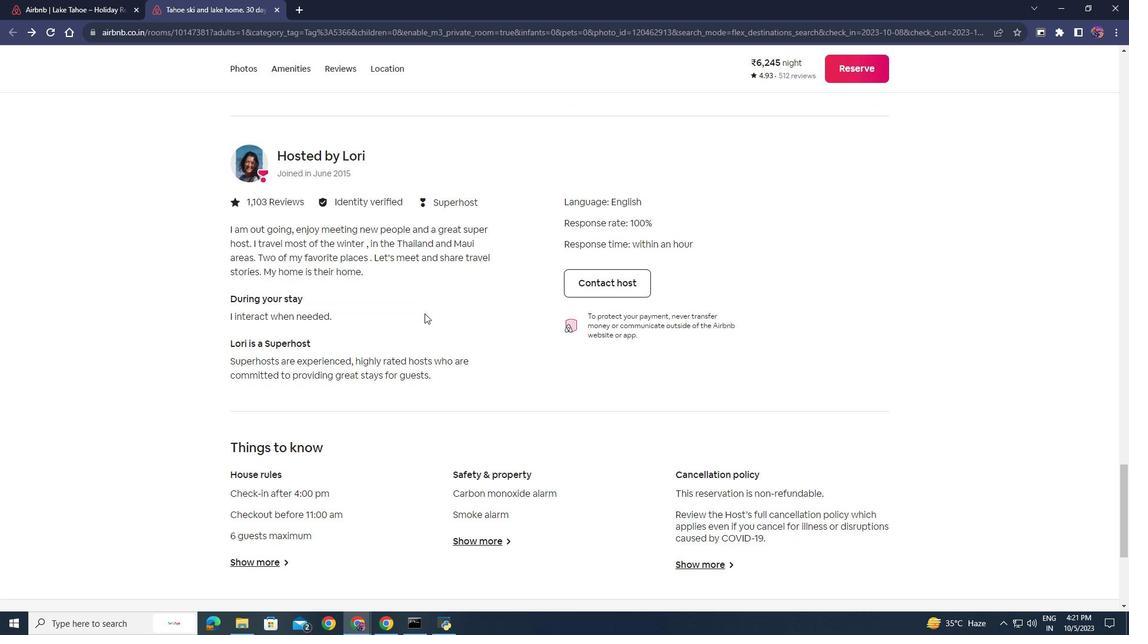 
Action: Mouse scrolled (424, 312) with delta (0, 0)
Screenshot: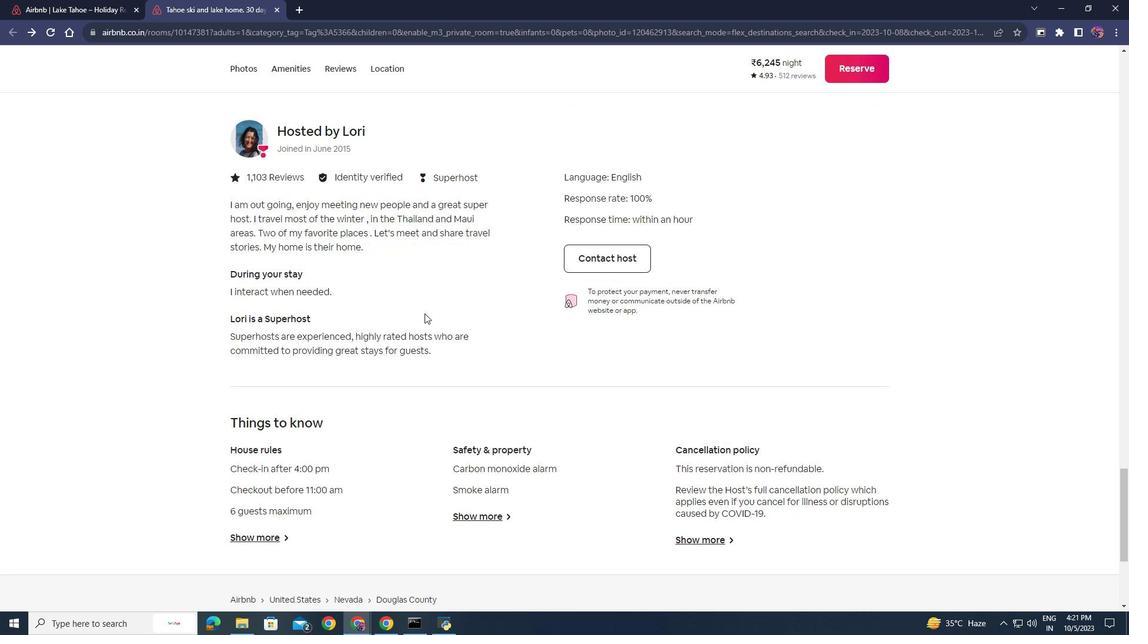 
Action: Mouse scrolled (424, 312) with delta (0, 0)
Screenshot: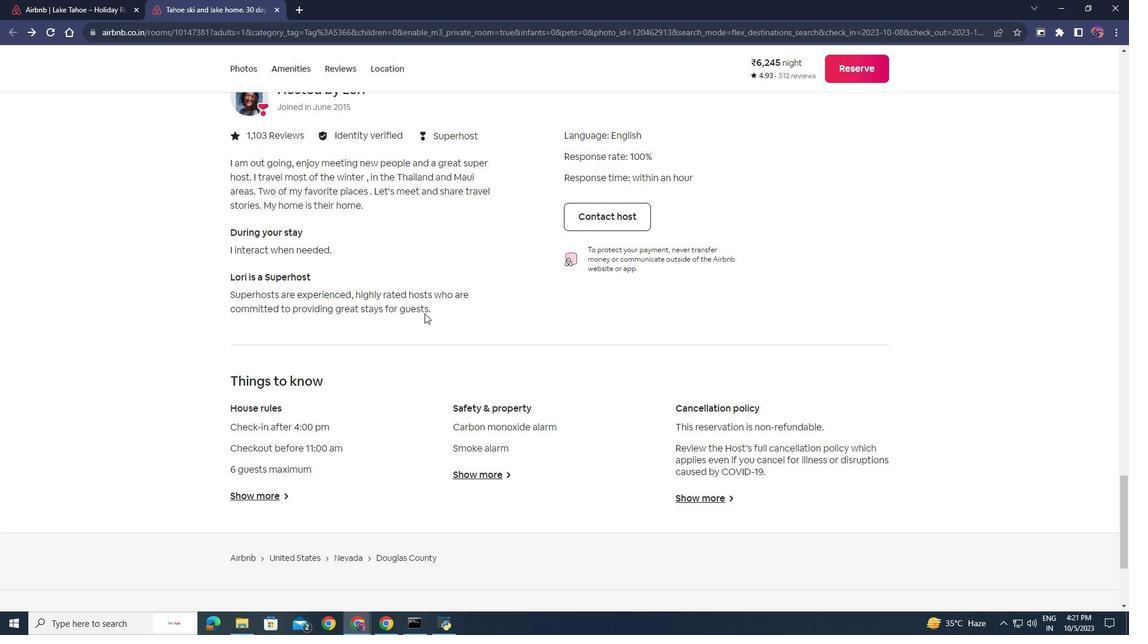 
Action: Mouse scrolled (424, 314) with delta (0, 0)
Screenshot: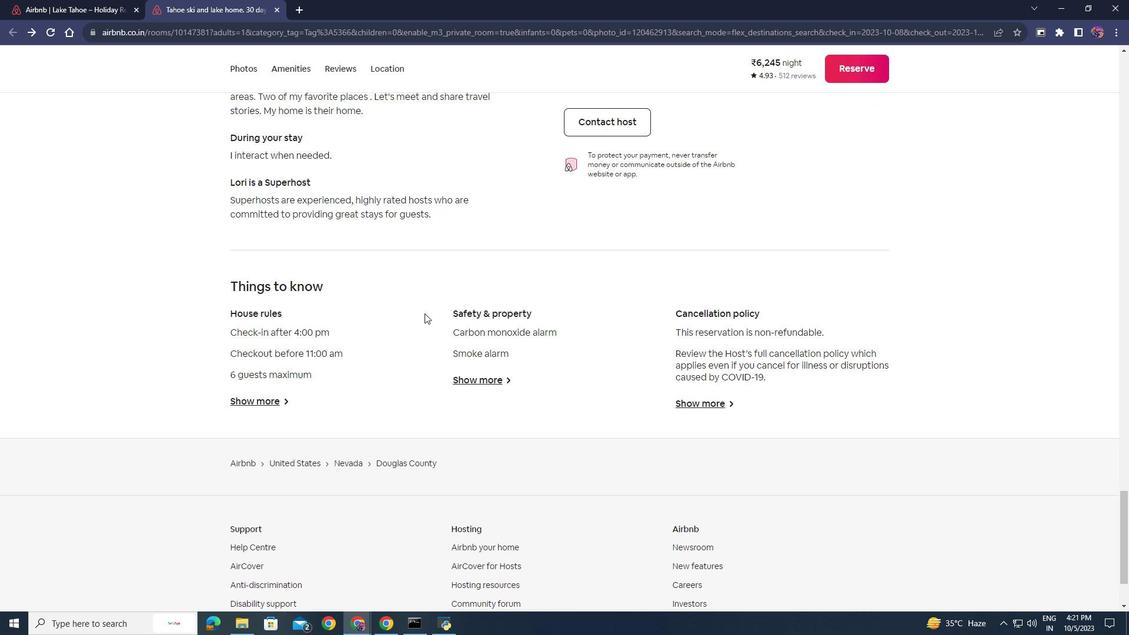 
Action: Mouse scrolled (424, 314) with delta (0, 0)
Screenshot: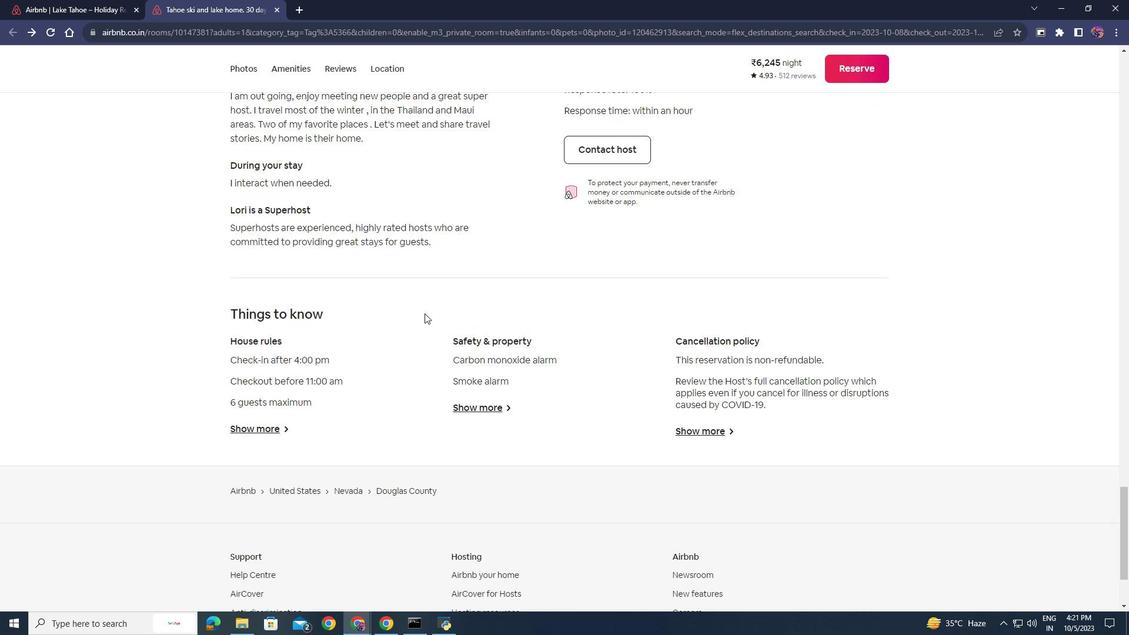 
Action: Mouse scrolled (424, 314) with delta (0, 0)
Screenshot: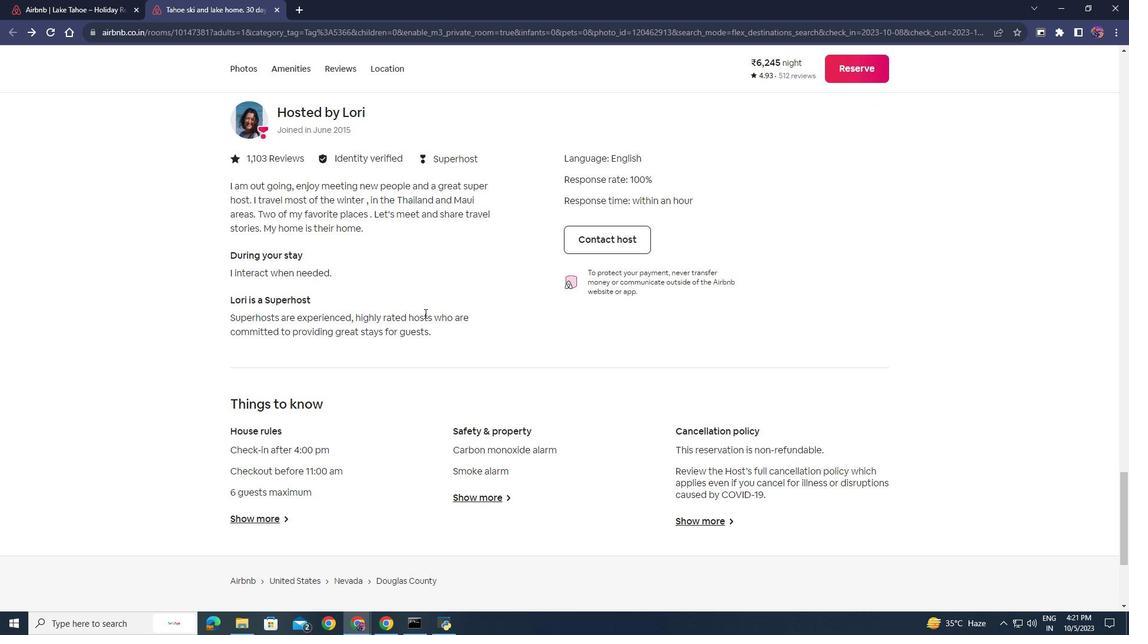 
Action: Mouse scrolled (424, 314) with delta (0, 0)
Screenshot: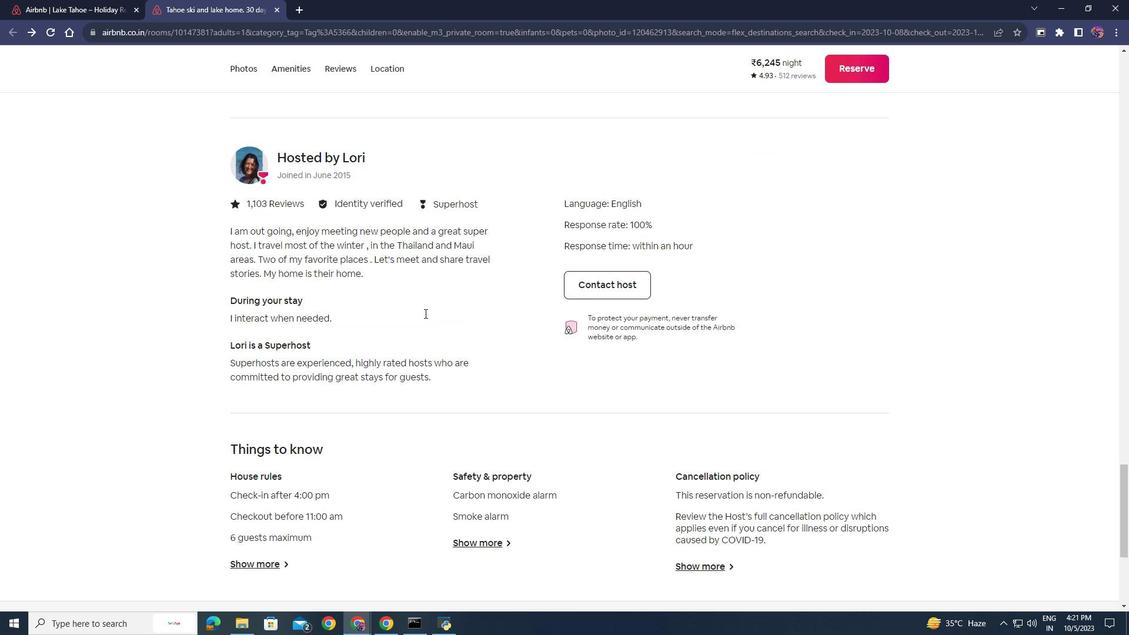 
Action: Mouse scrolled (424, 312) with delta (0, 0)
Screenshot: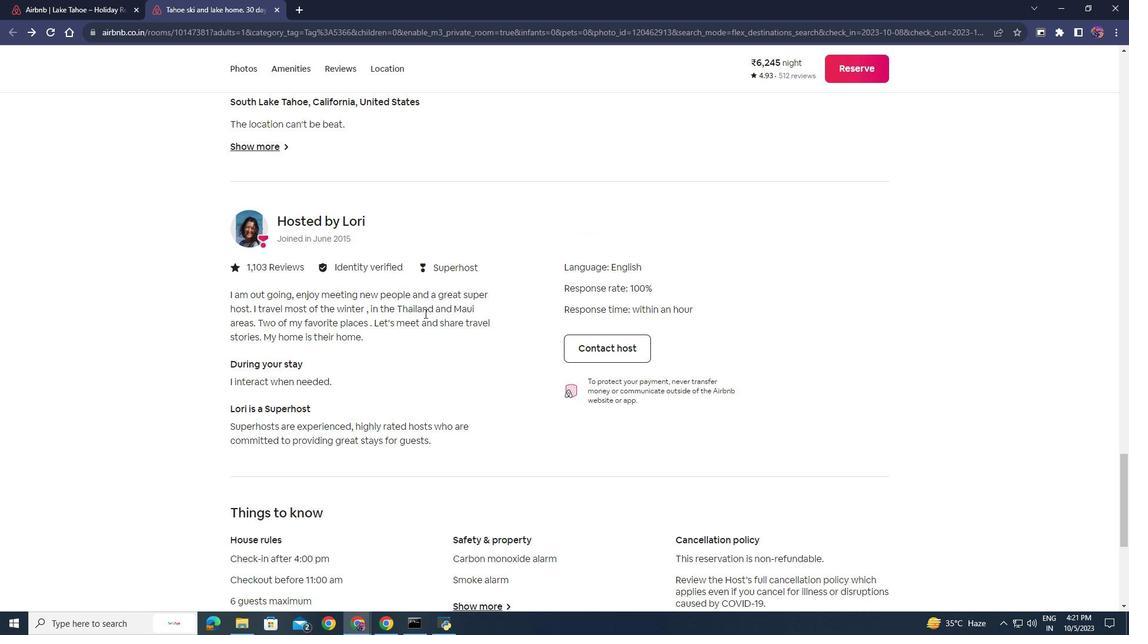 
Action: Mouse scrolled (424, 312) with delta (0, 0)
Screenshot: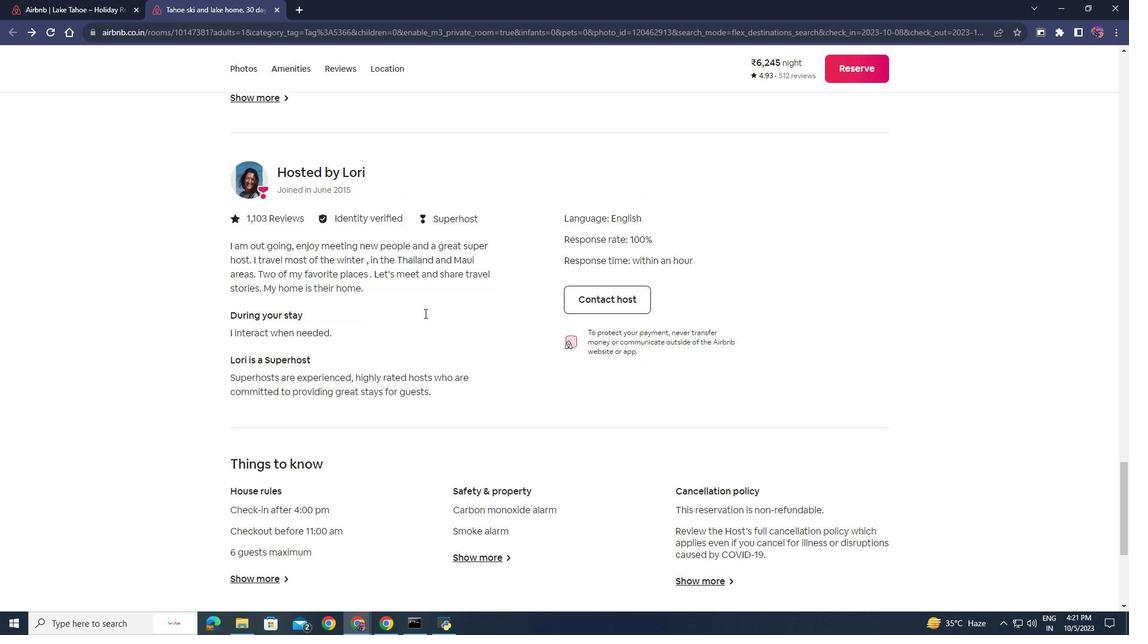 
Action: Mouse scrolled (424, 312) with delta (0, 0)
Screenshot: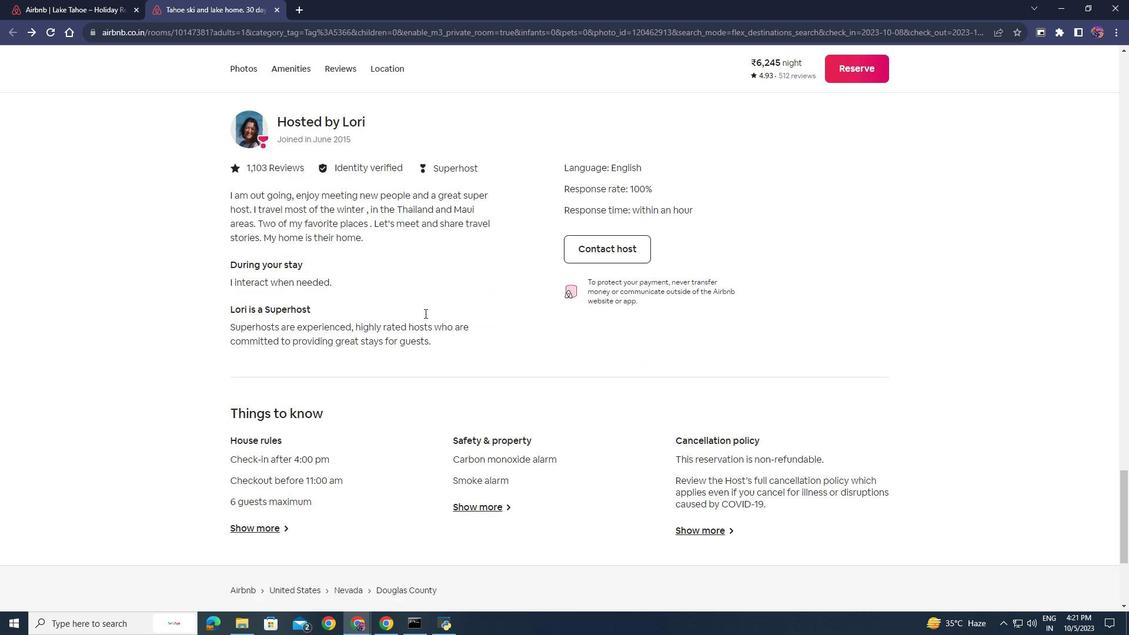 
Action: Mouse scrolled (424, 312) with delta (0, 0)
Screenshot: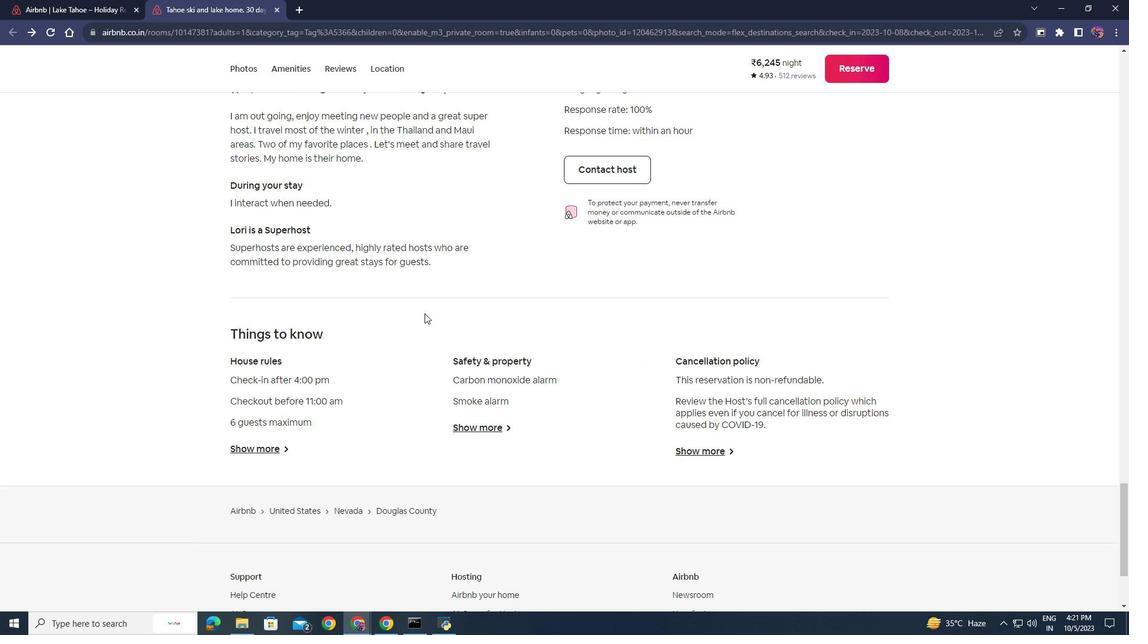 
Action: Mouse scrolled (424, 312) with delta (0, 0)
Screenshot: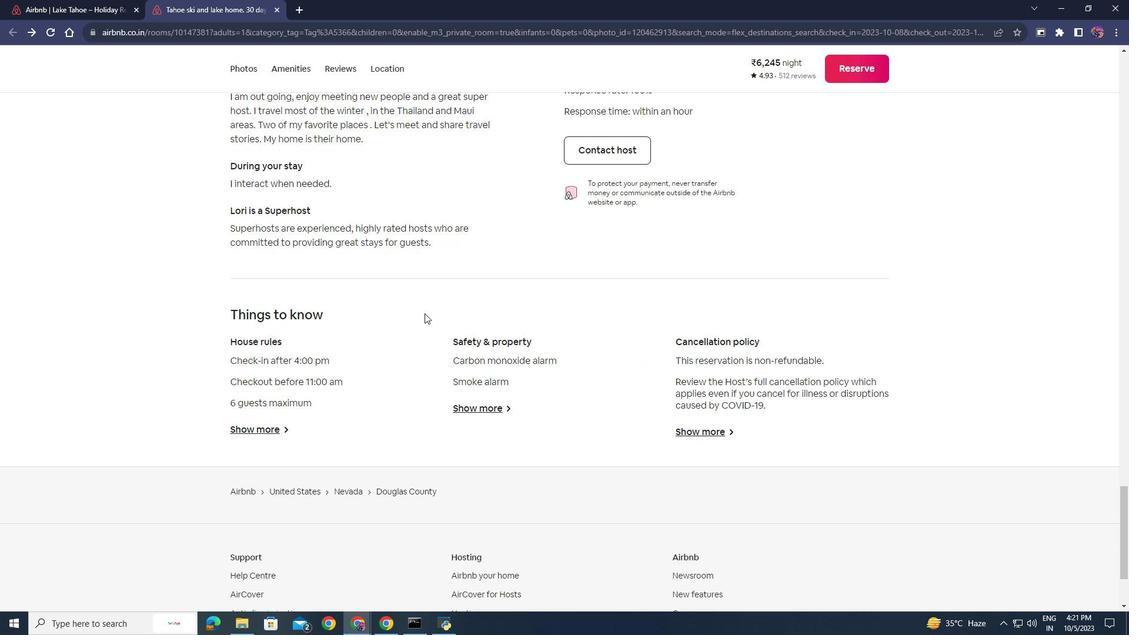
Action: Mouse scrolled (424, 312) with delta (0, 0)
Screenshot: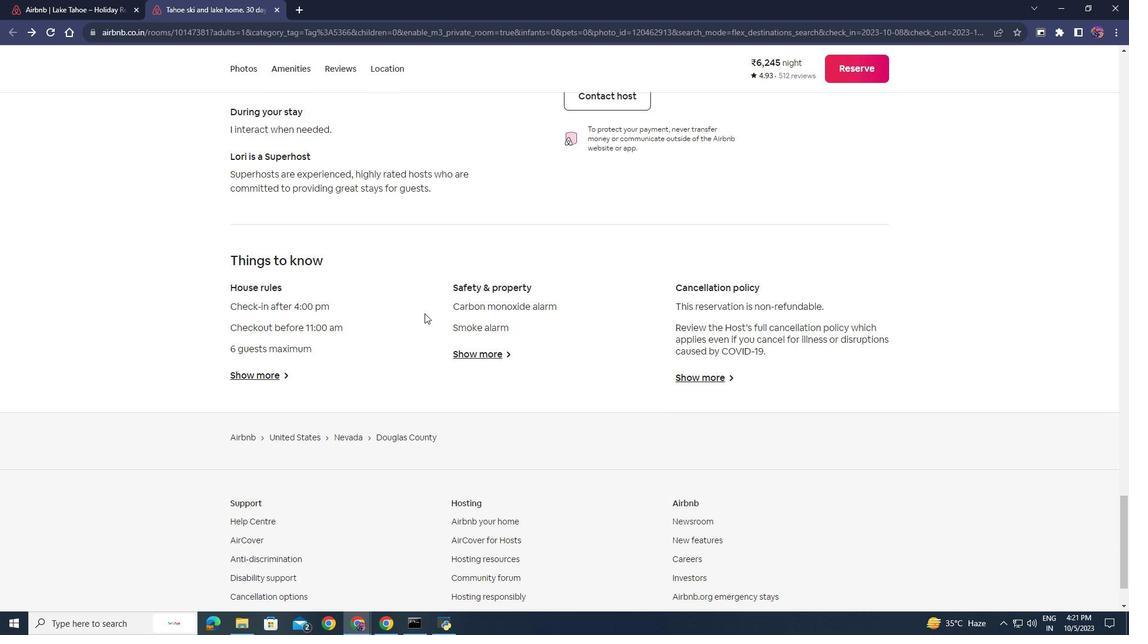 
Action: Mouse moved to (508, 250)
Screenshot: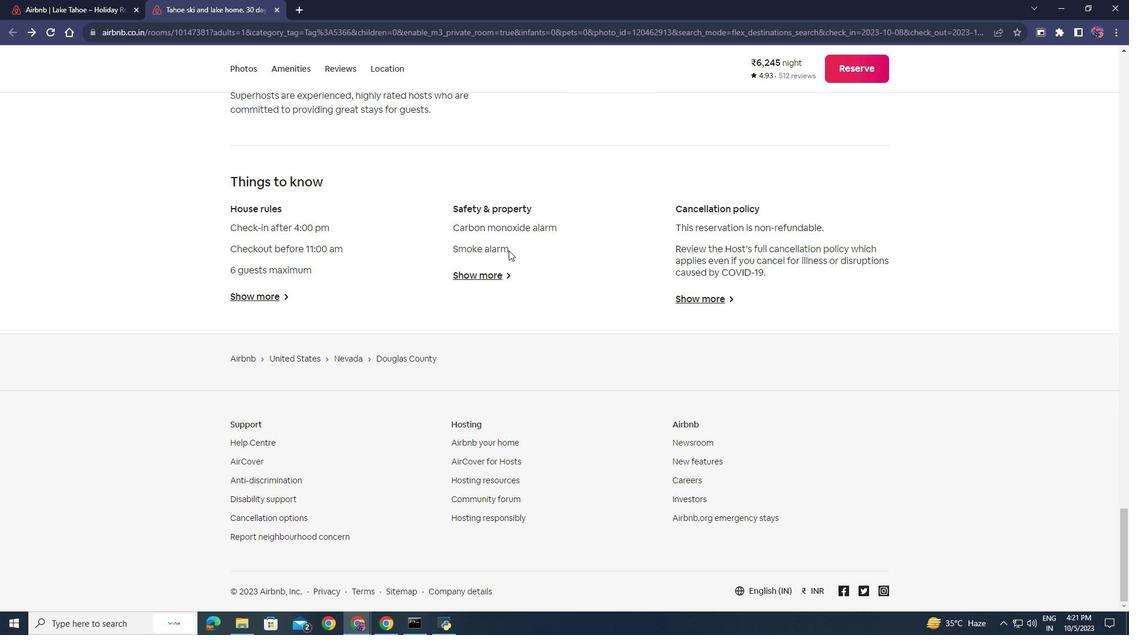 
Action: Mouse scrolled (508, 249) with delta (0, 0)
Screenshot: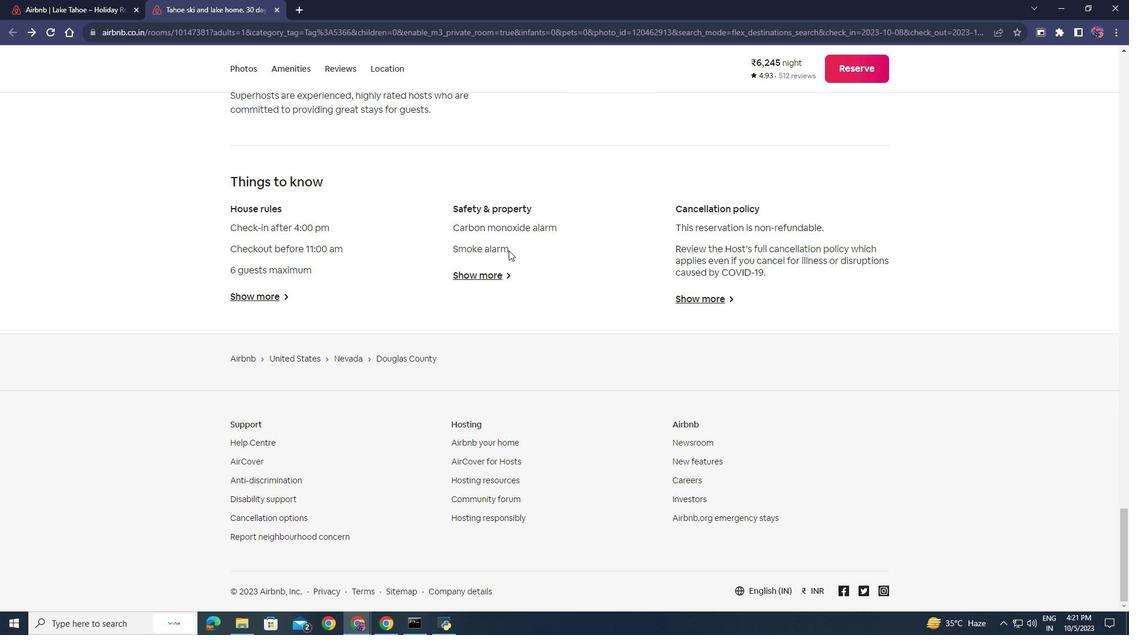 
Action: Mouse scrolled (508, 249) with delta (0, 0)
Screenshot: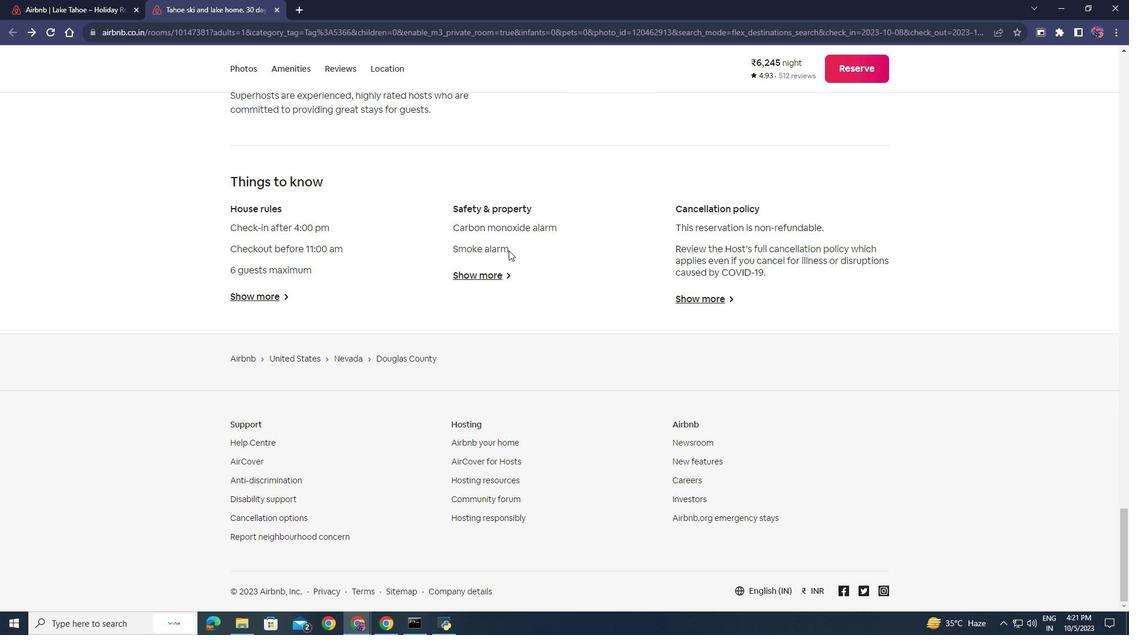 
Action: Mouse scrolled (508, 249) with delta (0, 0)
Screenshot: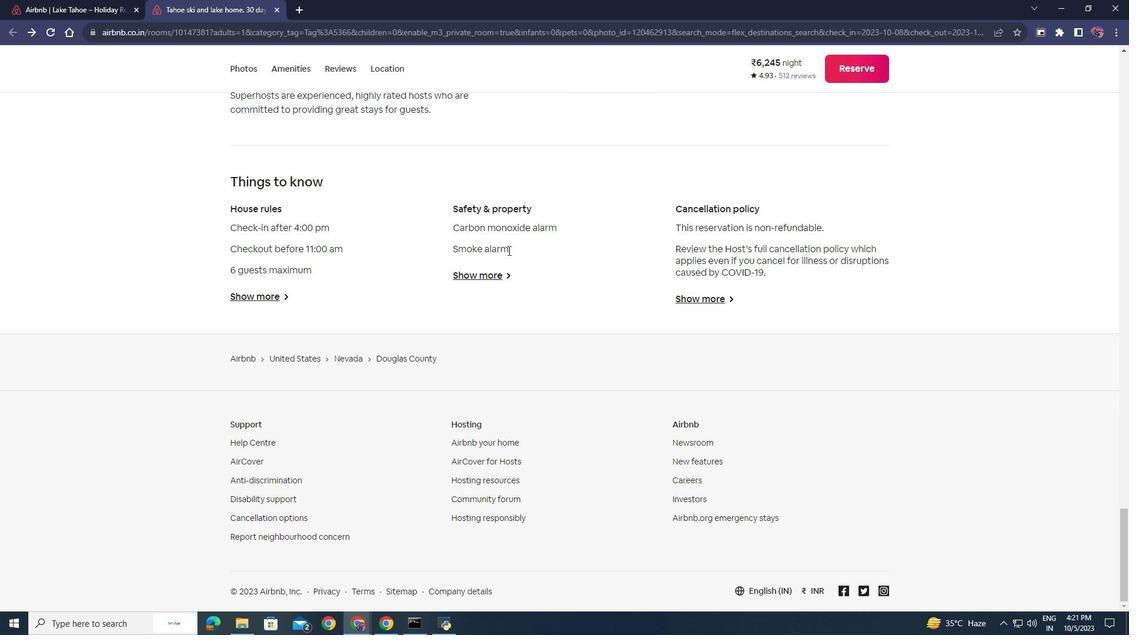 
Action: Mouse moved to (509, 248)
Screenshot: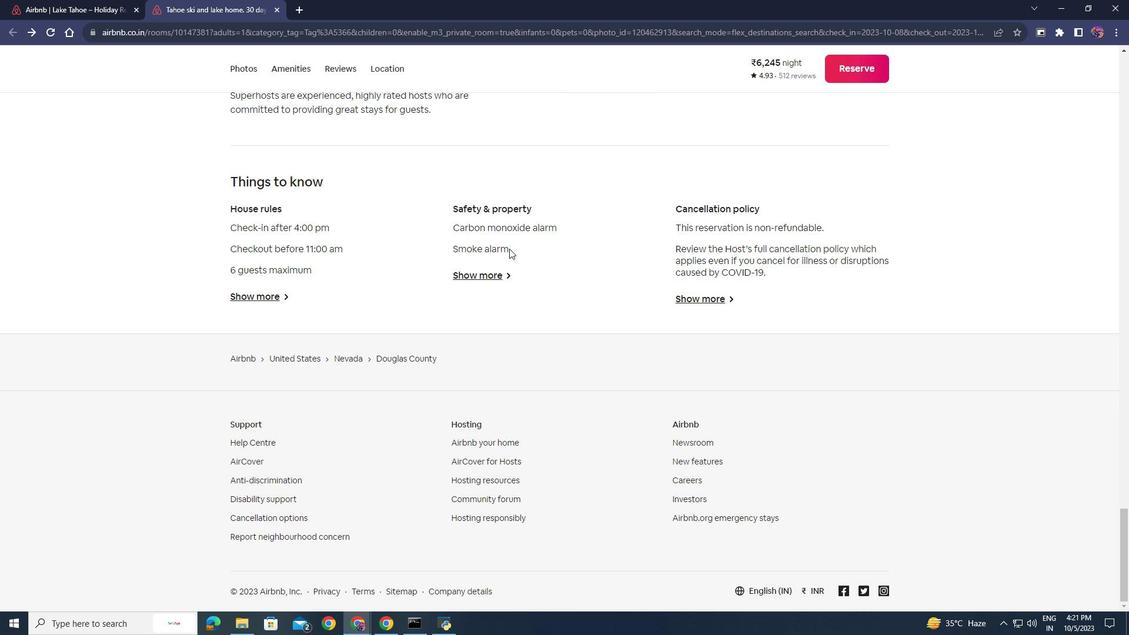 
Action: Mouse scrolled (509, 249) with delta (0, 0)
Screenshot: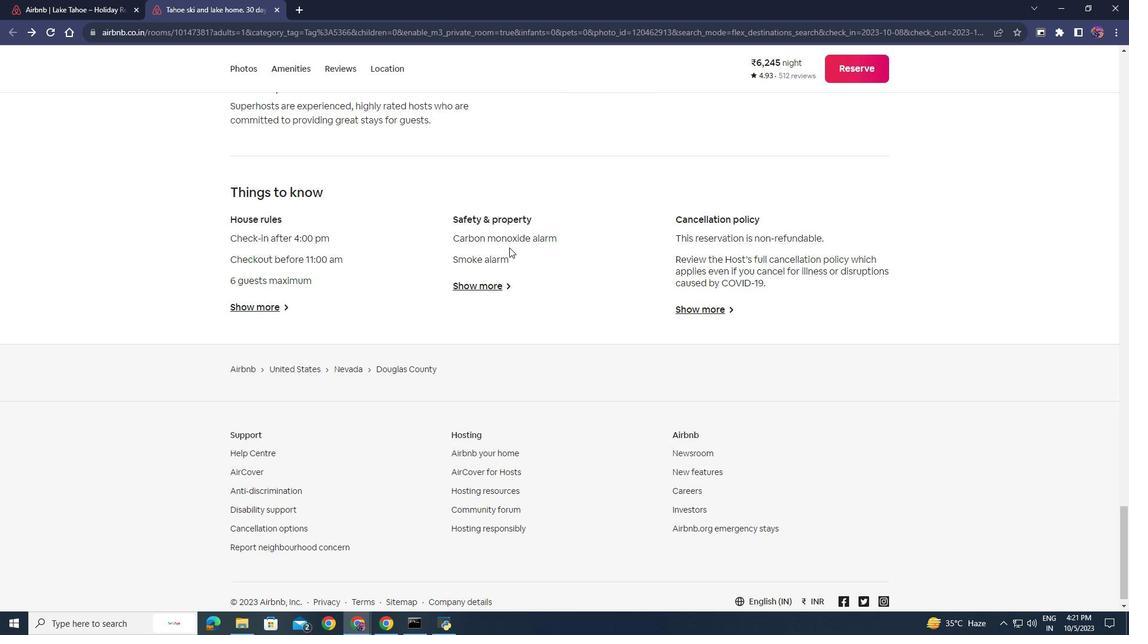 
Action: Mouse scrolled (509, 249) with delta (0, 0)
Screenshot: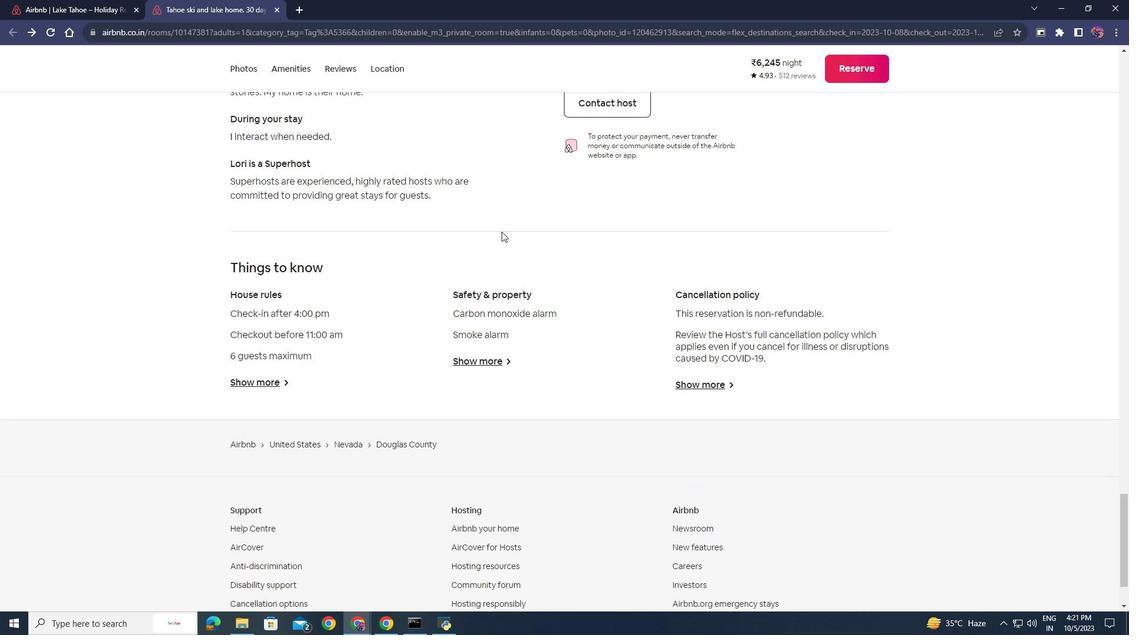 
Action: Mouse scrolled (509, 249) with delta (0, 0)
Screenshot: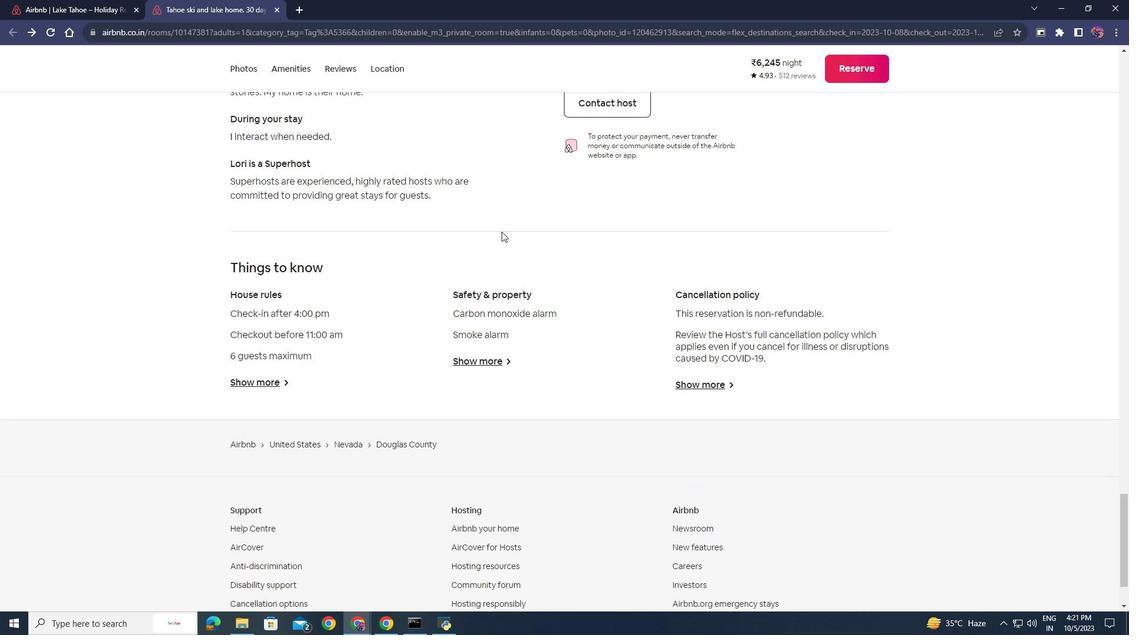 
Action: Mouse scrolled (509, 249) with delta (0, 0)
Screenshot: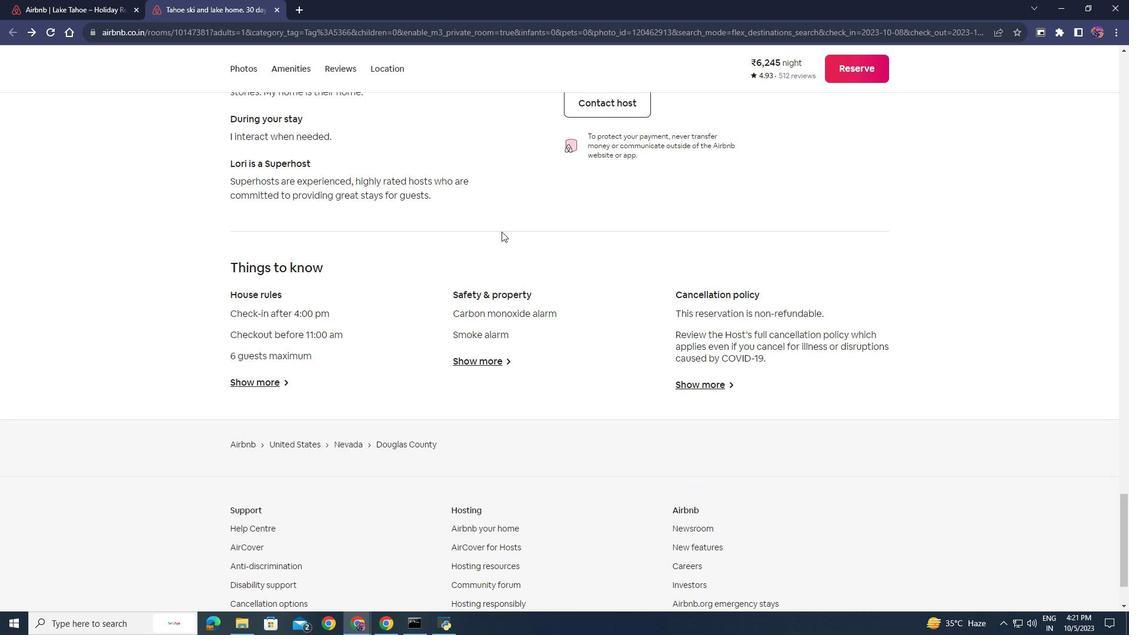 
Action: Mouse moved to (508, 244)
Screenshot: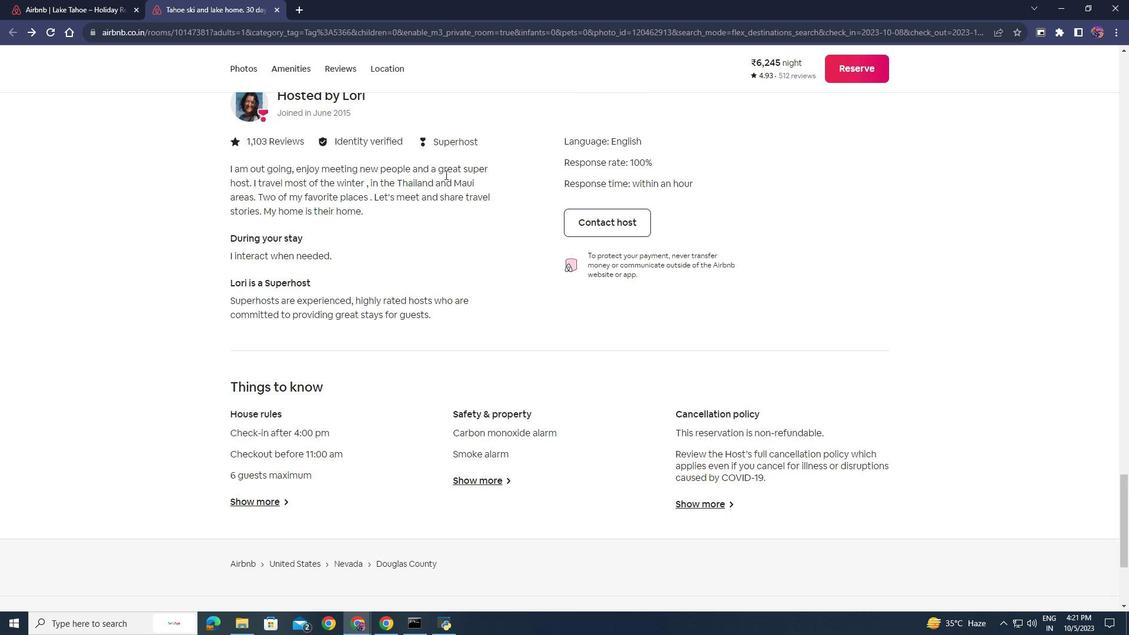 
Action: Mouse scrolled (508, 245) with delta (0, 0)
Screenshot: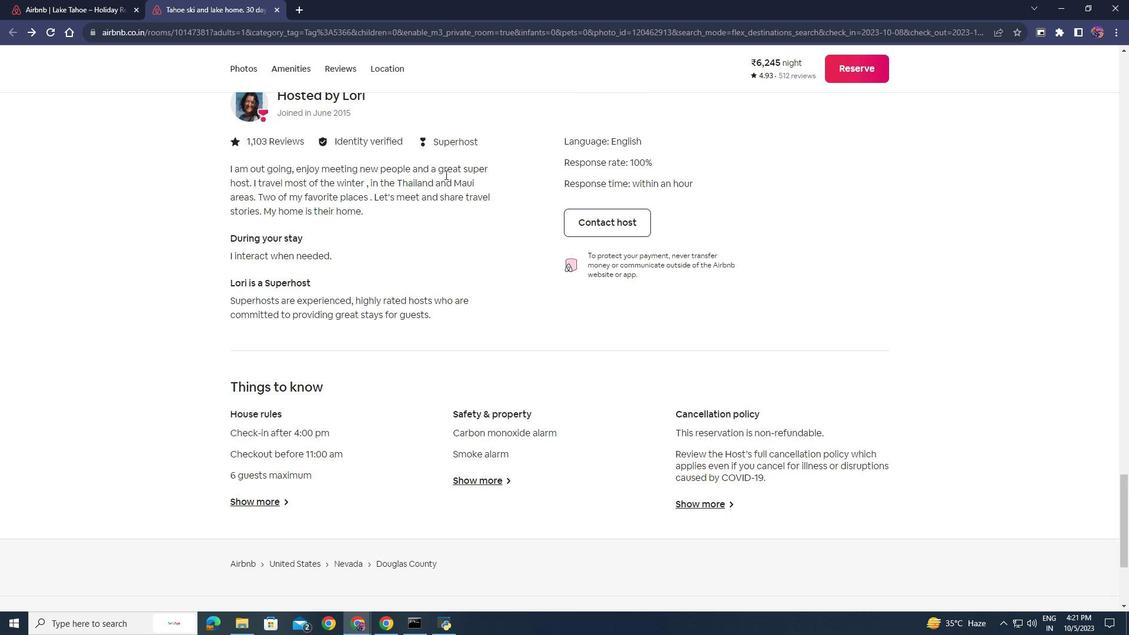 
Action: Mouse moved to (244, 71)
Screenshot: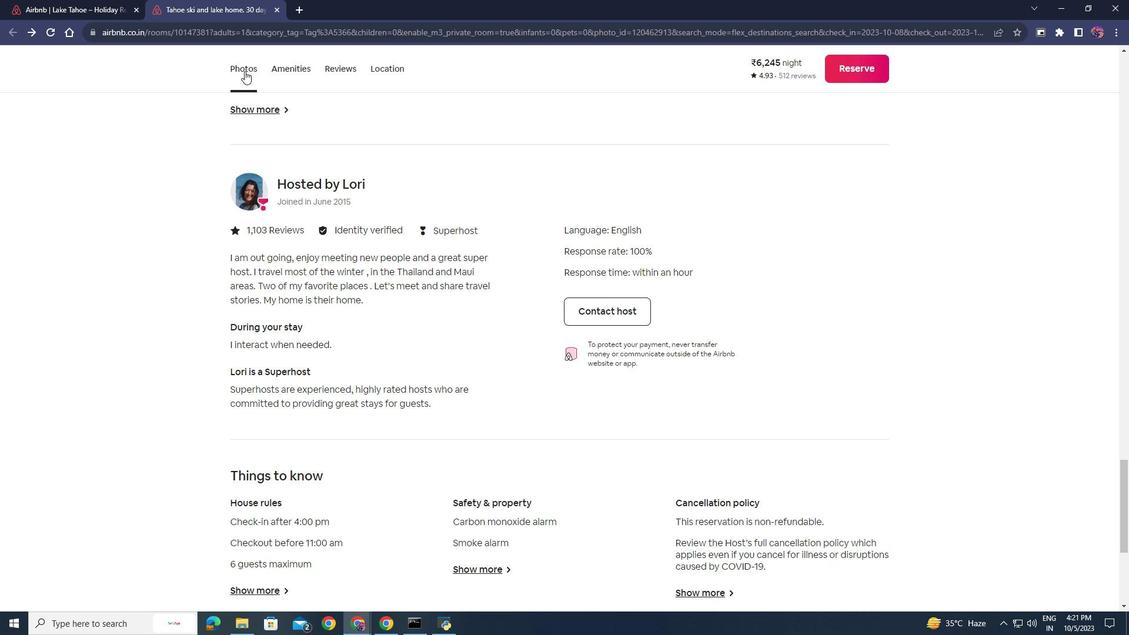 
Action: Mouse pressed left at (244, 71)
Screenshot: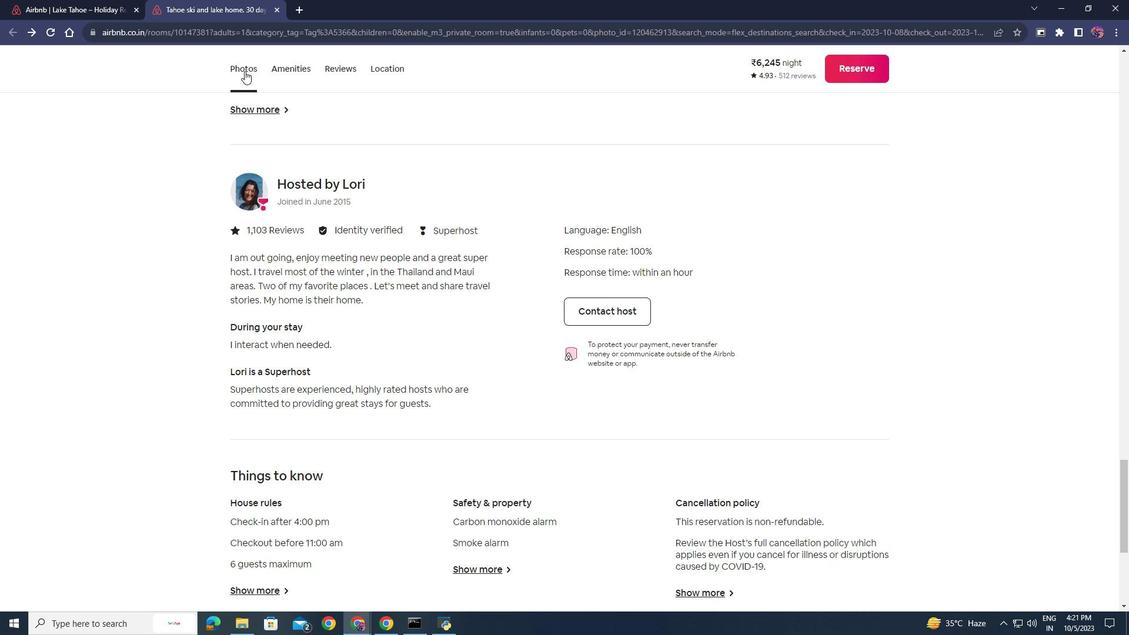 
Action: Mouse moved to (273, 7)
Screenshot: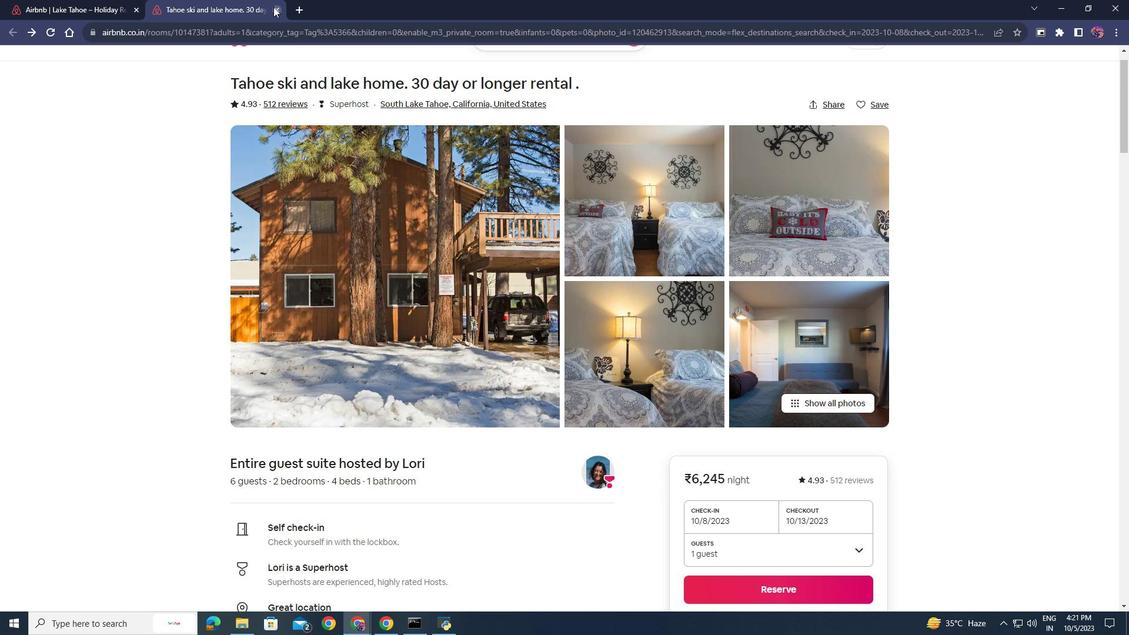 
Action: Mouse pressed left at (273, 7)
Screenshot: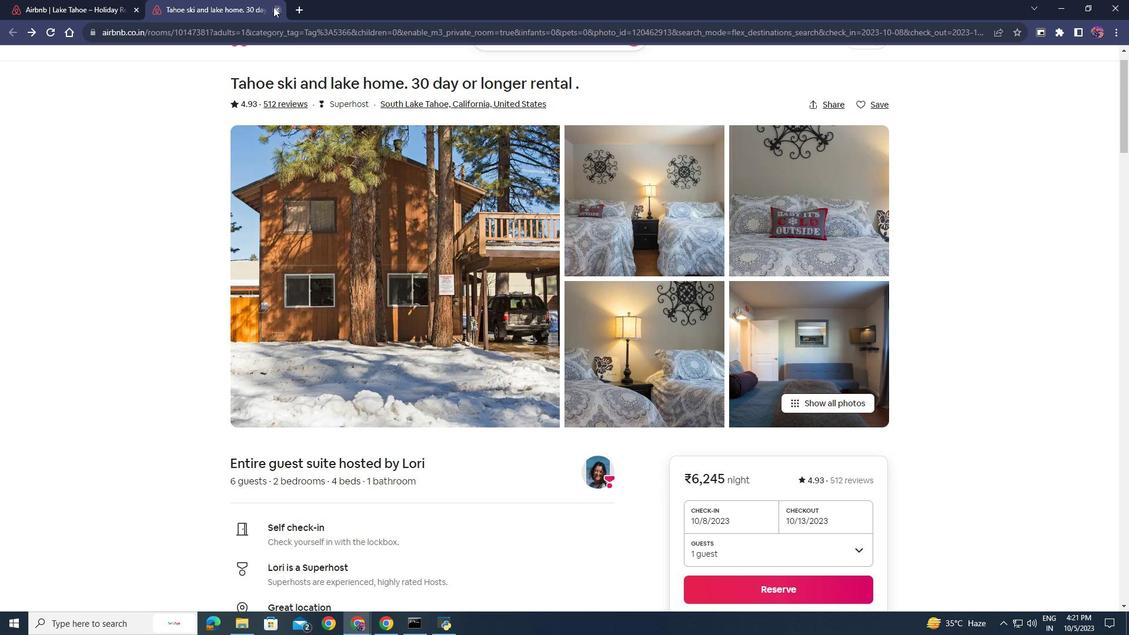 
Action: Mouse moved to (373, 368)
Screenshot: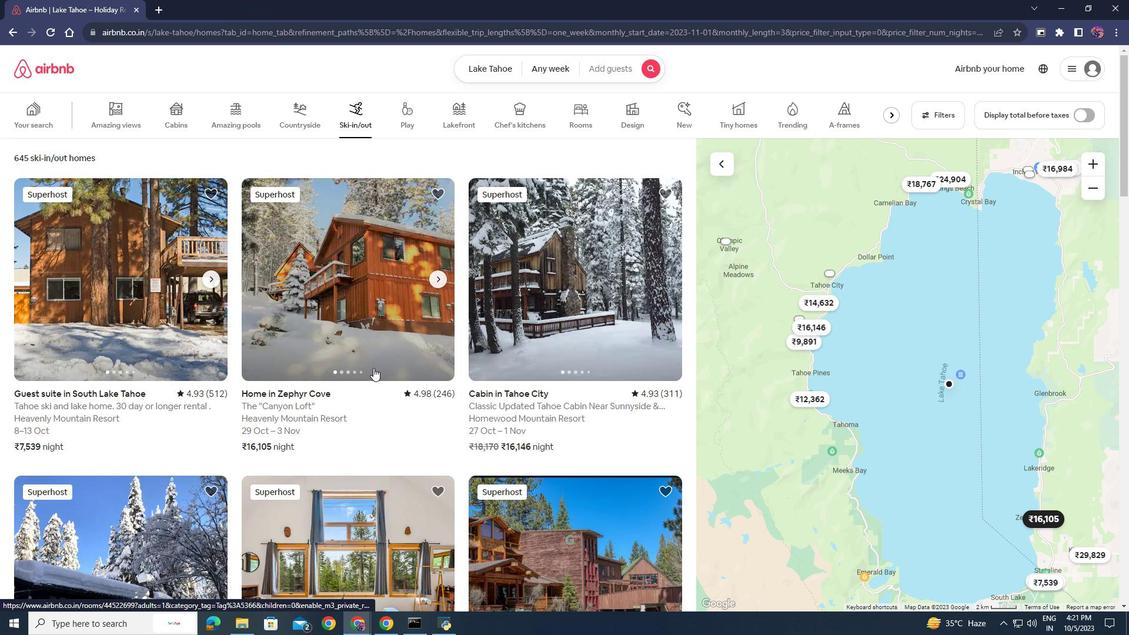 
Action: Mouse scrolled (373, 367) with delta (0, 0)
Screenshot: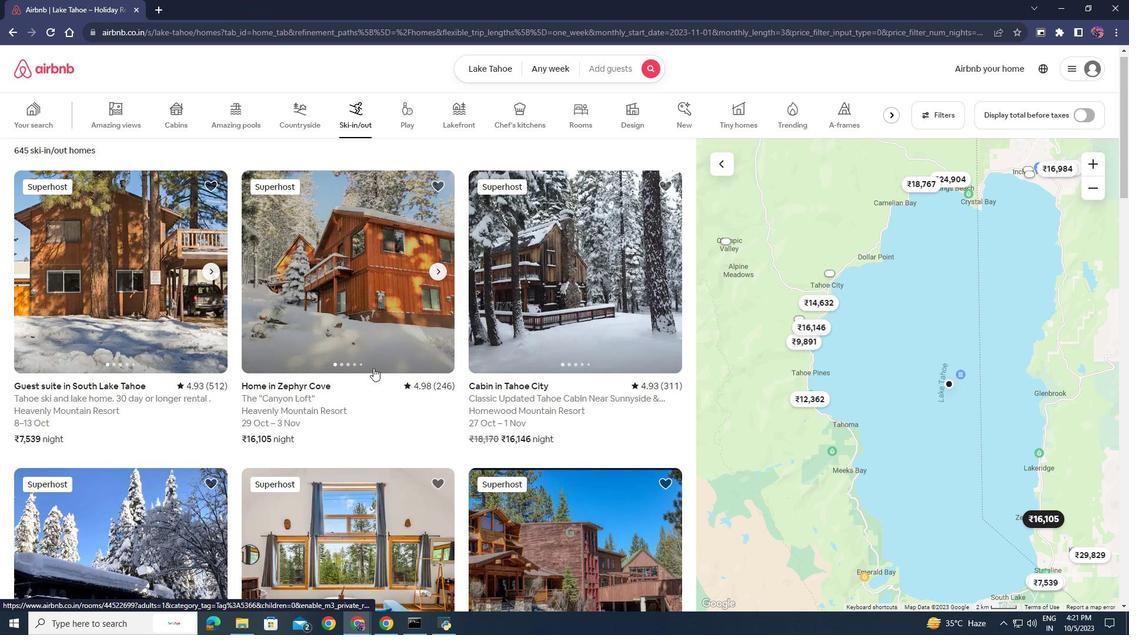 
Action: Mouse scrolled (373, 367) with delta (0, 0)
Screenshot: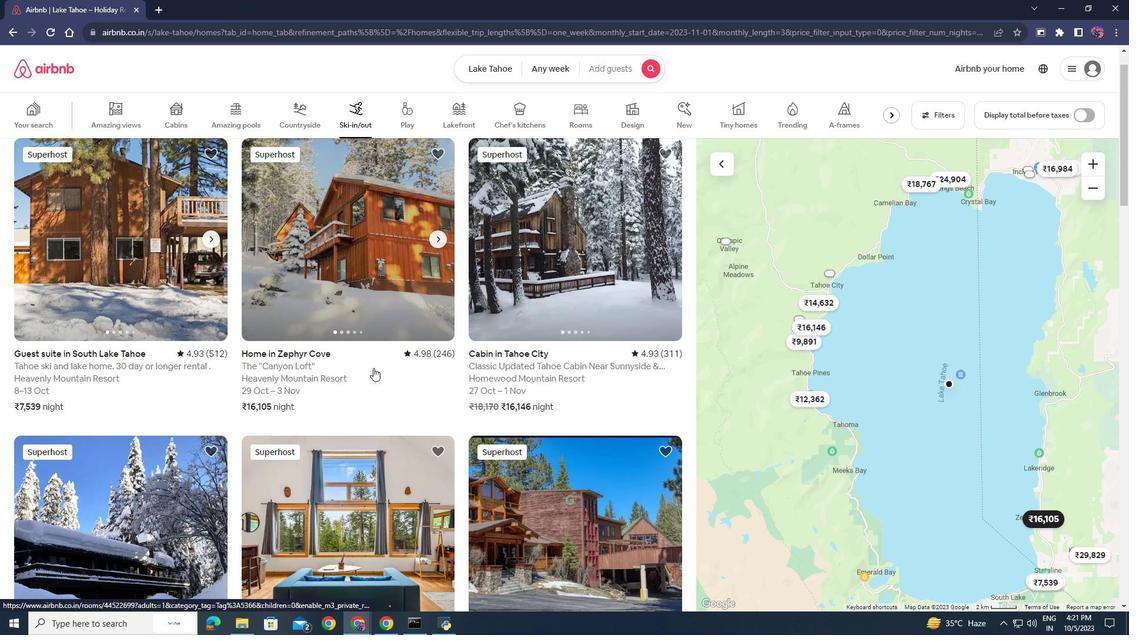 
Action: Mouse scrolled (373, 367) with delta (0, 0)
Screenshot: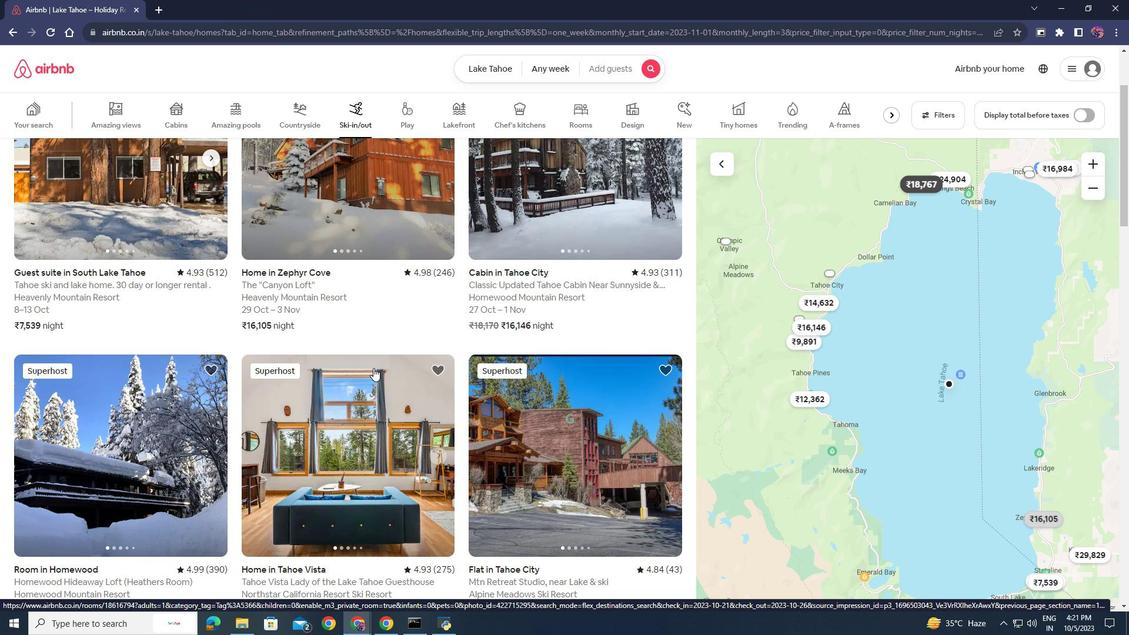 
Action: Mouse moved to (147, 388)
Screenshot: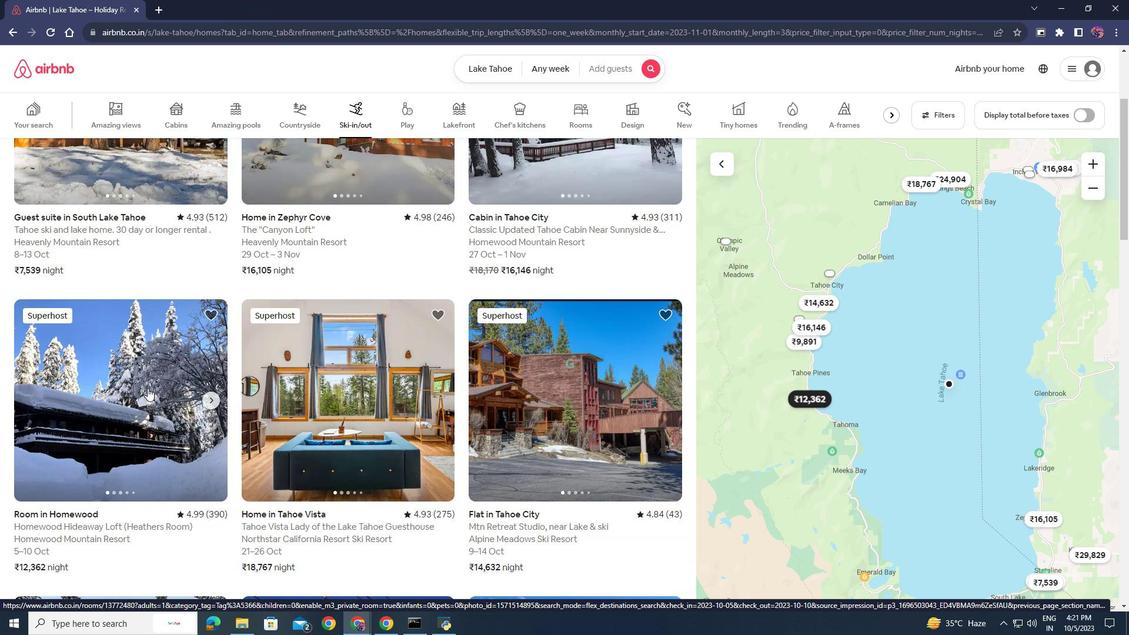 
Action: Mouse pressed left at (147, 388)
Screenshot: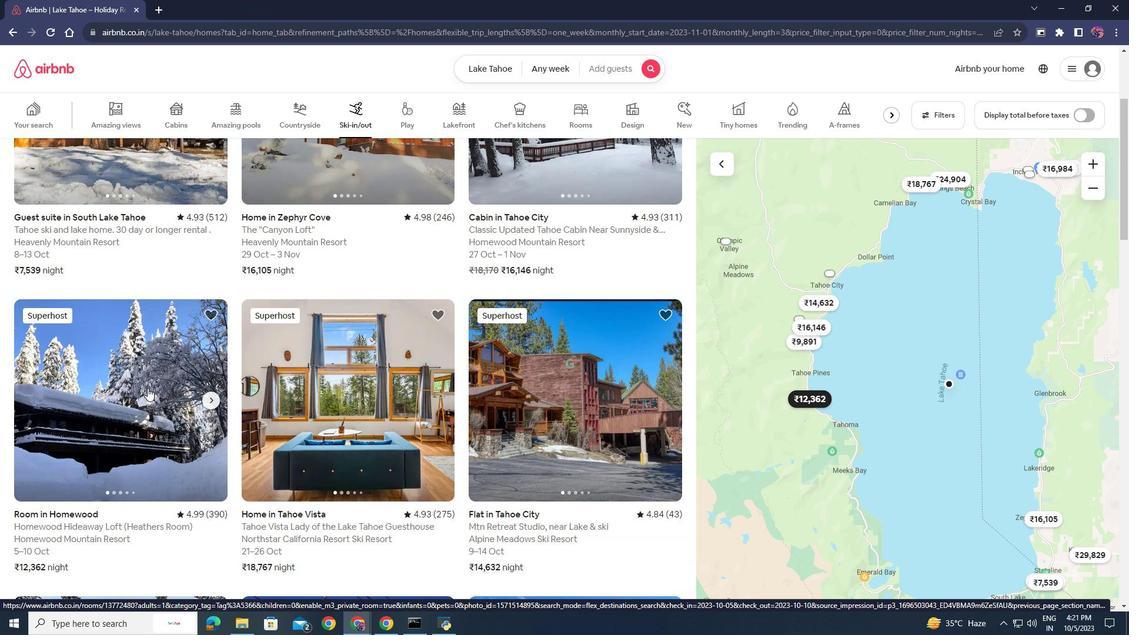 
Action: Mouse moved to (478, 351)
Screenshot: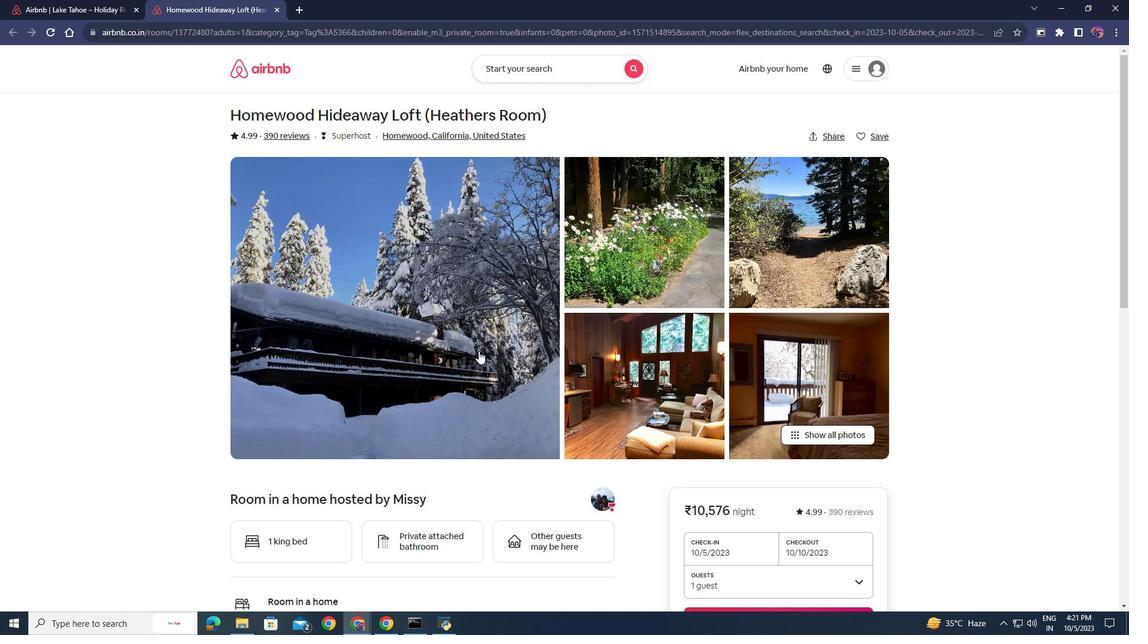 
Action: Mouse scrolled (478, 350) with delta (0, 0)
Screenshot: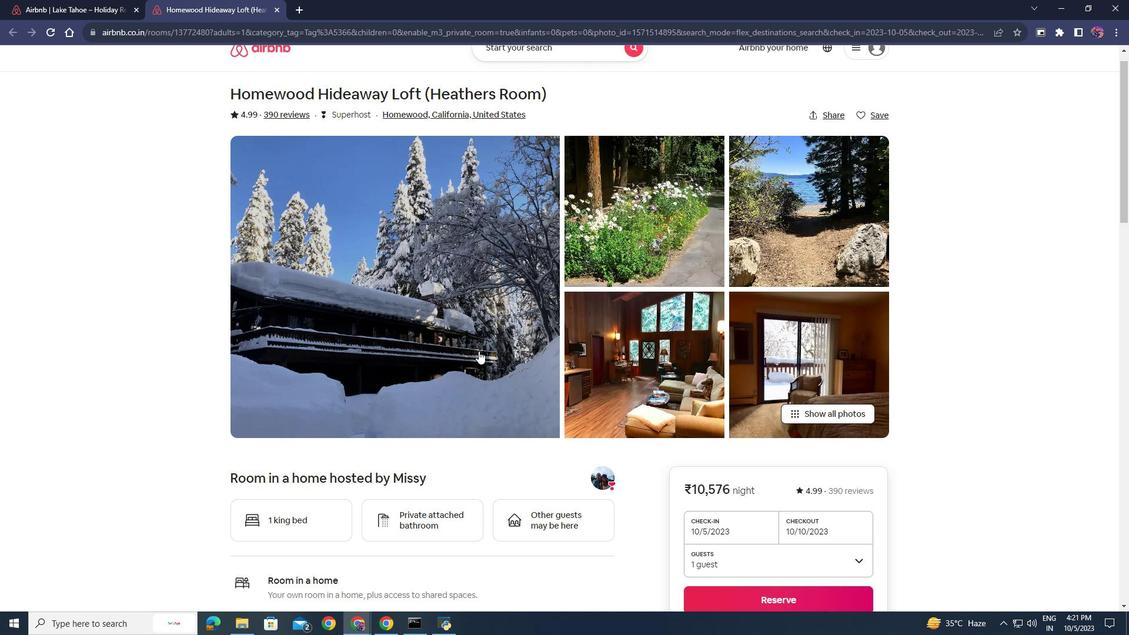 
Action: Mouse scrolled (478, 350) with delta (0, 0)
Screenshot: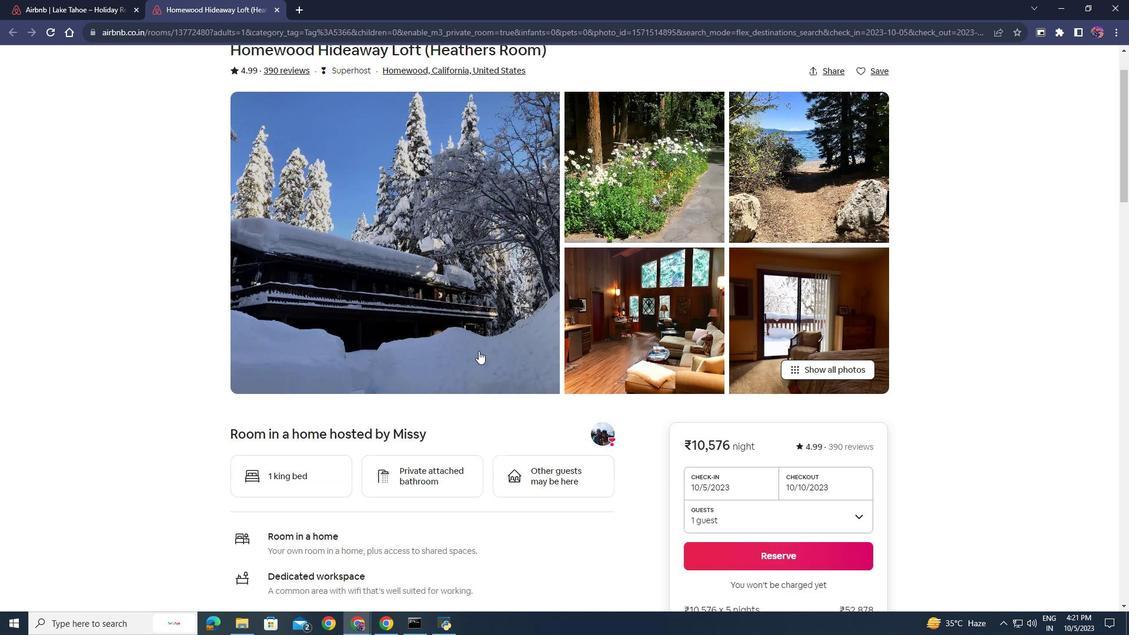 
Action: Mouse scrolled (478, 351) with delta (0, 0)
Screenshot: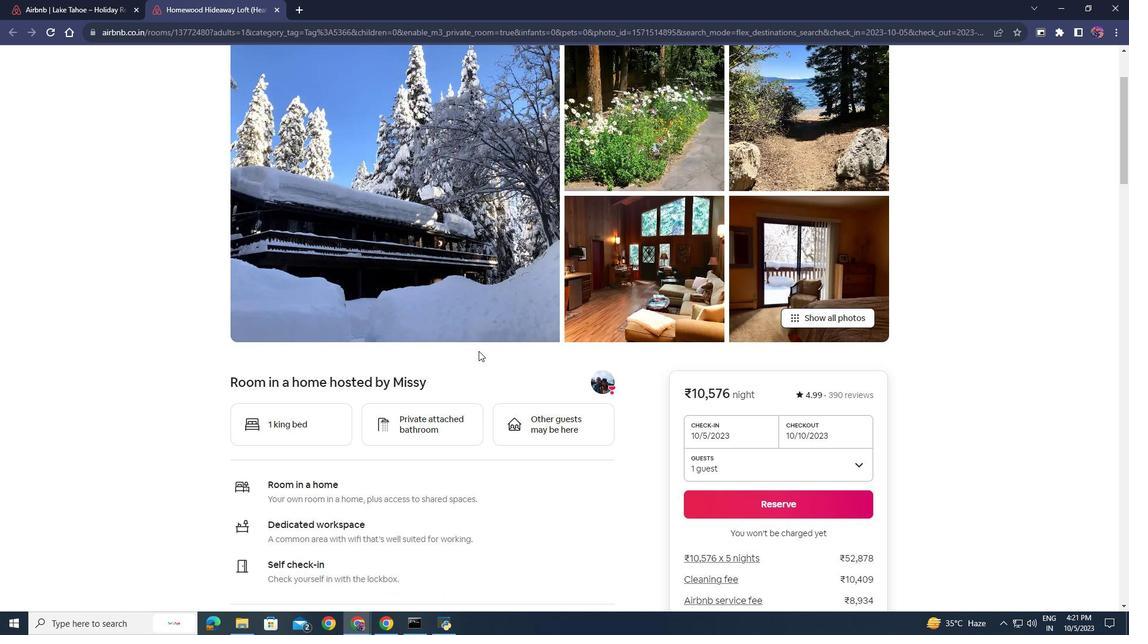 
Action: Mouse scrolled (478, 351) with delta (0, 0)
Screenshot: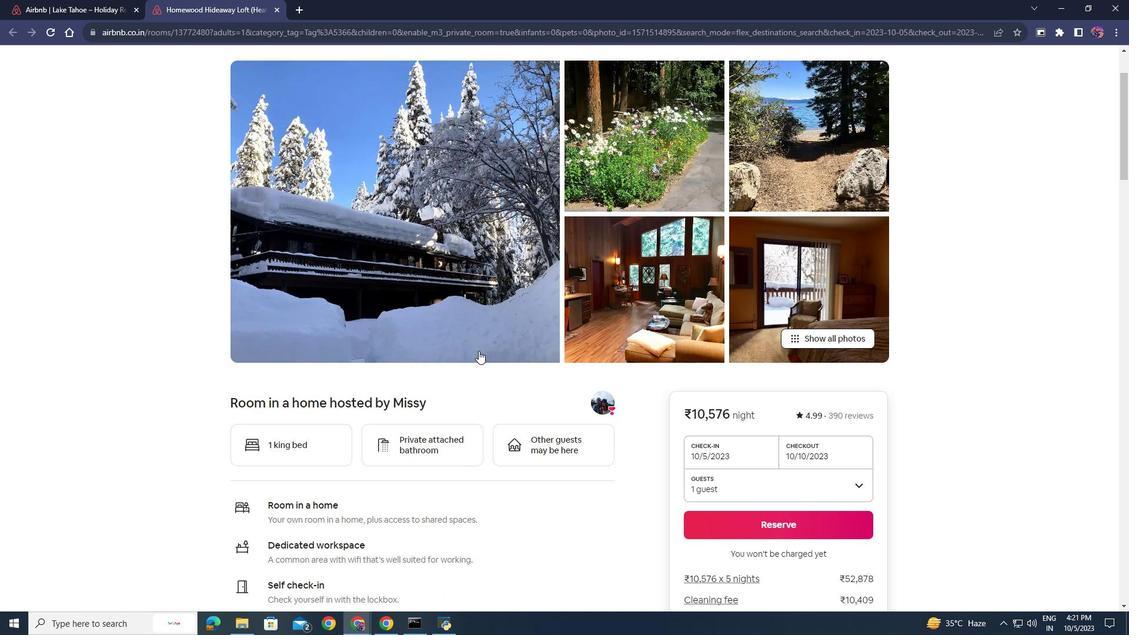 
Action: Mouse moved to (418, 284)
Screenshot: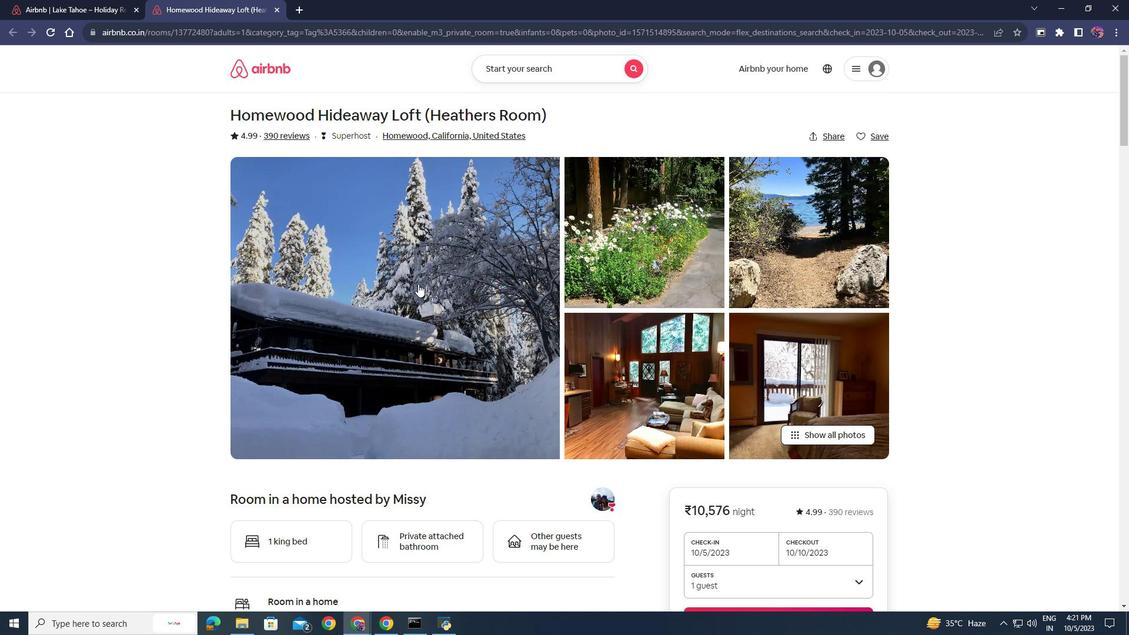 
Action: Mouse pressed left at (418, 284)
Screenshot: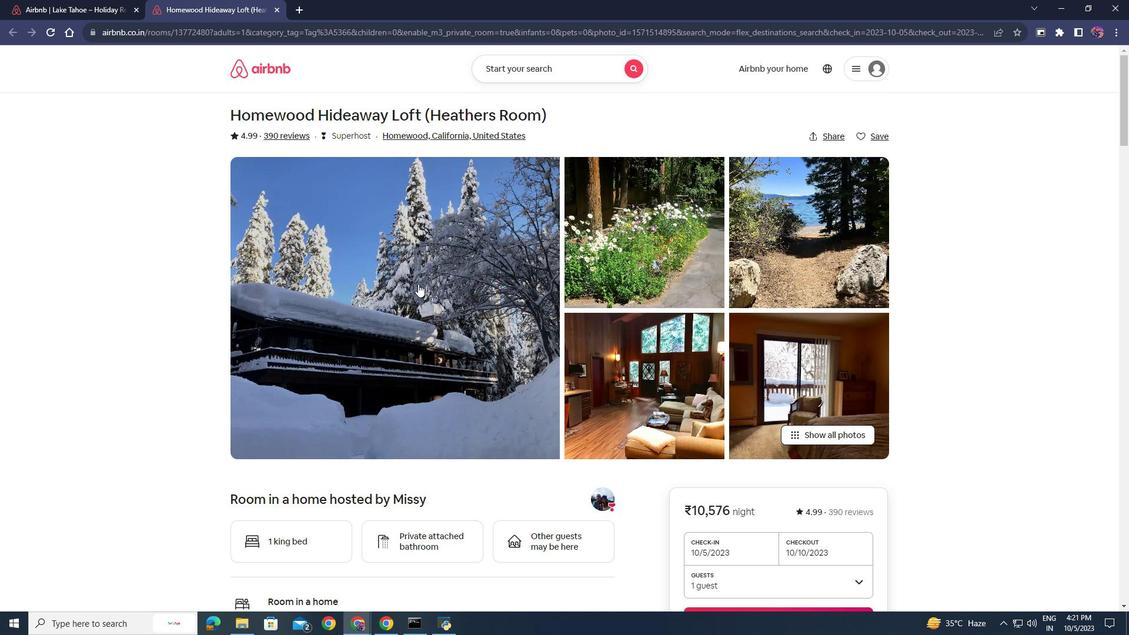 
Action: Mouse moved to (442, 325)
Screenshot: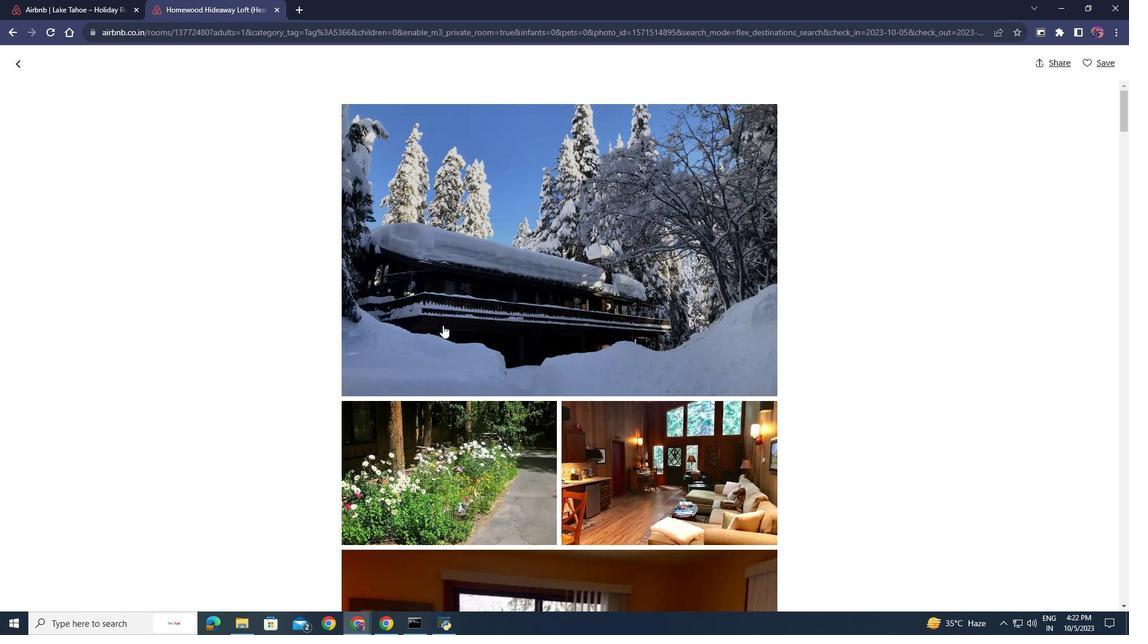 
Action: Mouse scrolled (442, 325) with delta (0, 0)
Screenshot: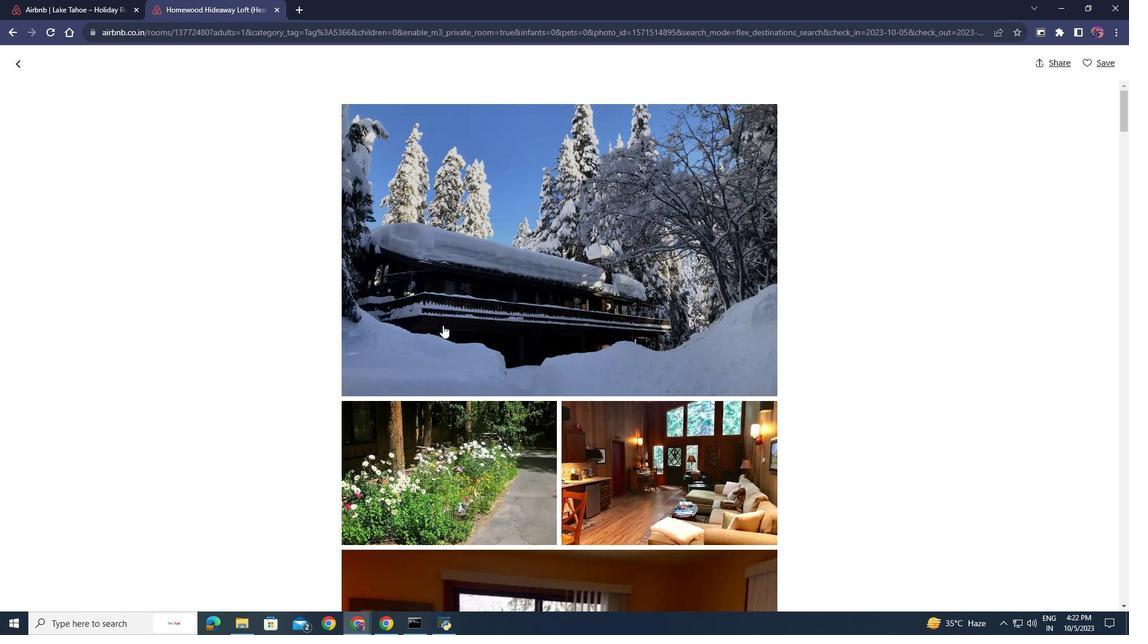
Action: Mouse scrolled (442, 325) with delta (0, 0)
Screenshot: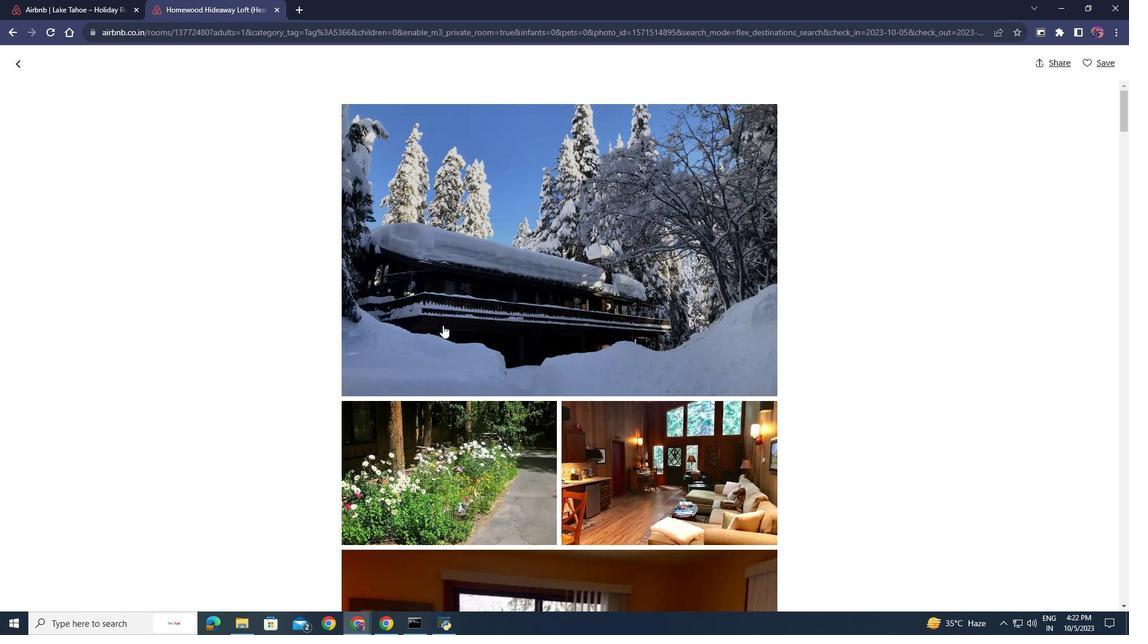 
Action: Mouse scrolled (442, 324) with delta (0, 0)
Screenshot: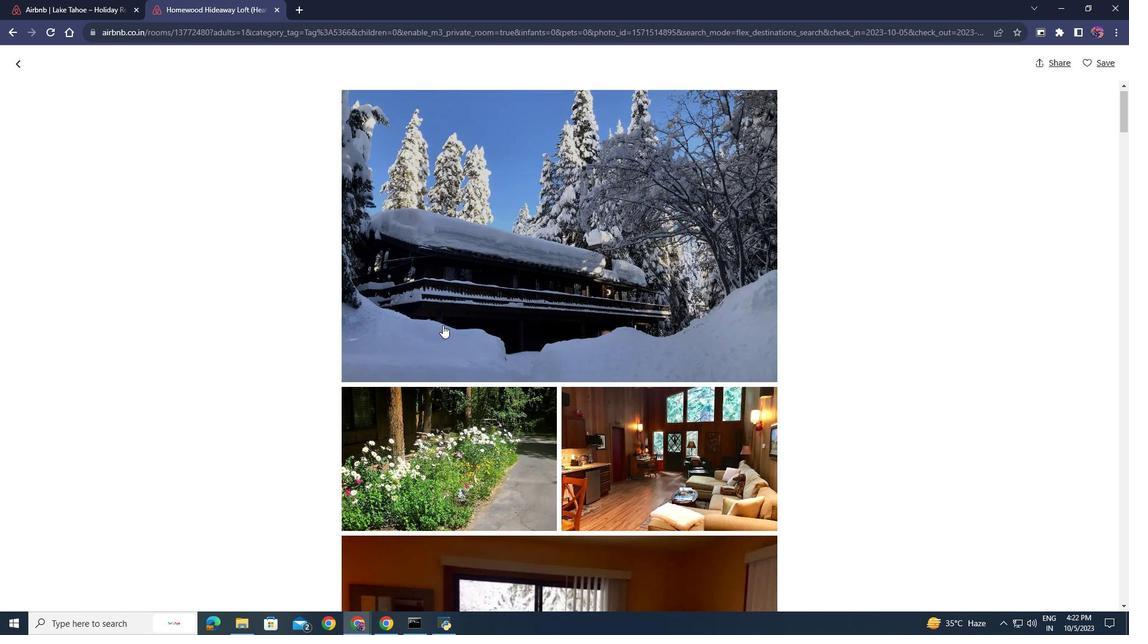 
Action: Mouse scrolled (442, 324) with delta (0, 0)
Screenshot: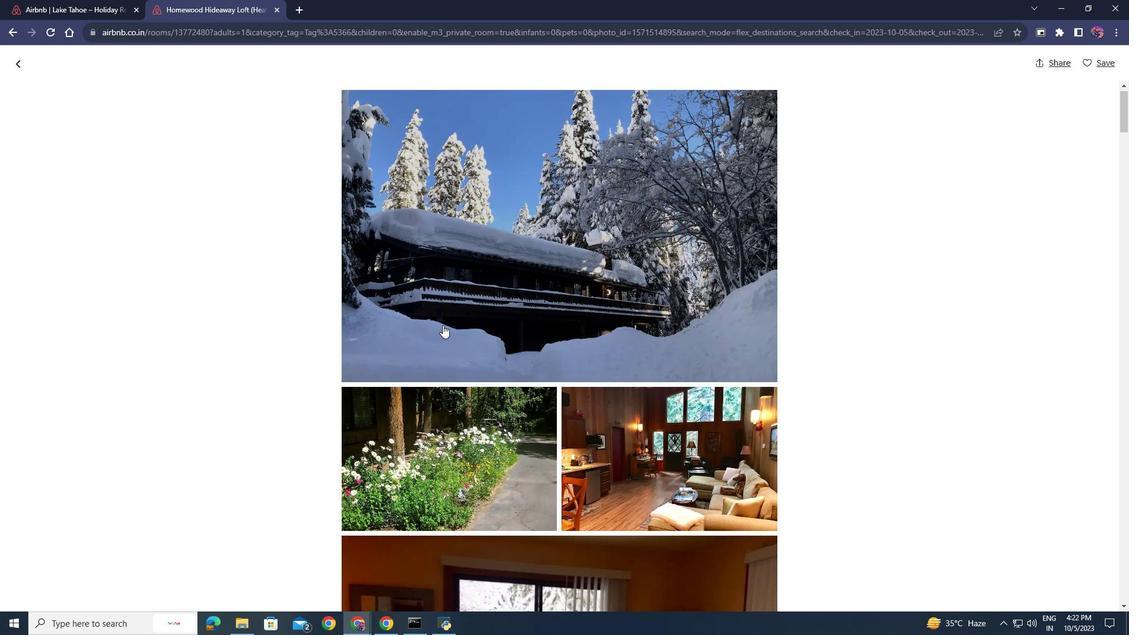 
Action: Mouse moved to (442, 325)
Screenshot: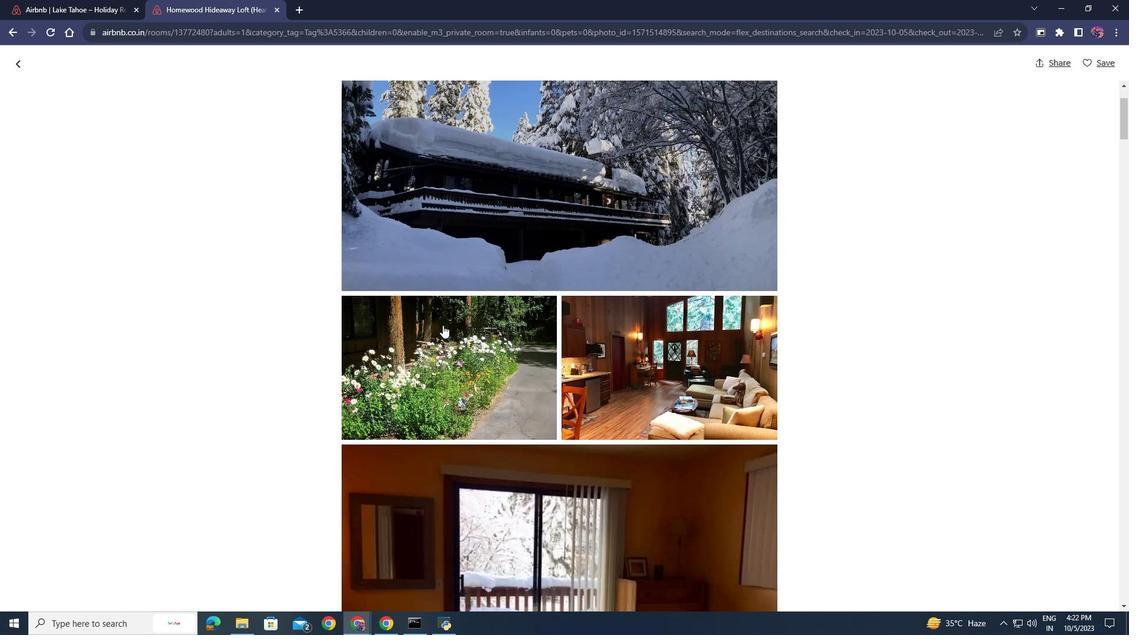 
Action: Mouse scrolled (442, 325) with delta (0, 0)
Screenshot: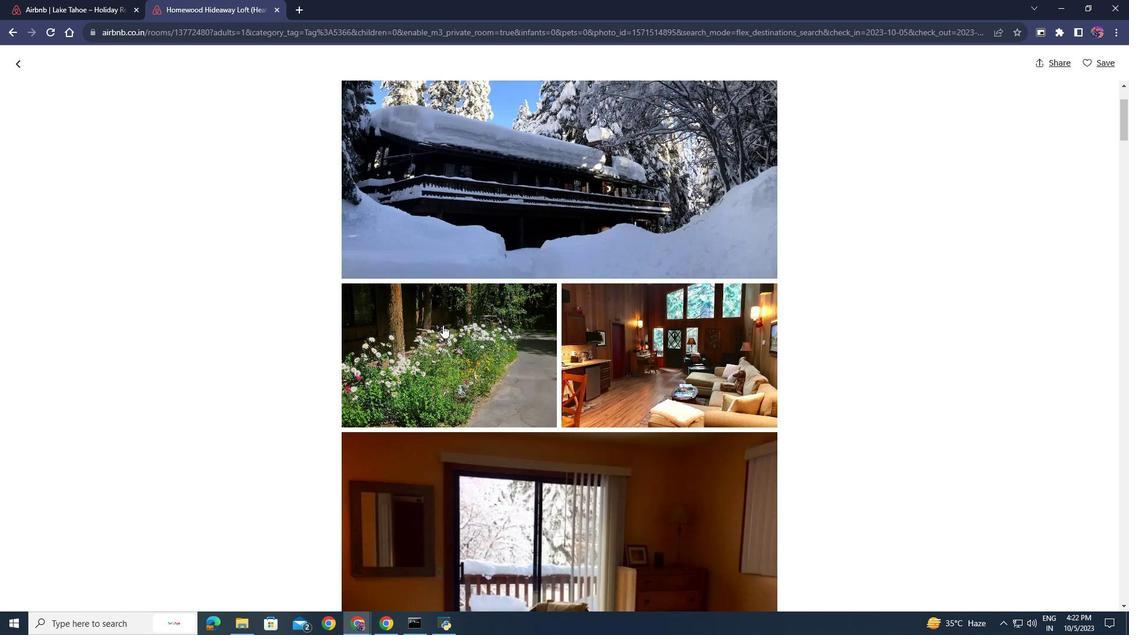 
Action: Mouse scrolled (442, 325) with delta (0, 0)
Screenshot: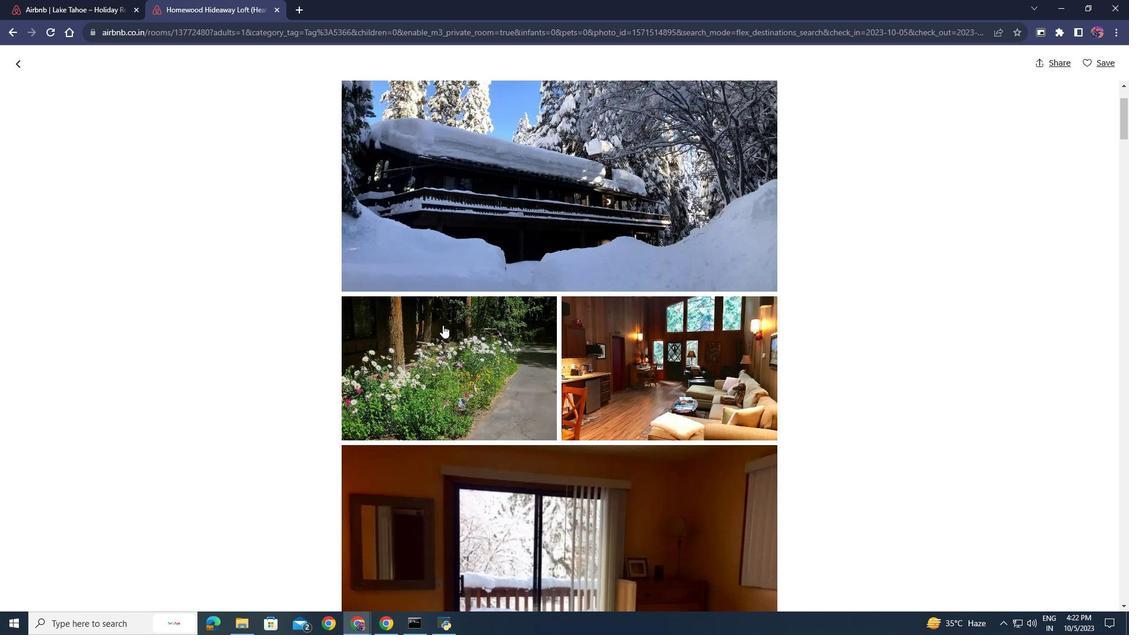 
Action: Mouse moved to (1129, 112)
Screenshot: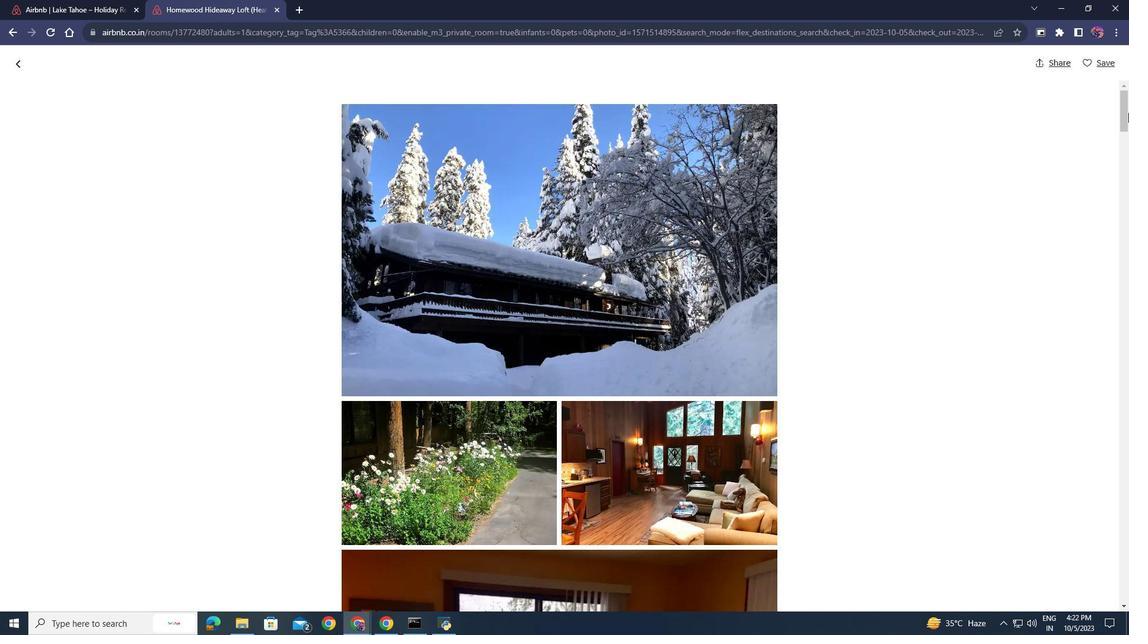 
Action: Mouse pressed left at (1128, 112)
Screenshot: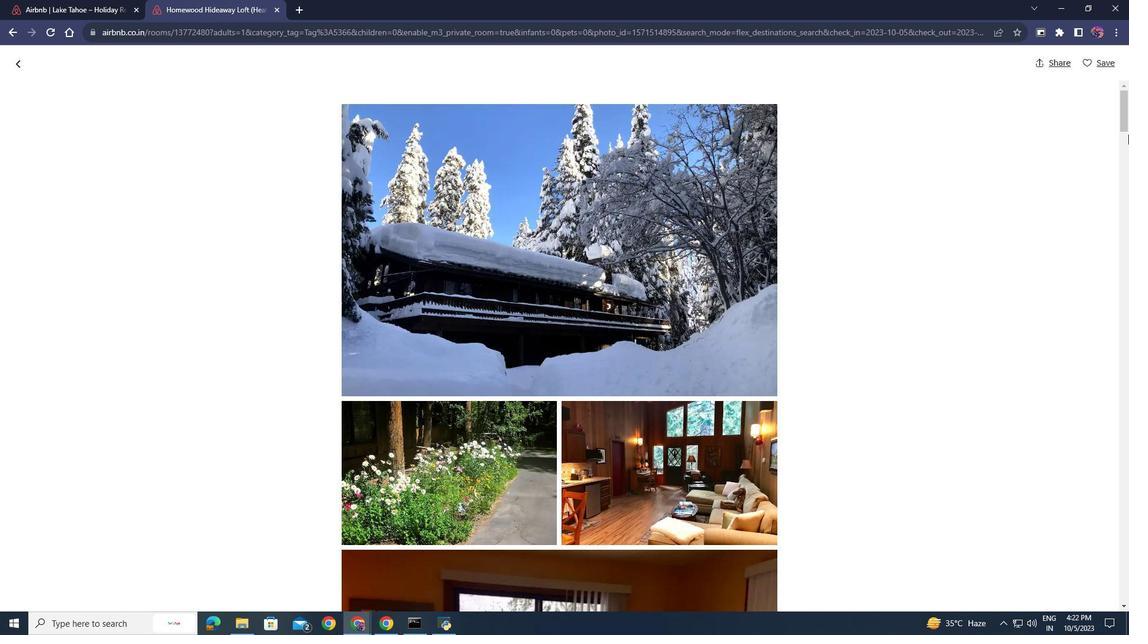 
Action: Mouse moved to (384, 275)
Screenshot: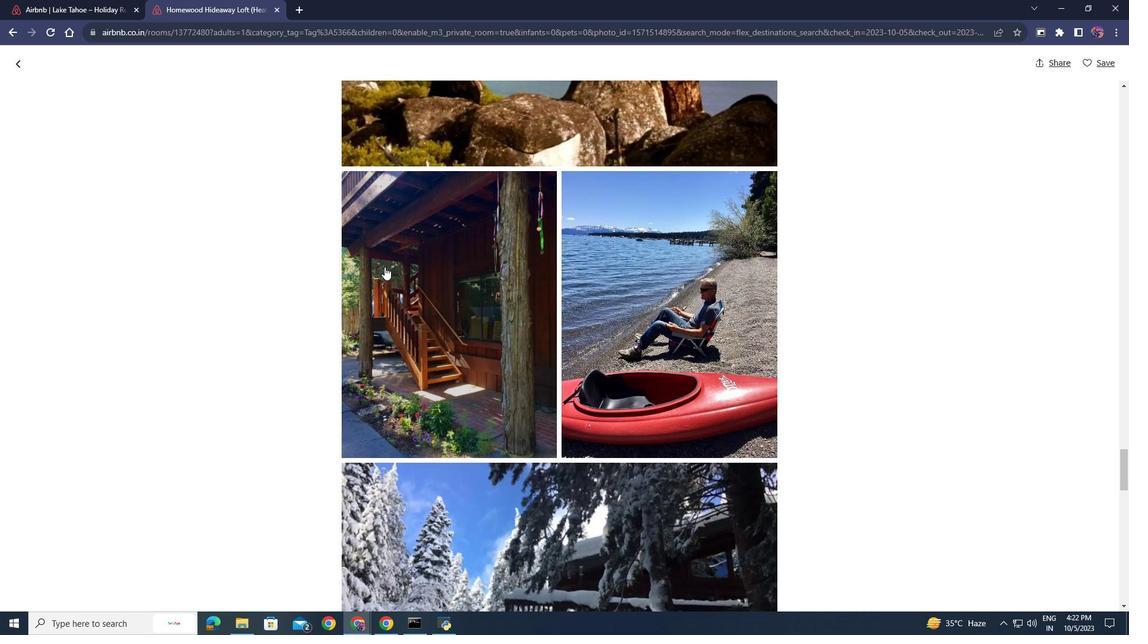 
Action: Mouse scrolled (384, 276) with delta (0, 0)
Screenshot: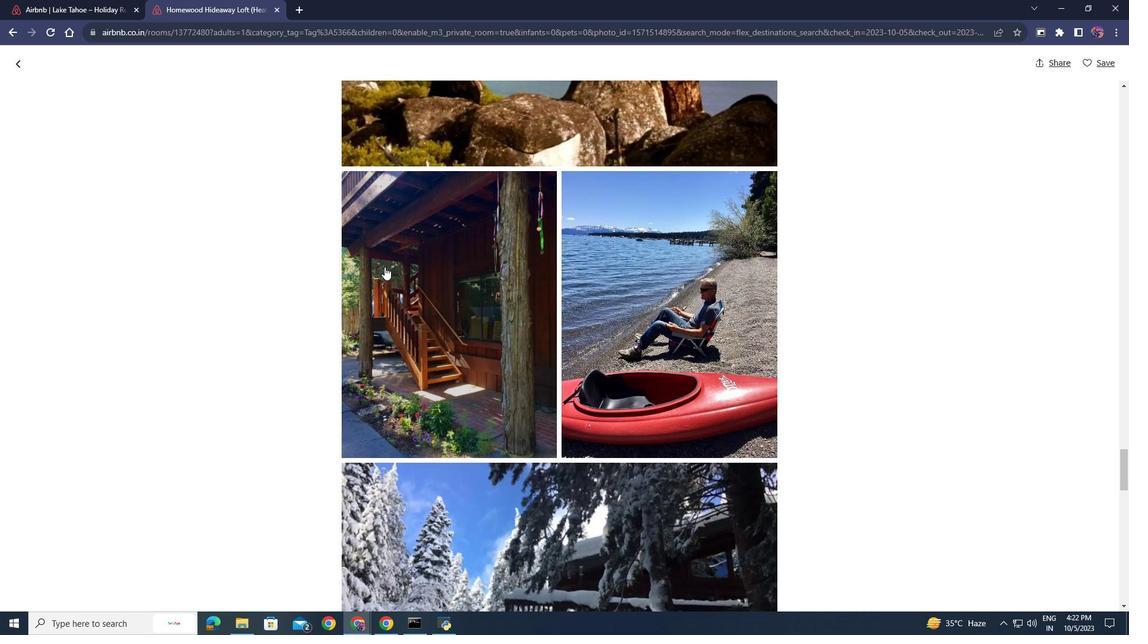 
Action: Mouse moved to (383, 264)
Screenshot: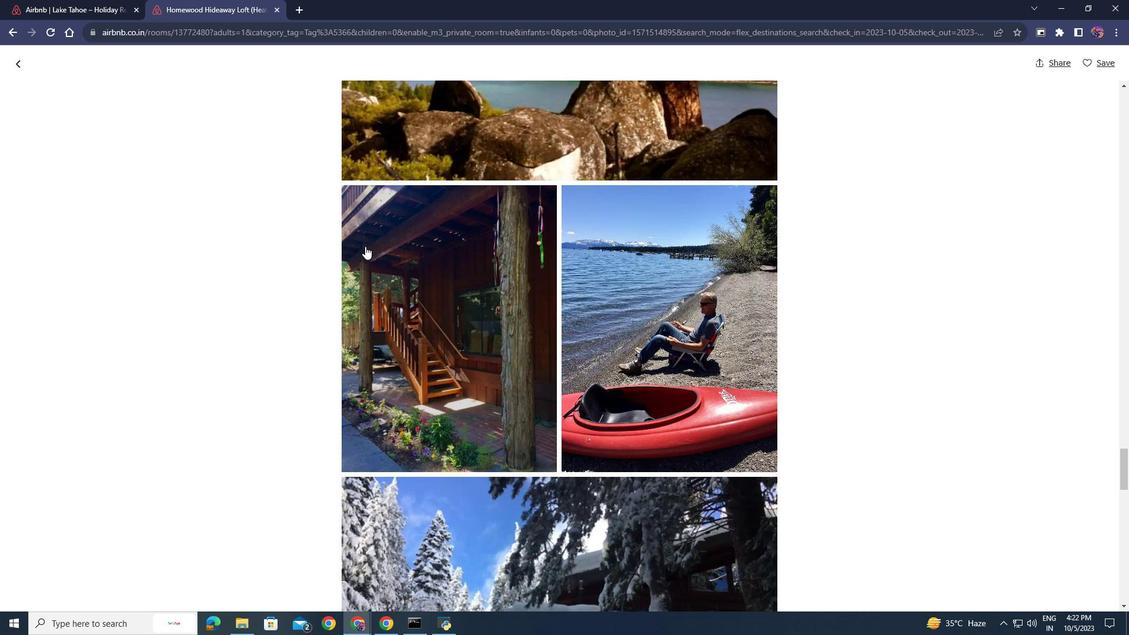 
Action: Mouse scrolled (383, 265) with delta (0, 0)
Screenshot: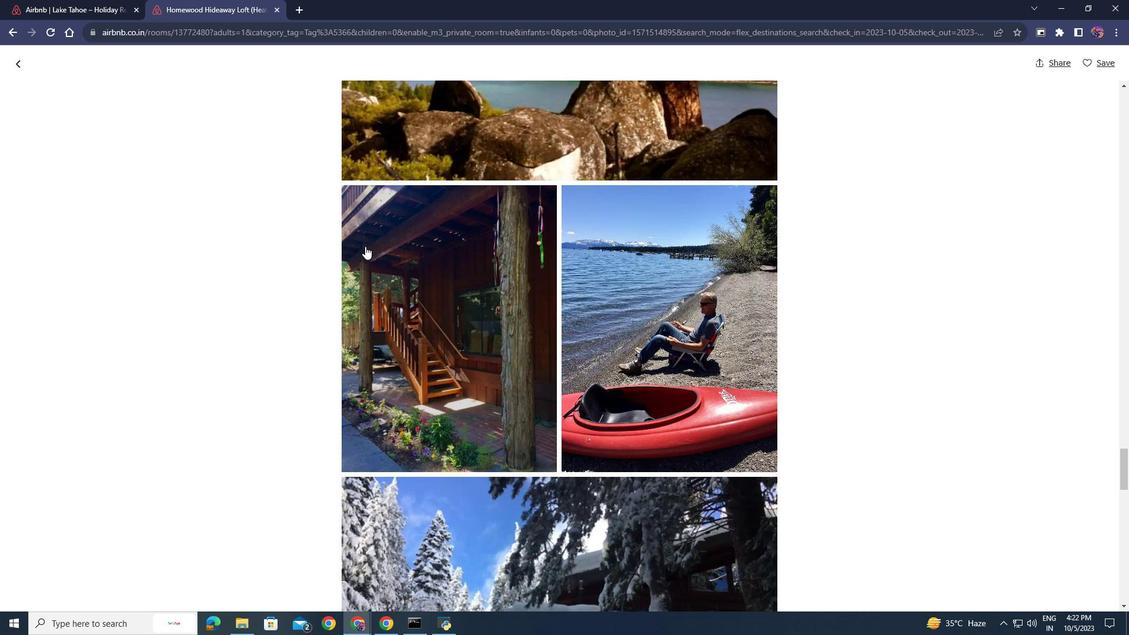 
Action: Mouse moved to (18, 62)
Screenshot: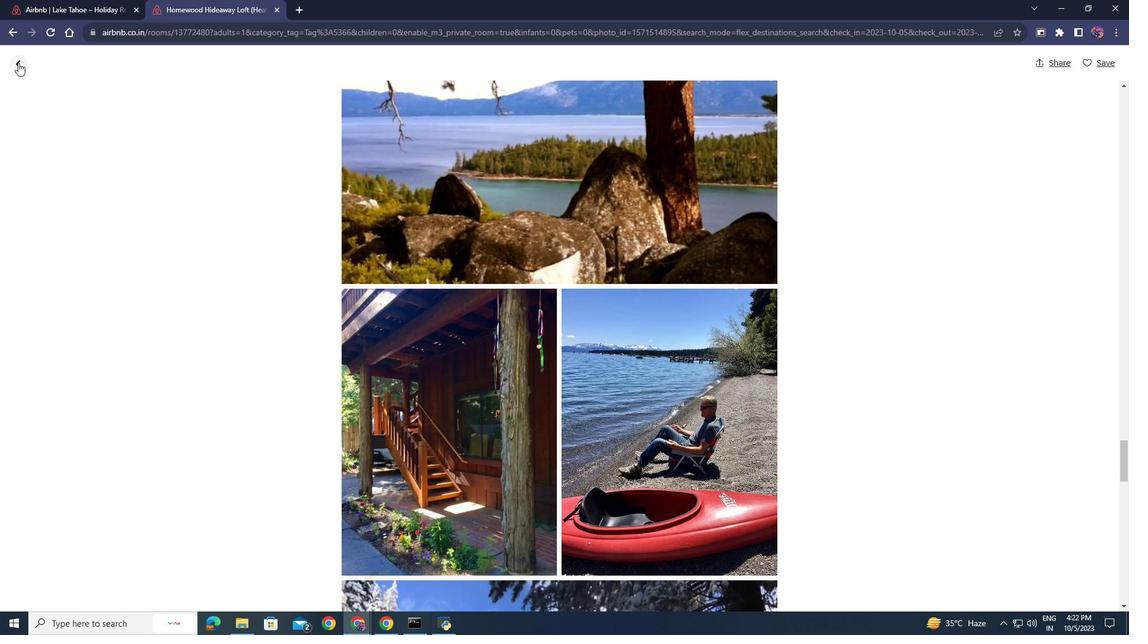
Action: Mouse pressed left at (18, 62)
